 Task: Add a signature London Baker containing With sincere appreciation and gratitude, London Baker to email address softage.9@softage.net and add a folder Job descriptions
Action: Mouse moved to (1195, 87)
Screenshot: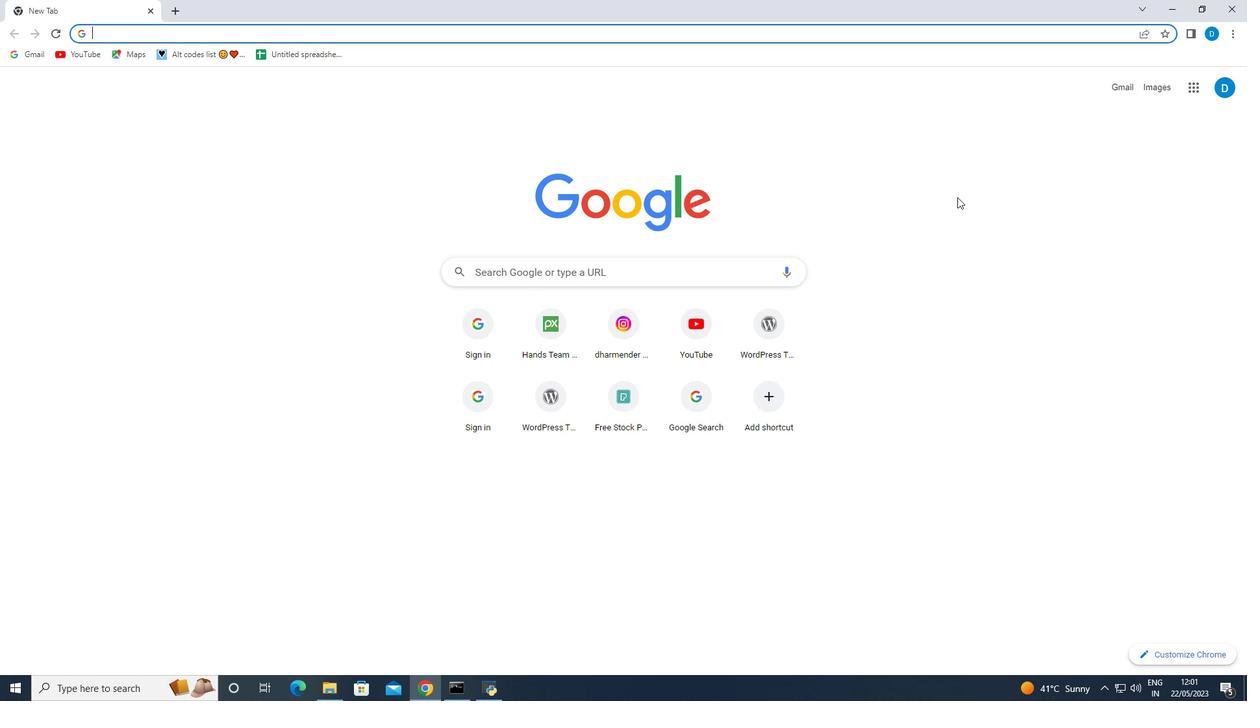 
Action: Mouse pressed left at (1195, 87)
Screenshot: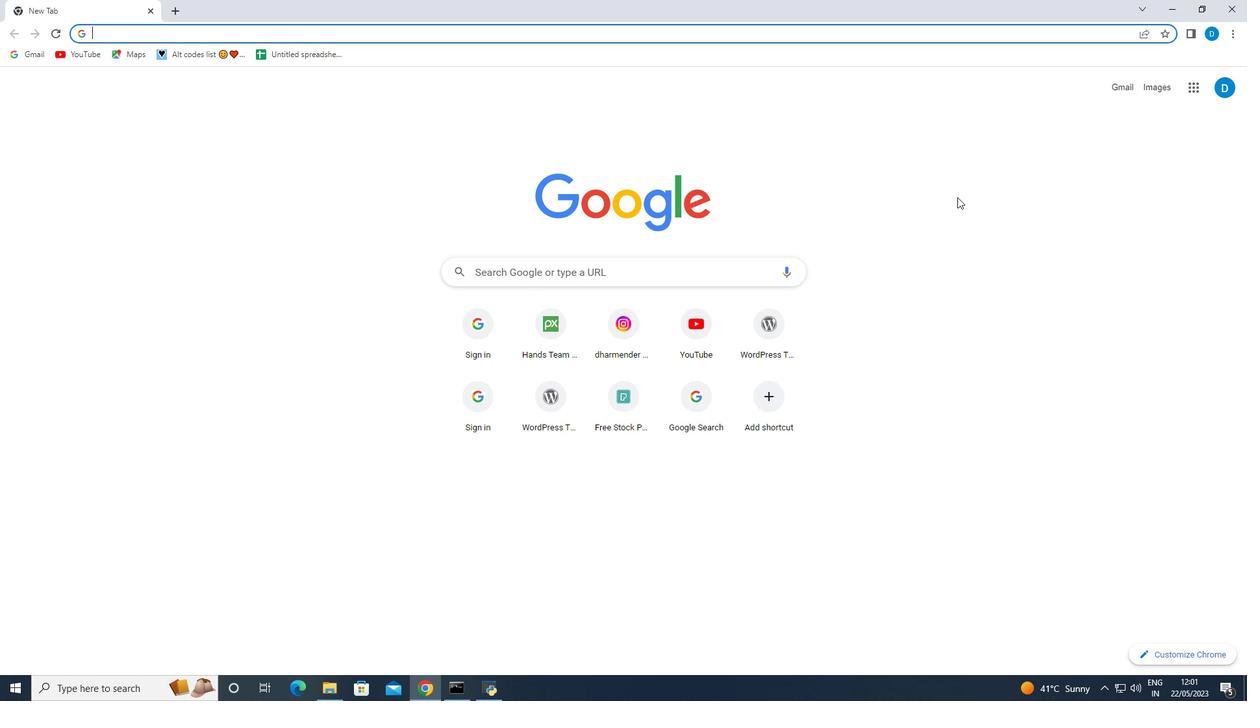 
Action: Mouse moved to (1091, 262)
Screenshot: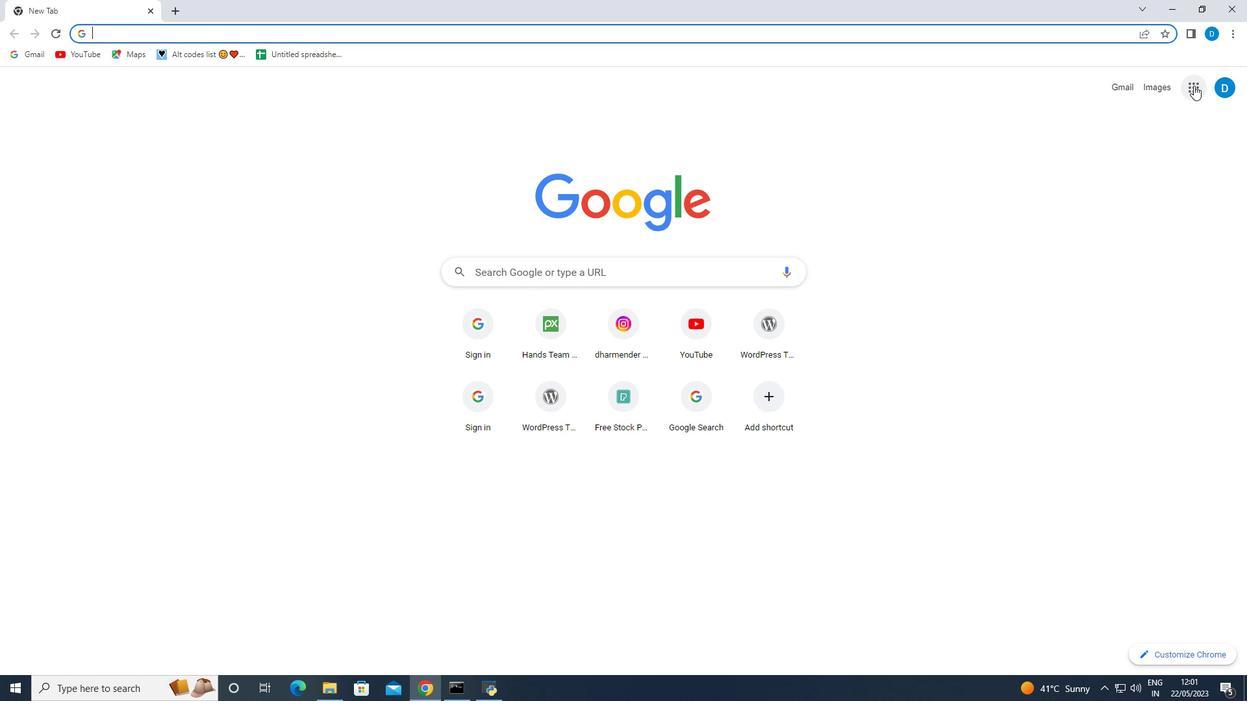
Action: Mouse pressed left at (1091, 262)
Screenshot: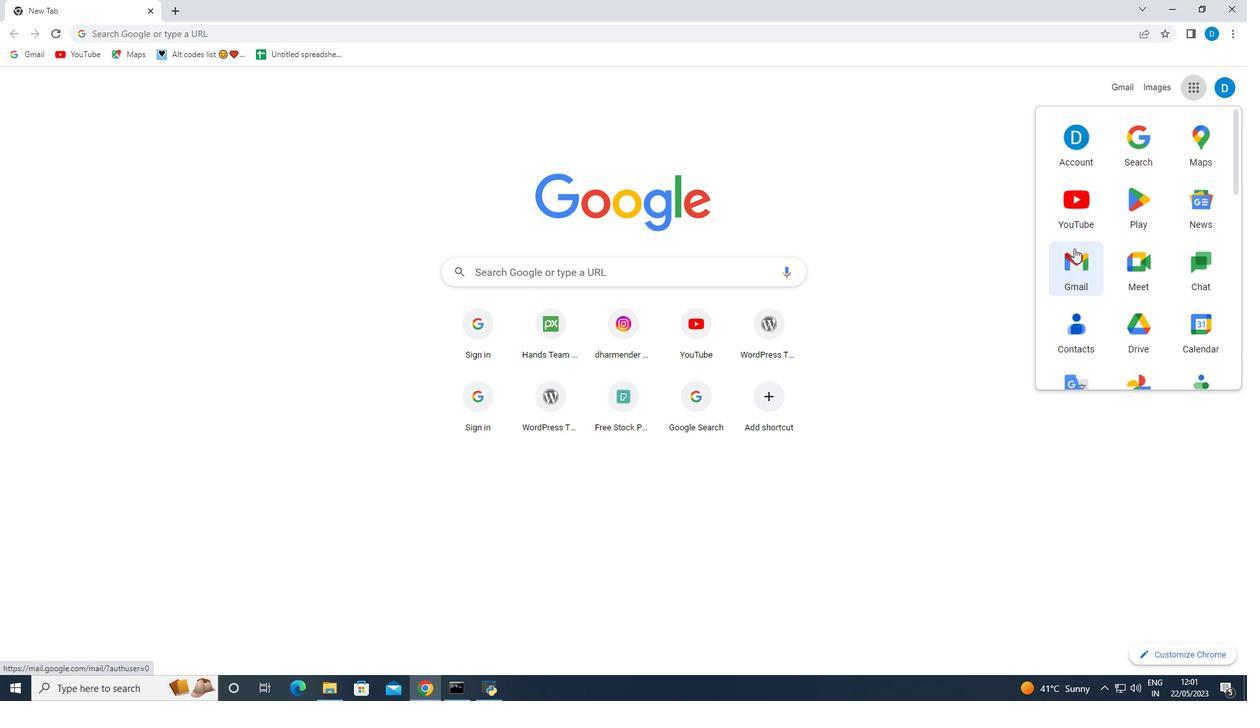
Action: Mouse moved to (61, 129)
Screenshot: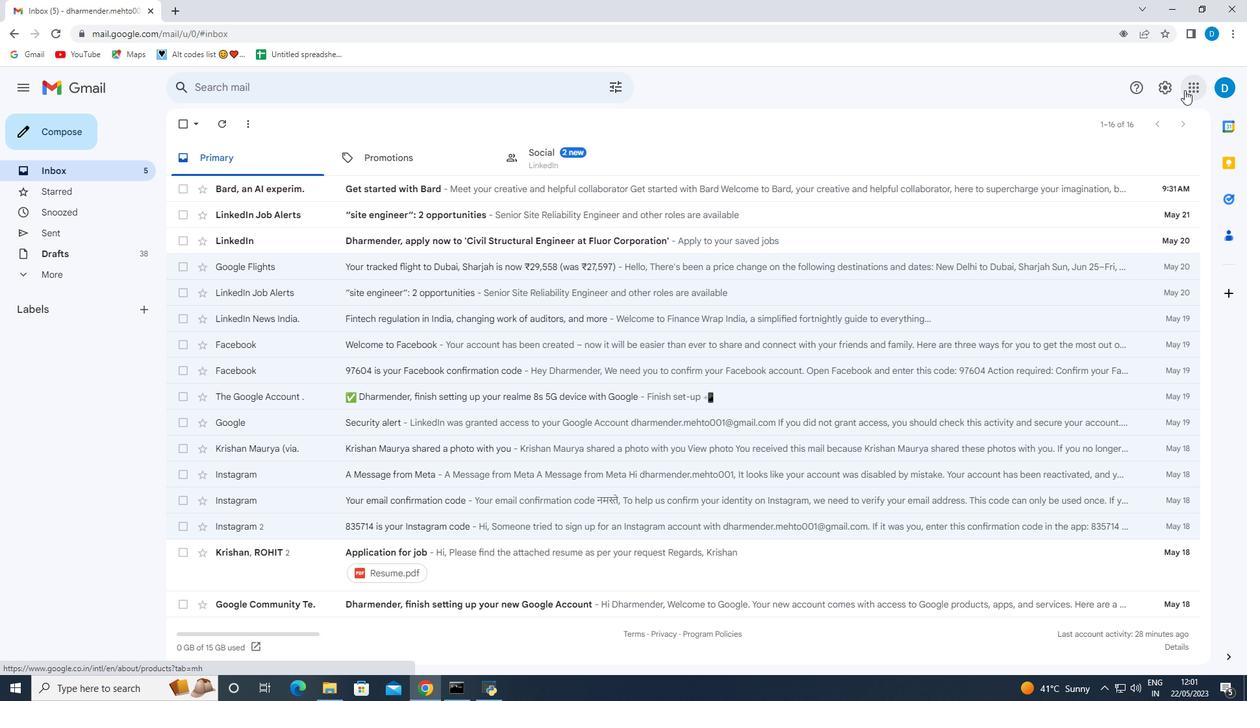 
Action: Mouse pressed left at (61, 129)
Screenshot: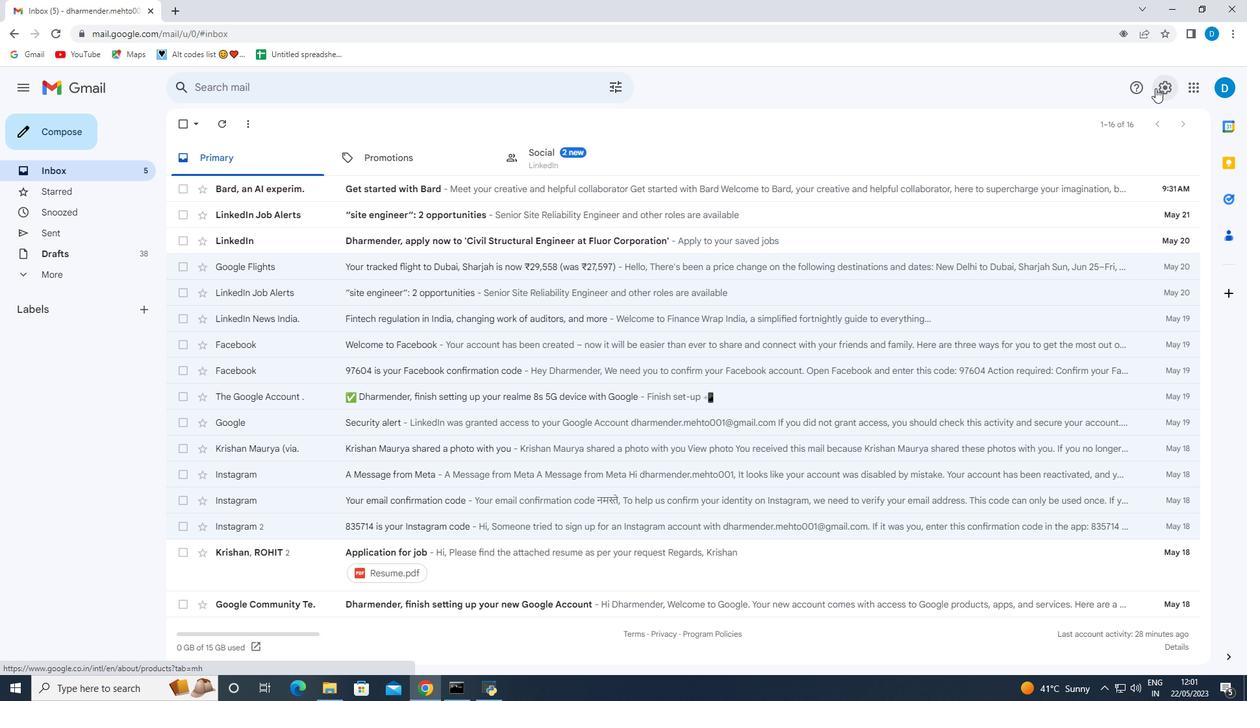 
Action: Mouse moved to (1048, 654)
Screenshot: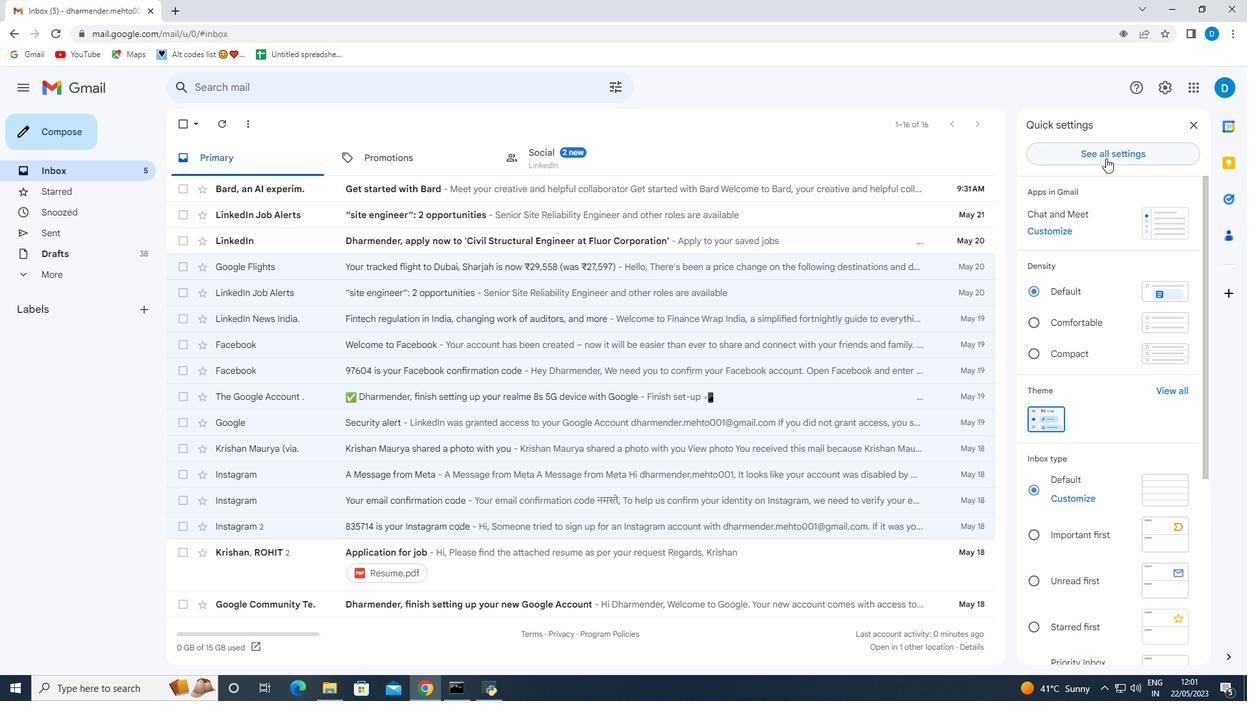 
Action: Mouse pressed left at (1048, 654)
Screenshot: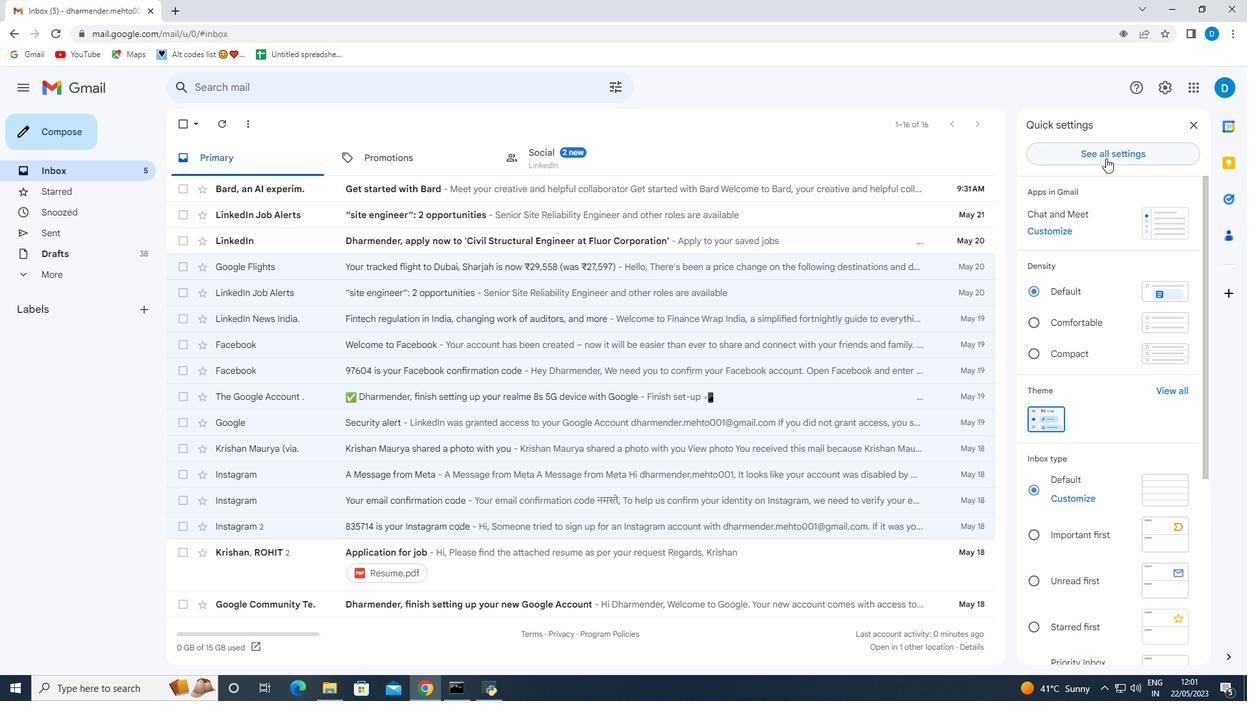 
Action: Mouse moved to (1107, 583)
Screenshot: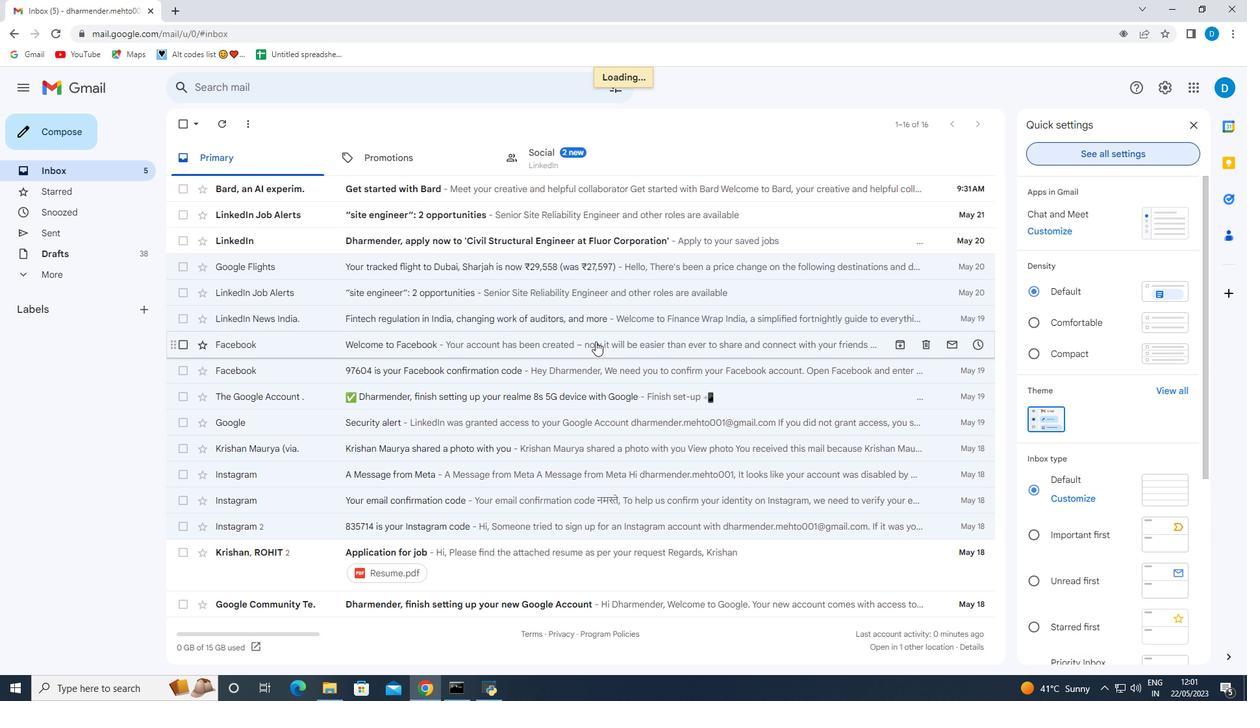 
Action: Mouse pressed left at (1107, 583)
Screenshot: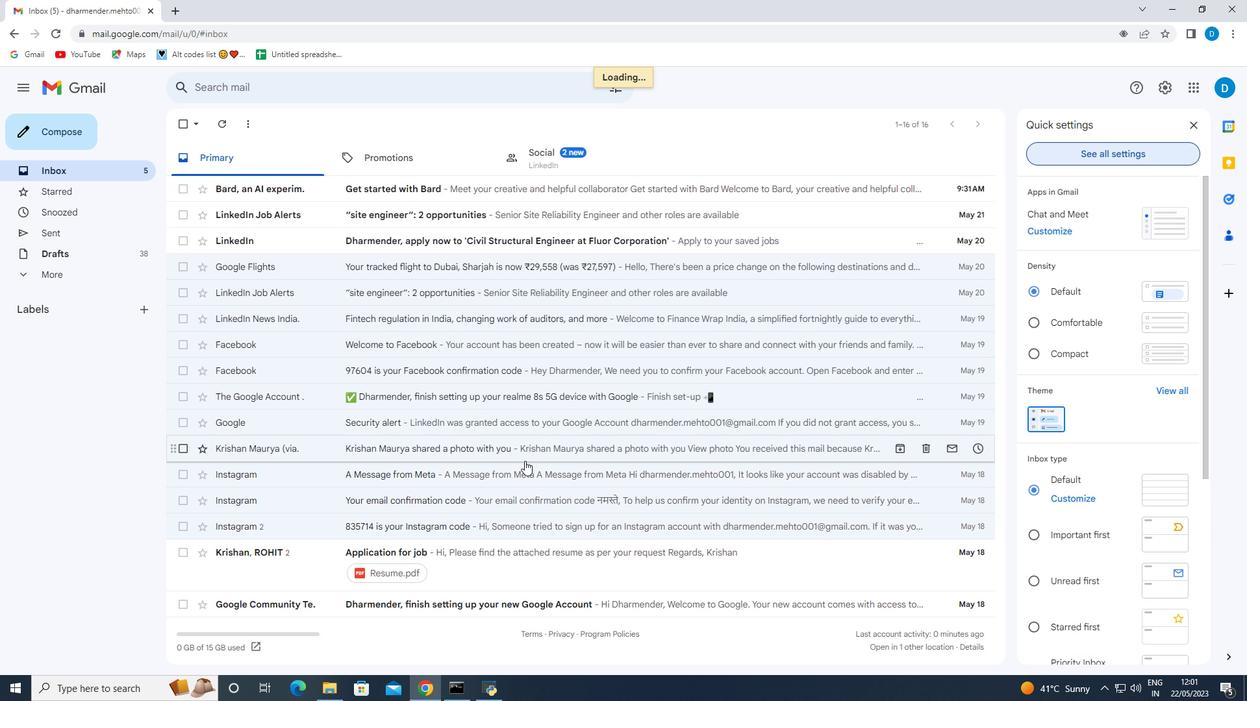 
Action: Mouse moved to (426, 424)
Screenshot: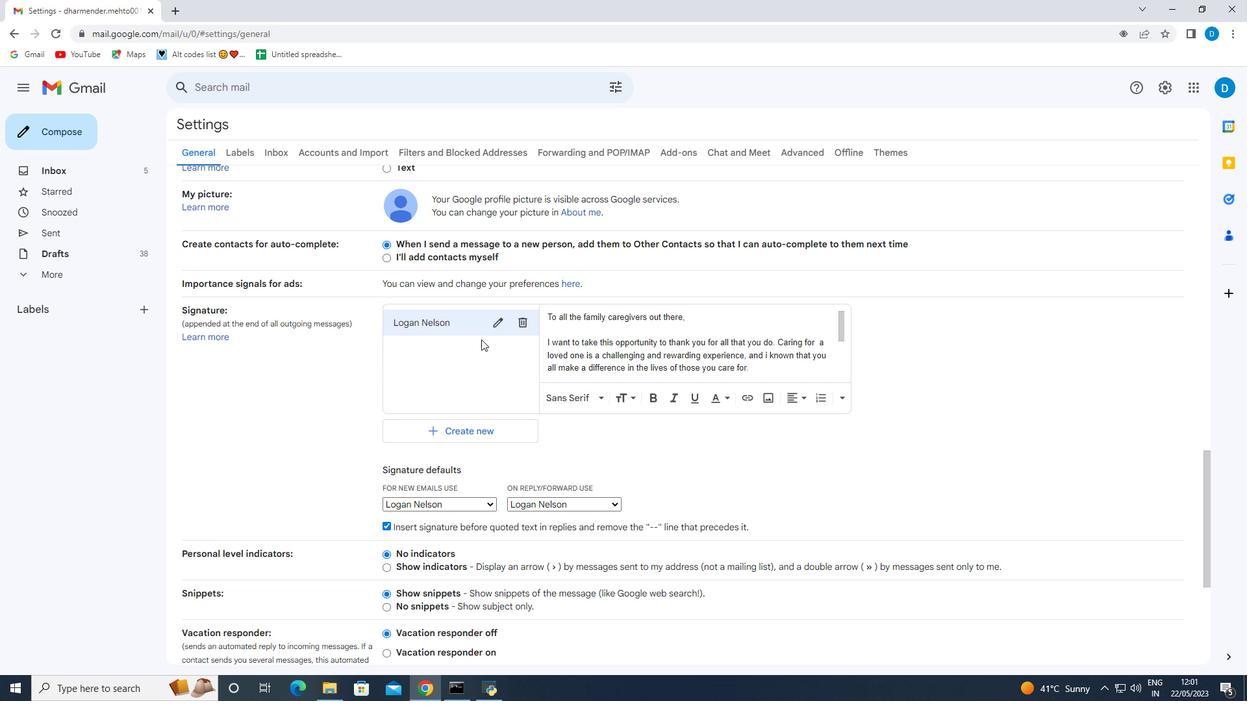 
Action: Mouse scrolled (426, 423) with delta (0, 0)
Screenshot: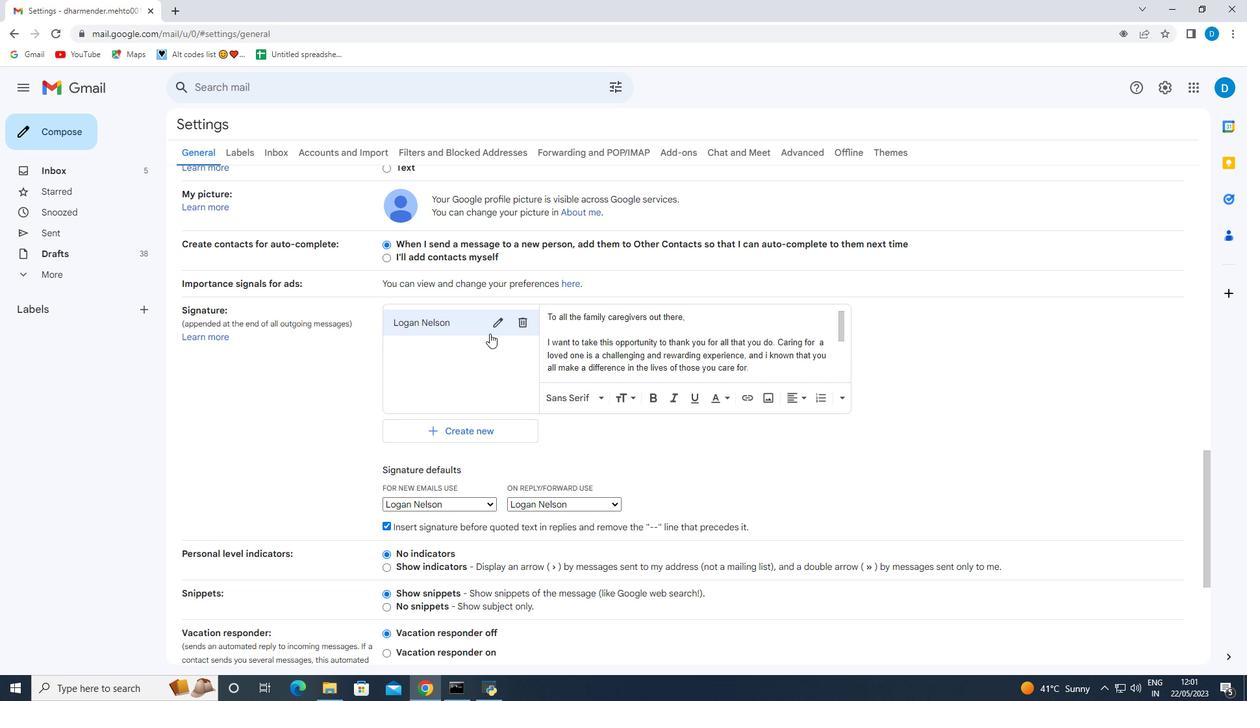 
Action: Mouse scrolled (426, 423) with delta (0, 0)
Screenshot: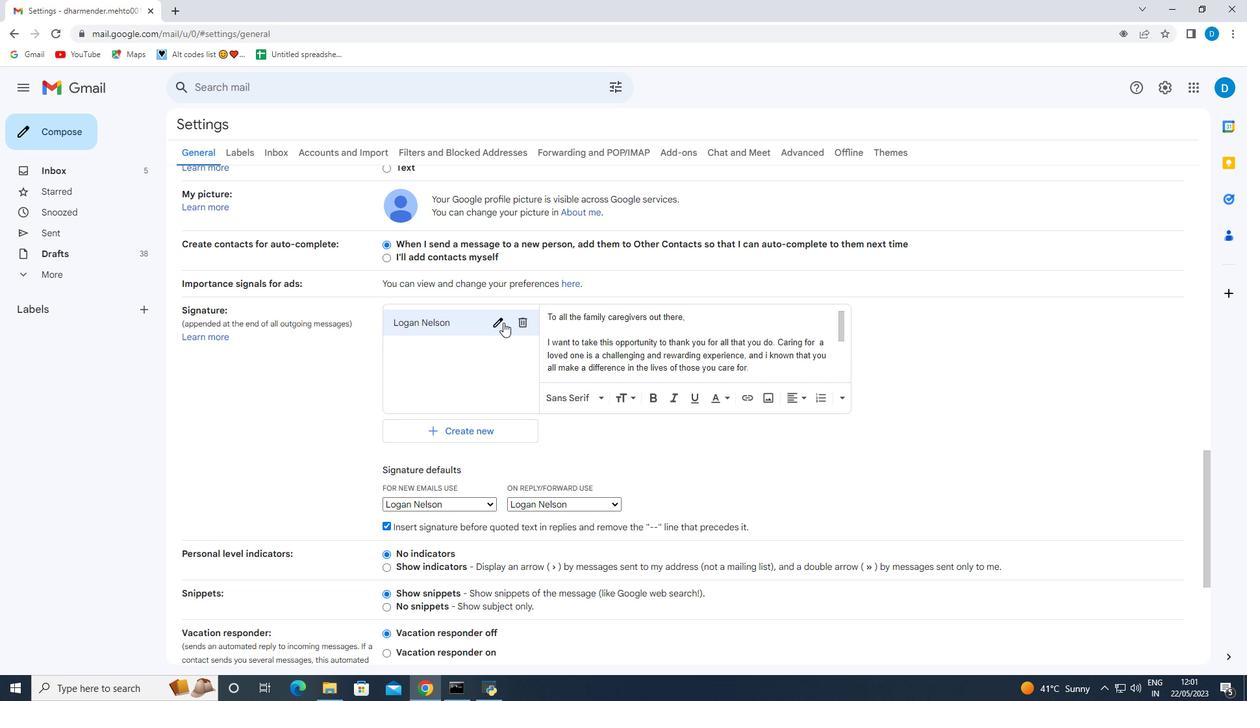 
Action: Mouse moved to (426, 424)
Screenshot: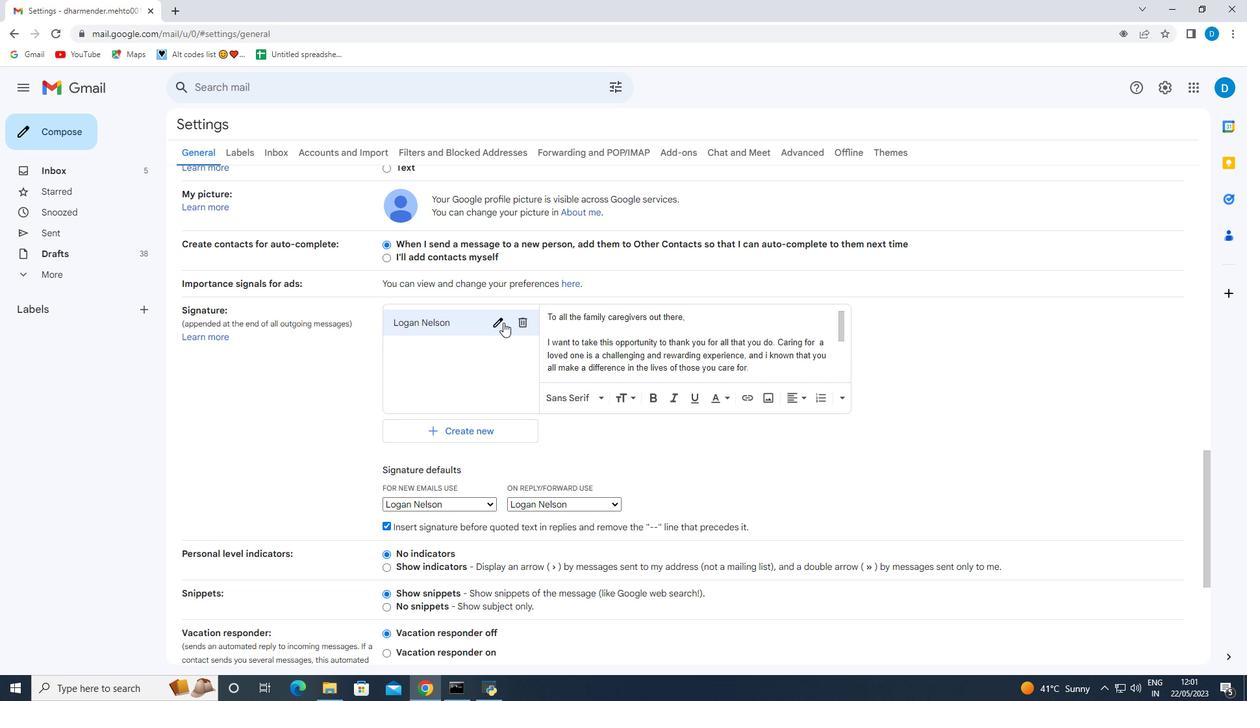 
Action: Mouse scrolled (426, 423) with delta (0, 0)
Screenshot: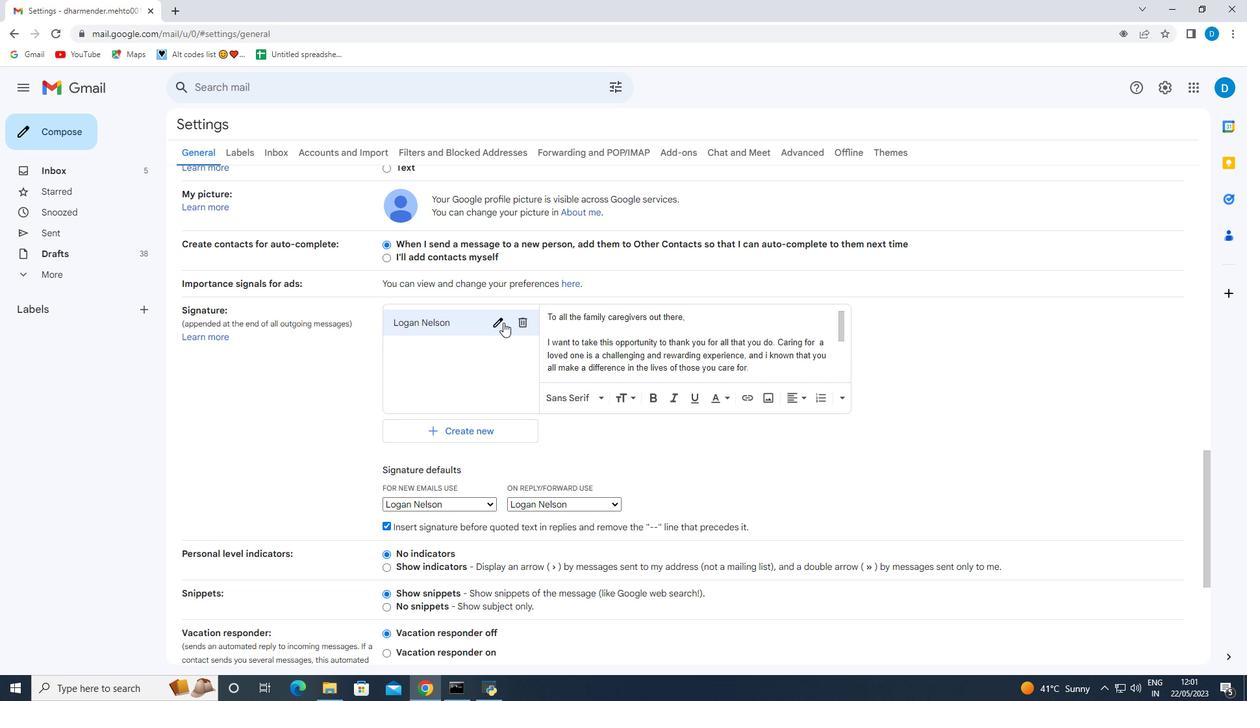 
Action: Mouse scrolled (426, 423) with delta (0, 0)
Screenshot: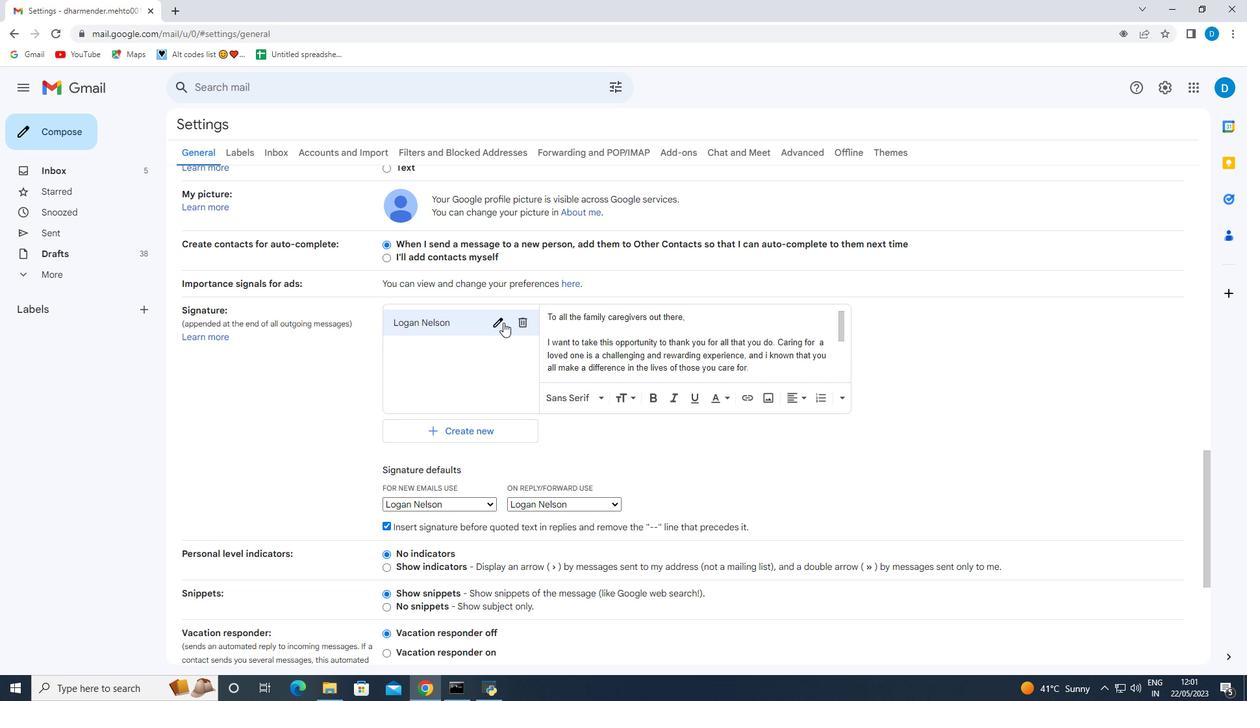 
Action: Mouse moved to (428, 425)
Screenshot: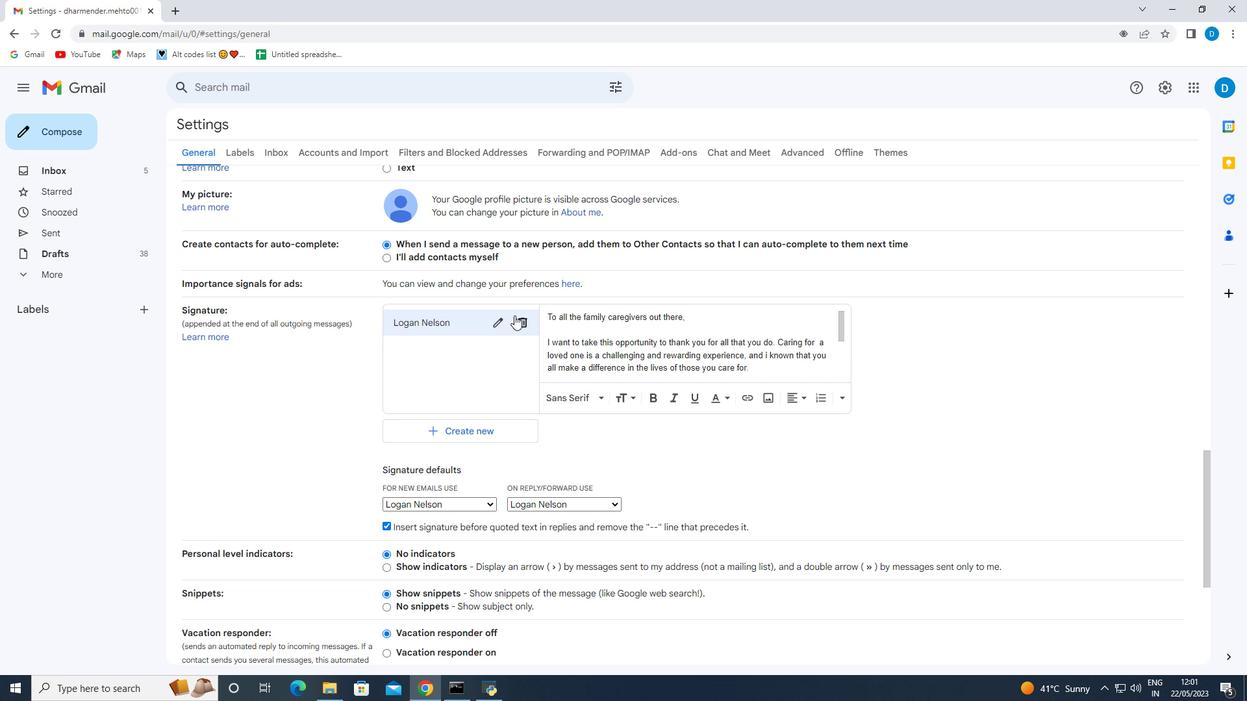 
Action: Mouse scrolled (428, 424) with delta (0, 0)
Screenshot: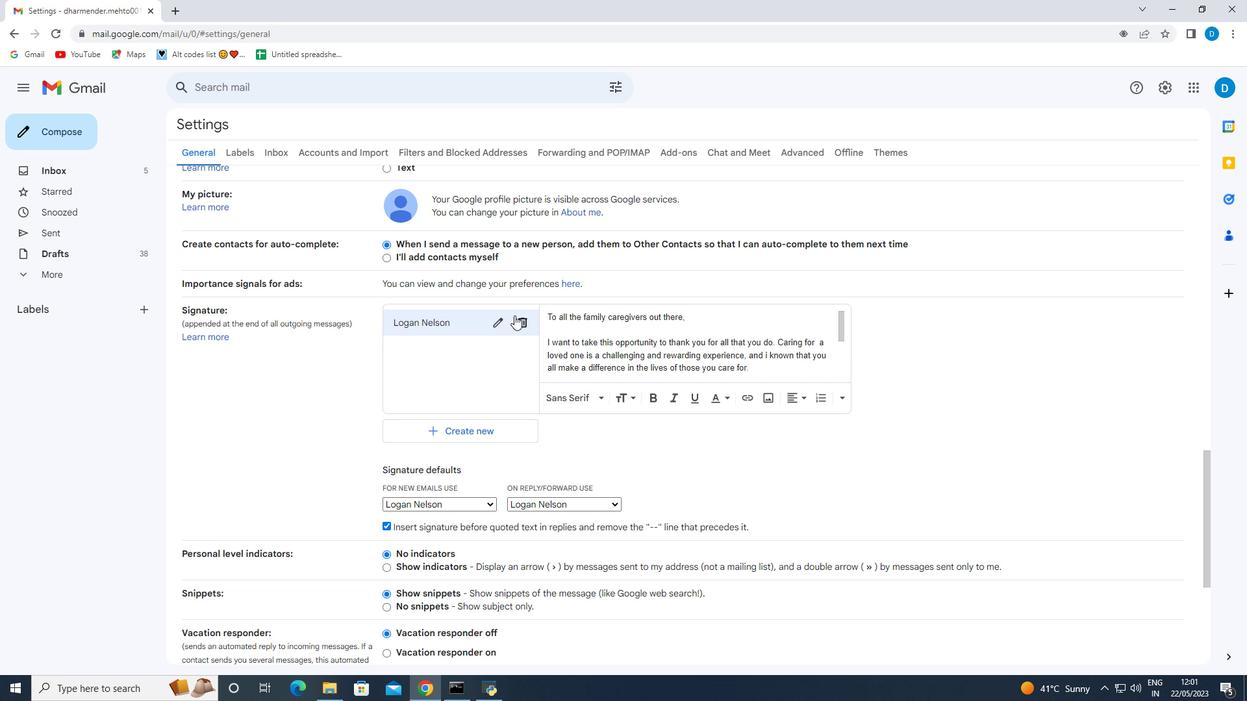 
Action: Mouse moved to (430, 428)
Screenshot: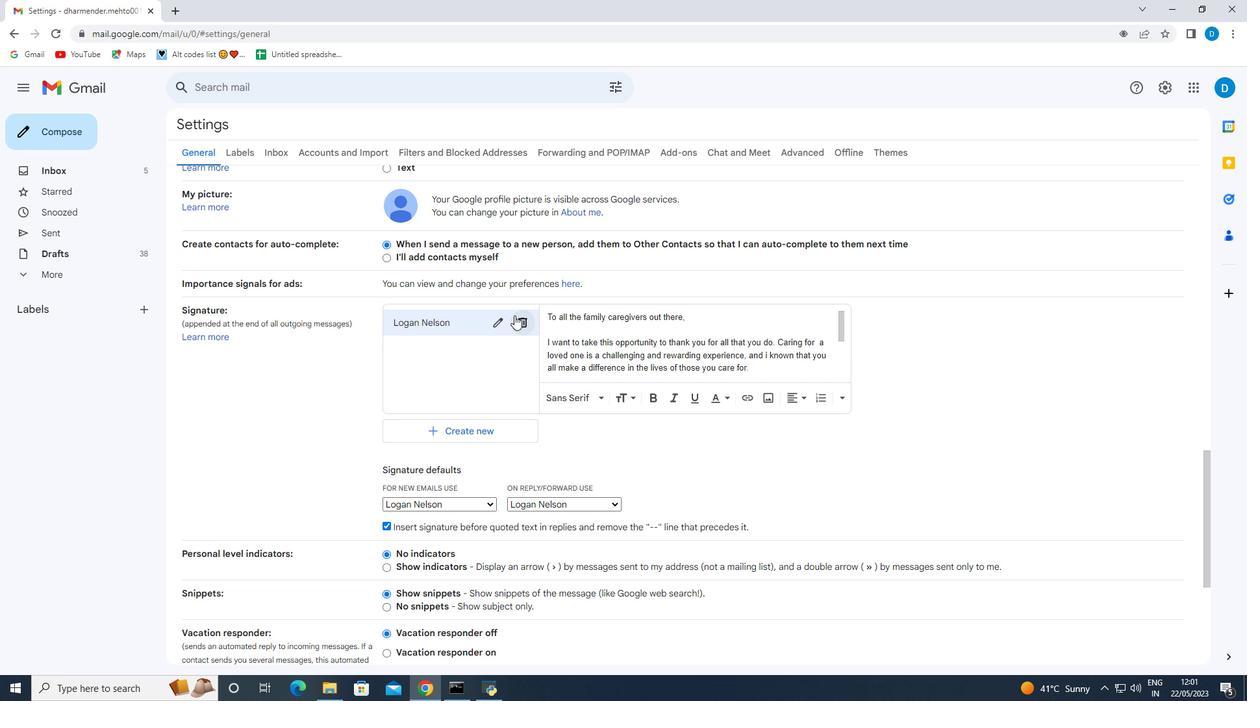 
Action: Mouse scrolled (430, 428) with delta (0, 0)
Screenshot: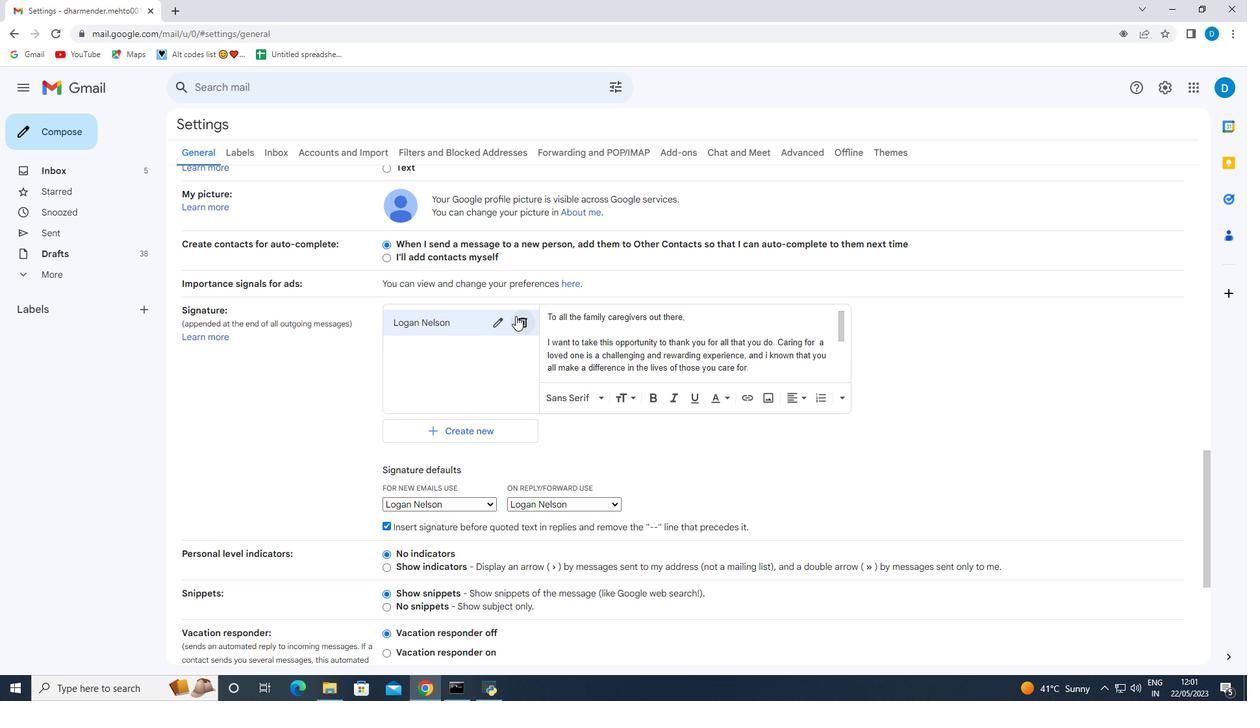 
Action: Mouse moved to (430, 428)
Screenshot: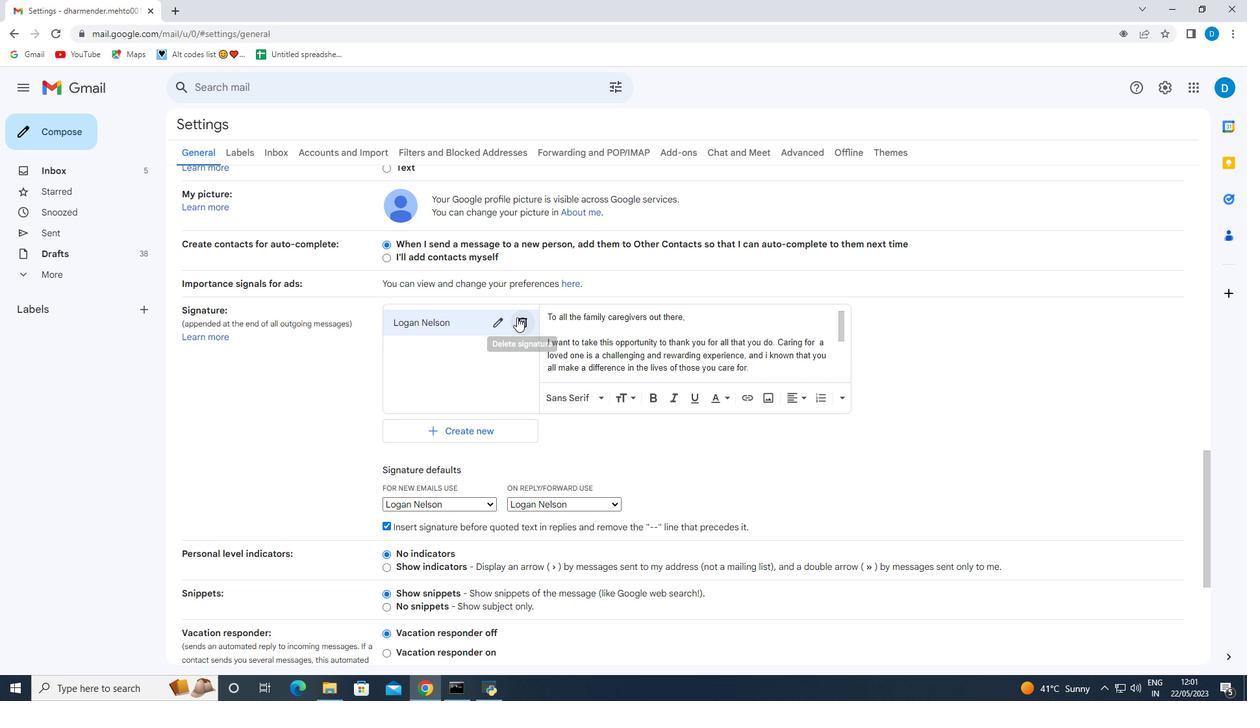 
Action: Mouse scrolled (430, 428) with delta (0, 0)
Screenshot: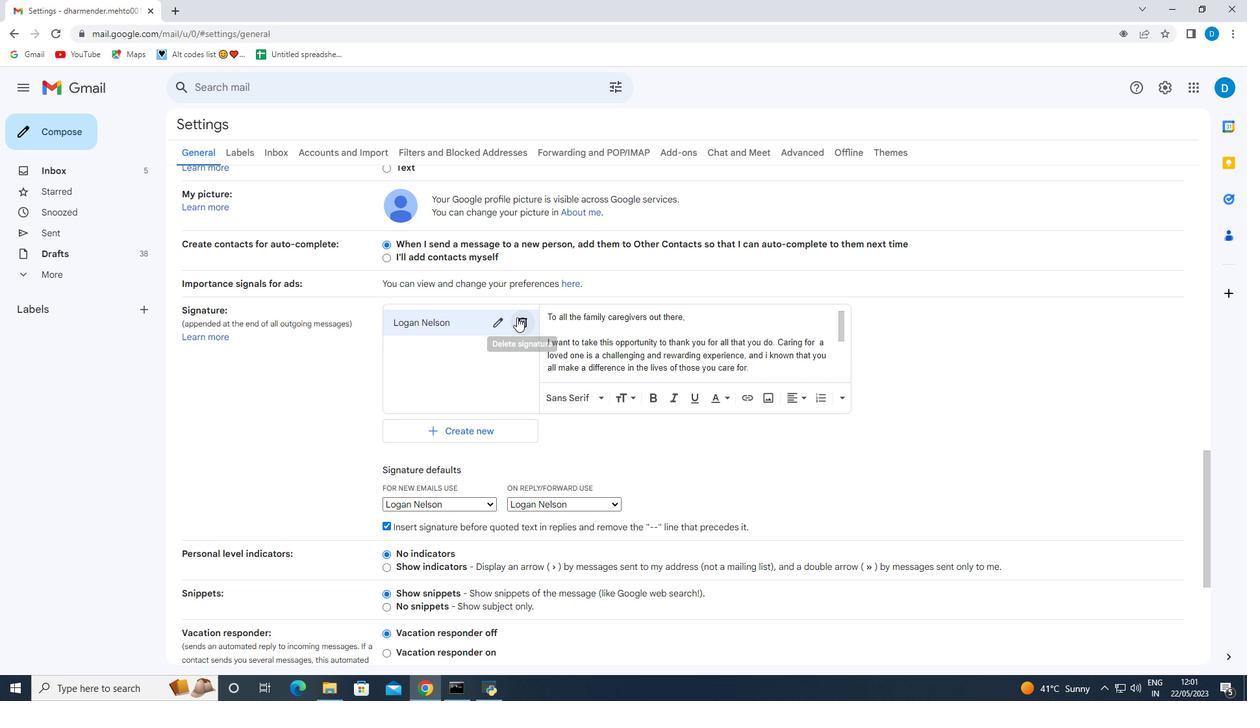 
Action: Mouse moved to (431, 429)
Screenshot: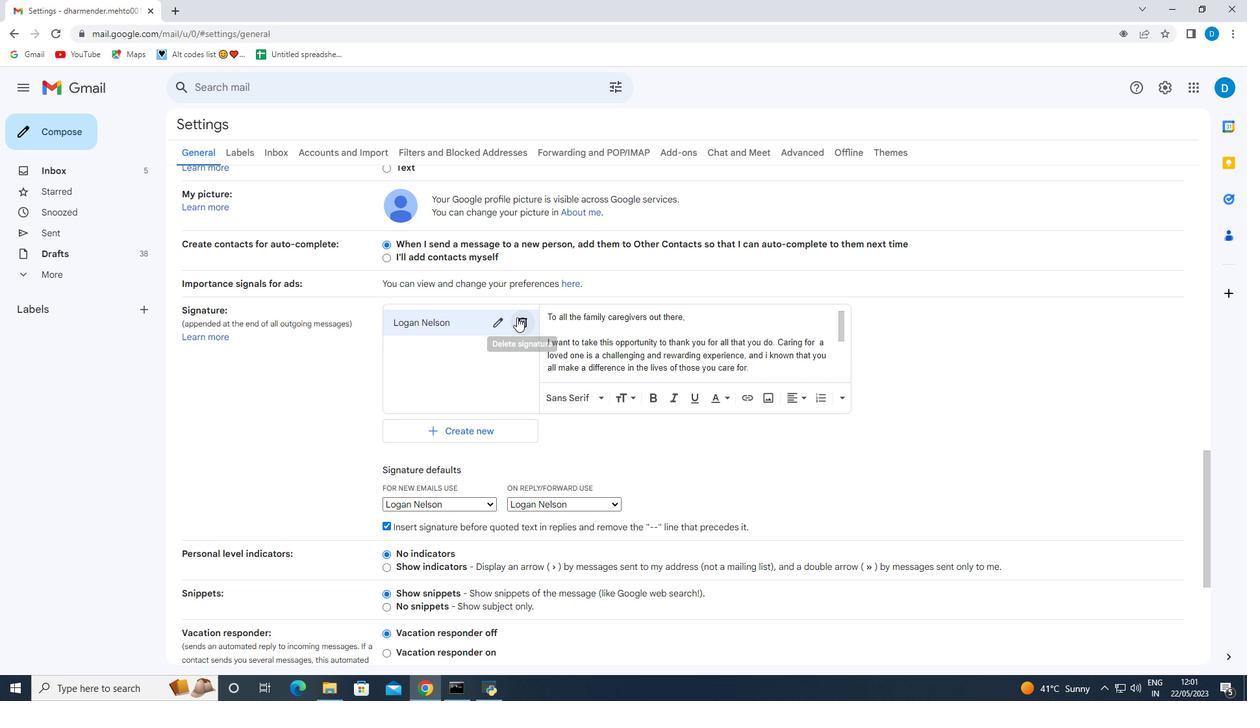 
Action: Mouse scrolled (430, 428) with delta (0, 0)
Screenshot: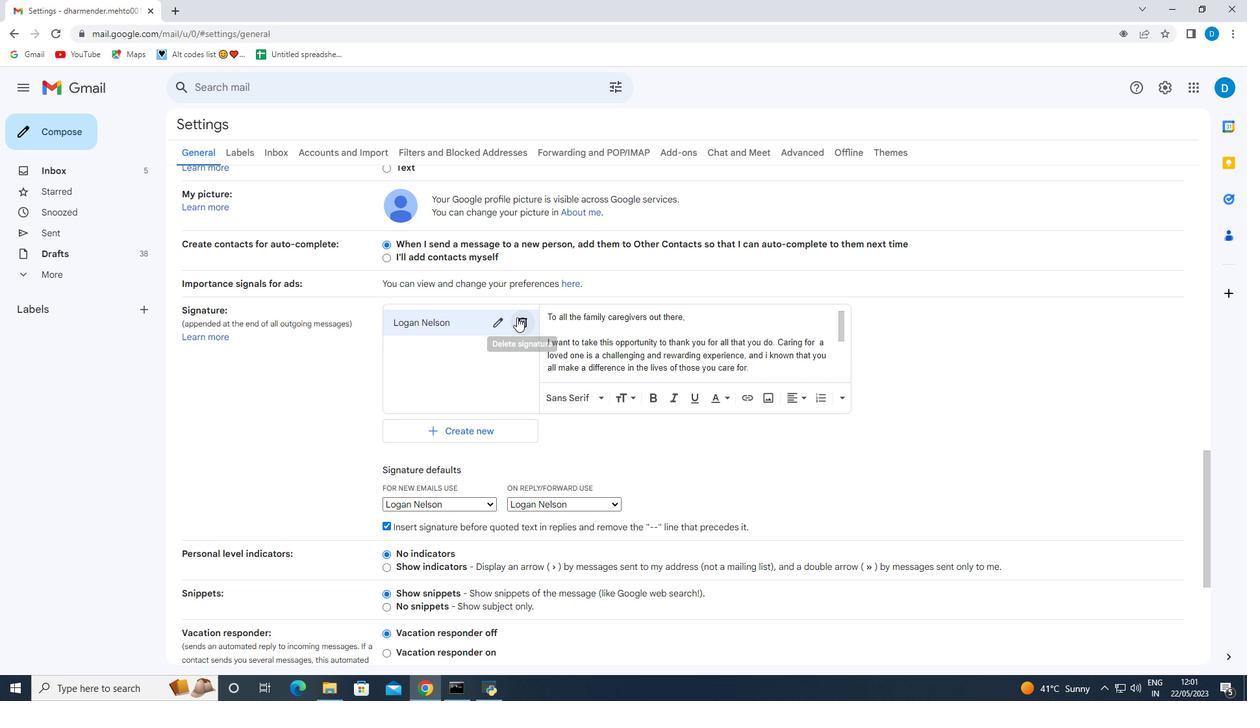 
Action: Mouse scrolled (430, 428) with delta (0, 0)
Screenshot: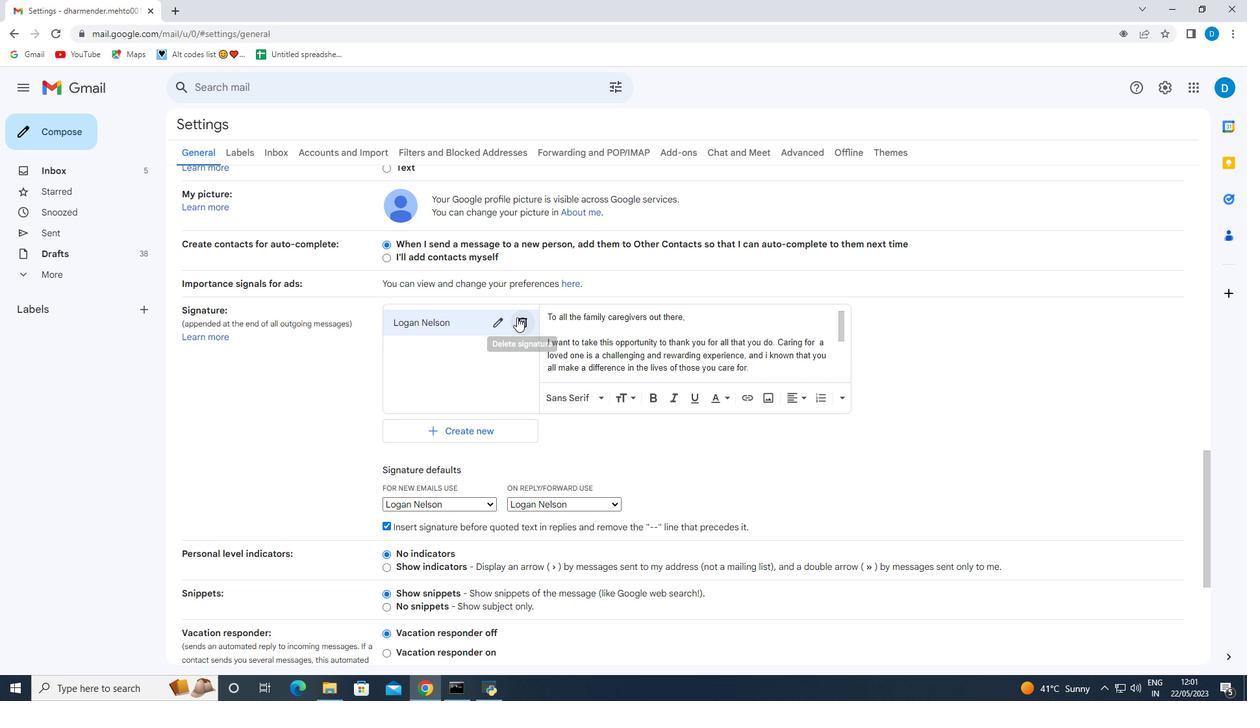 
Action: Mouse scrolled (430, 428) with delta (0, 0)
Screenshot: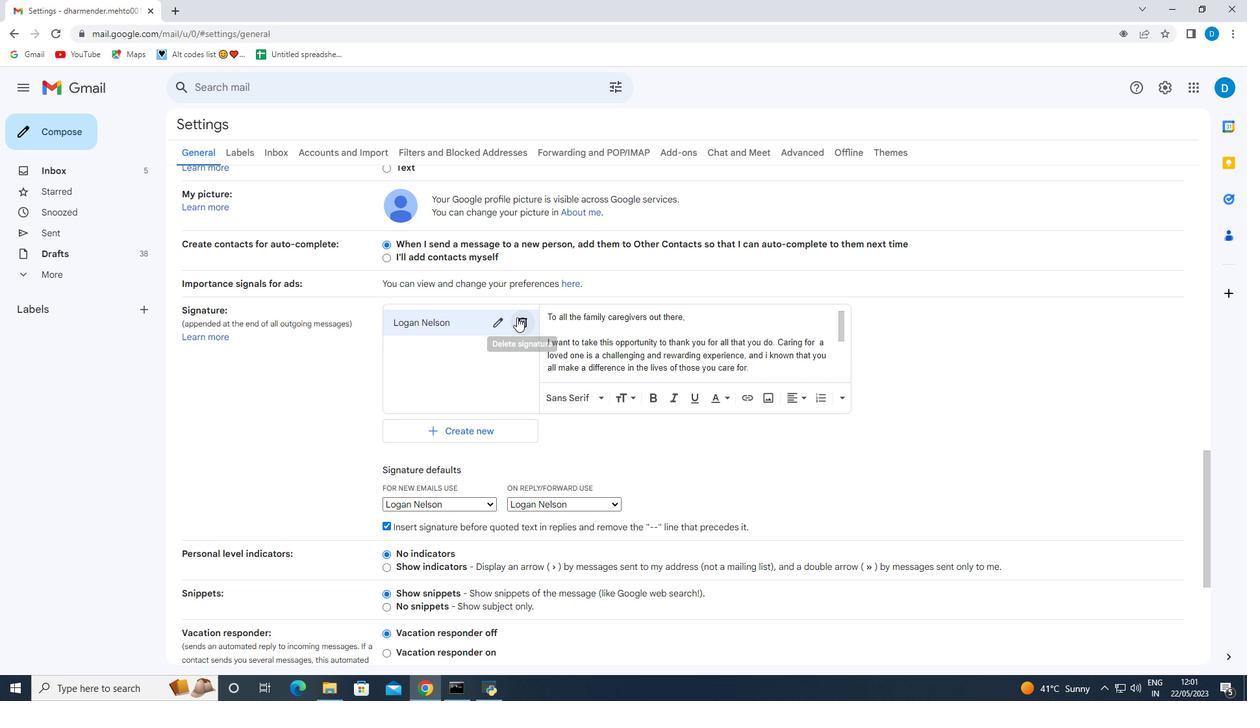
Action: Mouse scrolled (431, 428) with delta (0, 0)
Screenshot: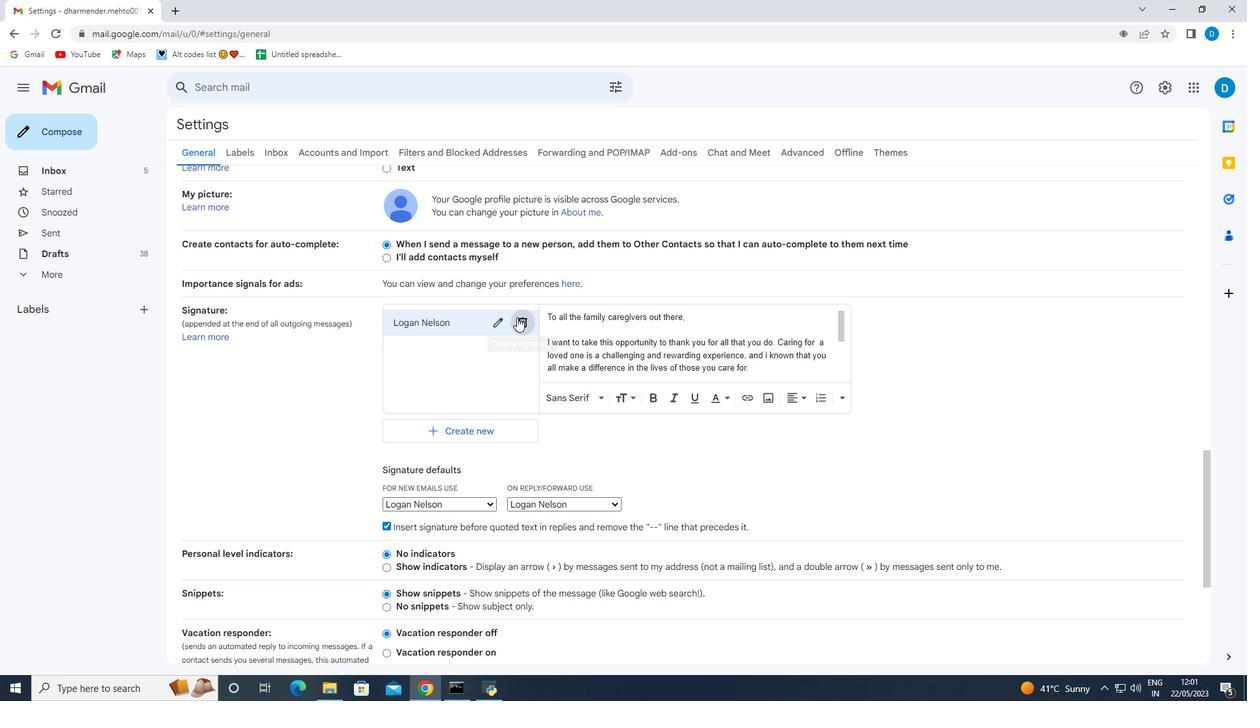 
Action: Mouse scrolled (431, 428) with delta (0, 0)
Screenshot: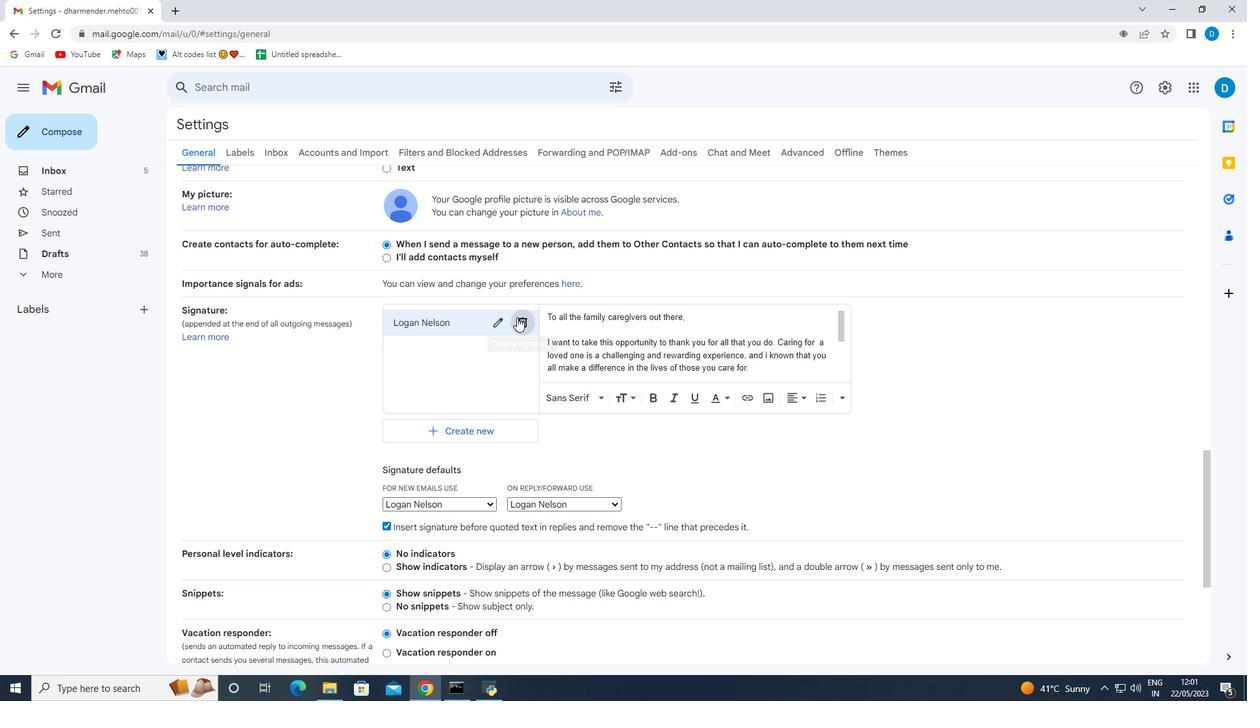 
Action: Mouse scrolled (431, 428) with delta (0, 0)
Screenshot: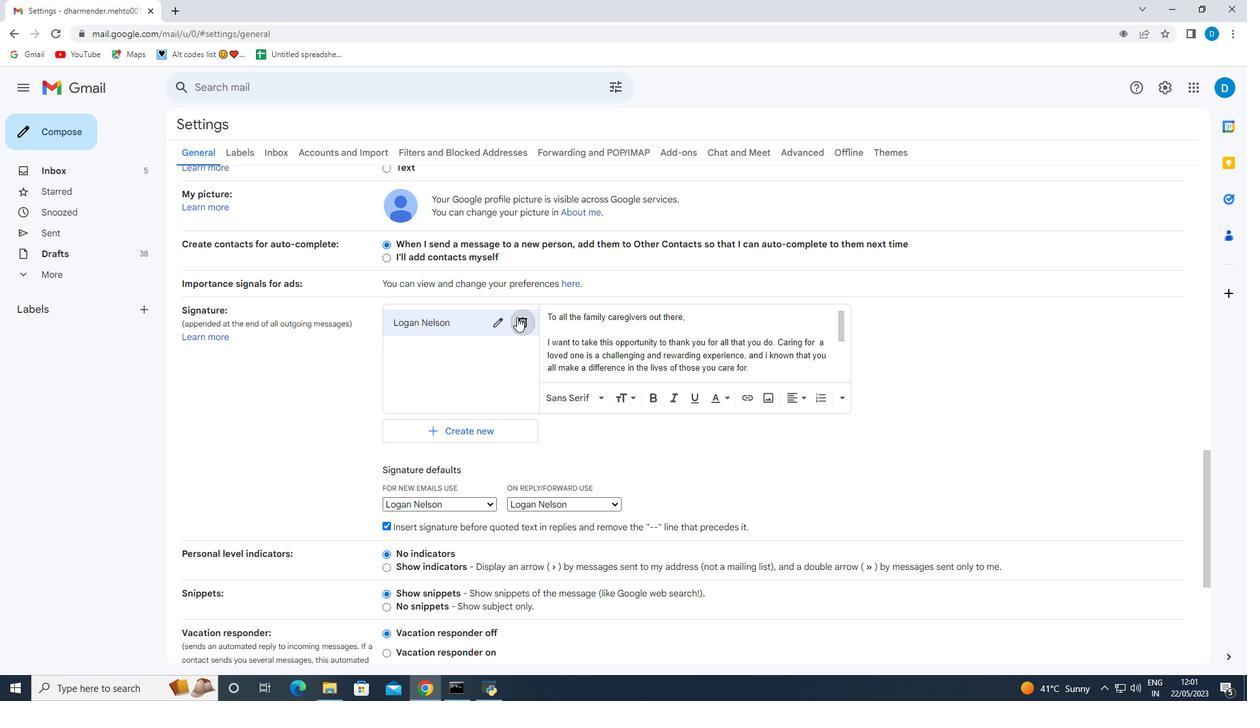
Action: Mouse scrolled (431, 428) with delta (0, 0)
Screenshot: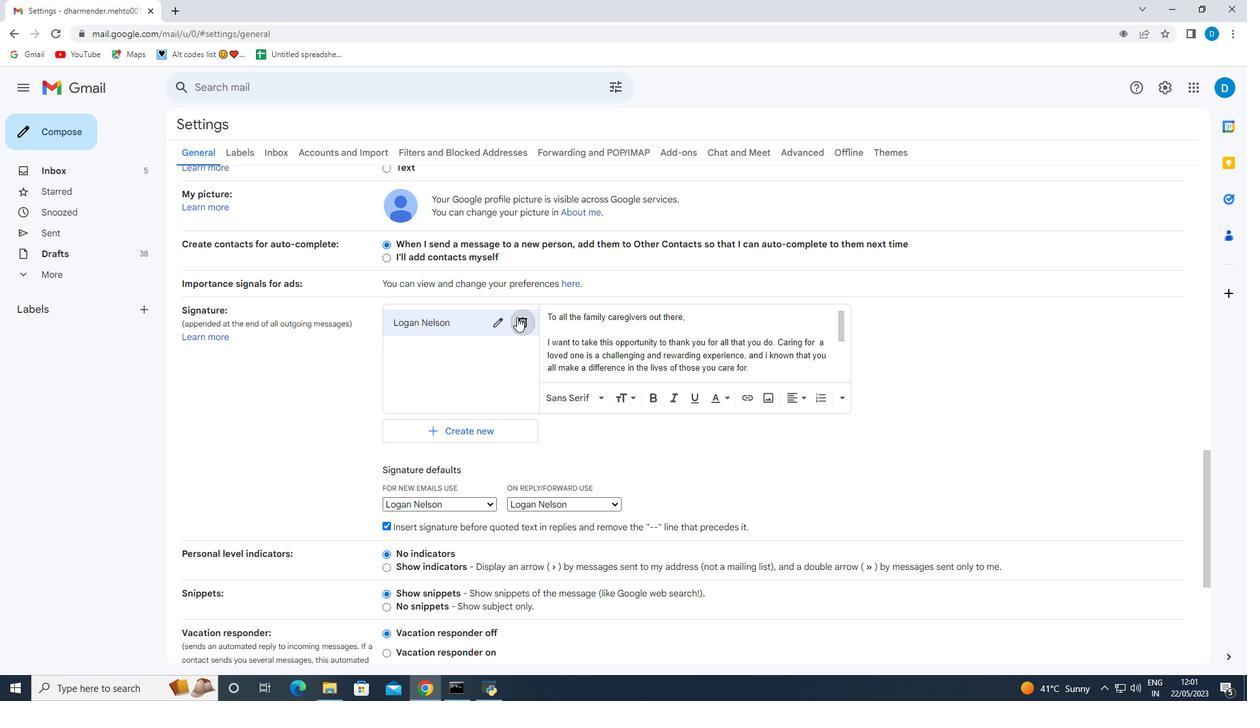 
Action: Mouse scrolled (431, 428) with delta (0, 0)
Screenshot: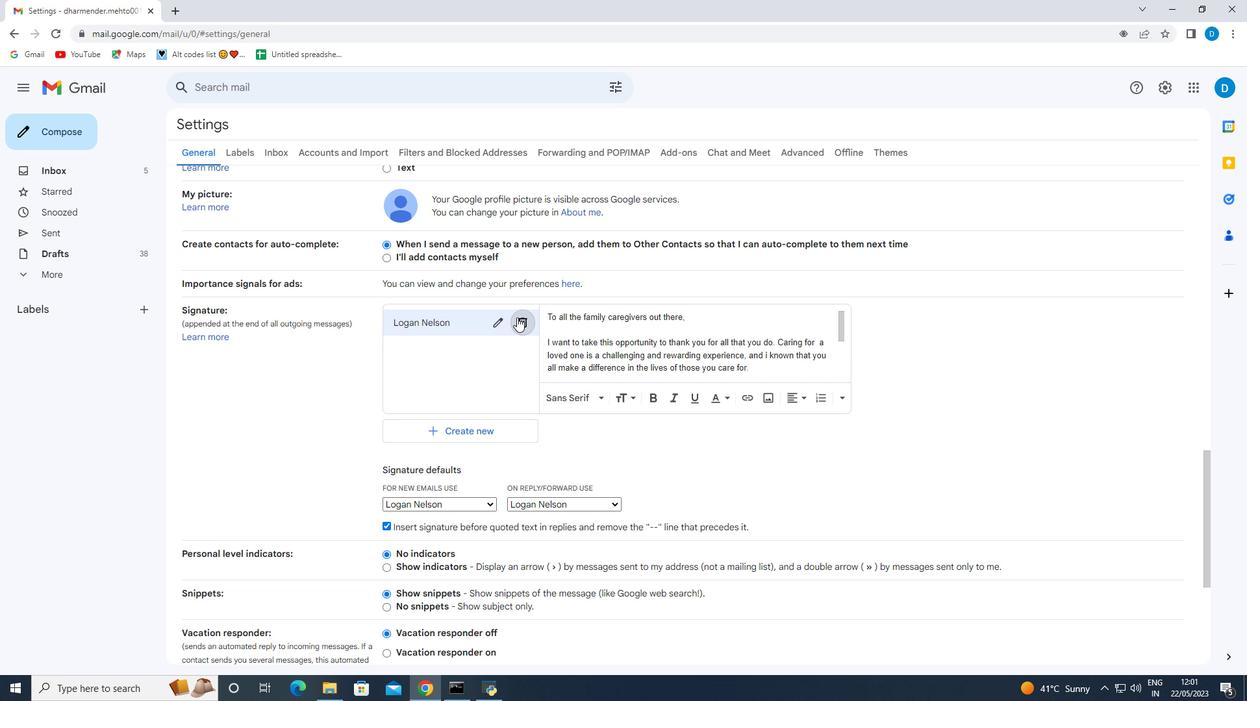 
Action: Mouse moved to (528, 389)
Screenshot: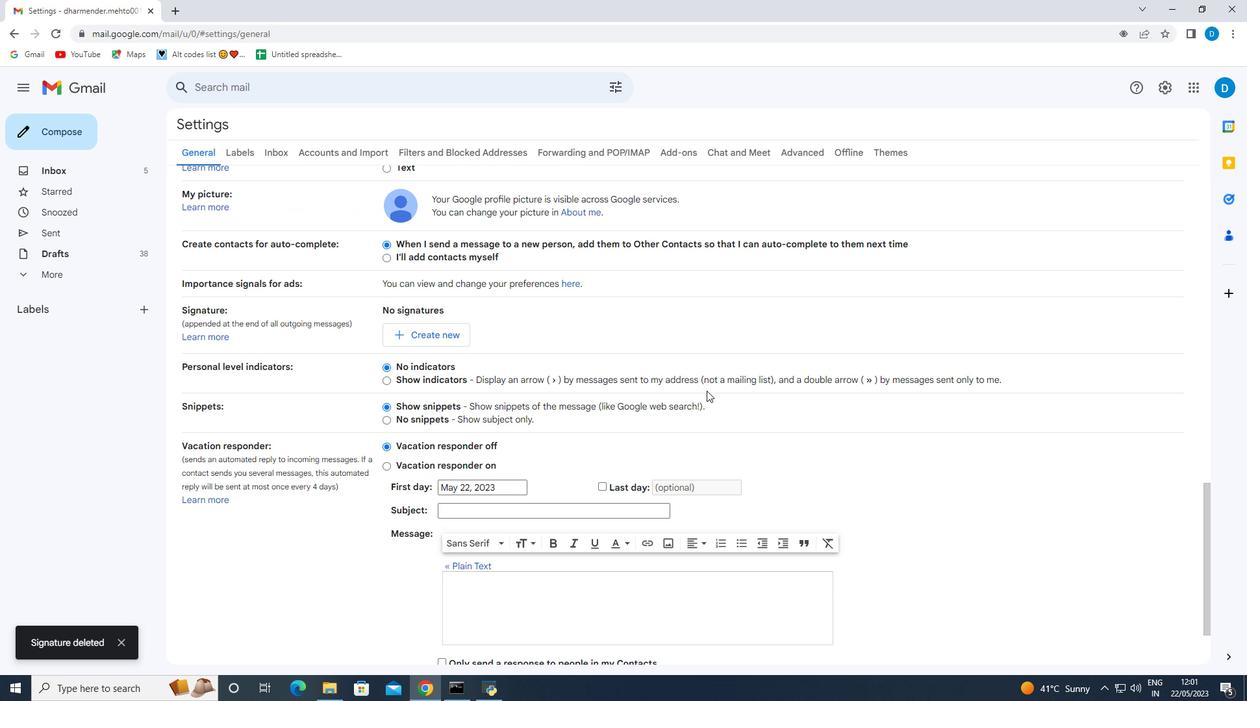 
Action: Mouse pressed left at (528, 389)
Screenshot: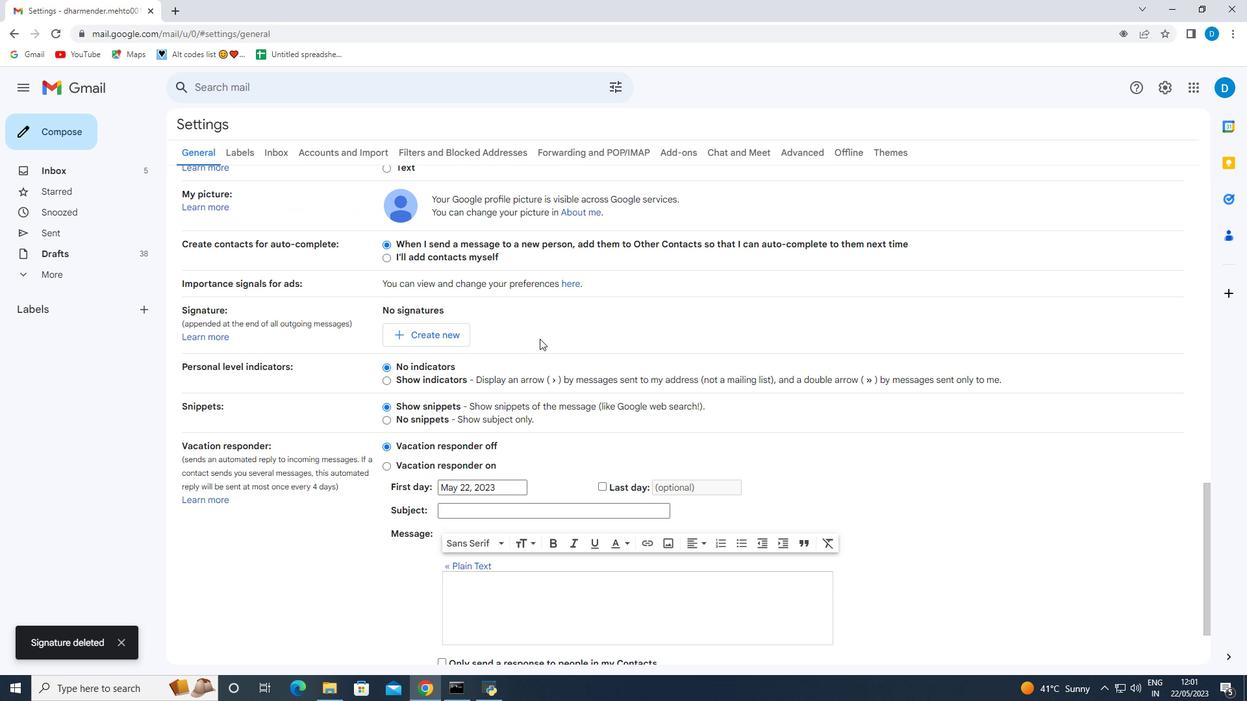 
Action: Mouse moved to (738, 396)
Screenshot: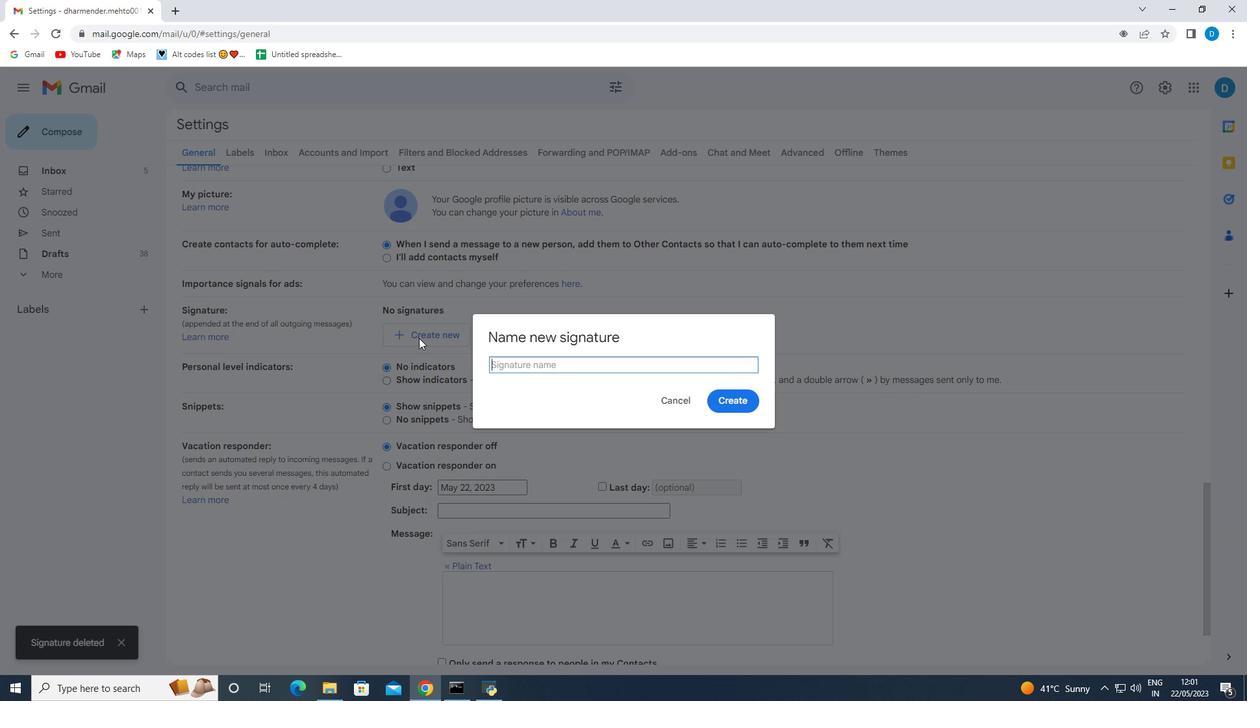 
Action: Mouse pressed left at (738, 396)
Screenshot: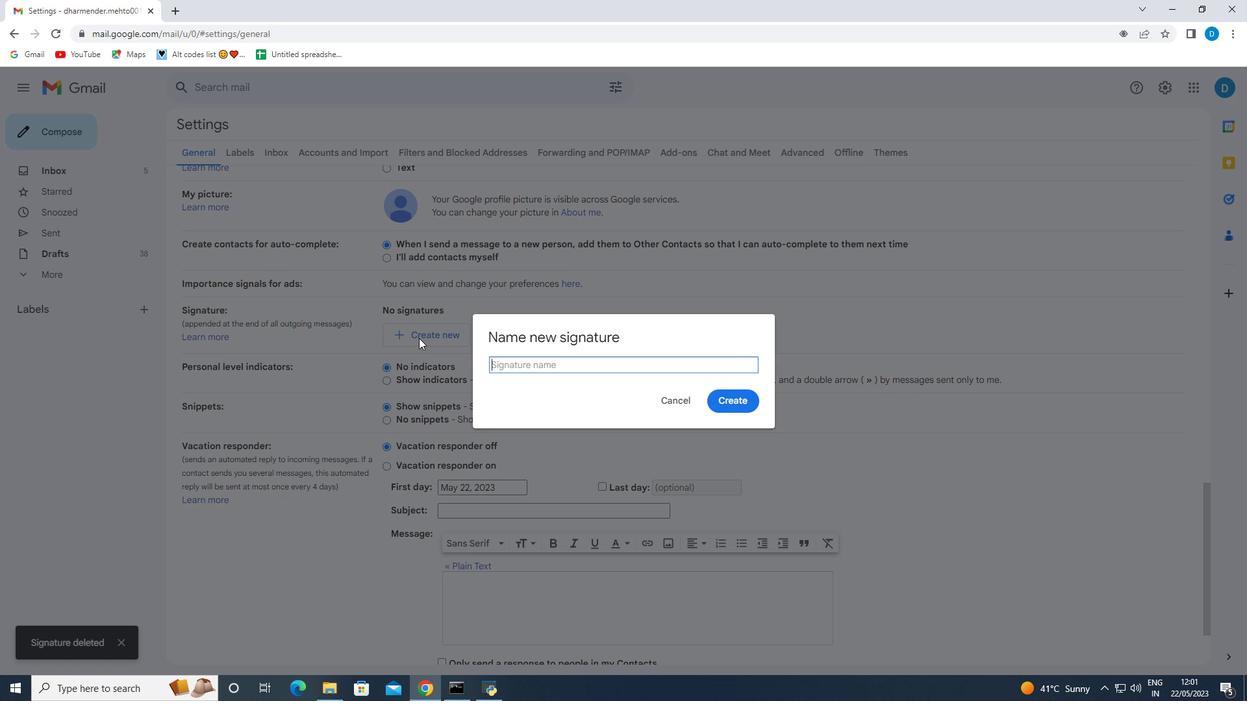 
Action: Mouse moved to (661, 444)
Screenshot: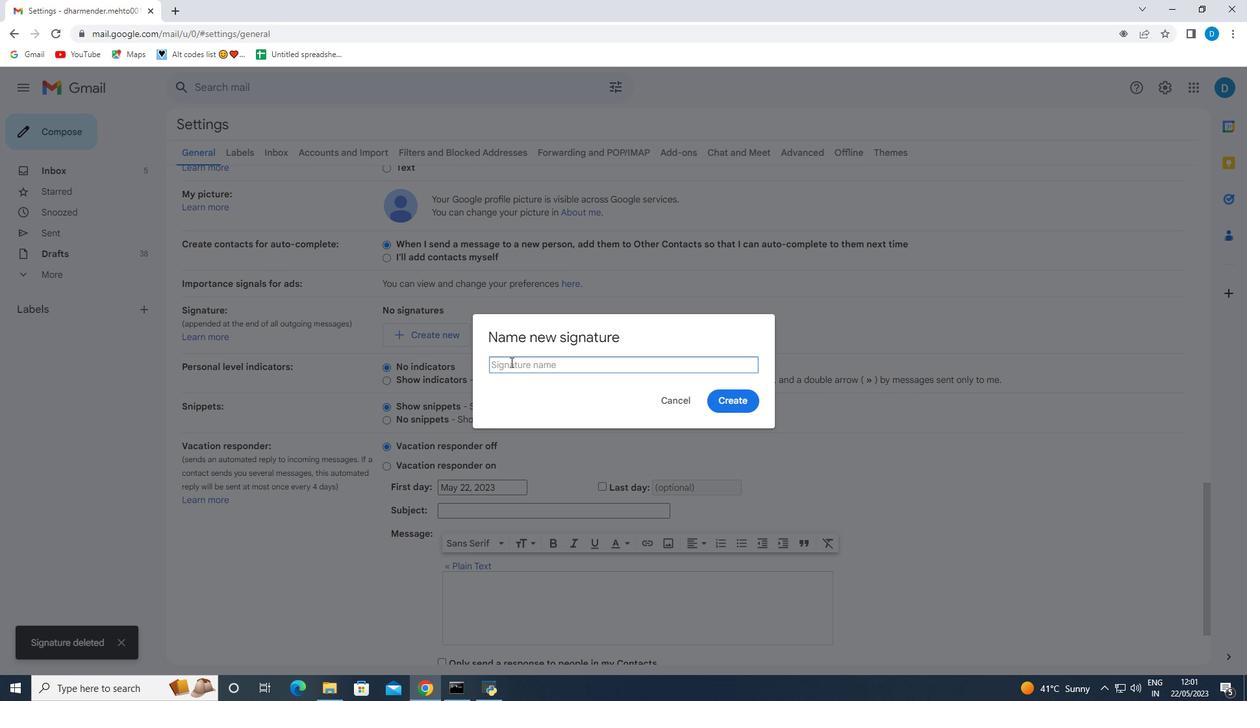
Action: Mouse scrolled (661, 444) with delta (0, 0)
Screenshot: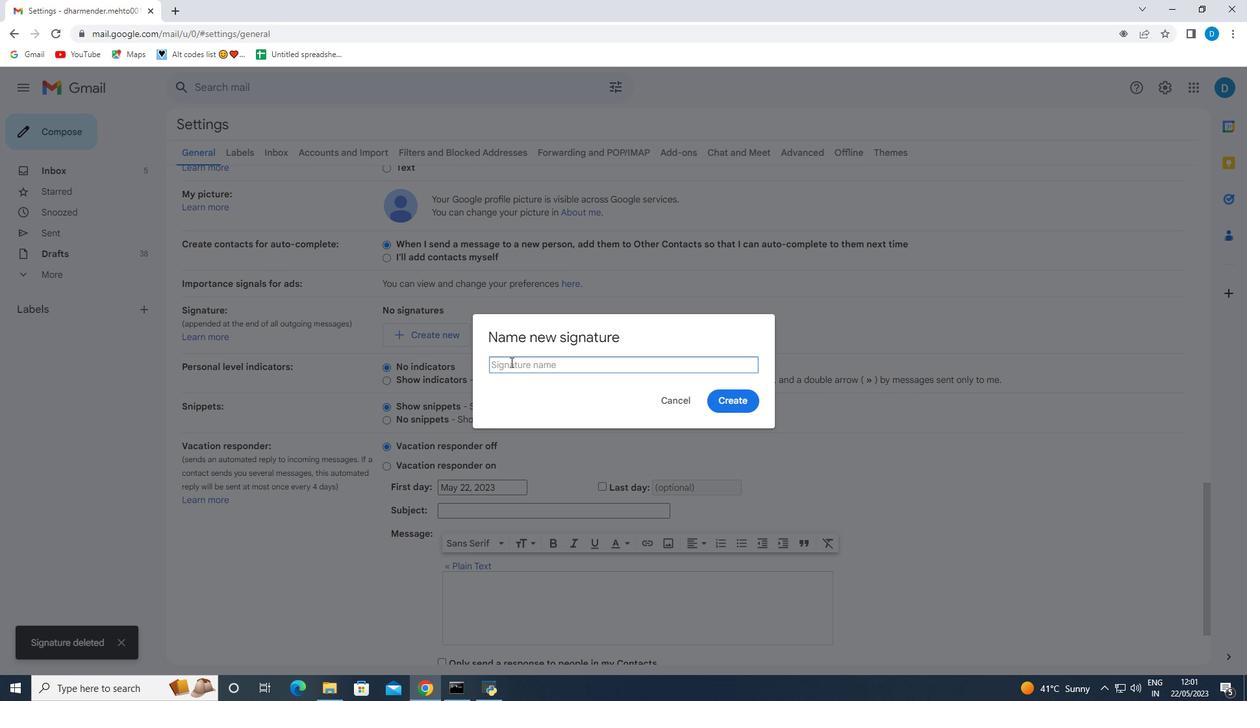 
Action: Mouse moved to (659, 445)
Screenshot: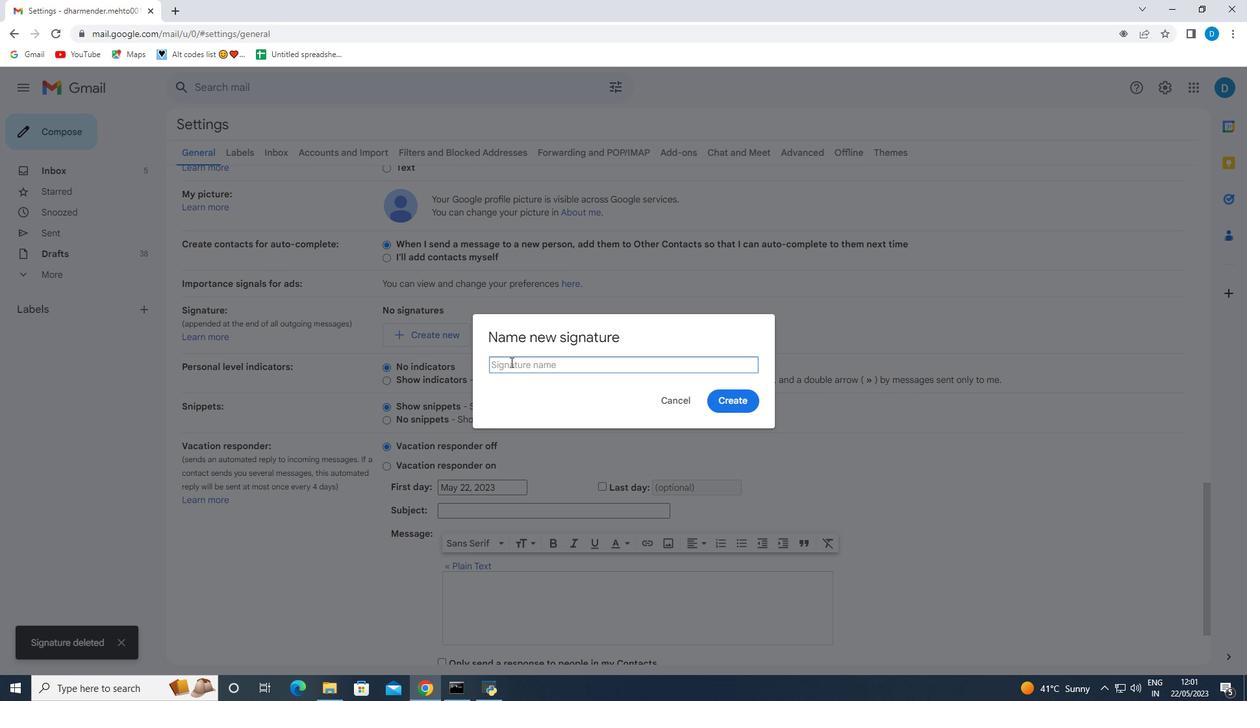 
Action: Mouse scrolled (659, 444) with delta (0, 0)
Screenshot: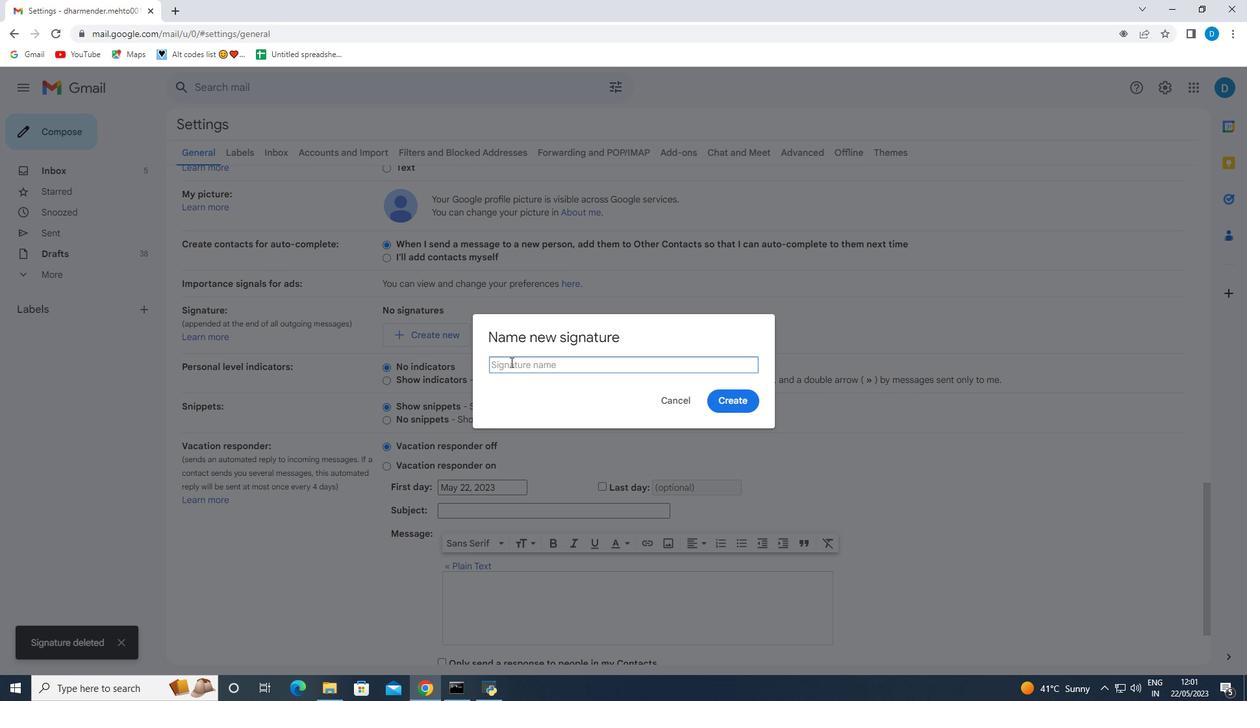 
Action: Mouse moved to (659, 446)
Screenshot: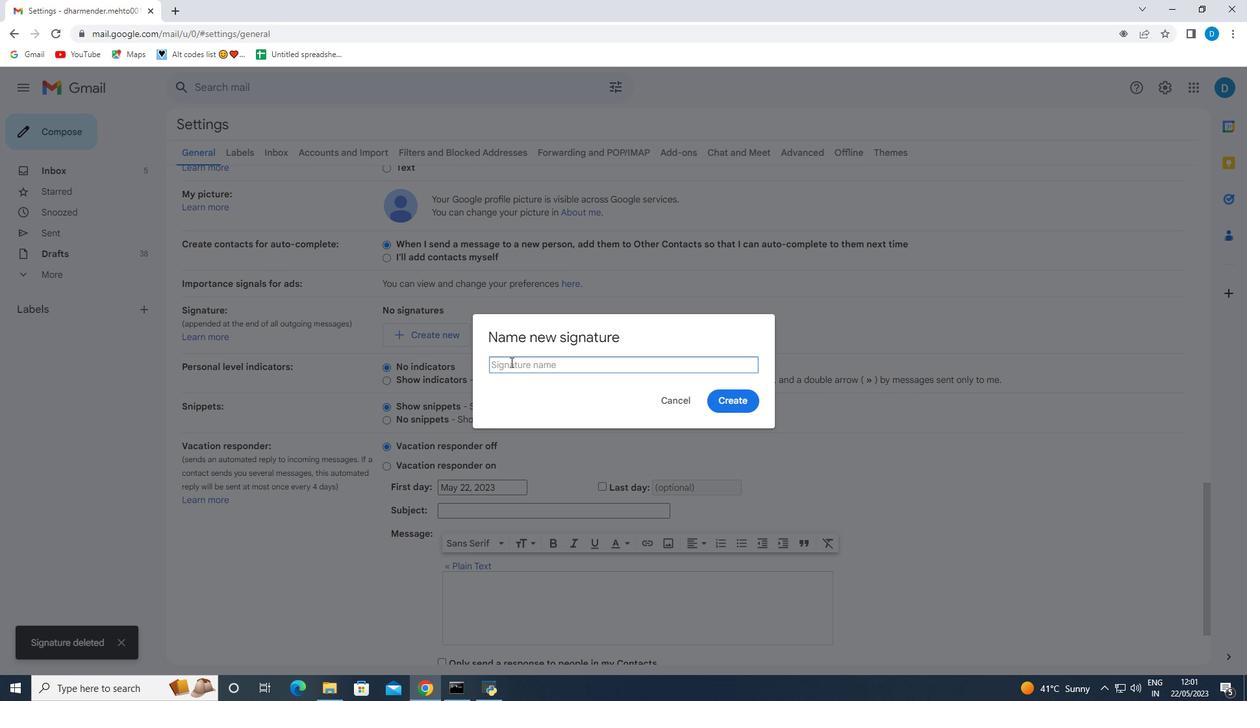 
Action: Mouse scrolled (659, 445) with delta (0, 0)
Screenshot: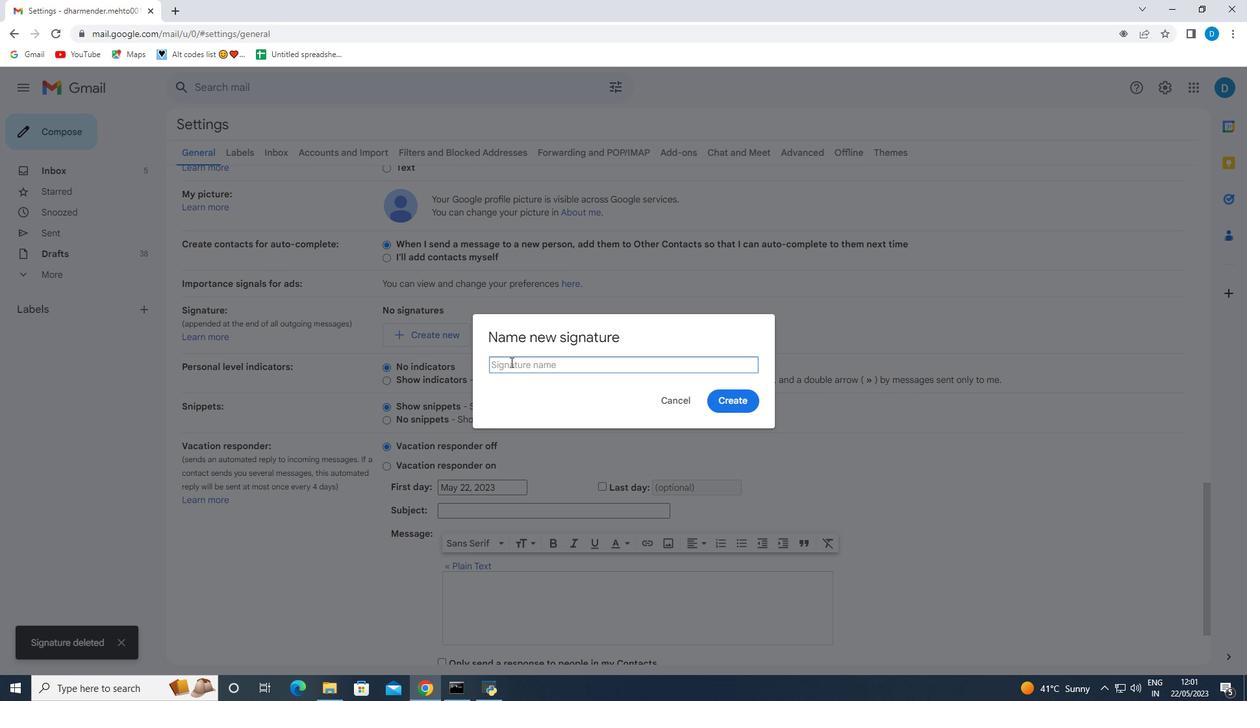 
Action: Mouse moved to (658, 446)
Screenshot: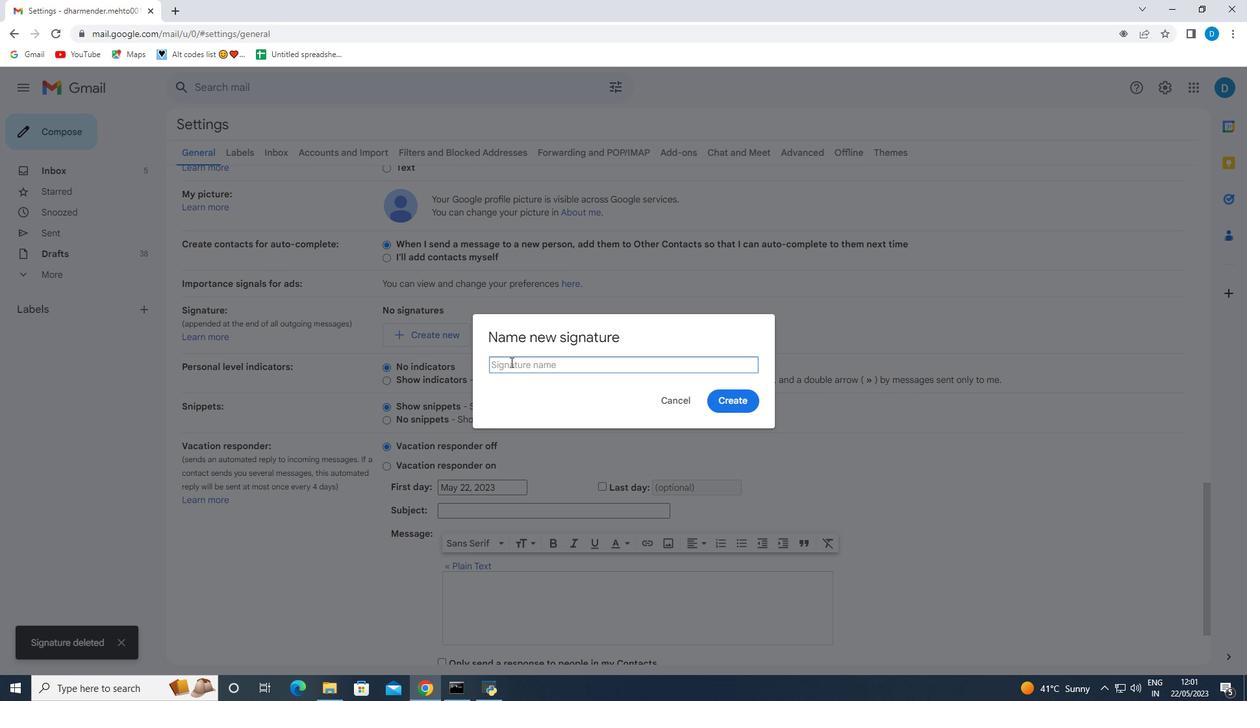 
Action: Mouse scrolled (658, 445) with delta (0, 0)
Screenshot: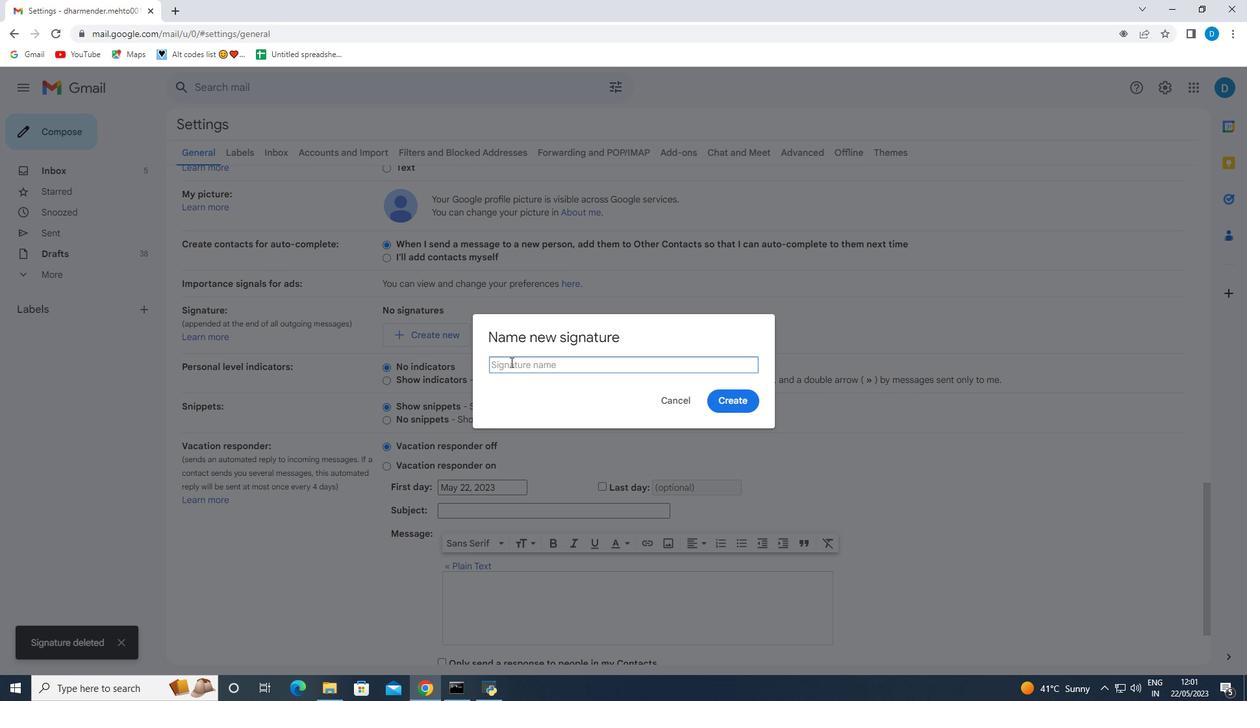 
Action: Mouse moved to (657, 446)
Screenshot: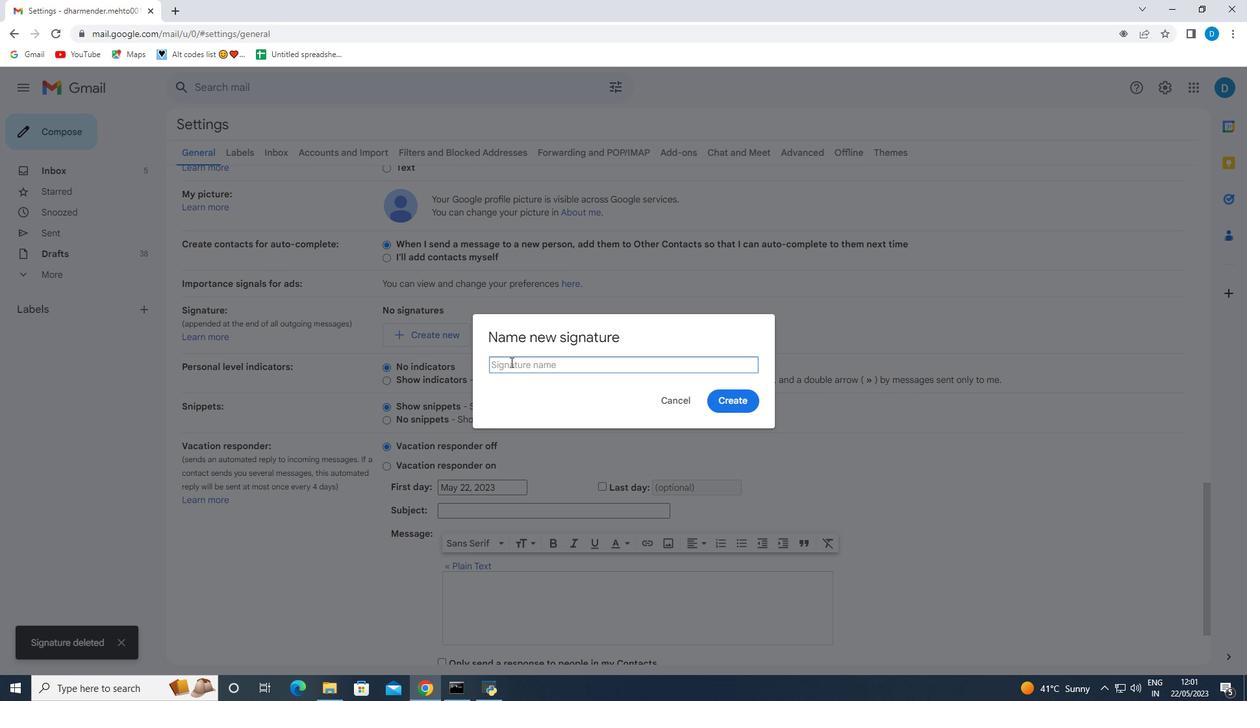 
Action: Mouse scrolled (657, 445) with delta (0, 0)
Screenshot: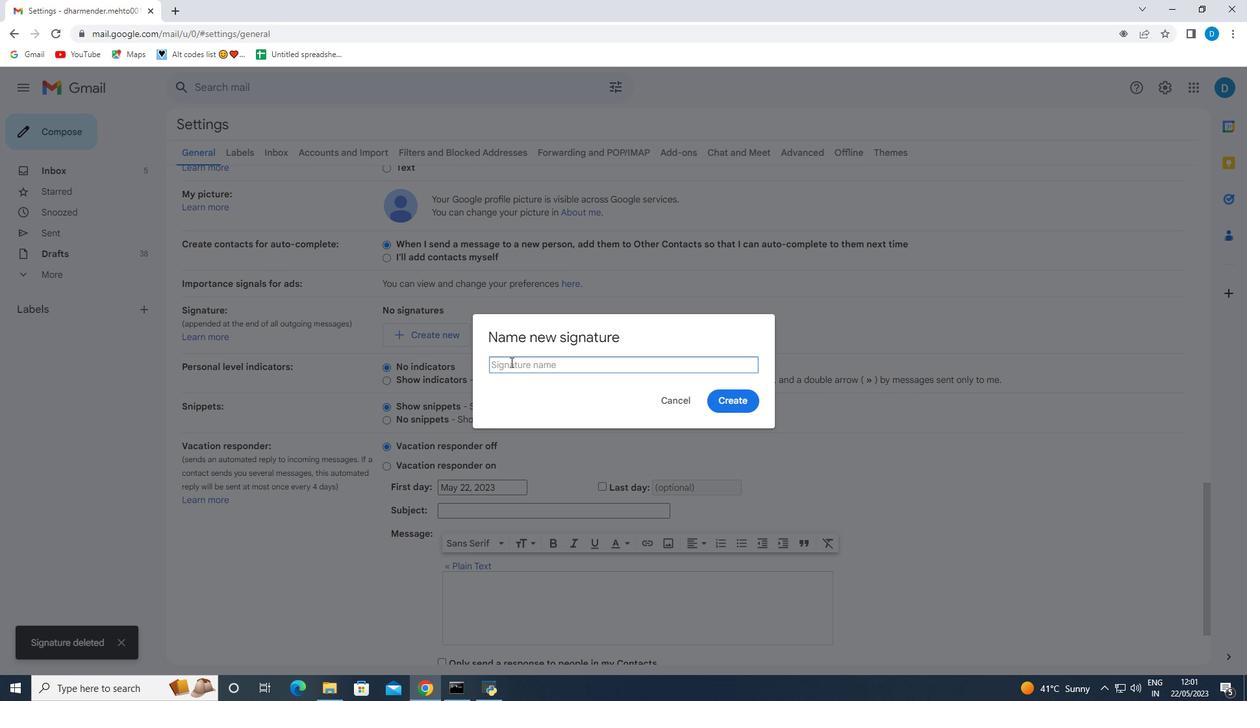 
Action: Mouse moved to (650, 450)
Screenshot: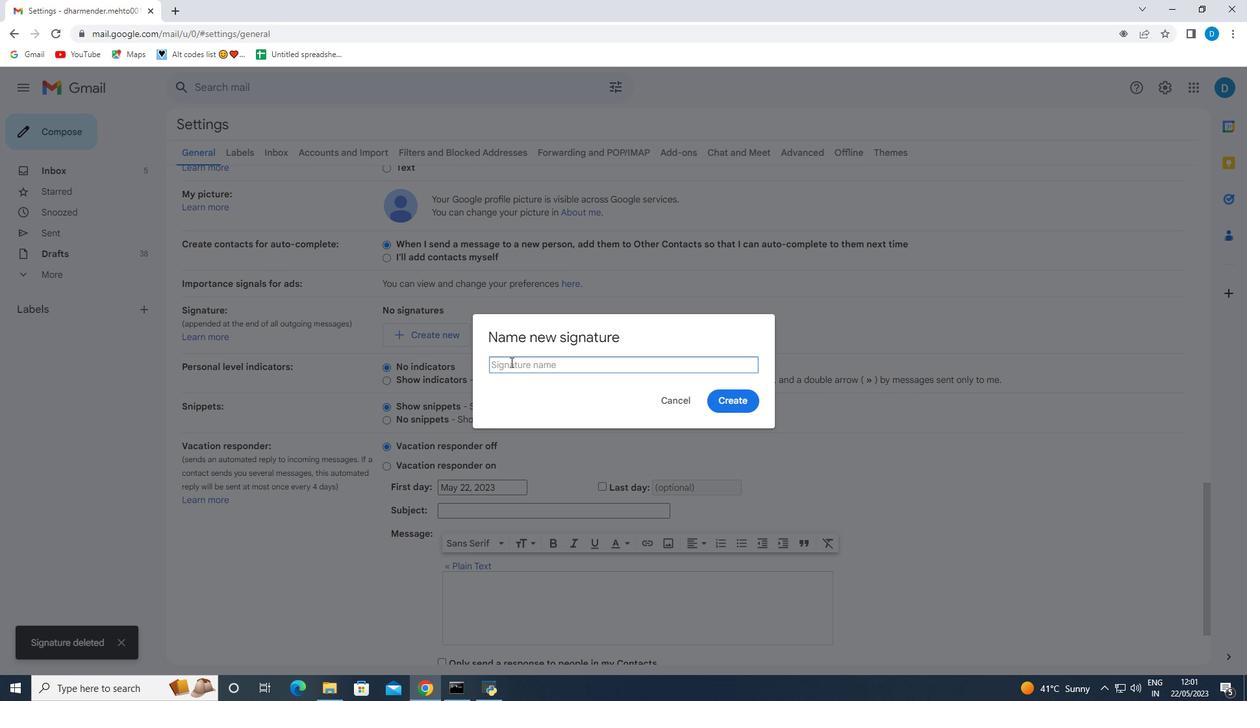 
Action: Mouse scrolled (654, 446) with delta (0, 0)
Screenshot: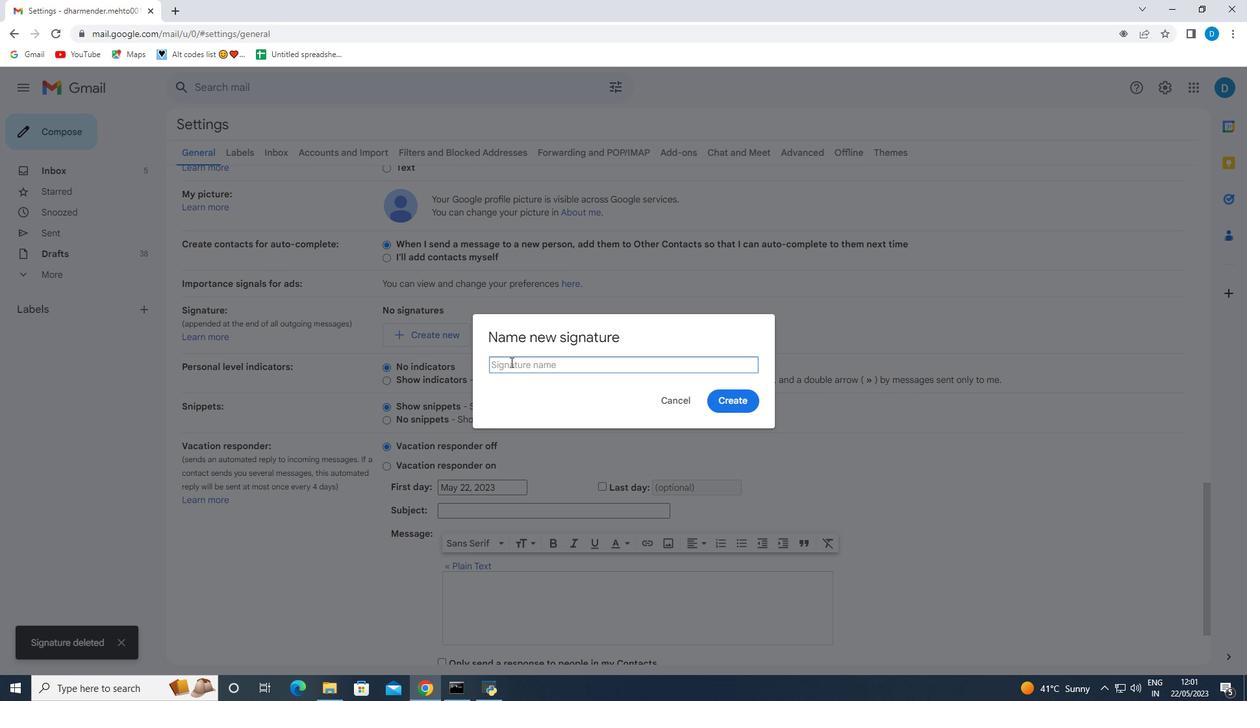
Action: Mouse moved to (626, 459)
Screenshot: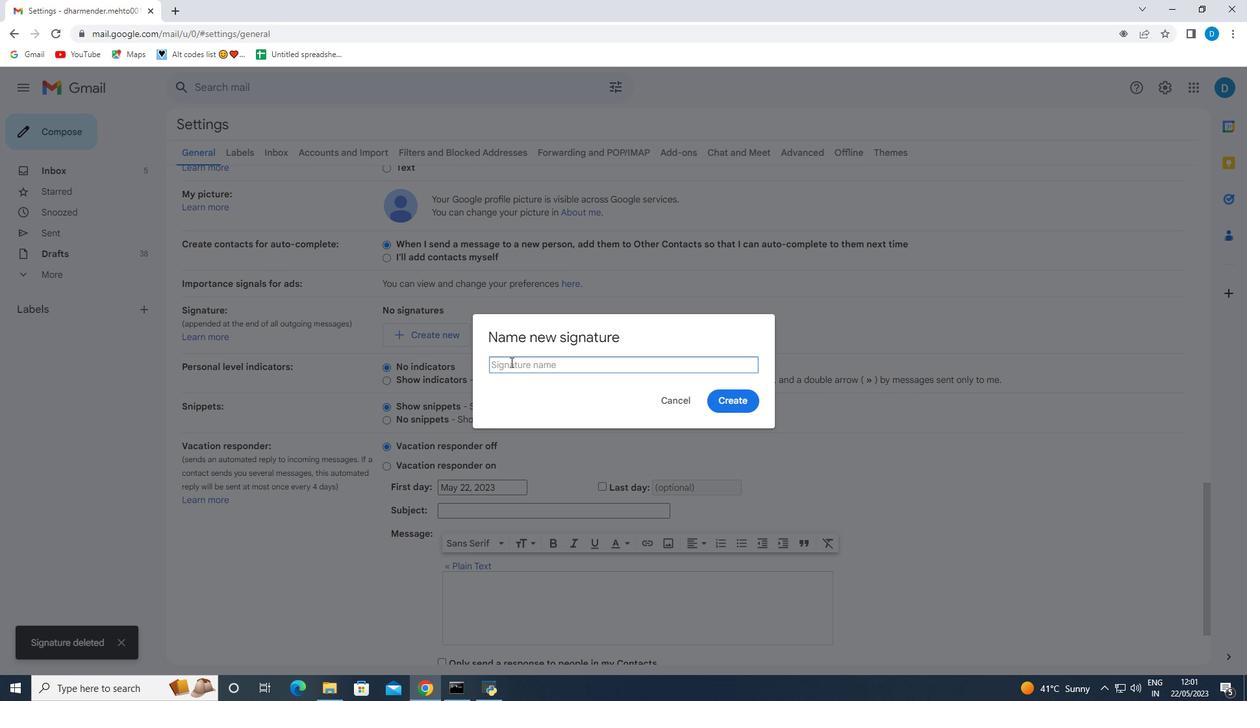 
Action: Mouse pressed middle at (626, 459)
Screenshot: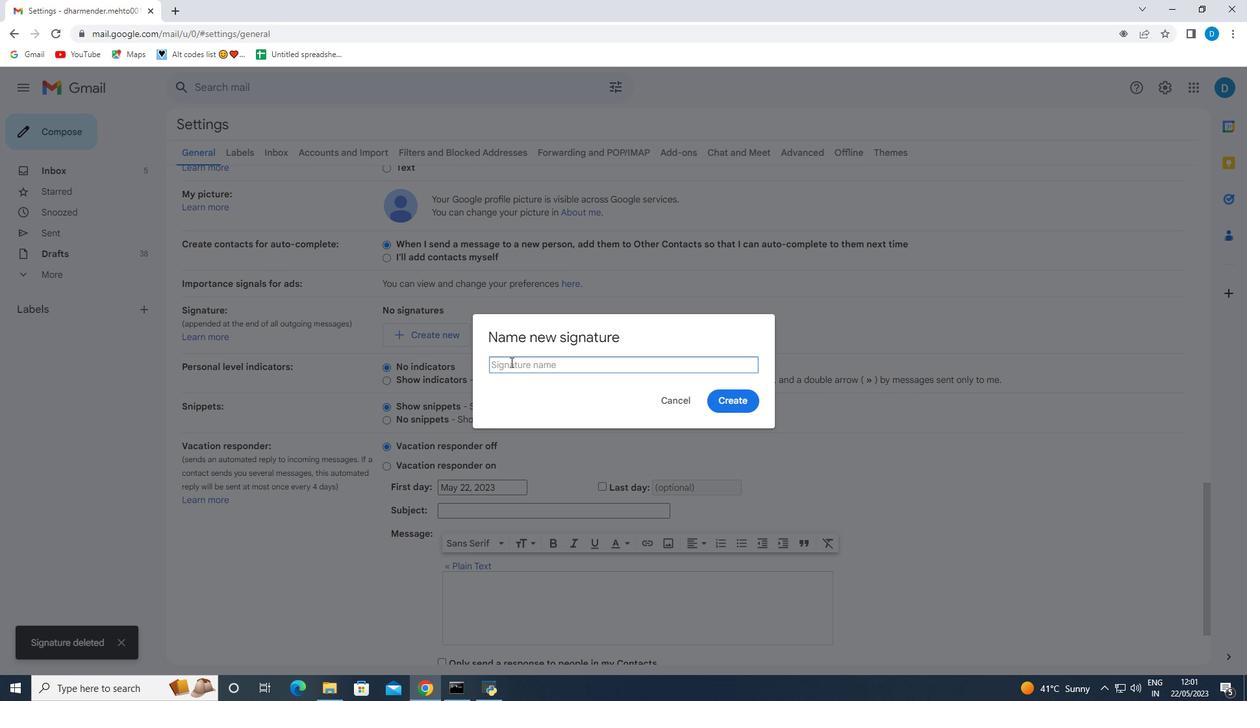 
Action: Mouse scrolled (626, 458) with delta (0, 0)
Screenshot: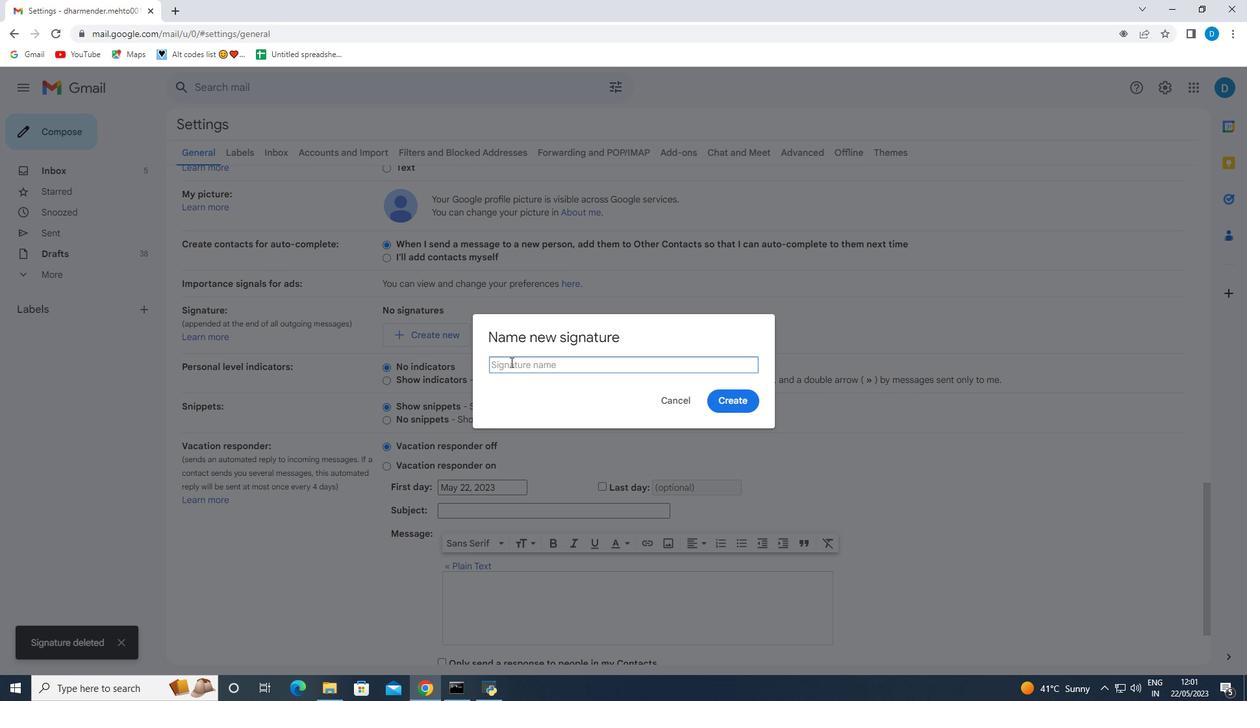 
Action: Mouse moved to (624, 463)
Screenshot: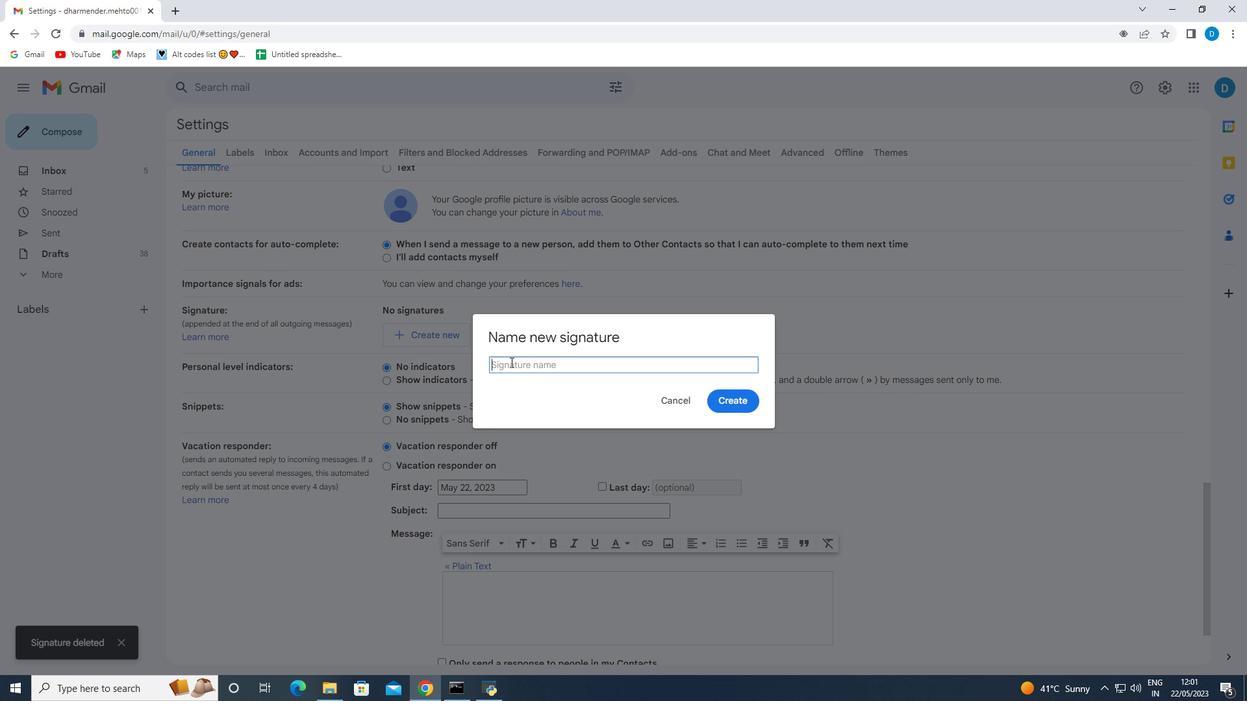 
Action: Mouse scrolled (626, 458) with delta (0, 0)
Screenshot: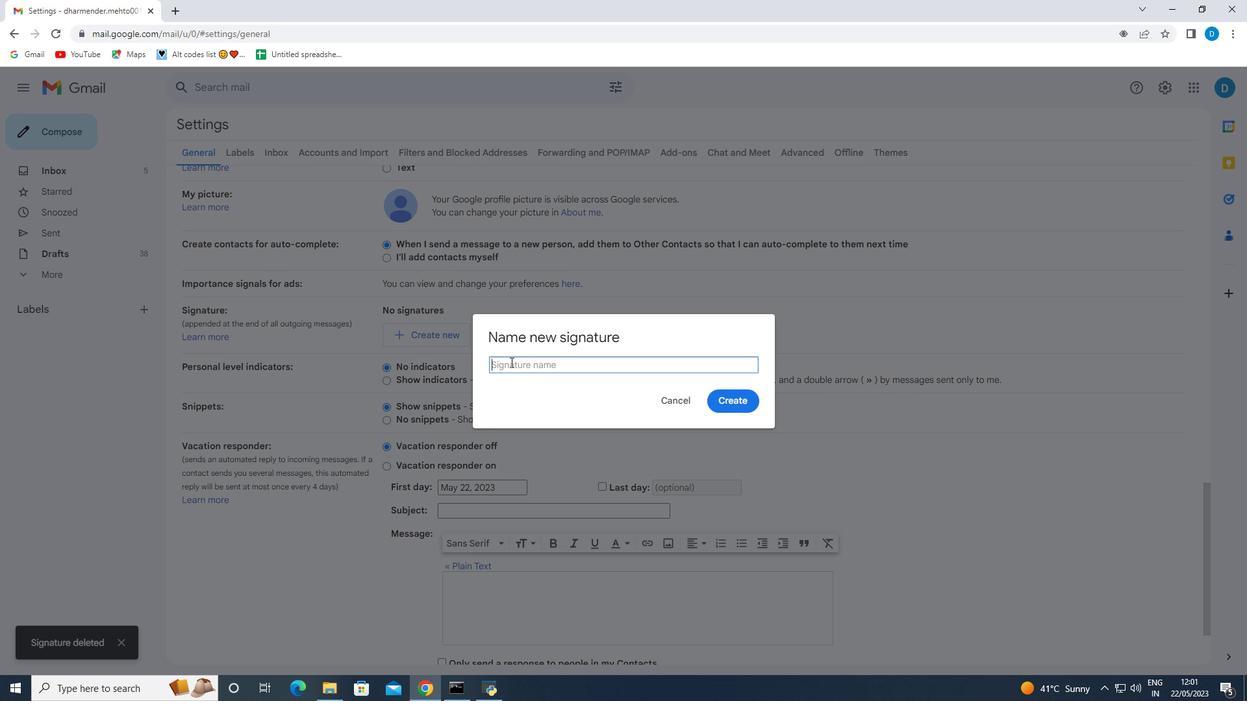 
Action: Mouse moved to (624, 467)
Screenshot: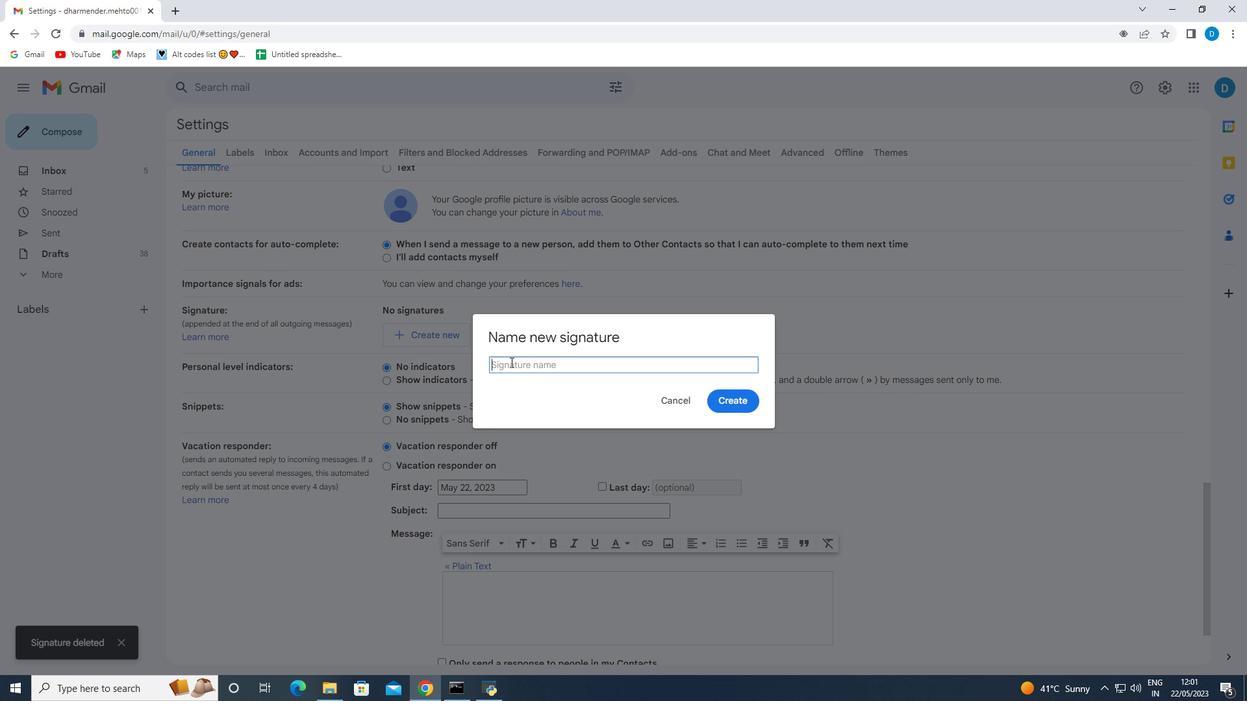 
Action: Mouse scrolled (626, 458) with delta (0, 0)
Screenshot: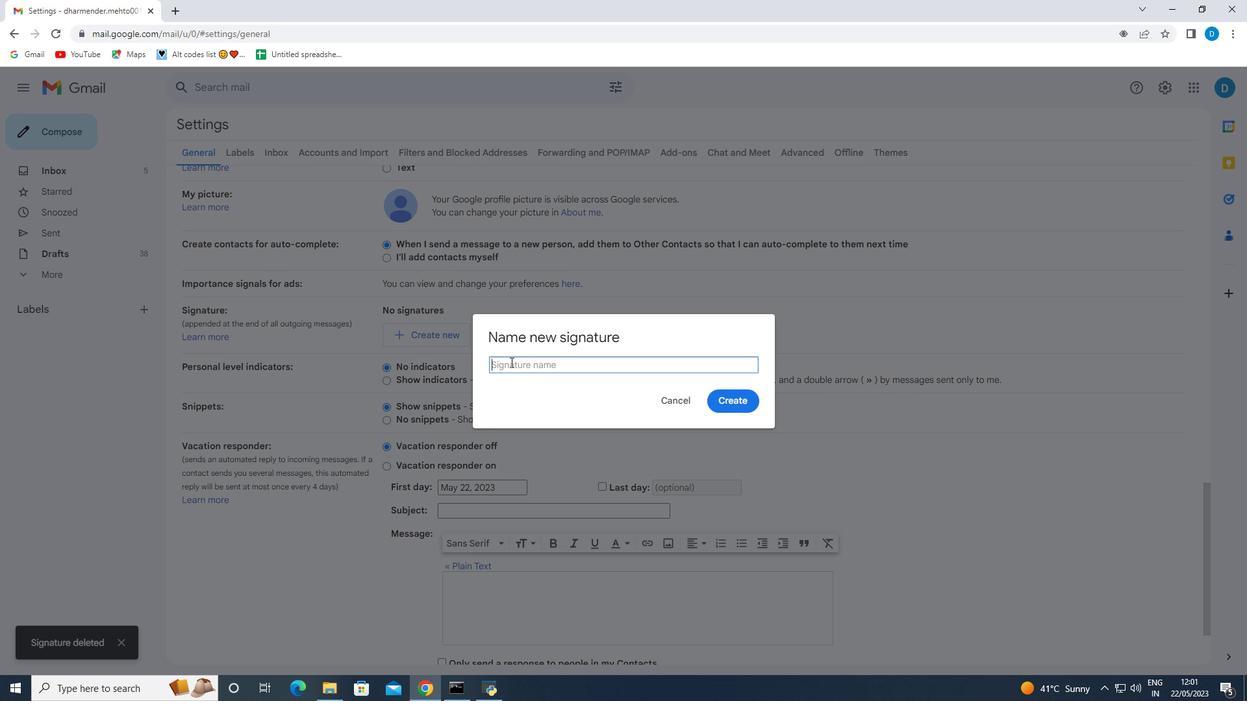 
Action: Mouse moved to (624, 468)
Screenshot: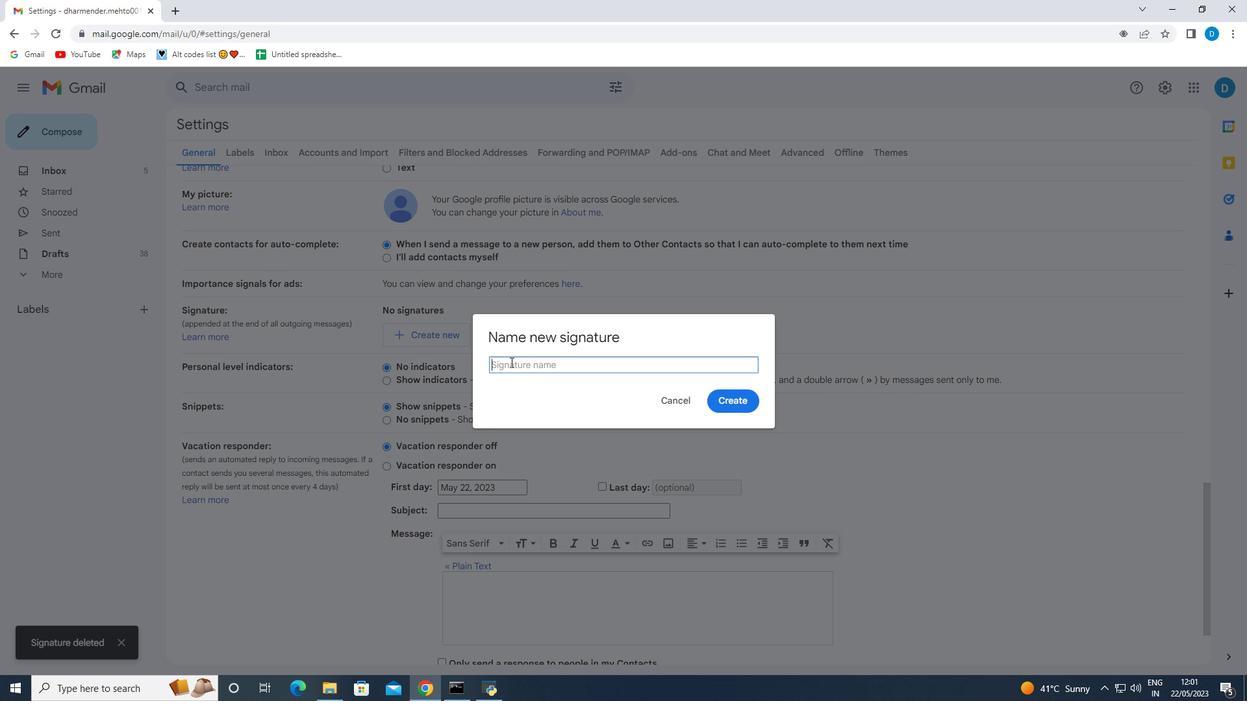 
Action: Mouse scrolled (626, 458) with delta (0, 0)
Screenshot: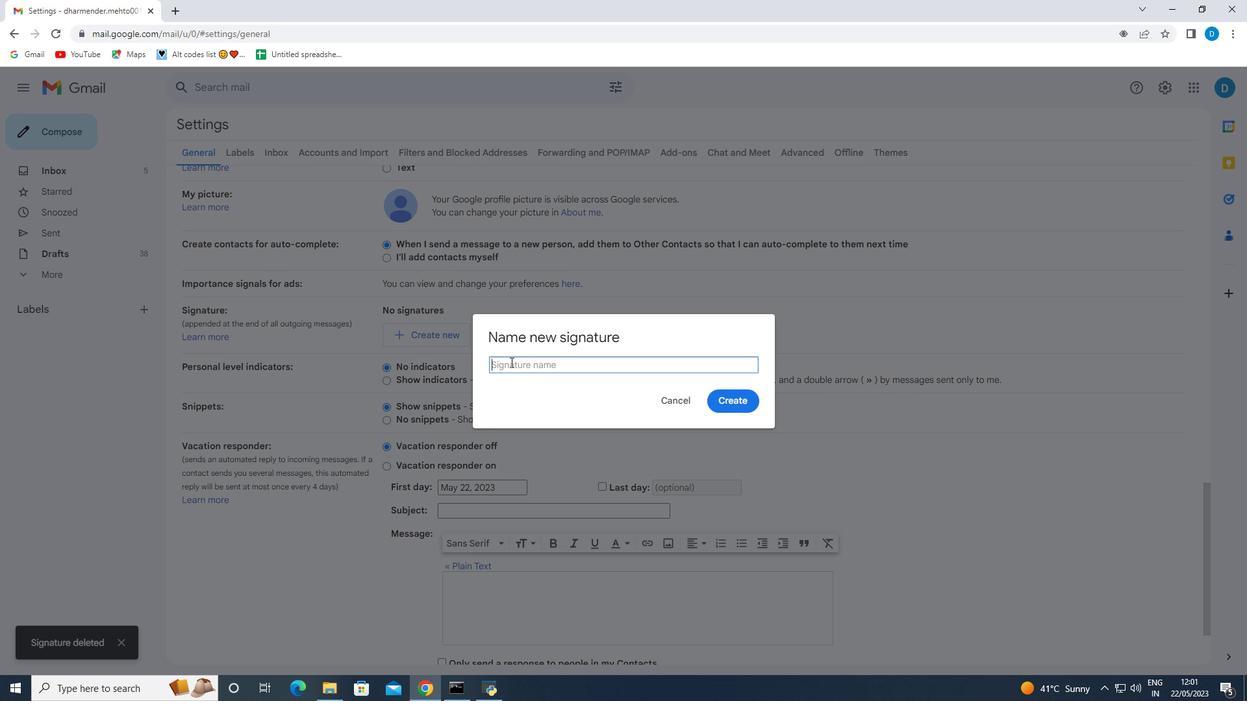 
Action: Mouse moved to (624, 469)
Screenshot: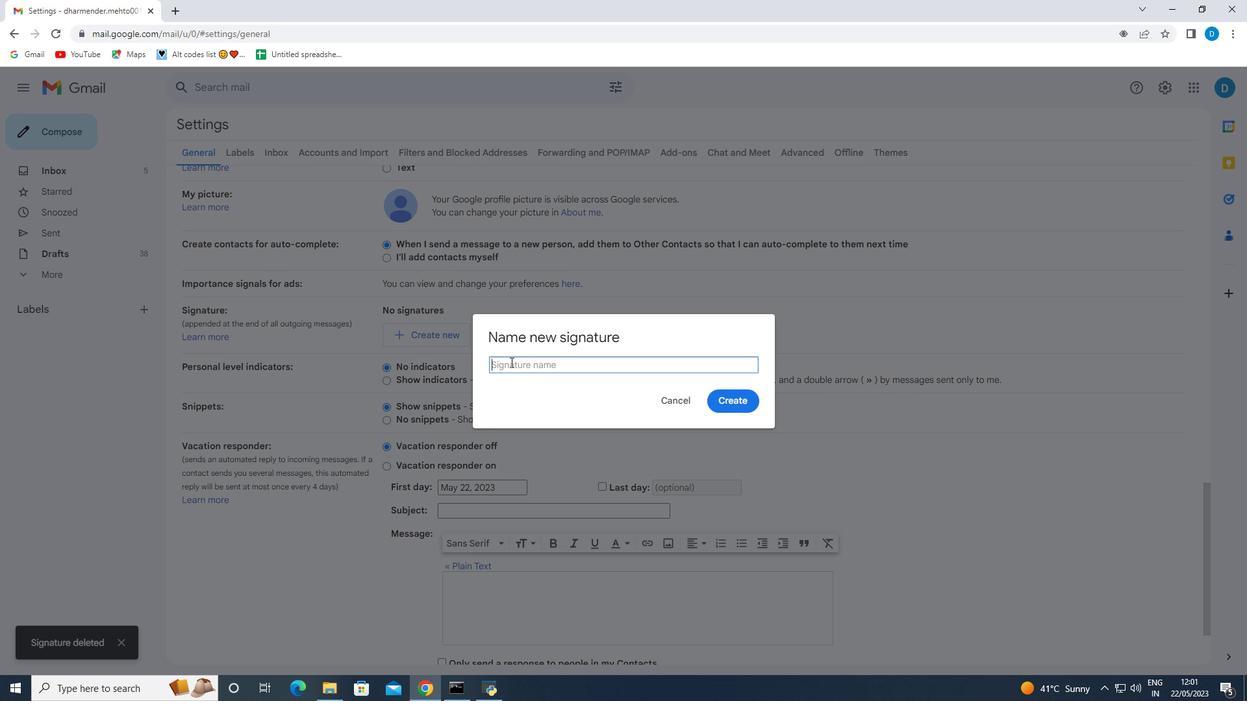 
Action: Mouse scrolled (626, 458) with delta (0, 0)
Screenshot: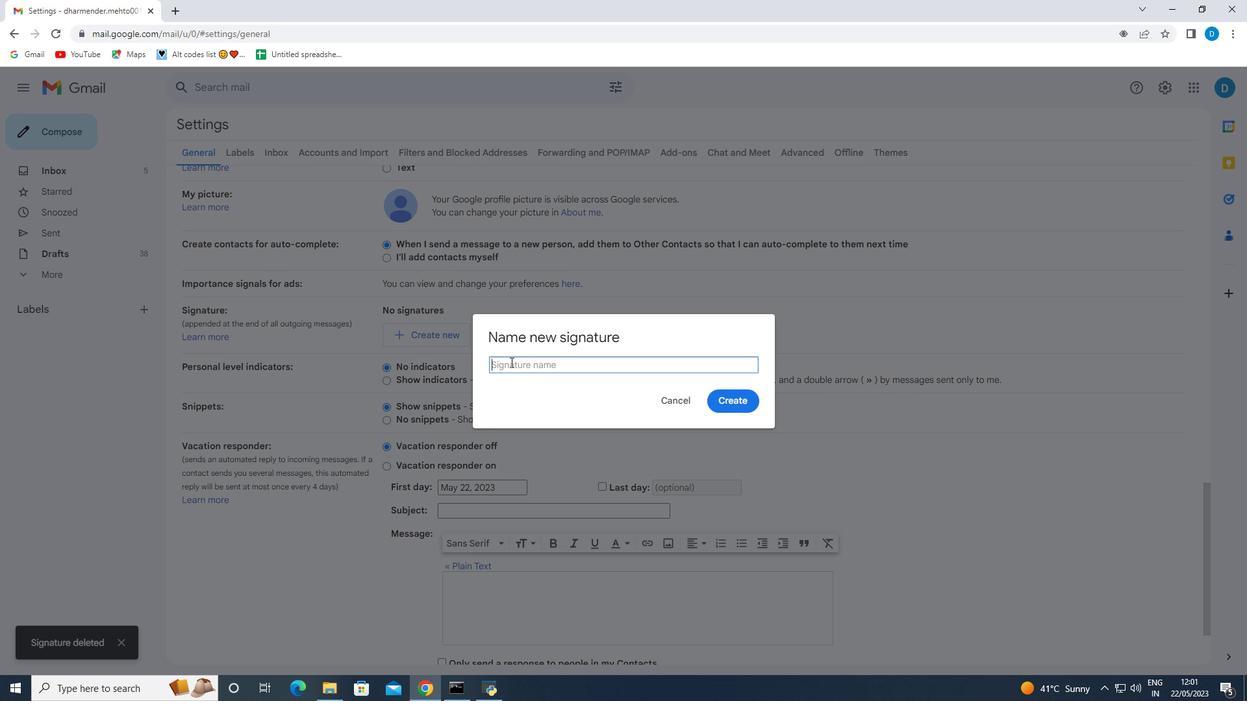 
Action: Mouse moved to (632, 479)
Screenshot: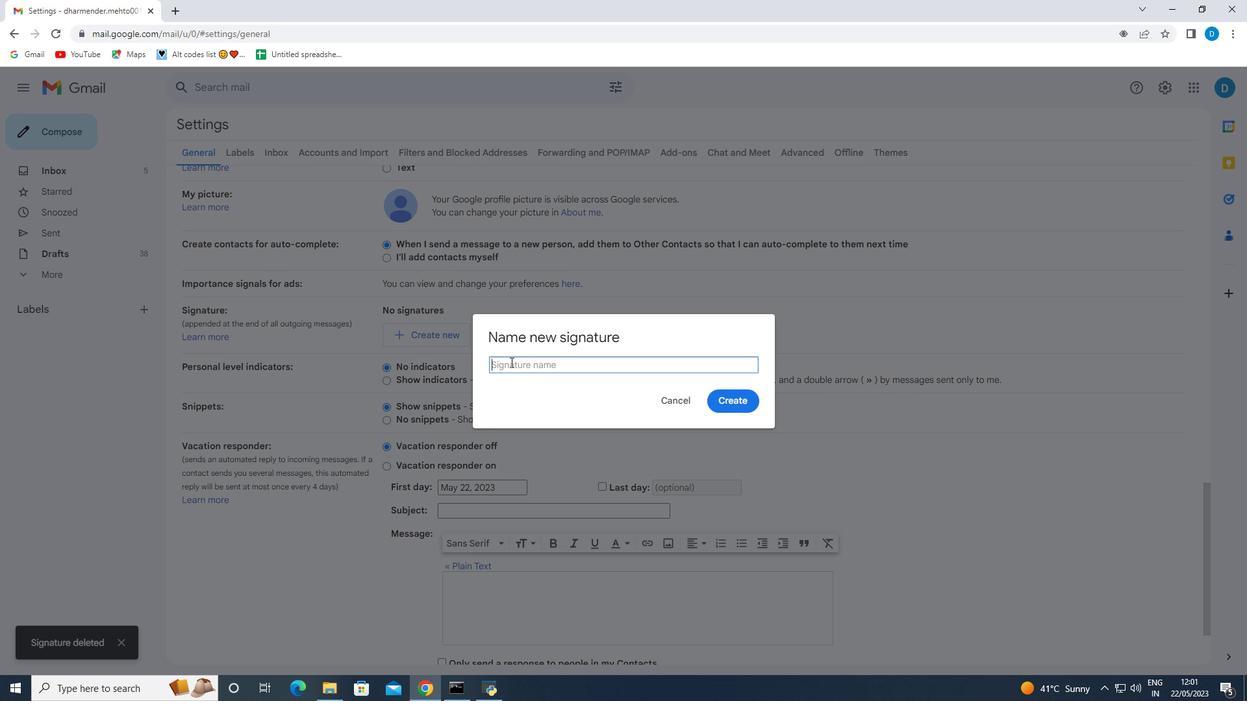 
Action: Mouse scrolled (632, 479) with delta (0, 0)
Screenshot: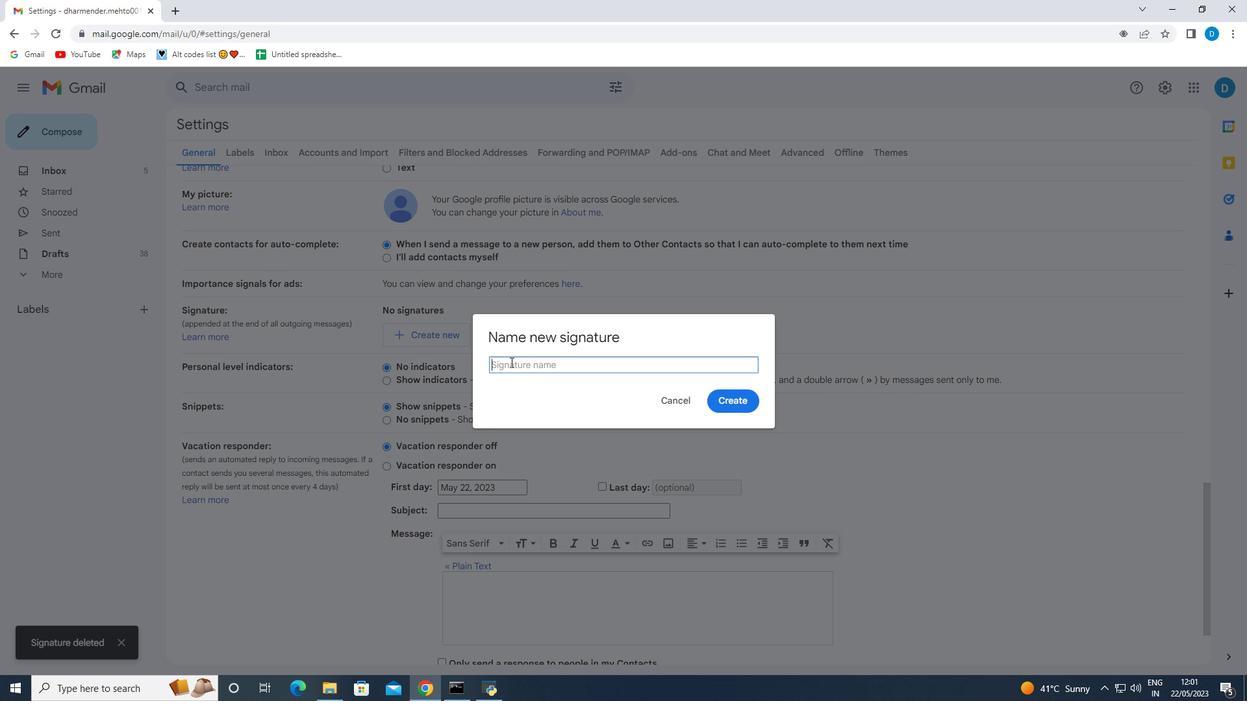 
Action: Mouse moved to (632, 480)
Screenshot: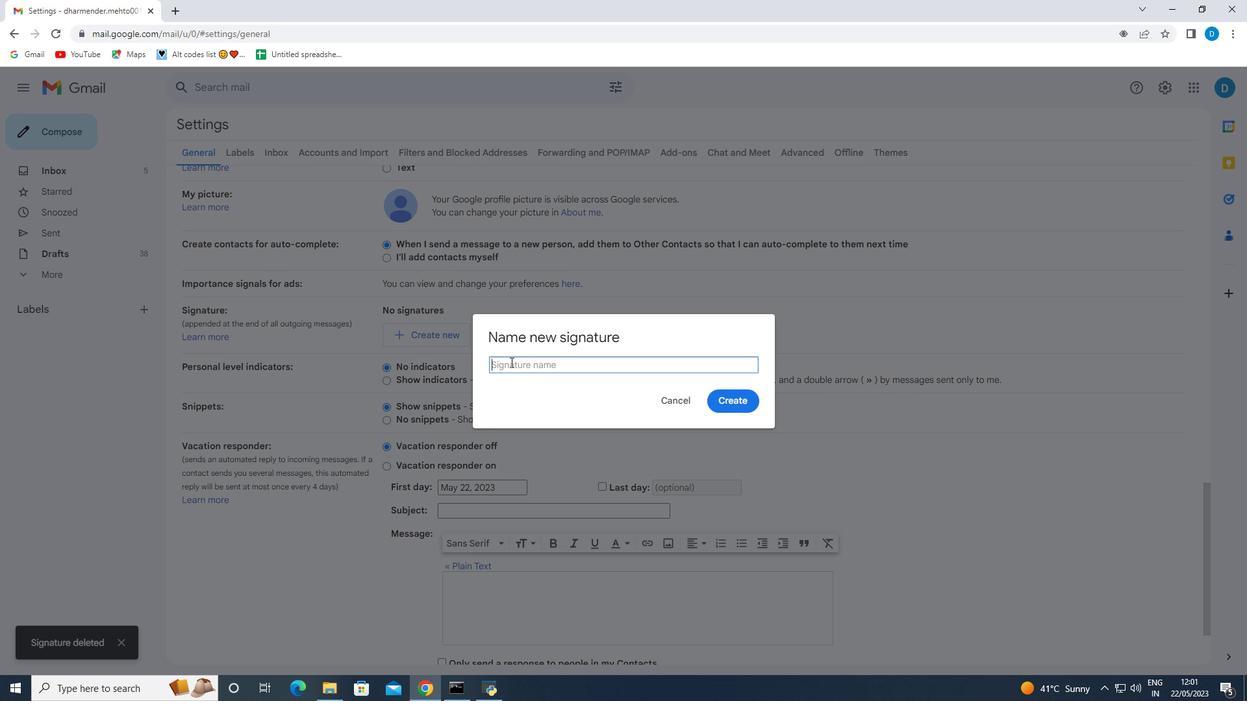 
Action: Mouse scrolled (632, 479) with delta (0, 0)
Screenshot: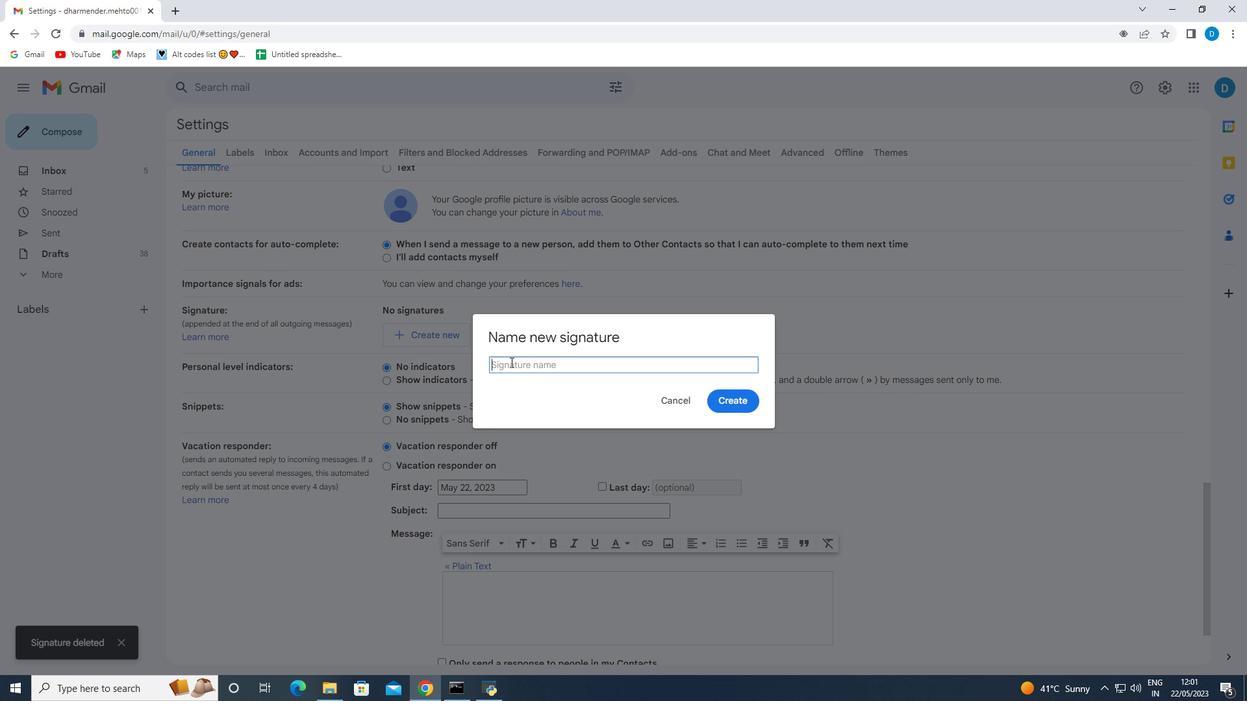 
Action: Mouse moved to (633, 481)
Screenshot: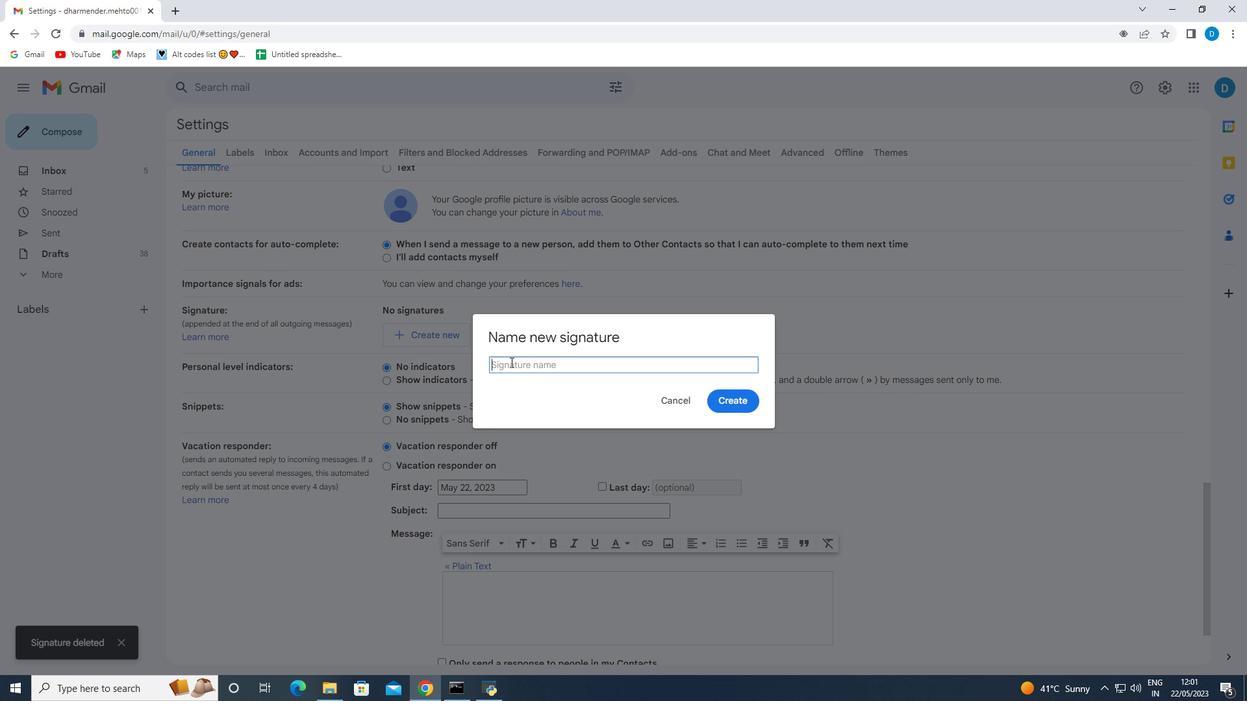 
Action: Mouse scrolled (633, 480) with delta (0, 0)
Screenshot: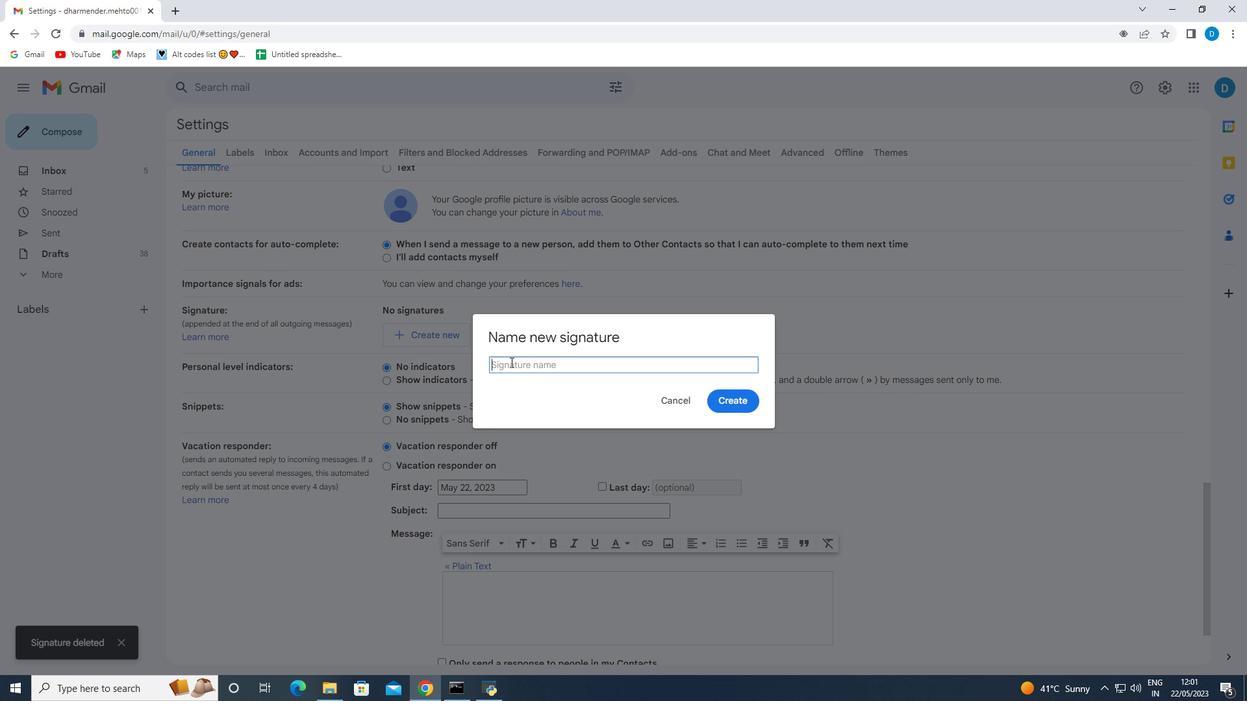 
Action: Mouse moved to (633, 481)
Screenshot: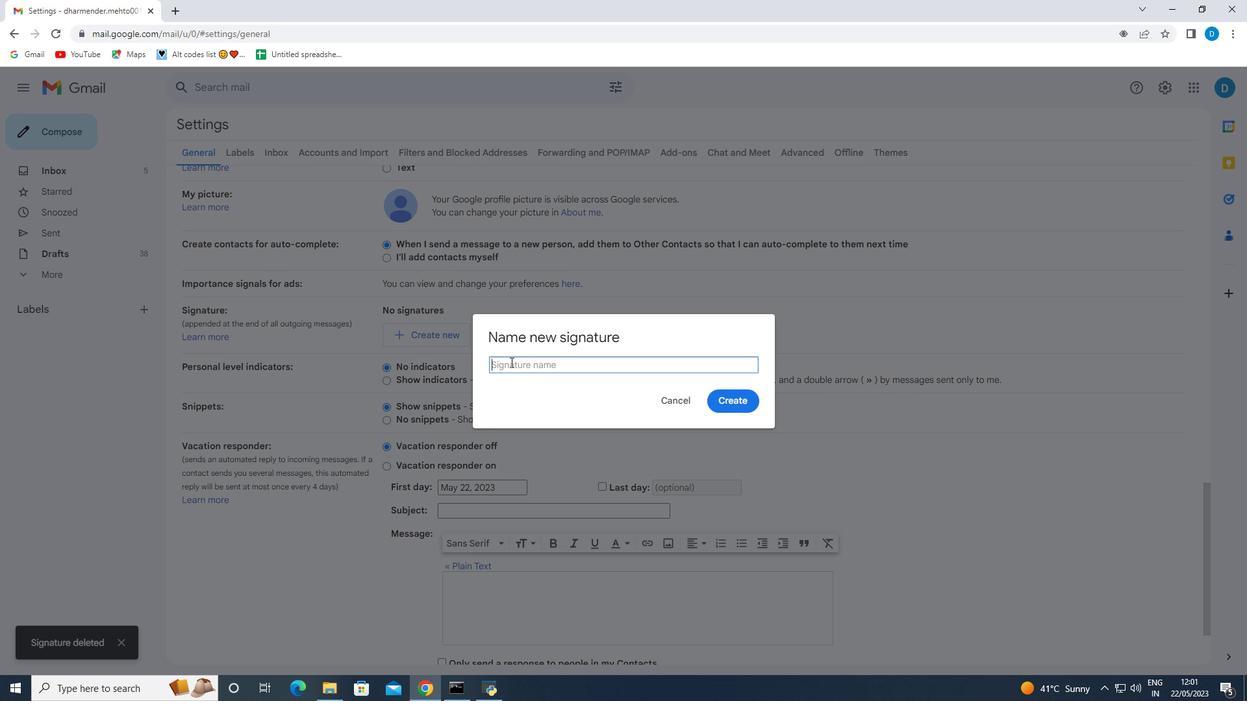 
Action: Mouse scrolled (633, 481) with delta (0, 0)
Screenshot: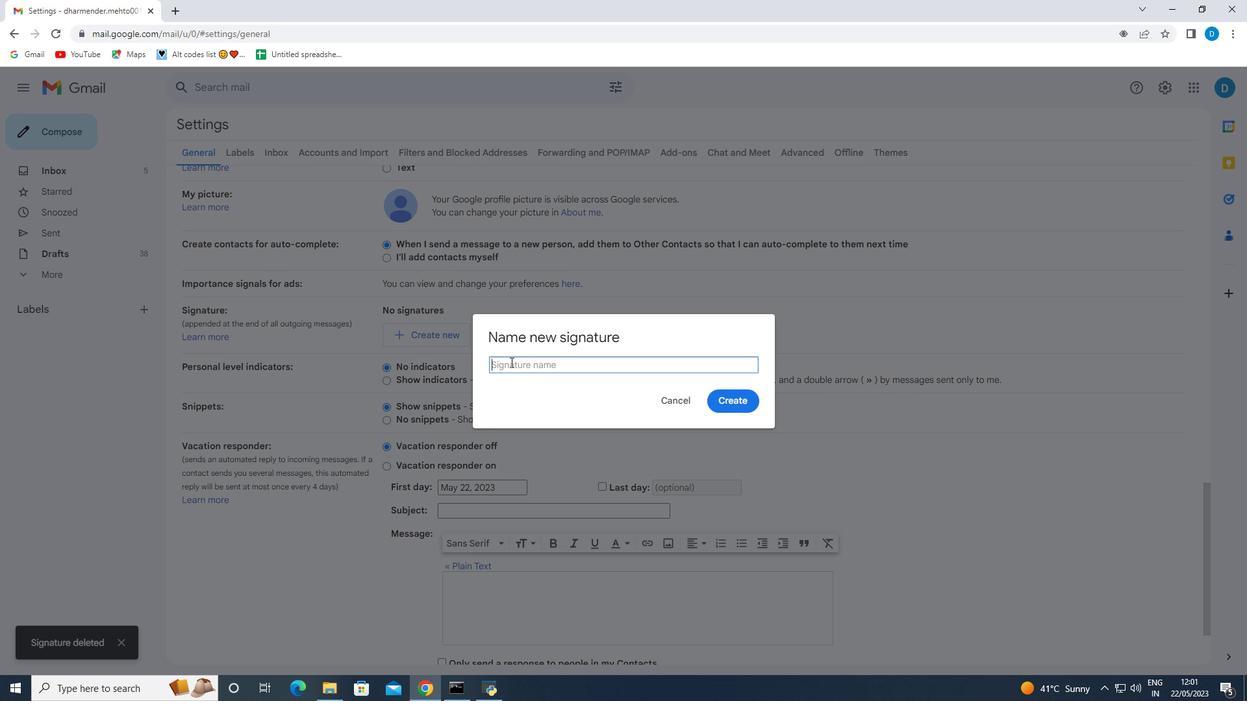 
Action: Mouse moved to (635, 483)
Screenshot: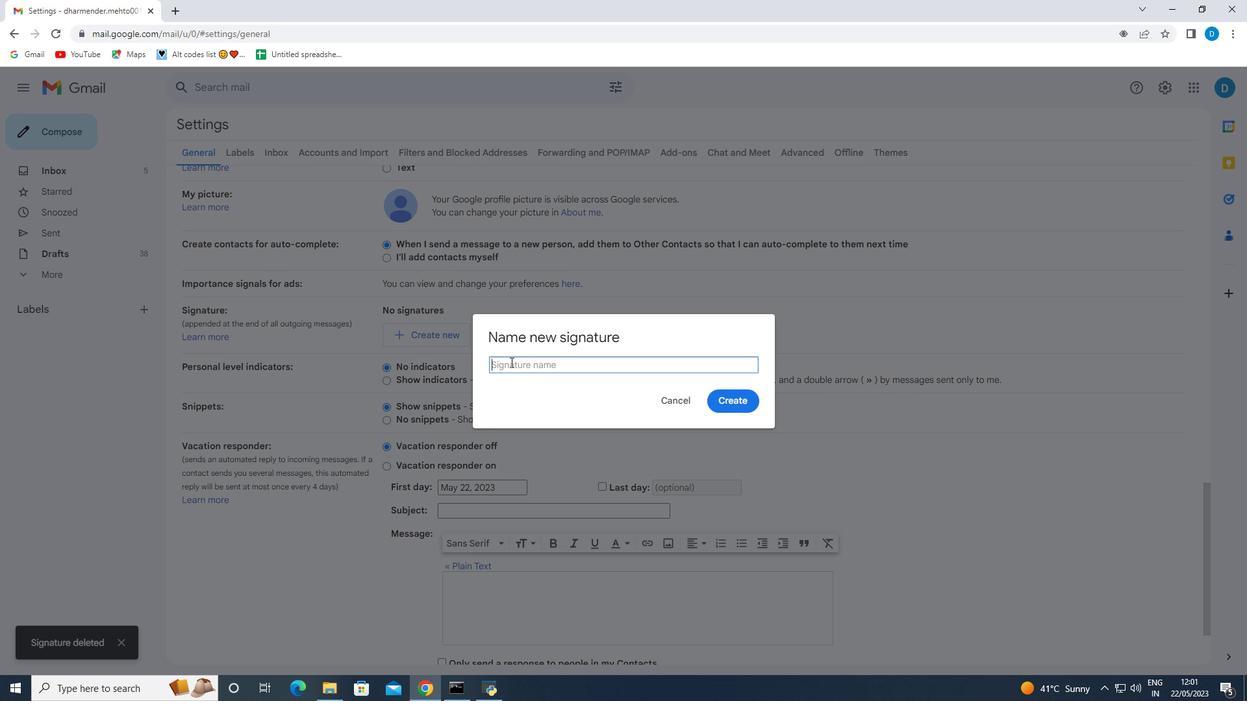 
Action: Mouse scrolled (635, 482) with delta (0, 0)
Screenshot: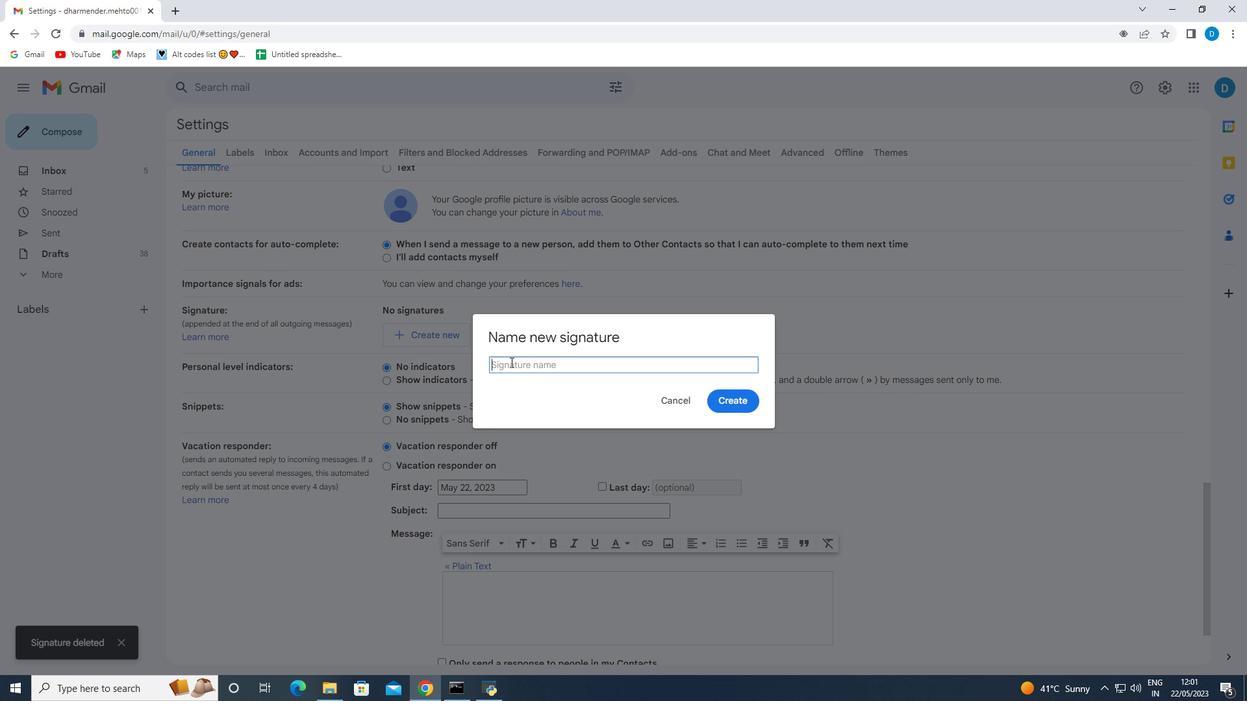 
Action: Mouse moved to (639, 487)
Screenshot: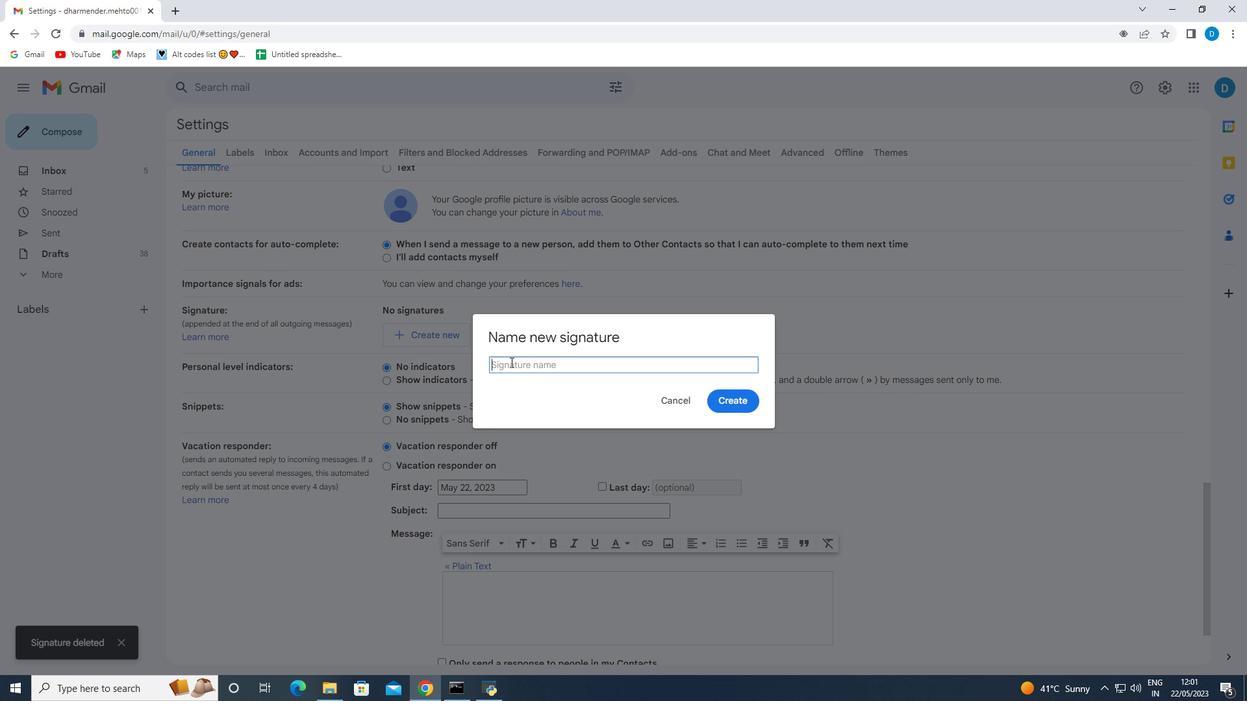 
Action: Mouse scrolled (639, 486) with delta (0, 0)
Screenshot: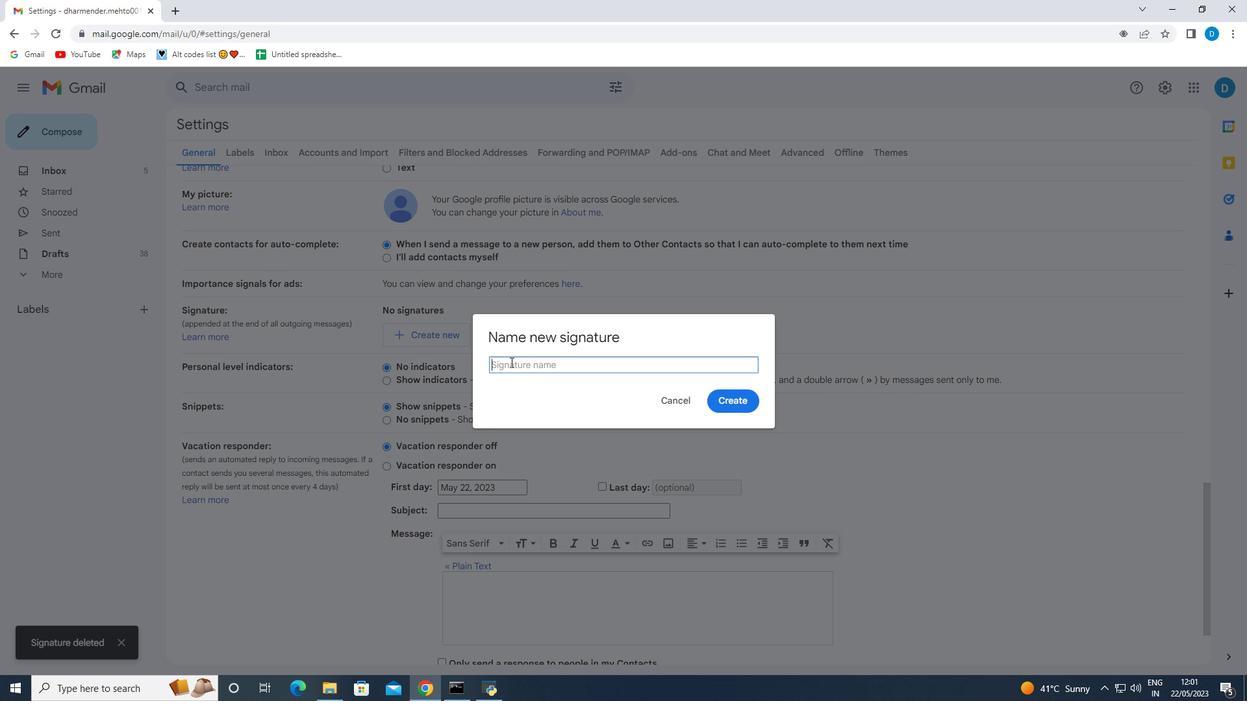 
Action: Mouse moved to (674, 598)
Screenshot: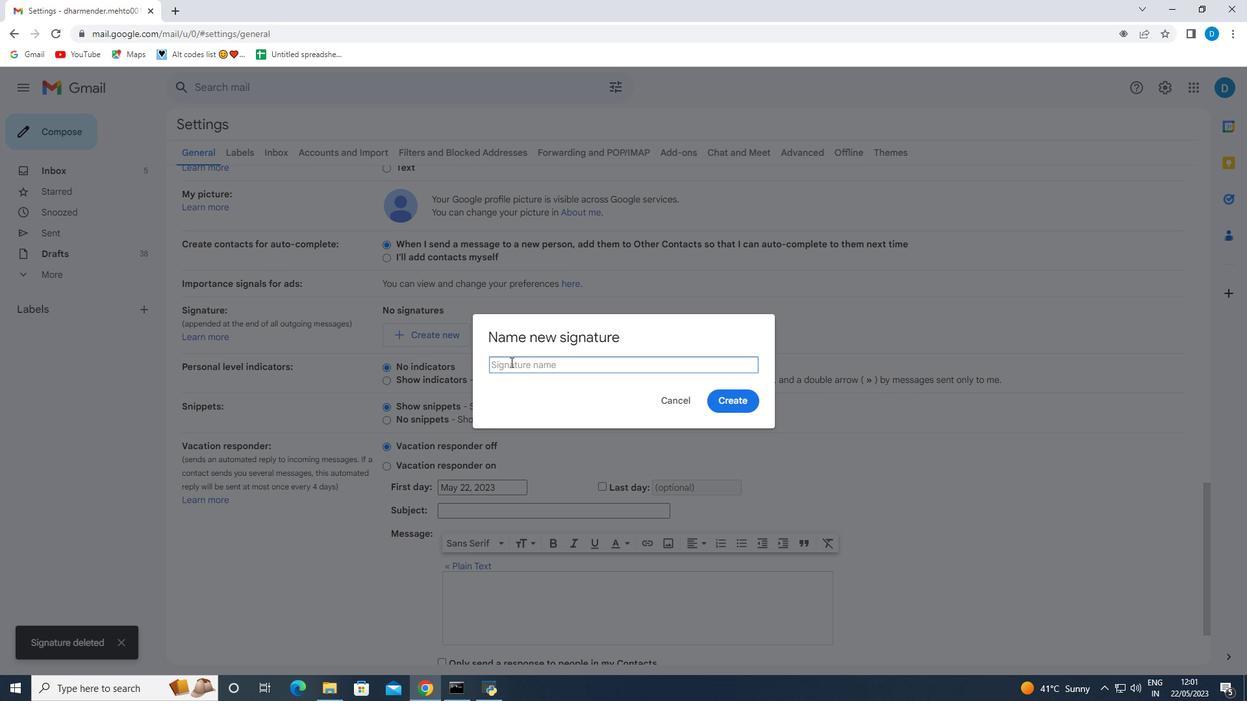 
Action: Mouse pressed left at (674, 598)
Screenshot: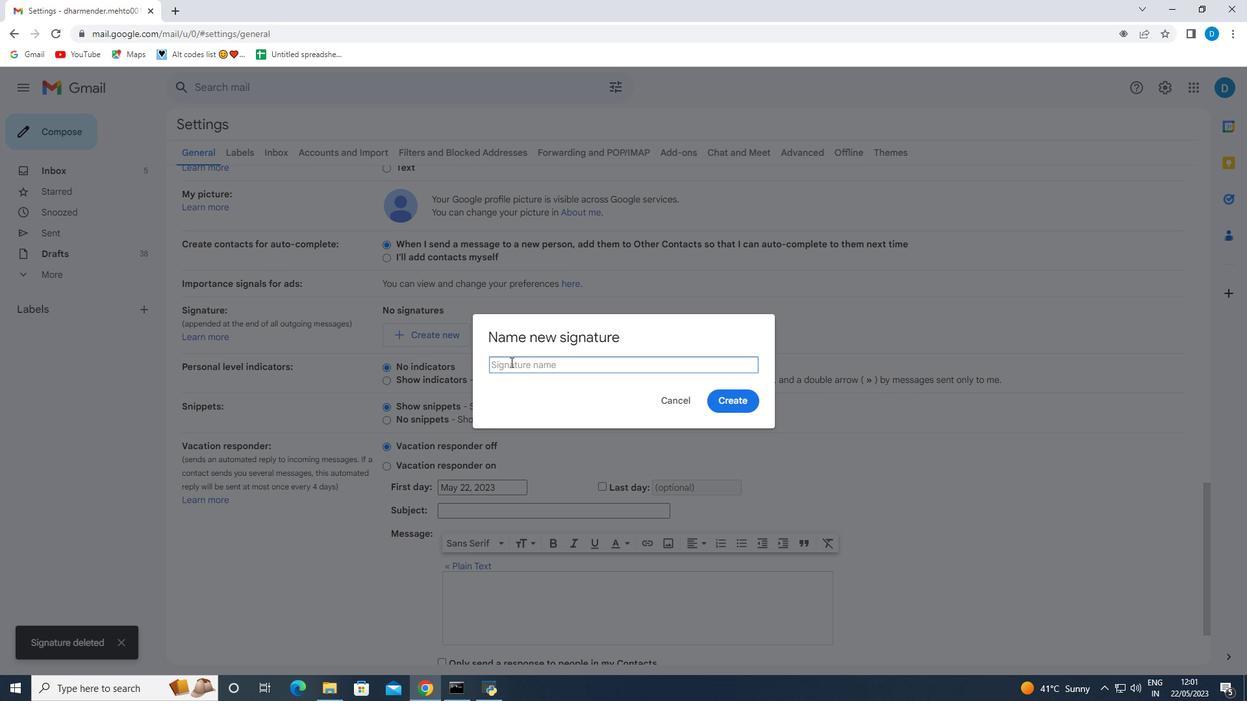 
Action: Mouse moved to (1185, 287)
Screenshot: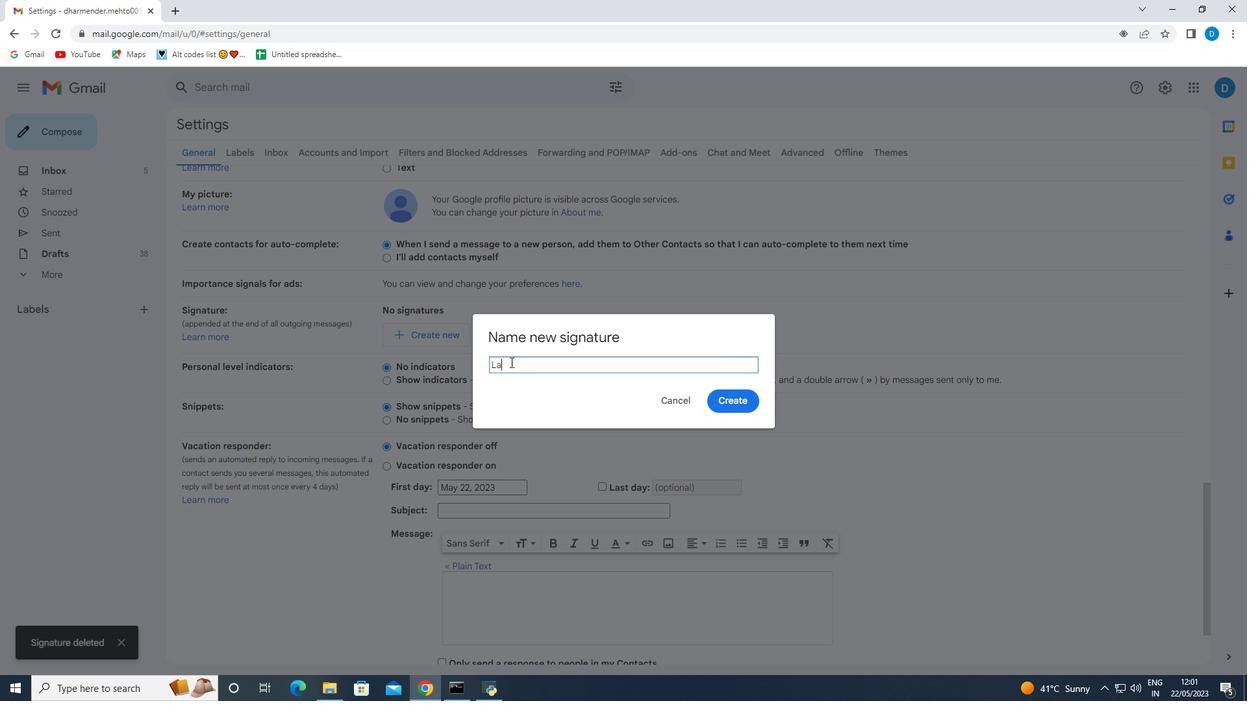 
Action: Mouse pressed left at (1185, 287)
Screenshot: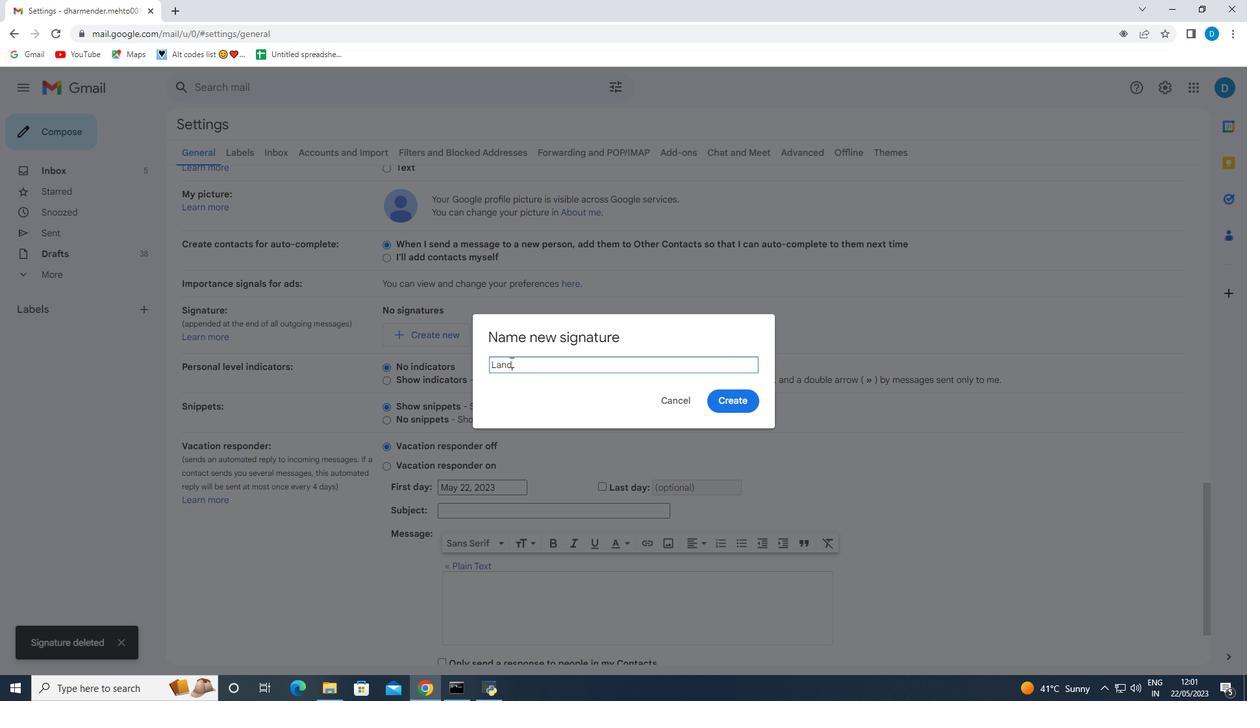 
Action: Mouse moved to (496, 391)
Screenshot: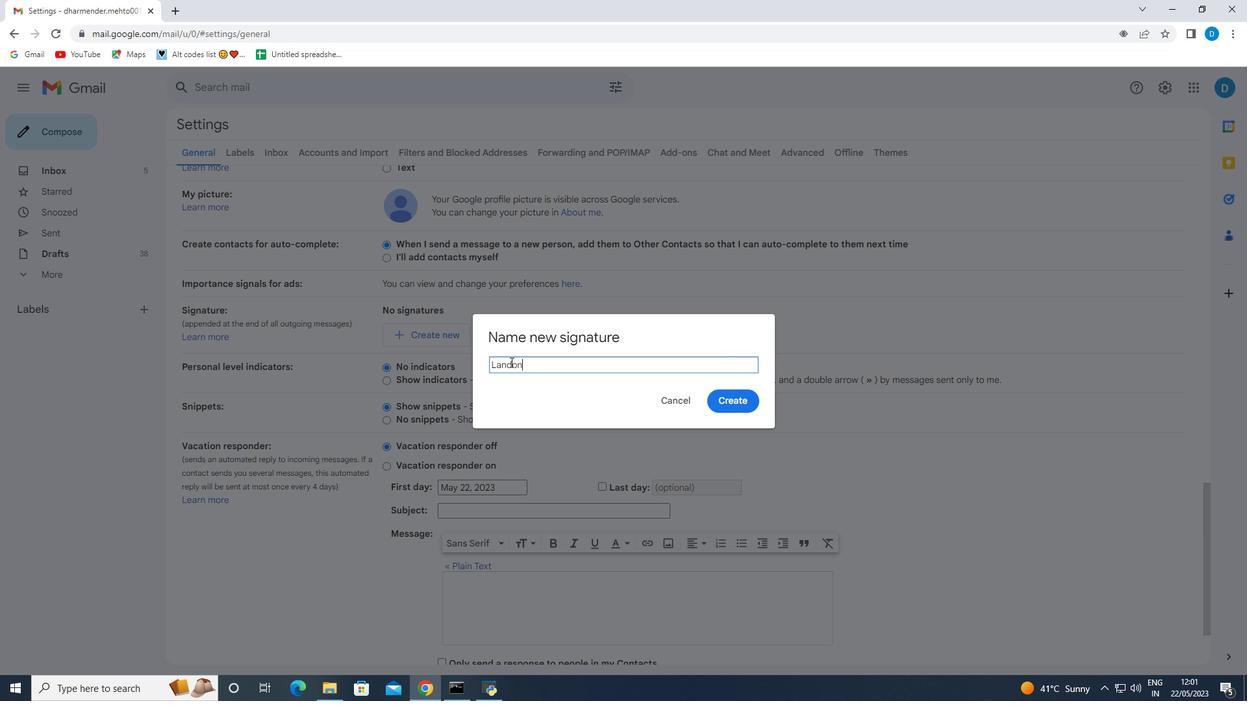 
Action: Mouse scrolled (496, 391) with delta (0, 0)
Screenshot: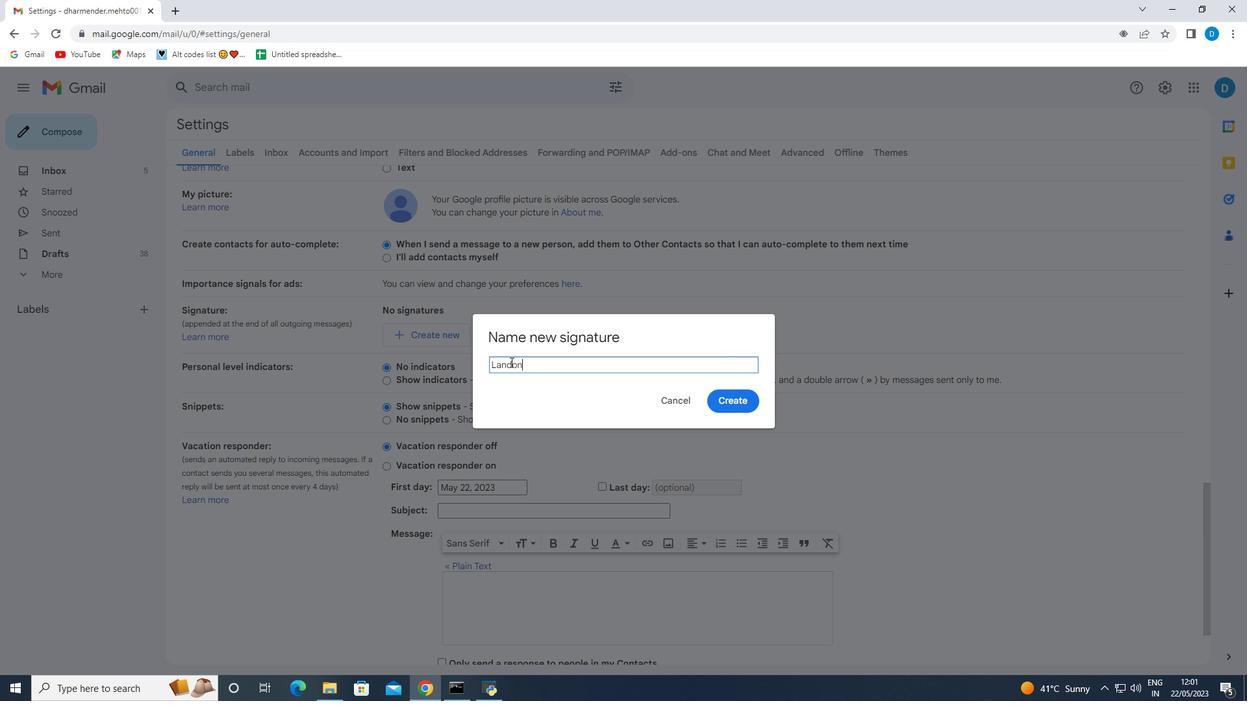 
Action: Mouse scrolled (496, 391) with delta (0, 0)
Screenshot: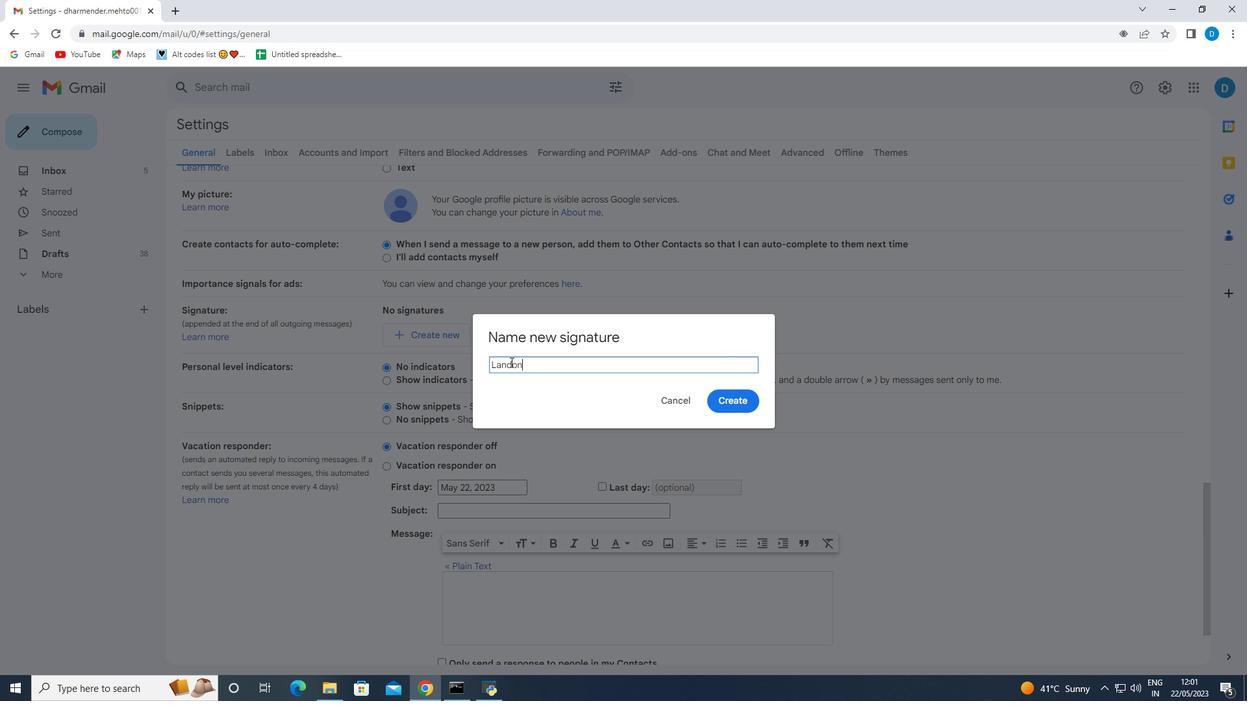 
Action: Mouse scrolled (496, 391) with delta (0, 0)
Screenshot: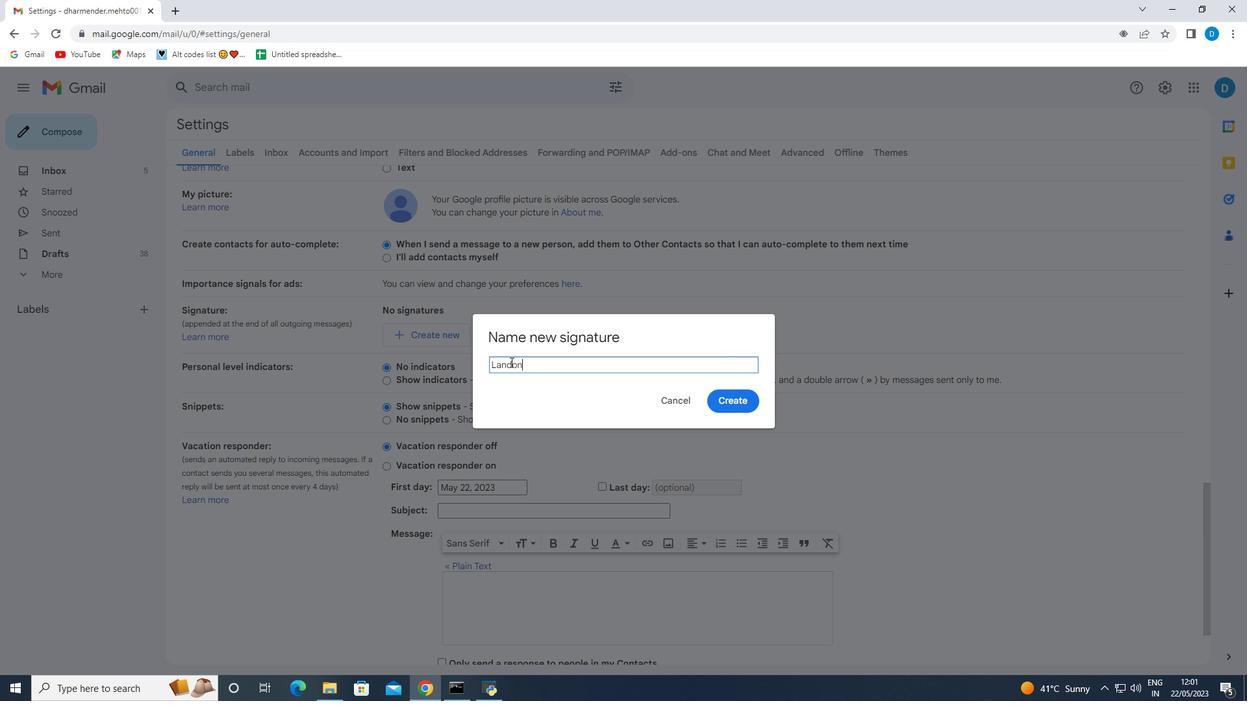 
Action: Mouse moved to (416, 437)
Screenshot: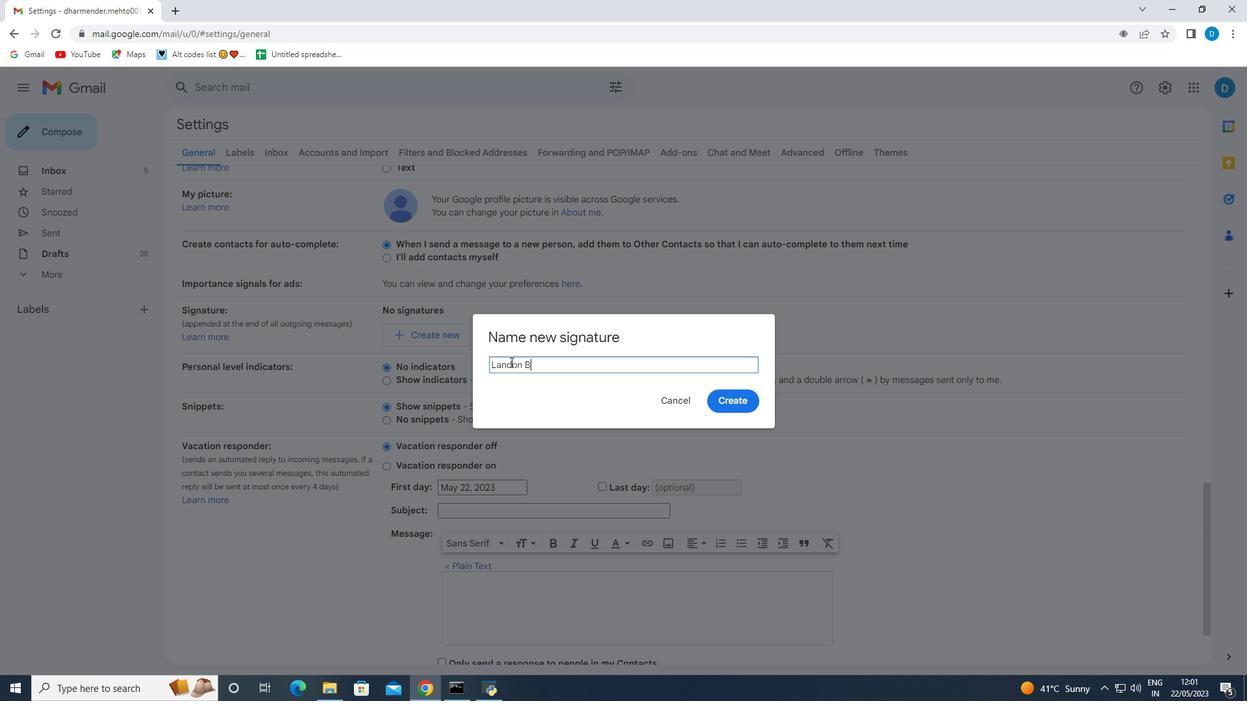 
Action: Mouse pressed left at (416, 437)
Screenshot: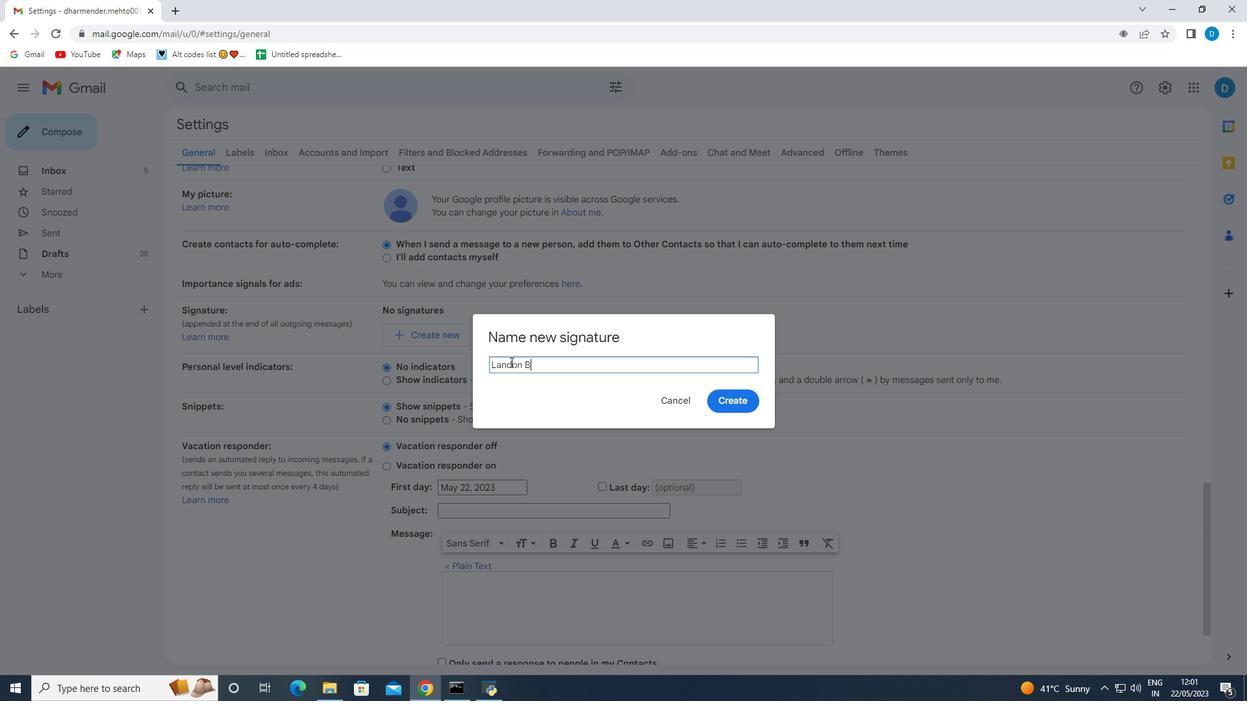 
Action: Mouse moved to (572, 364)
Screenshot: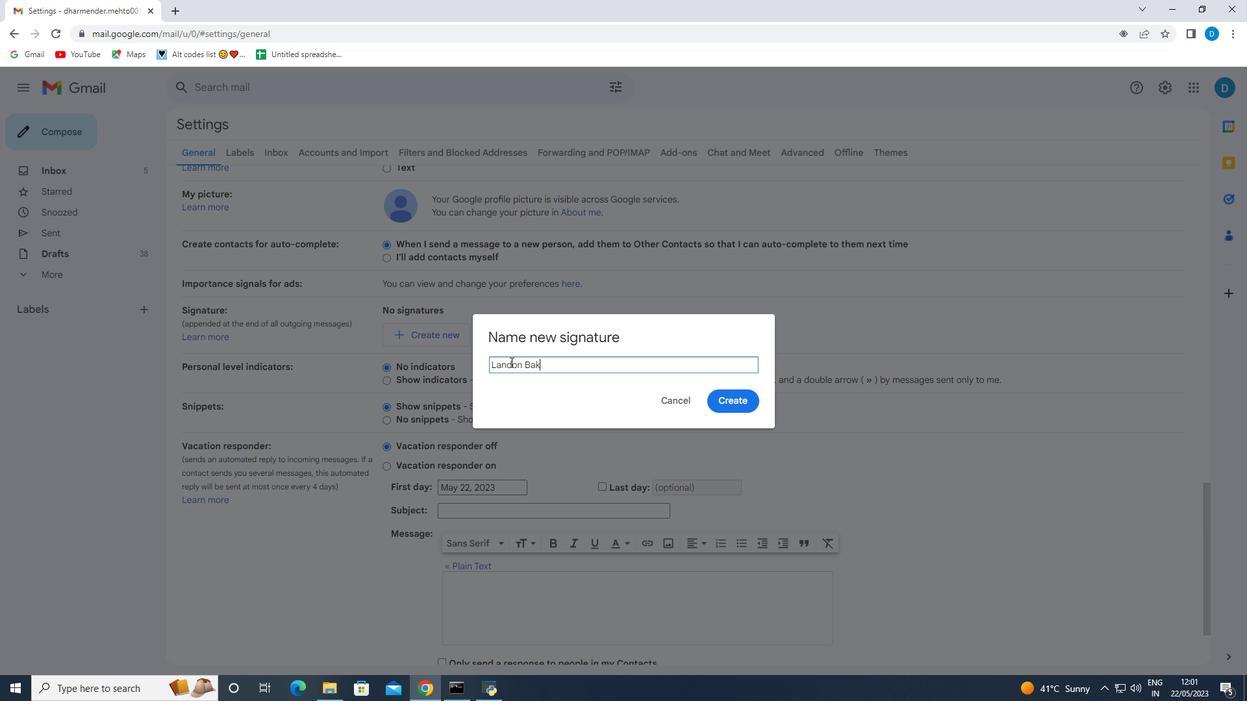 
Action: Mouse pressed left at (572, 364)
Screenshot: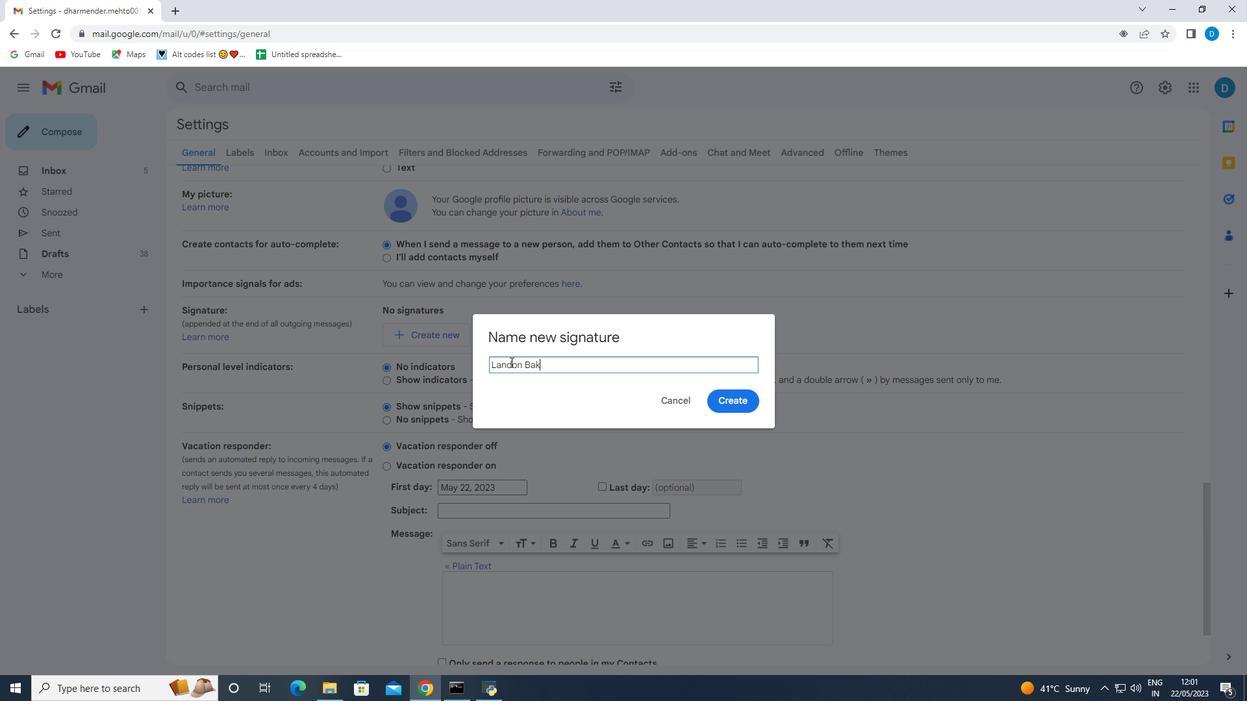 
Action: Key pressed <Key.shift>London<Key.space><Key.shift><Key.shift><Key.shift><Key.shift>Baker
Screenshot: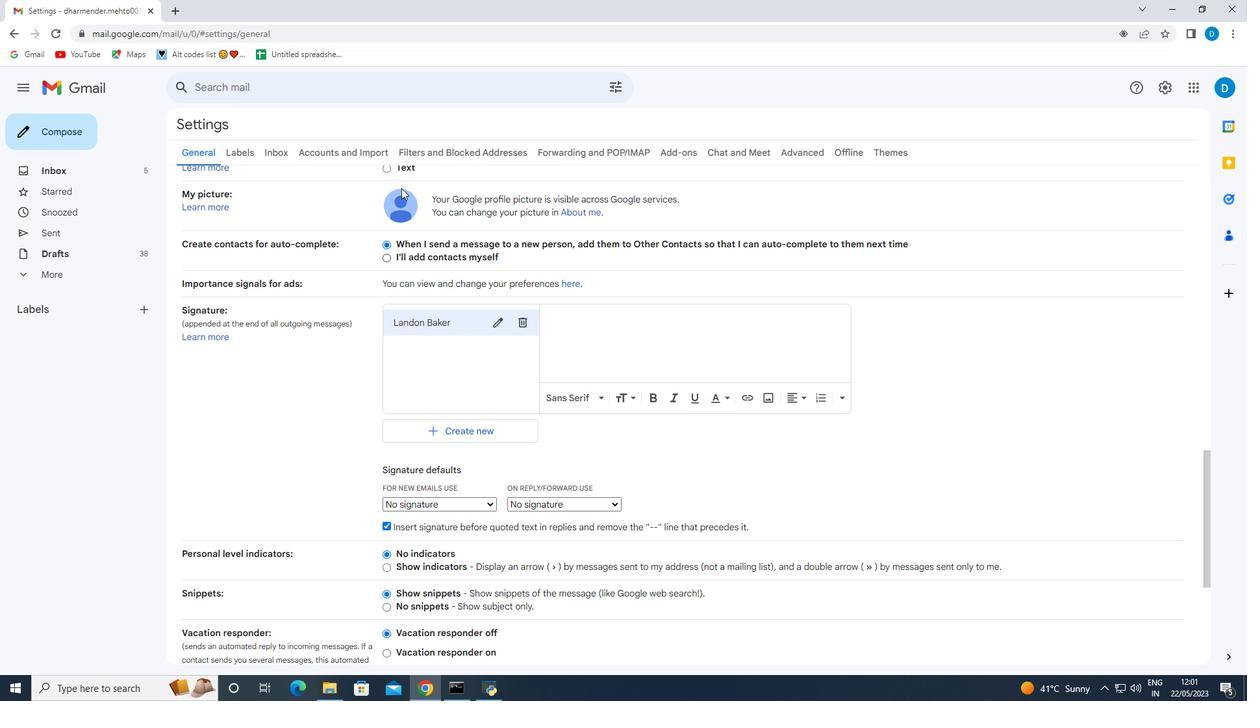 
Action: Mouse moved to (725, 398)
Screenshot: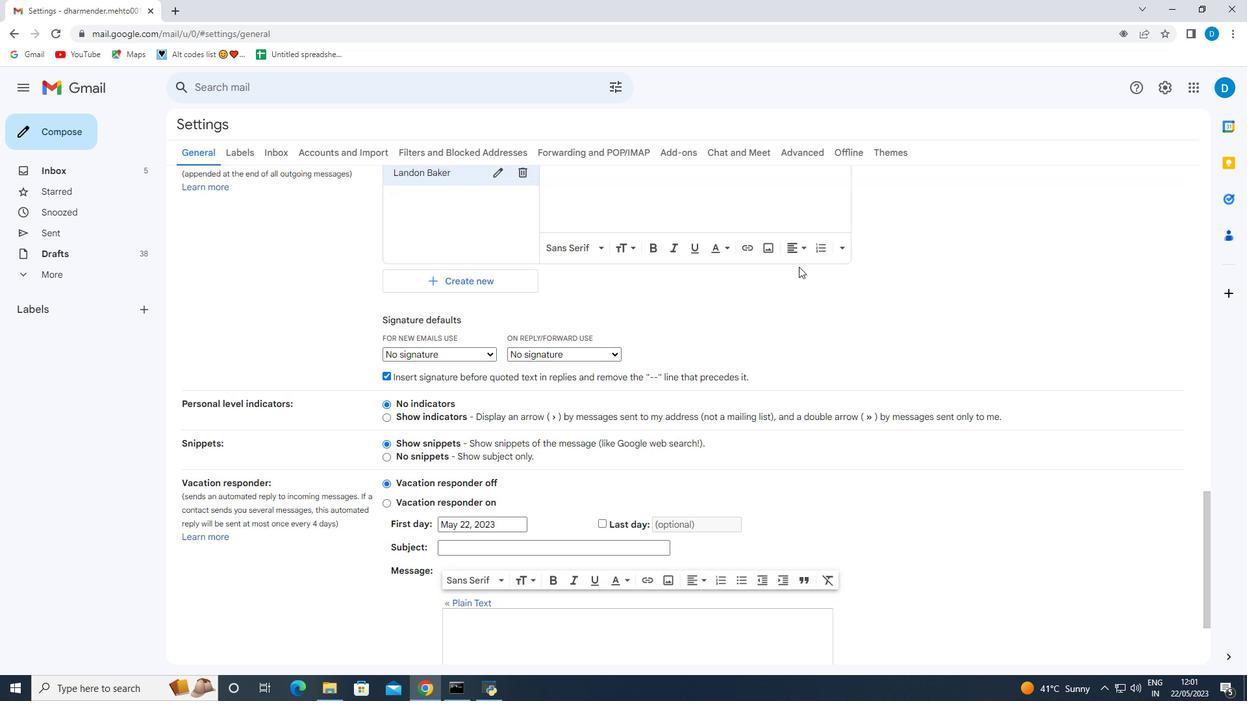 
Action: Mouse pressed left at (725, 398)
Screenshot: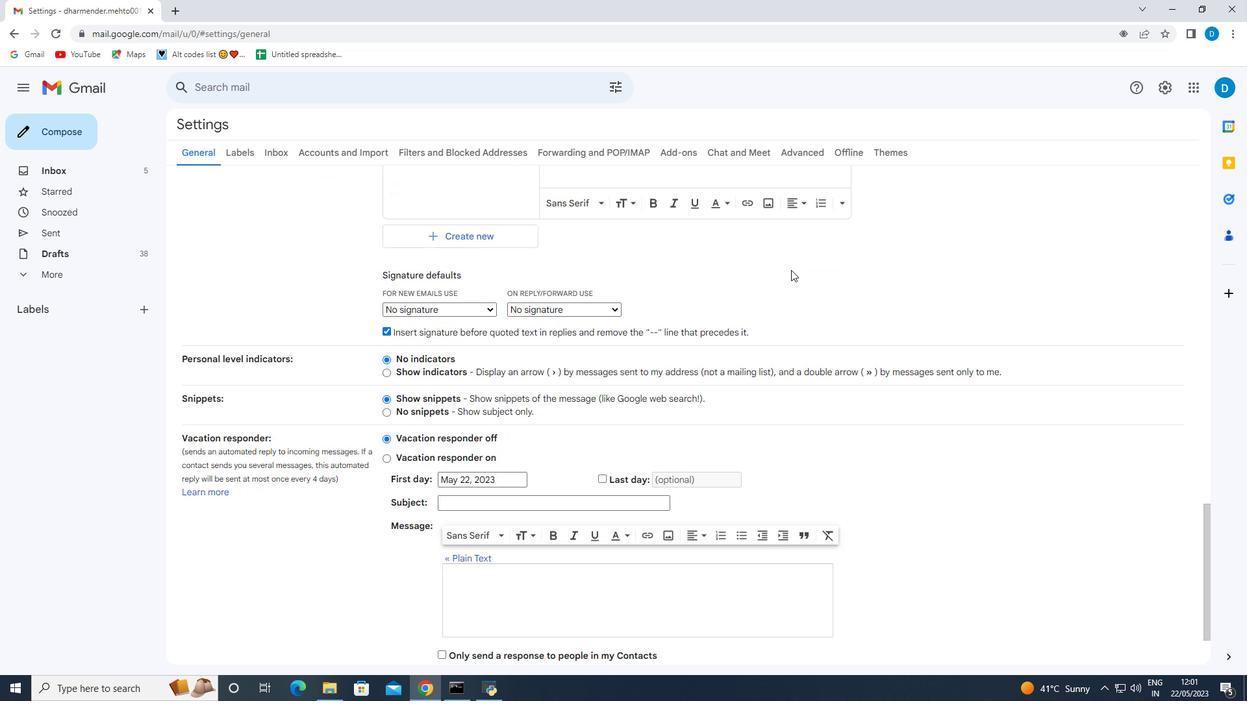 
Action: Mouse moved to (575, 440)
Screenshot: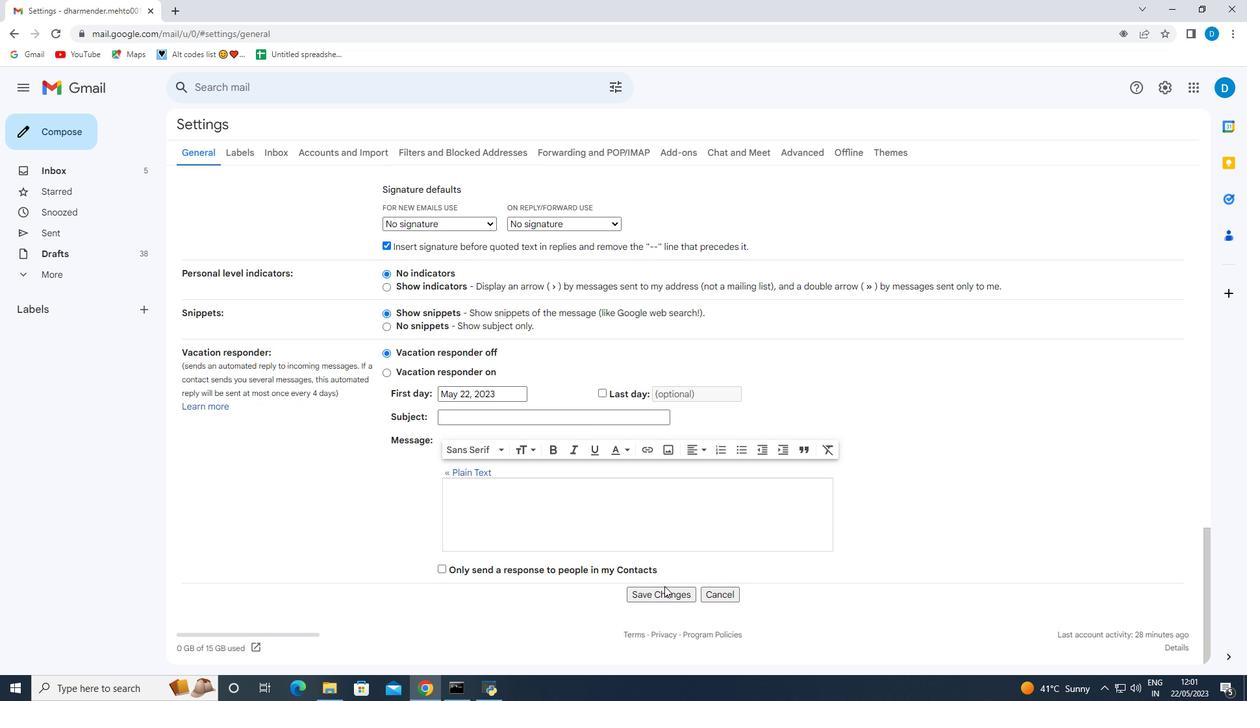
Action: Mouse pressed left at (575, 440)
Screenshot: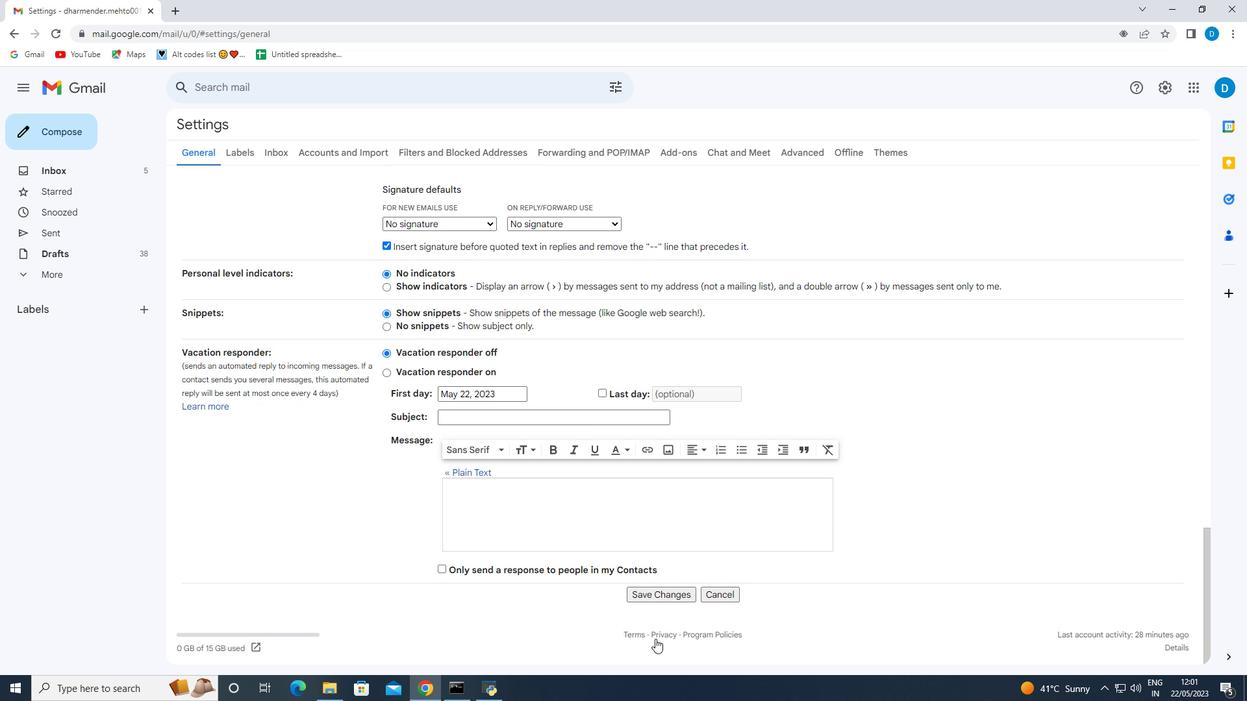 
Action: Mouse moved to (1193, 85)
Screenshot: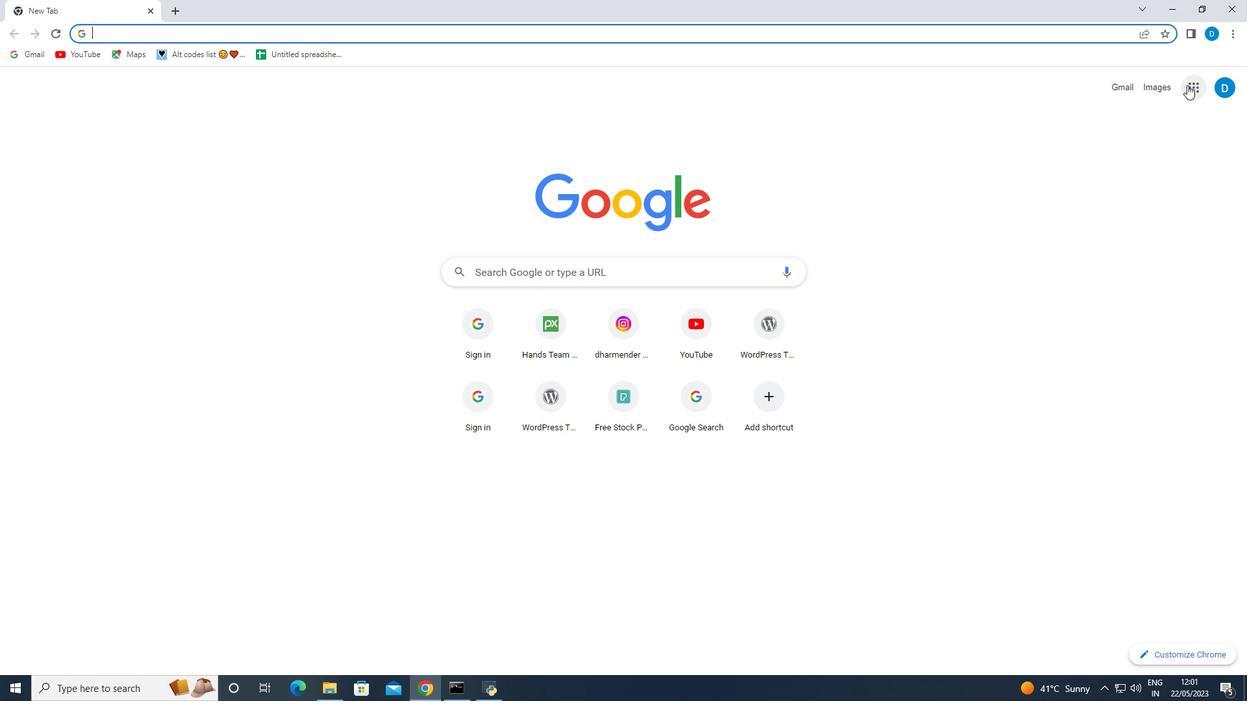 
Action: Mouse pressed left at (1193, 85)
Screenshot: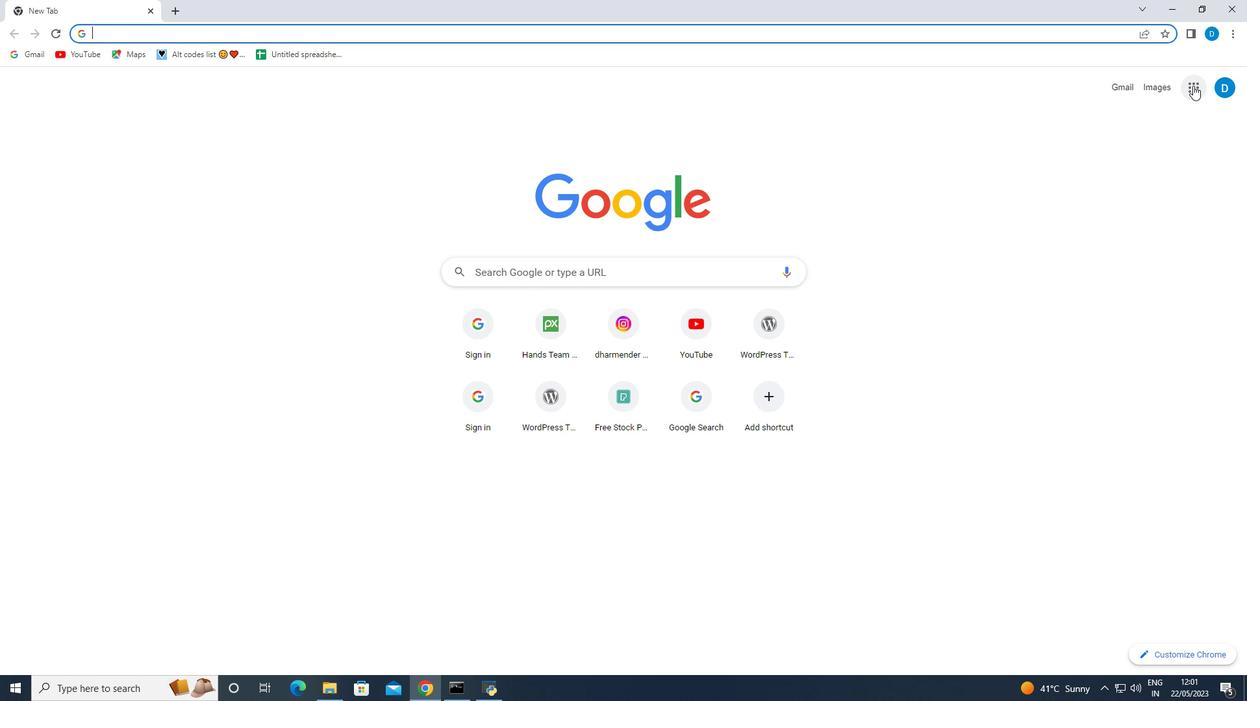 
Action: Mouse moved to (1071, 258)
Screenshot: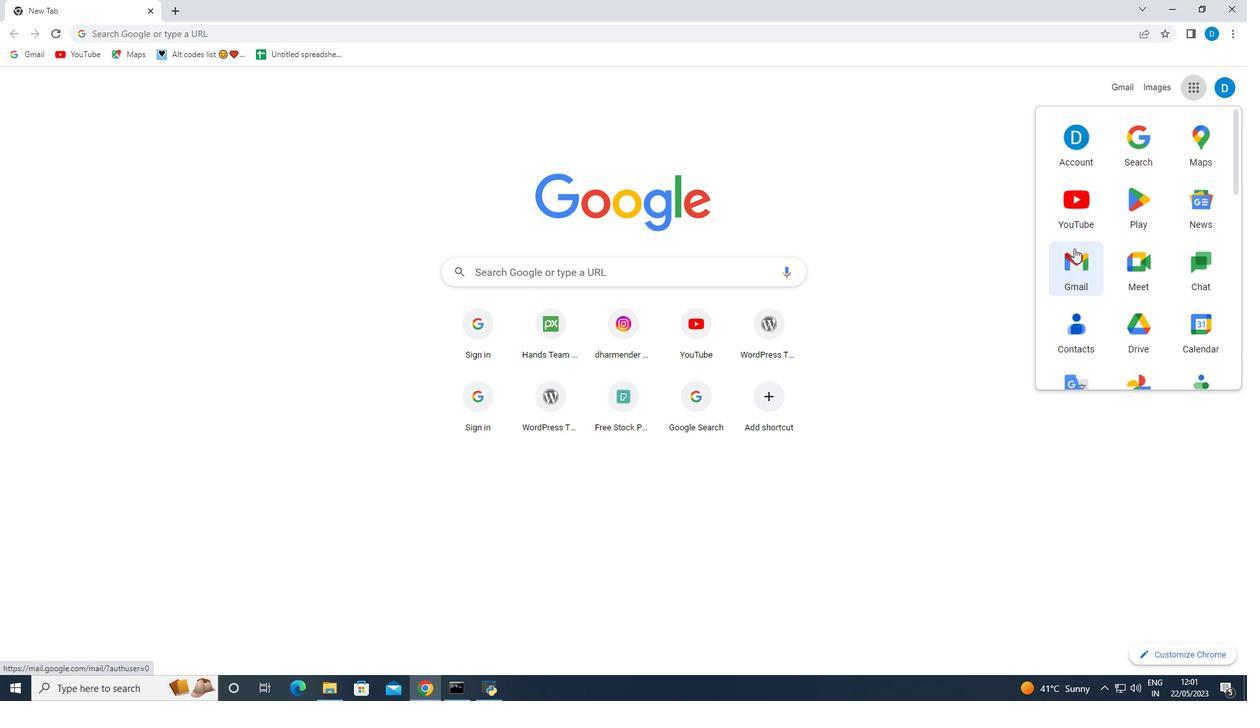
Action: Mouse pressed left at (1071, 258)
Screenshot: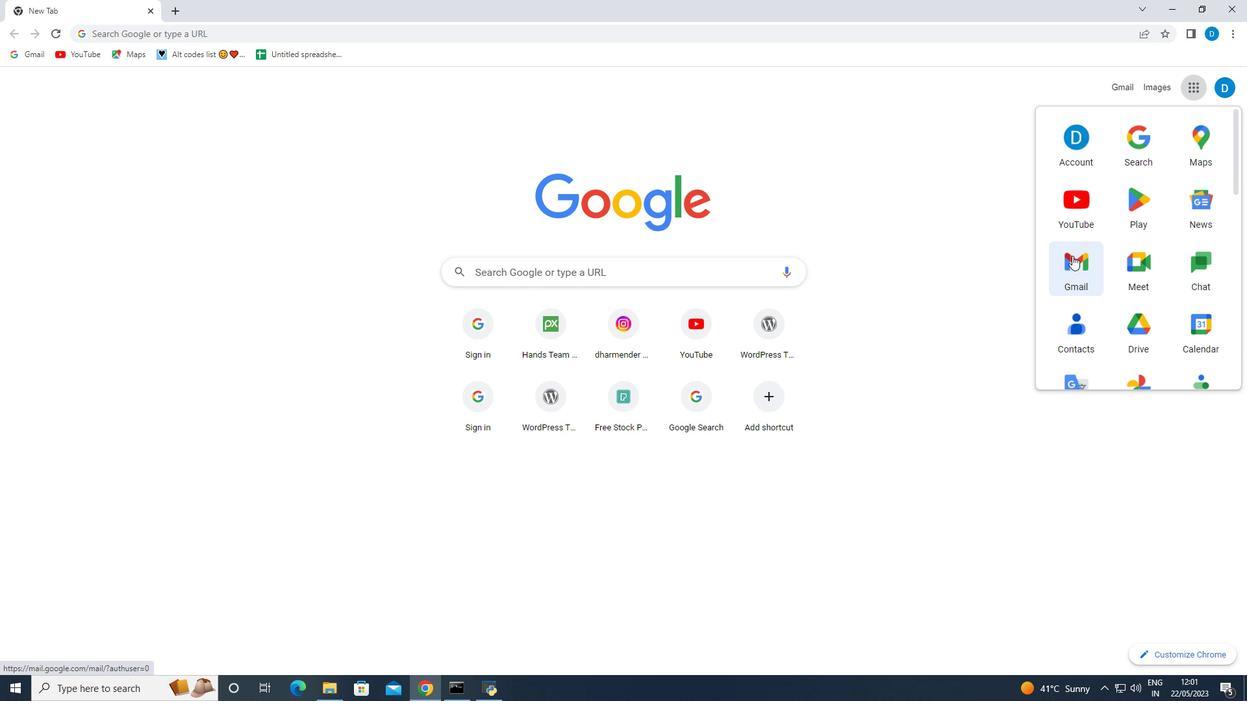
Action: Mouse moved to (1163, 88)
Screenshot: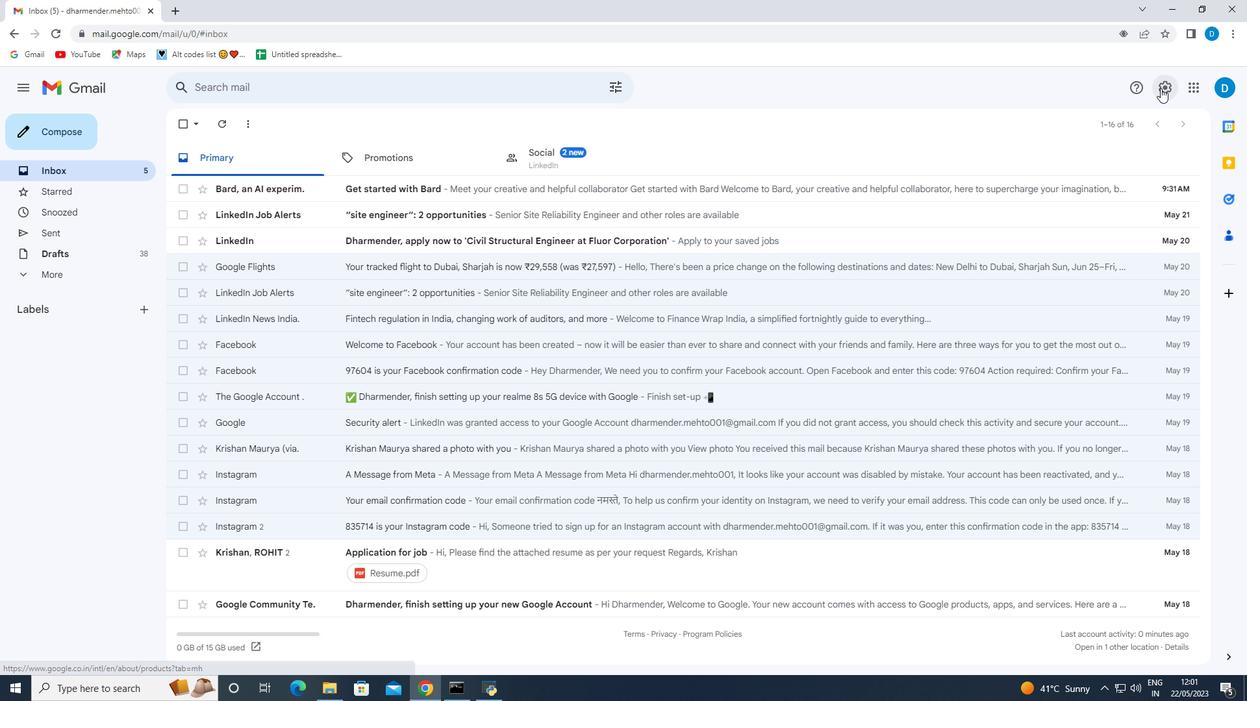 
Action: Mouse pressed left at (1163, 88)
Screenshot: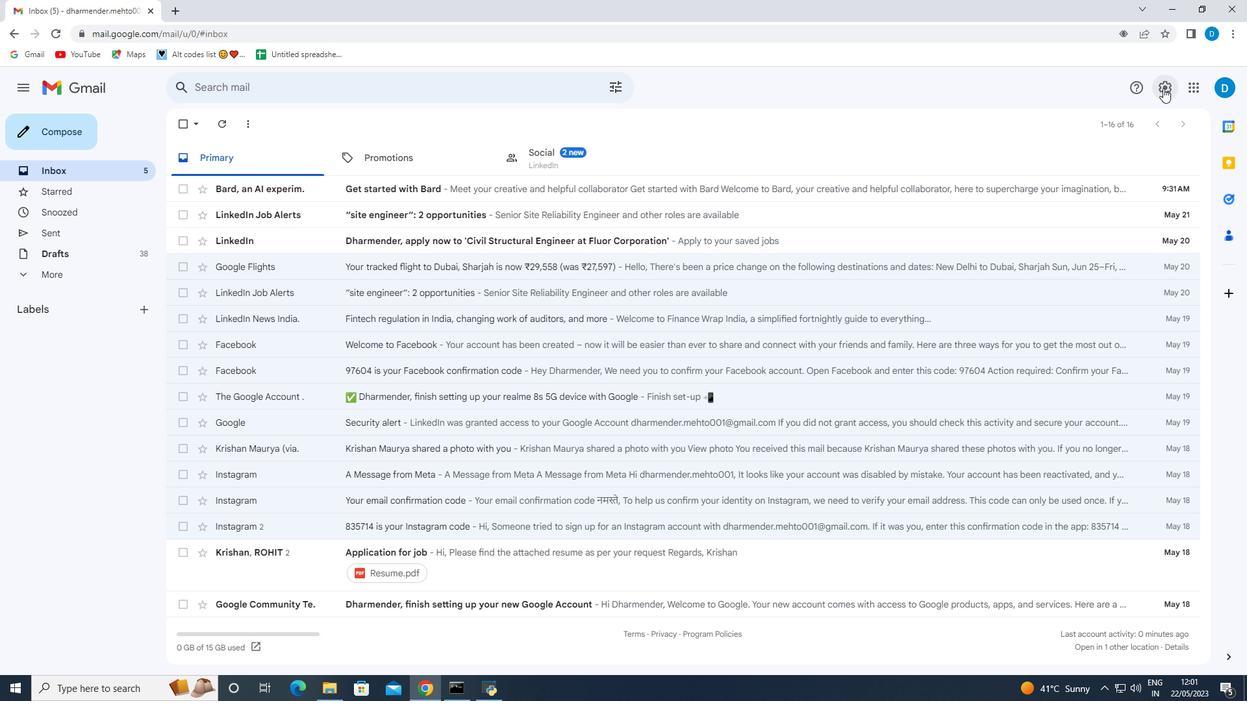
Action: Mouse moved to (1106, 158)
Screenshot: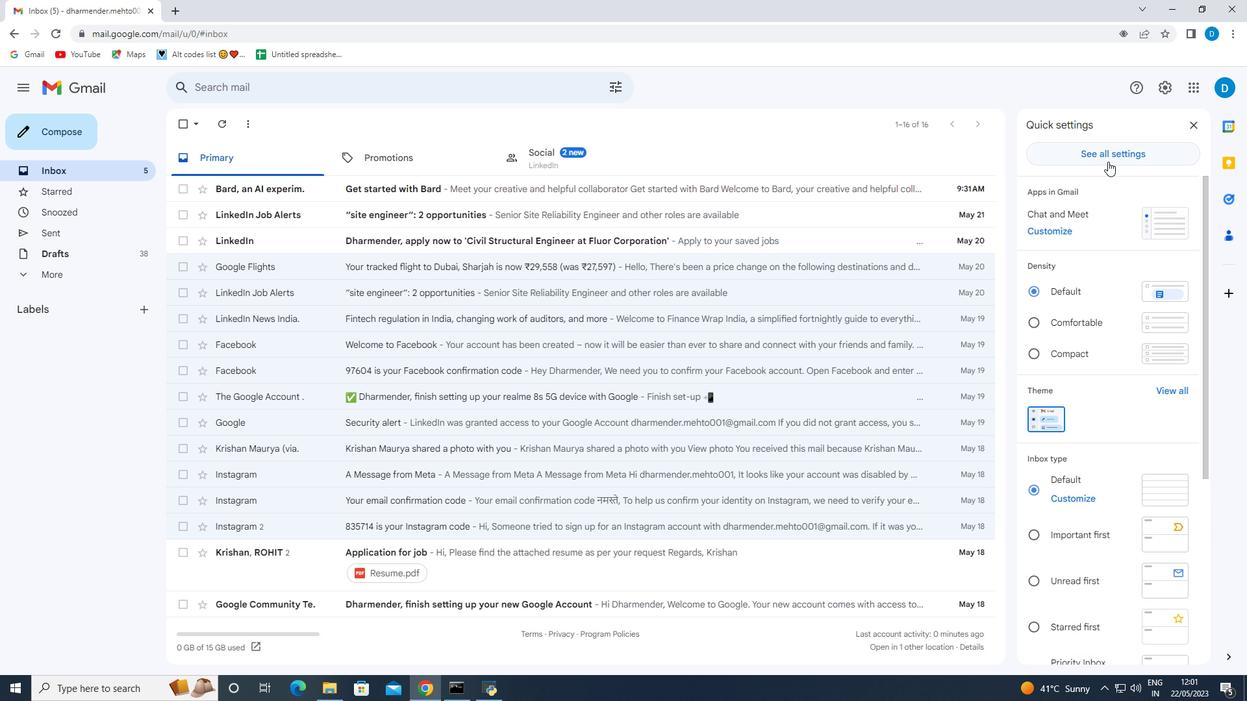 
Action: Mouse pressed left at (1106, 158)
Screenshot: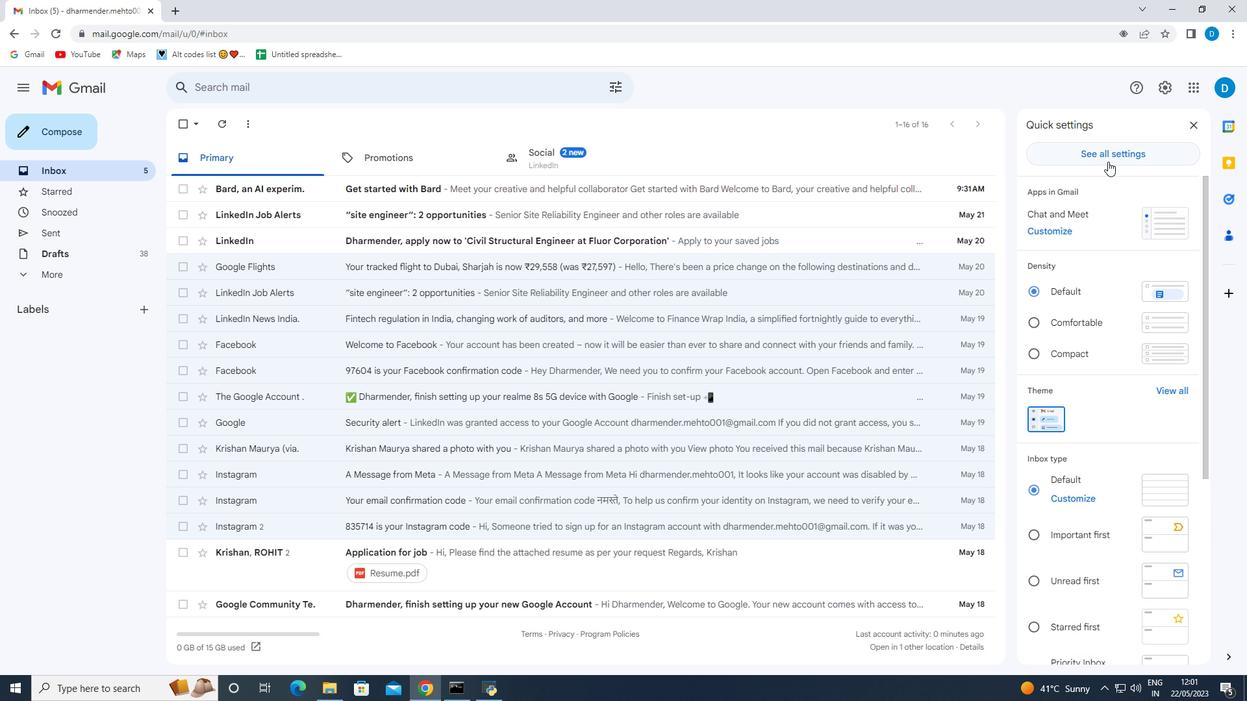
Action: Mouse moved to (361, 394)
Screenshot: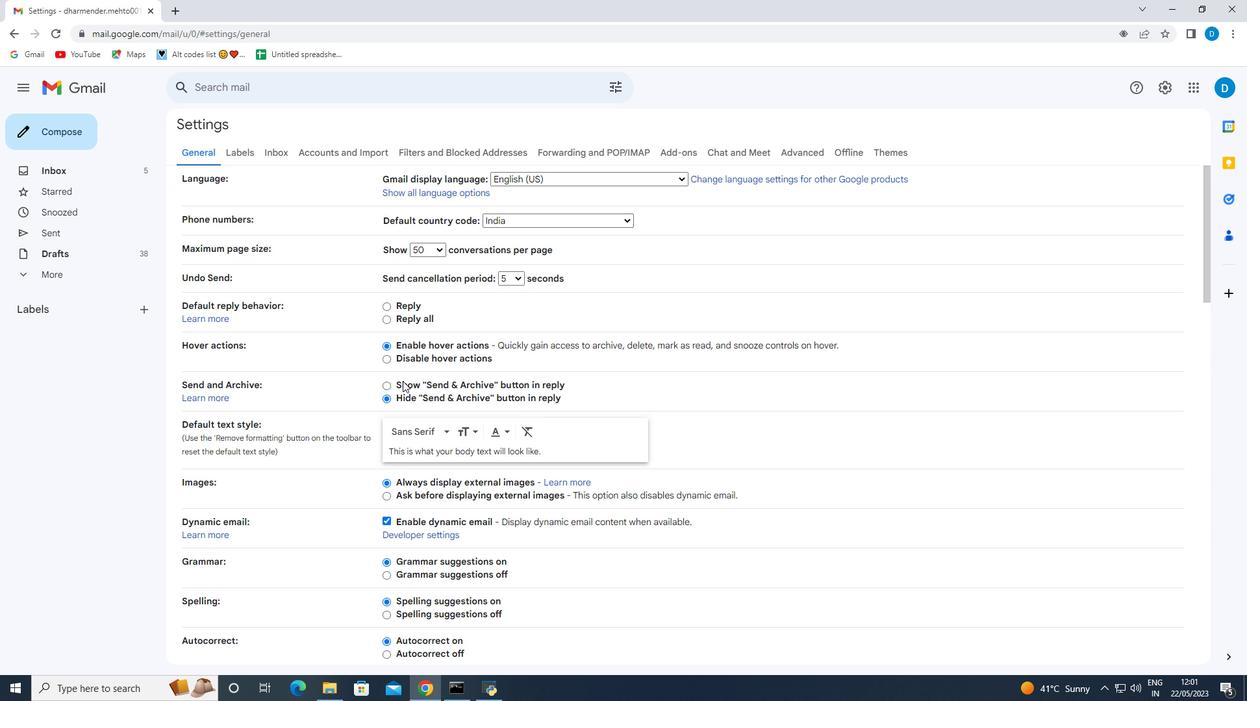
Action: Mouse scrolled (361, 393) with delta (0, 0)
Screenshot: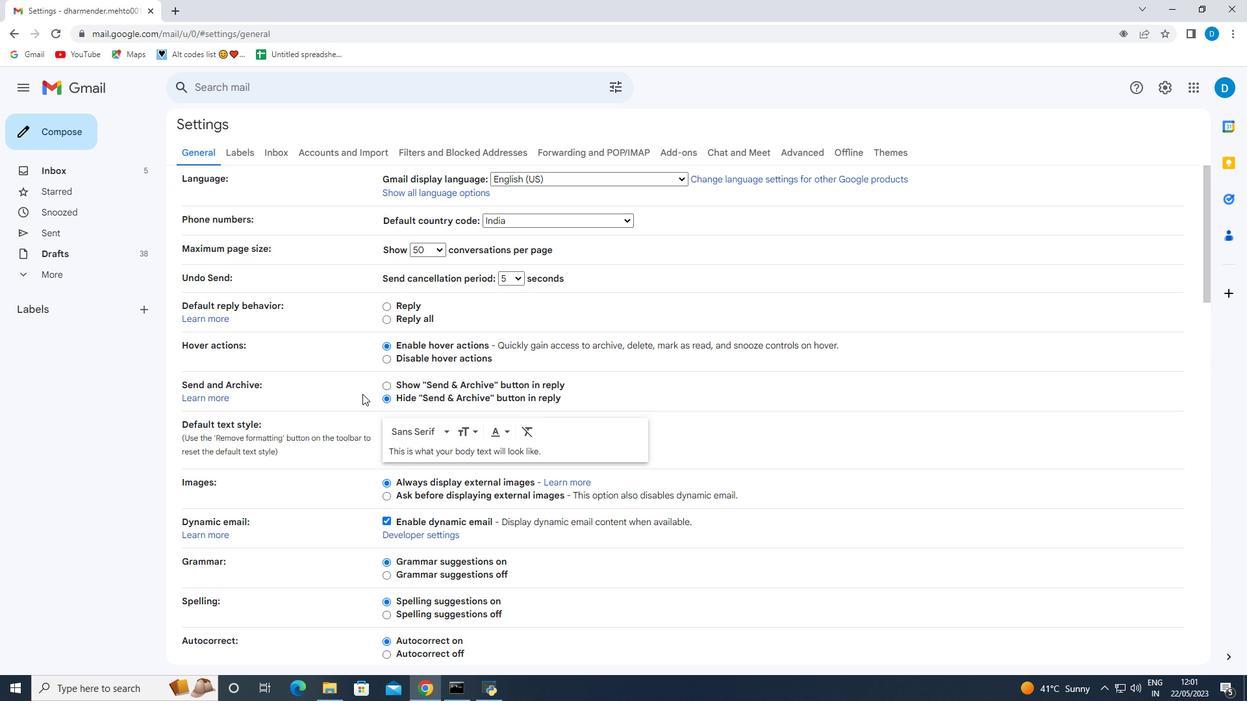 
Action: Mouse scrolled (361, 393) with delta (0, 0)
Screenshot: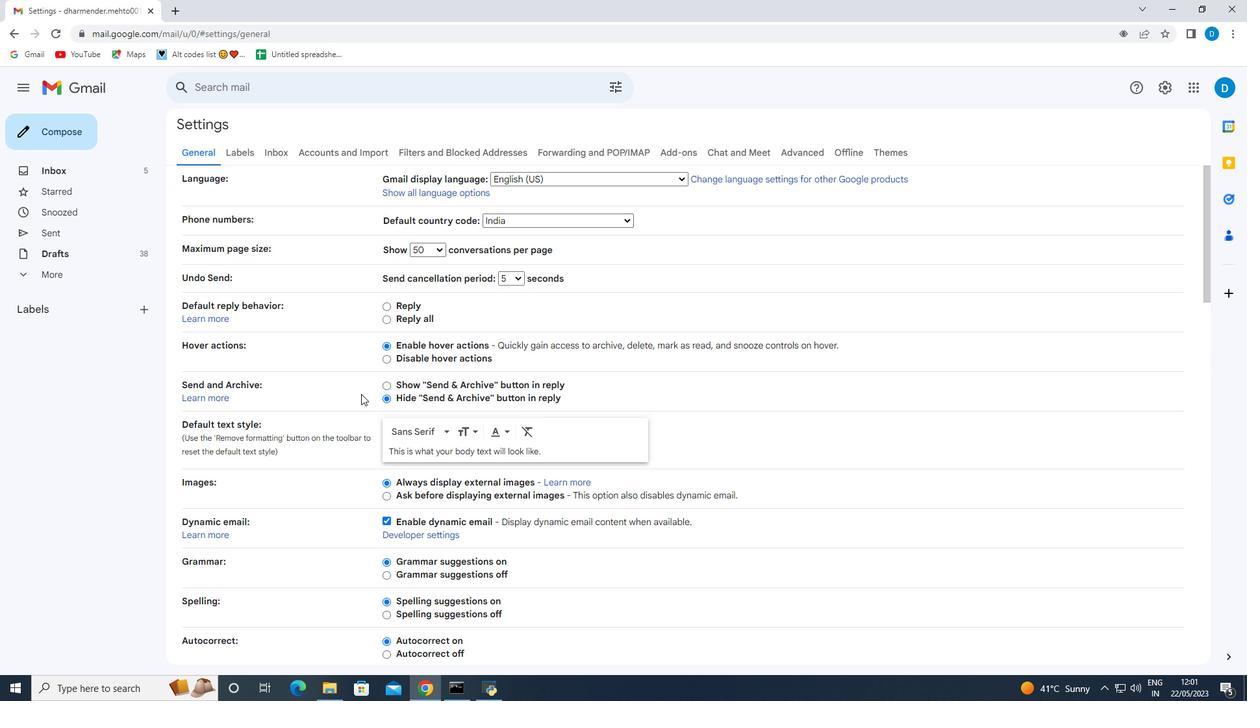 
Action: Mouse scrolled (361, 393) with delta (0, 0)
Screenshot: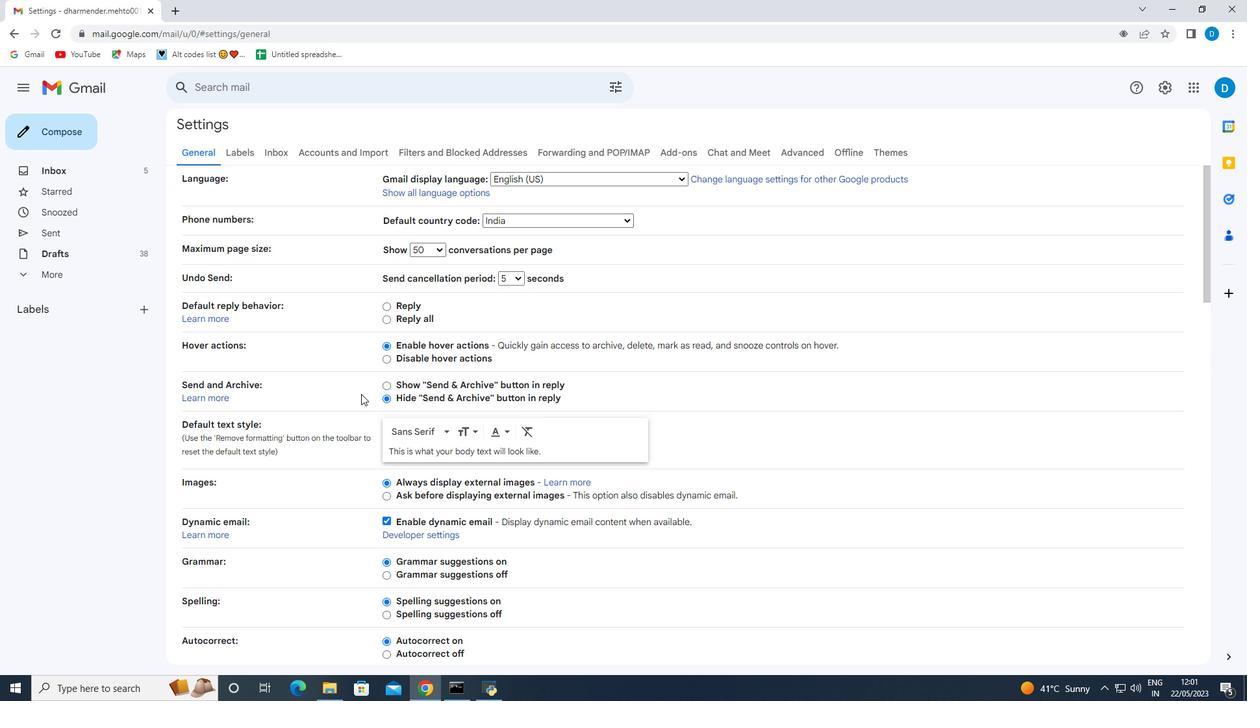 
Action: Mouse scrolled (361, 393) with delta (0, 0)
Screenshot: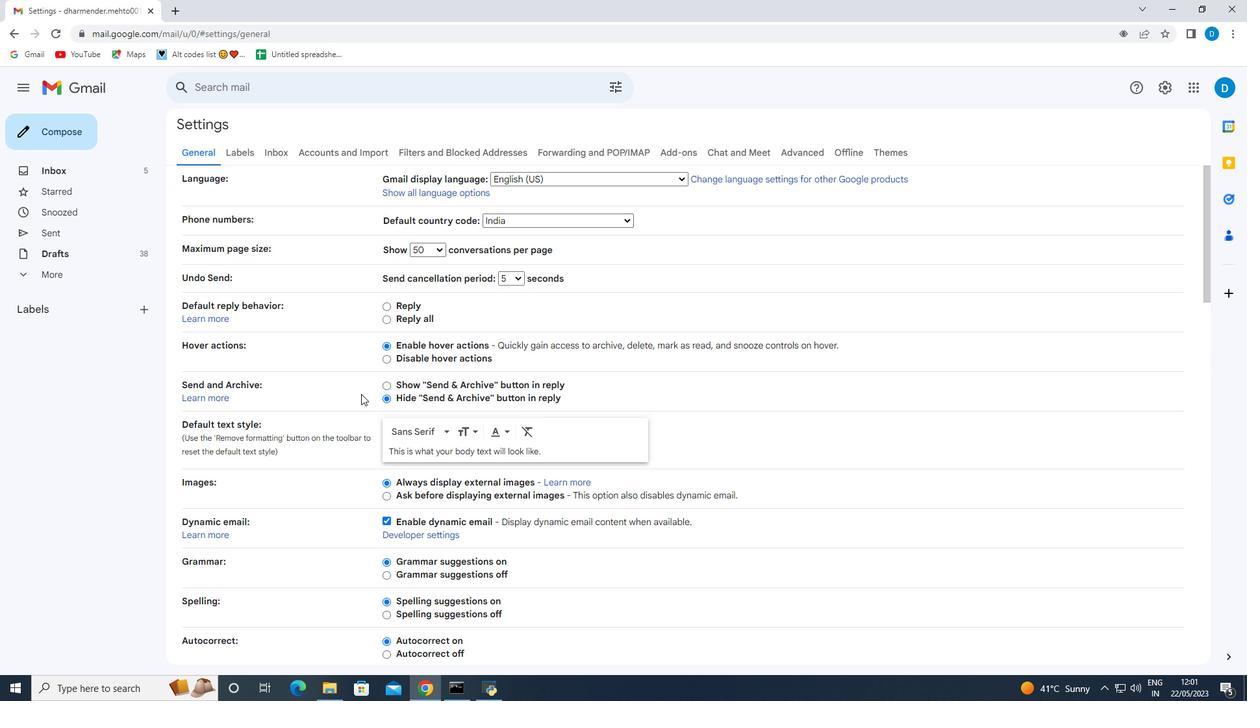 
Action: Mouse scrolled (361, 393) with delta (0, 0)
Screenshot: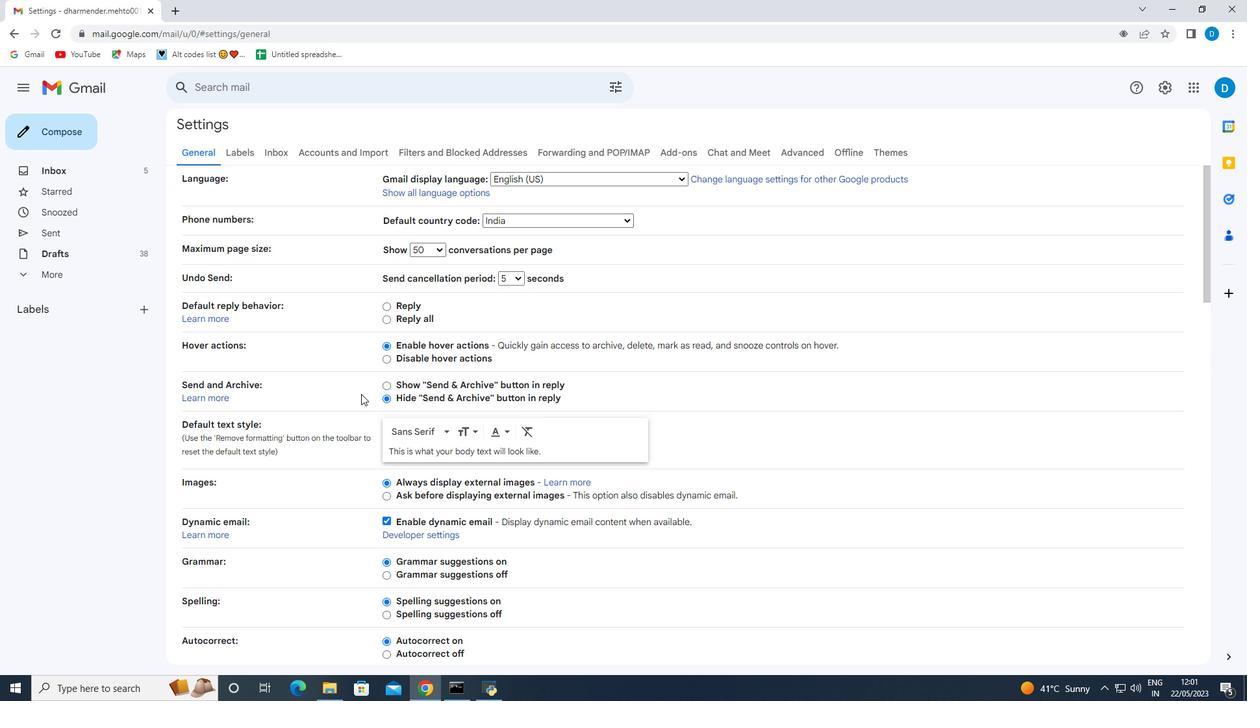 
Action: Mouse moved to (380, 393)
Screenshot: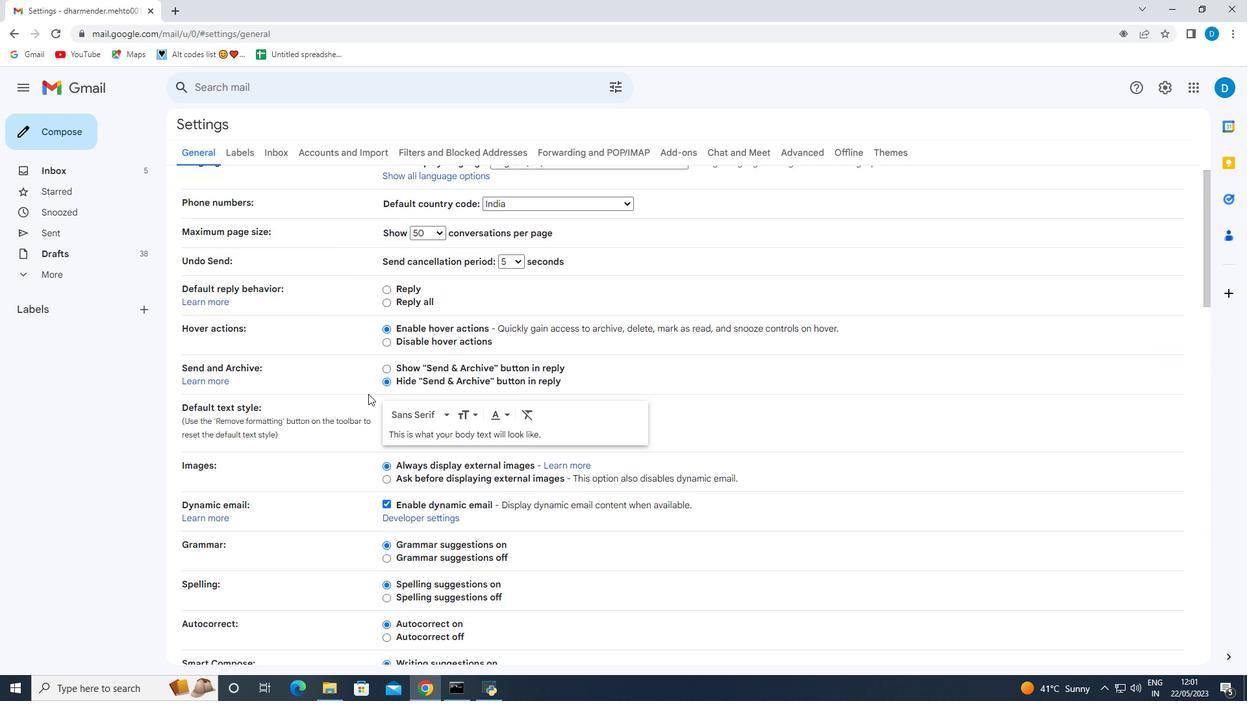 
Action: Mouse scrolled (380, 392) with delta (0, 0)
Screenshot: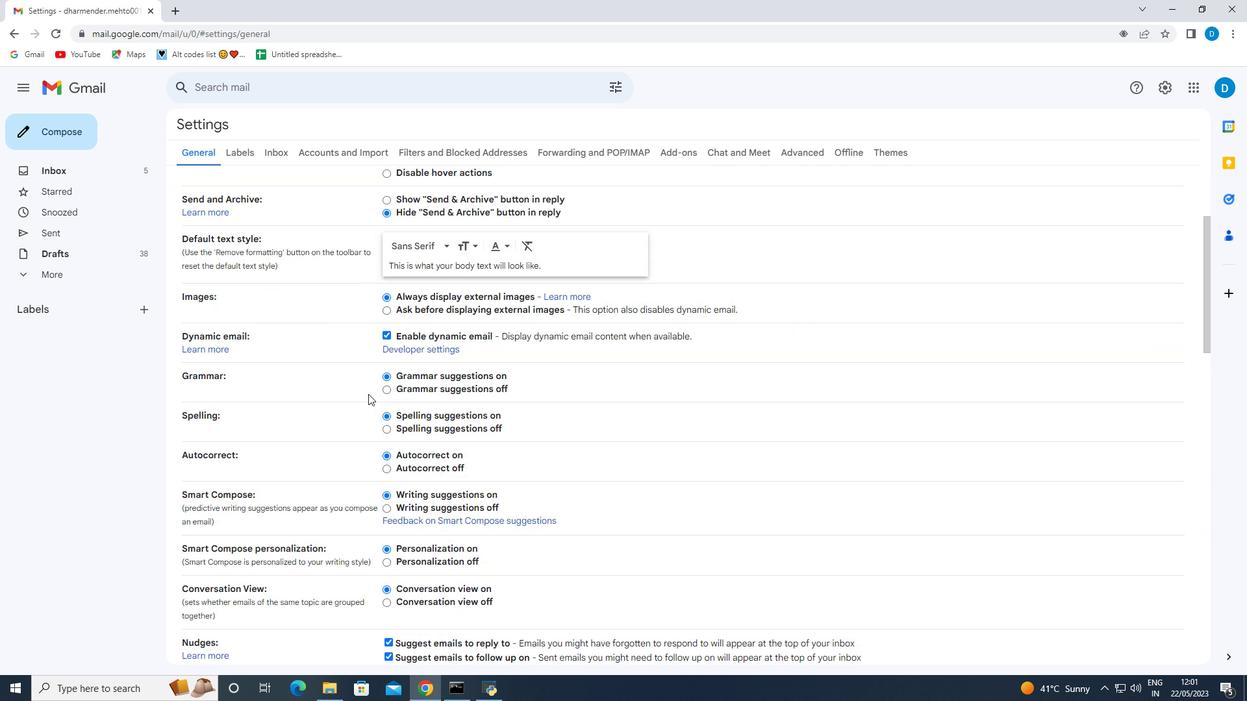 
Action: Mouse scrolled (380, 392) with delta (0, 0)
Screenshot: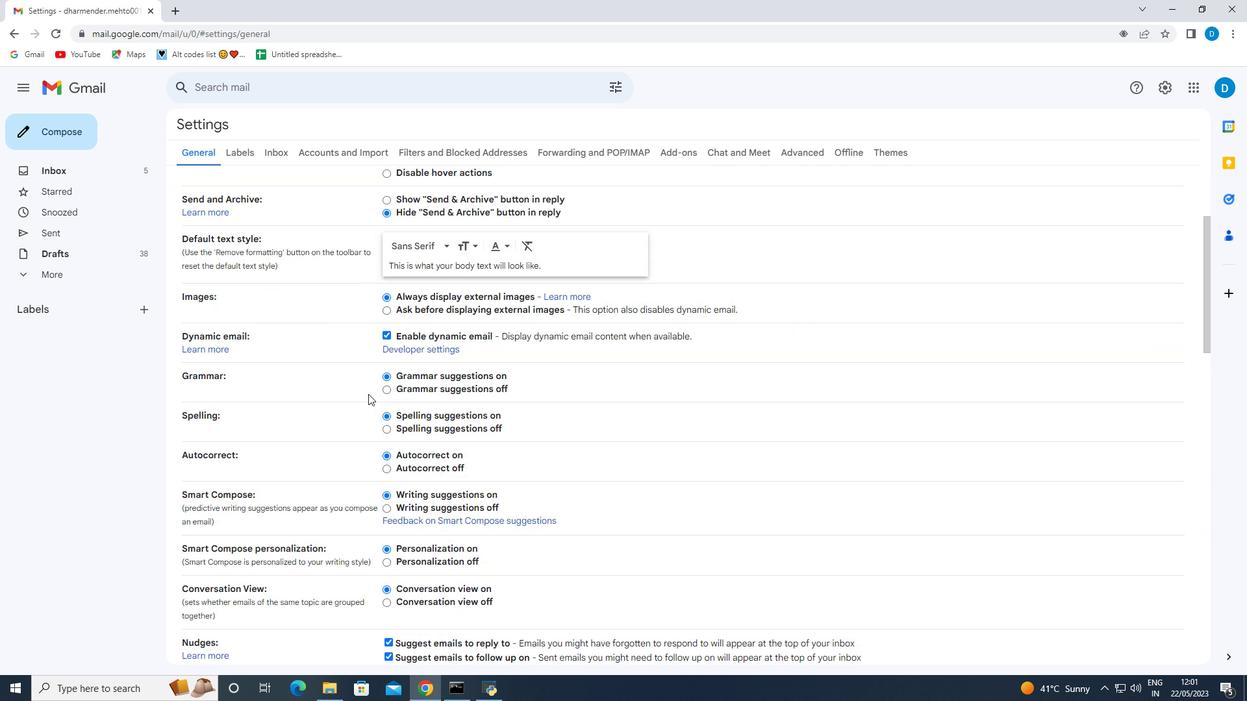 
Action: Mouse scrolled (380, 392) with delta (0, 0)
Screenshot: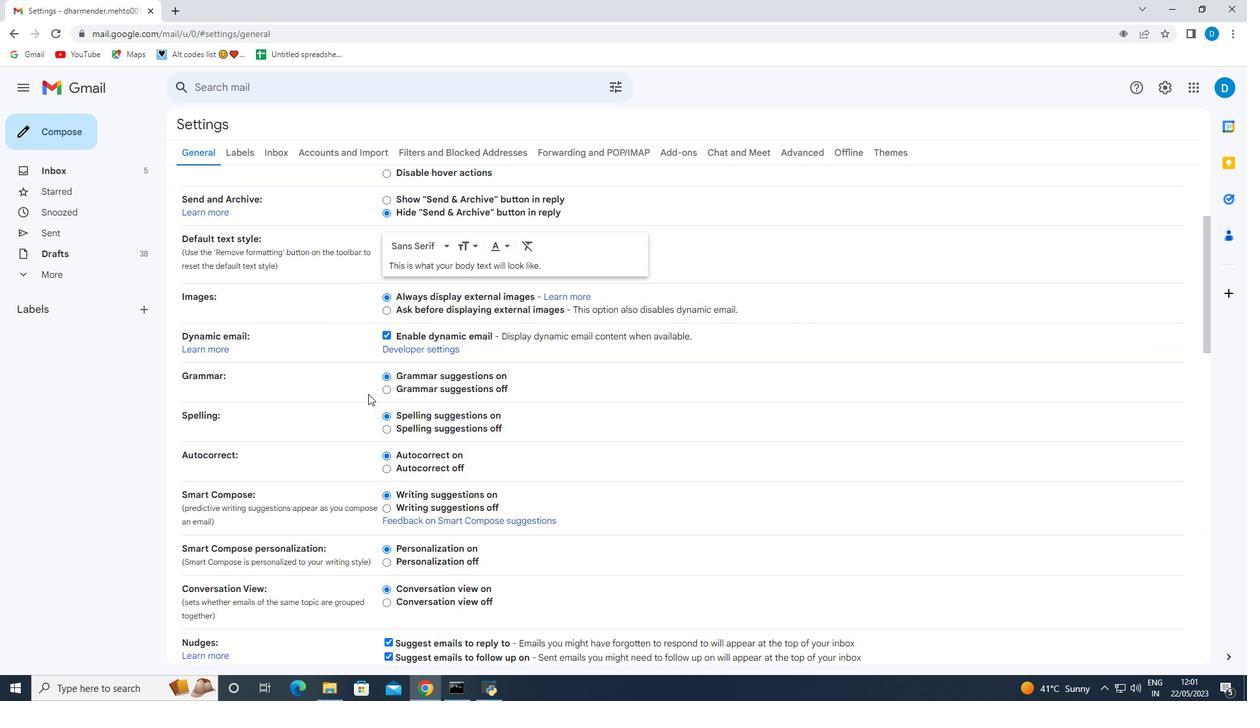 
Action: Mouse scrolled (380, 392) with delta (0, 0)
Screenshot: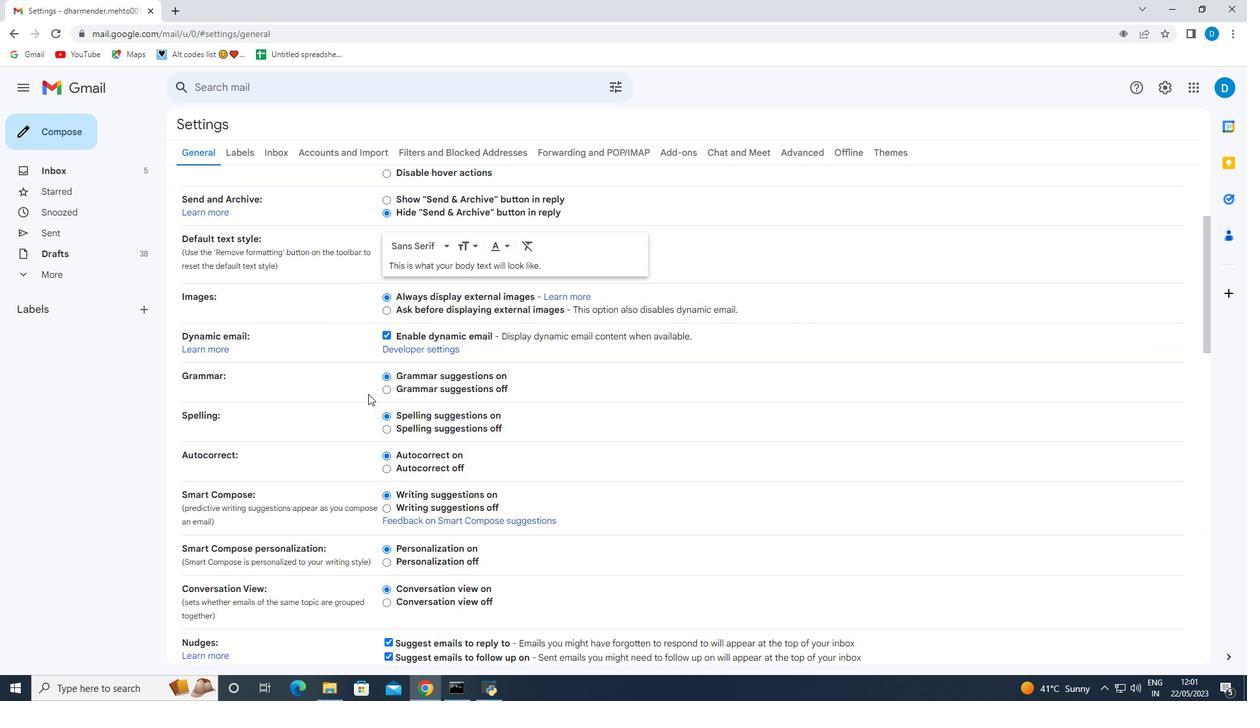
Action: Mouse scrolled (380, 392) with delta (0, 0)
Screenshot: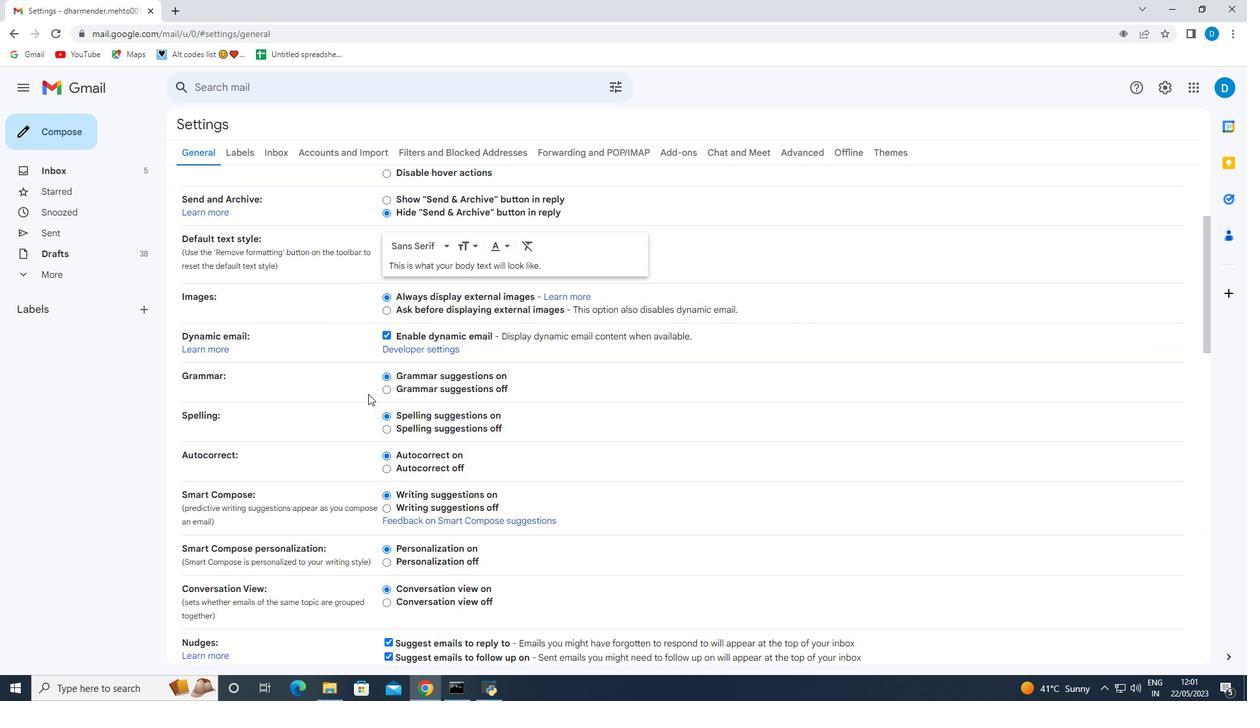 
Action: Mouse moved to (383, 394)
Screenshot: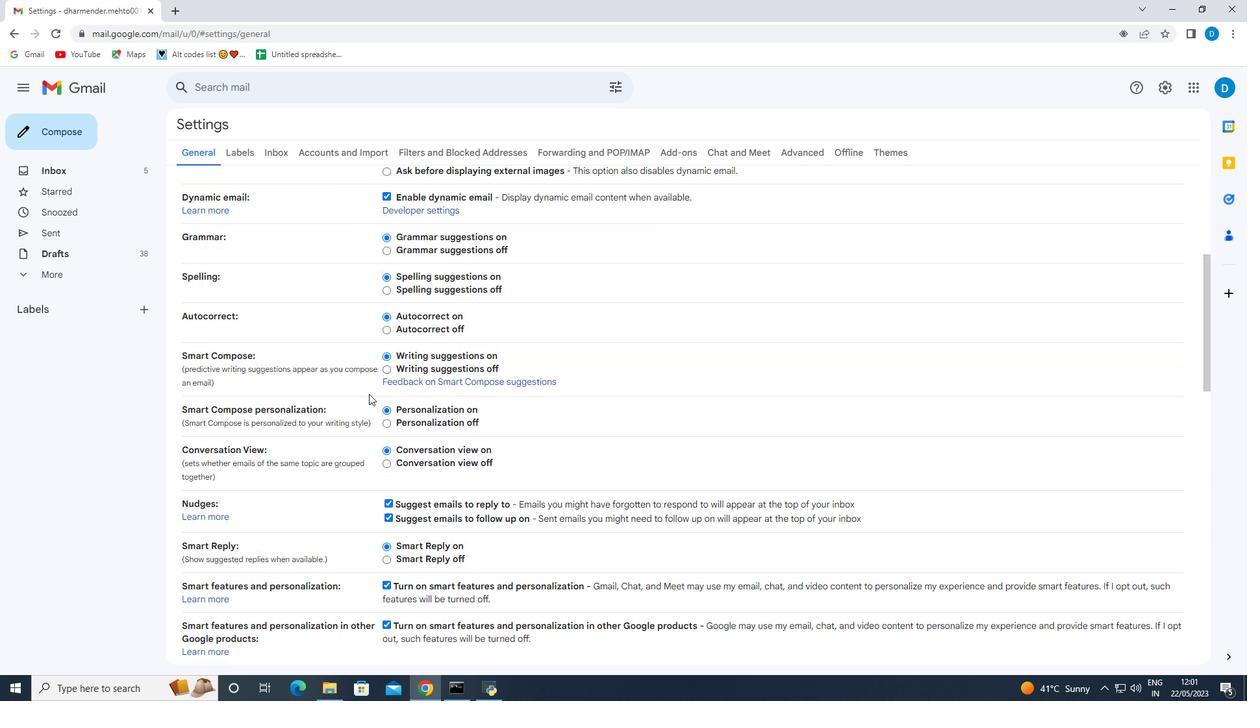 
Action: Mouse scrolled (383, 393) with delta (0, 0)
Screenshot: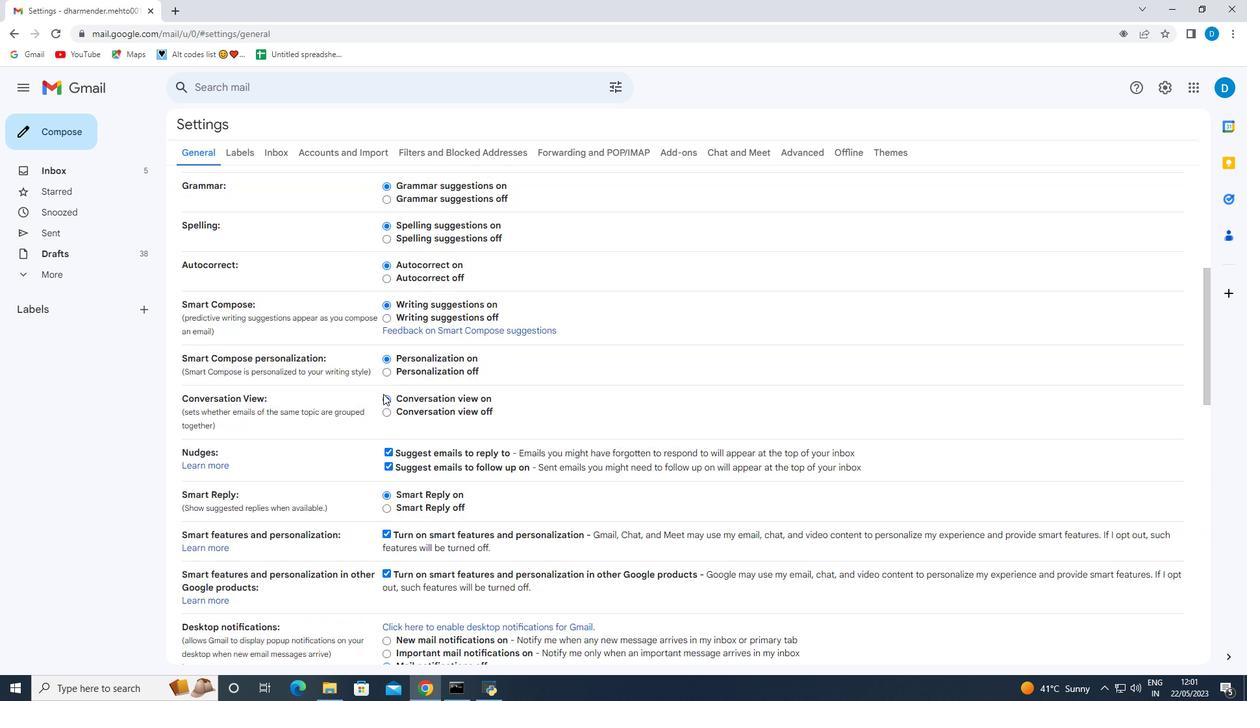 
Action: Mouse scrolled (383, 393) with delta (0, 0)
Screenshot: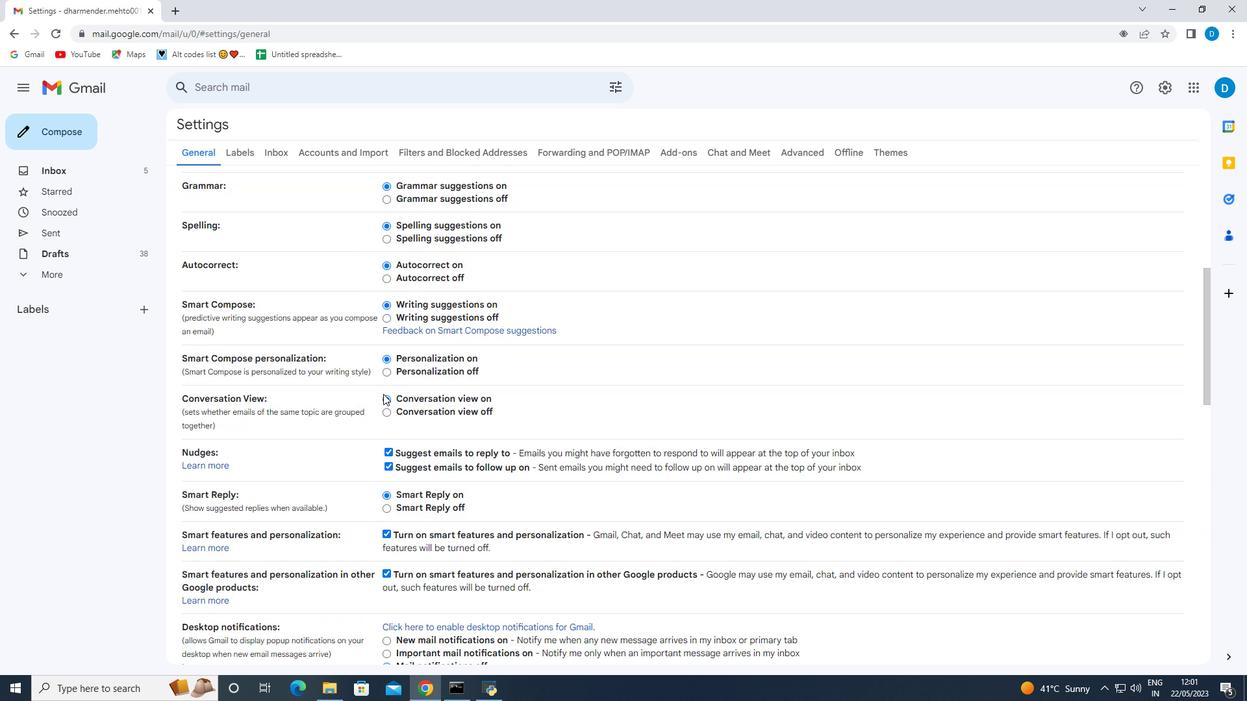 
Action: Mouse scrolled (383, 393) with delta (0, 0)
Screenshot: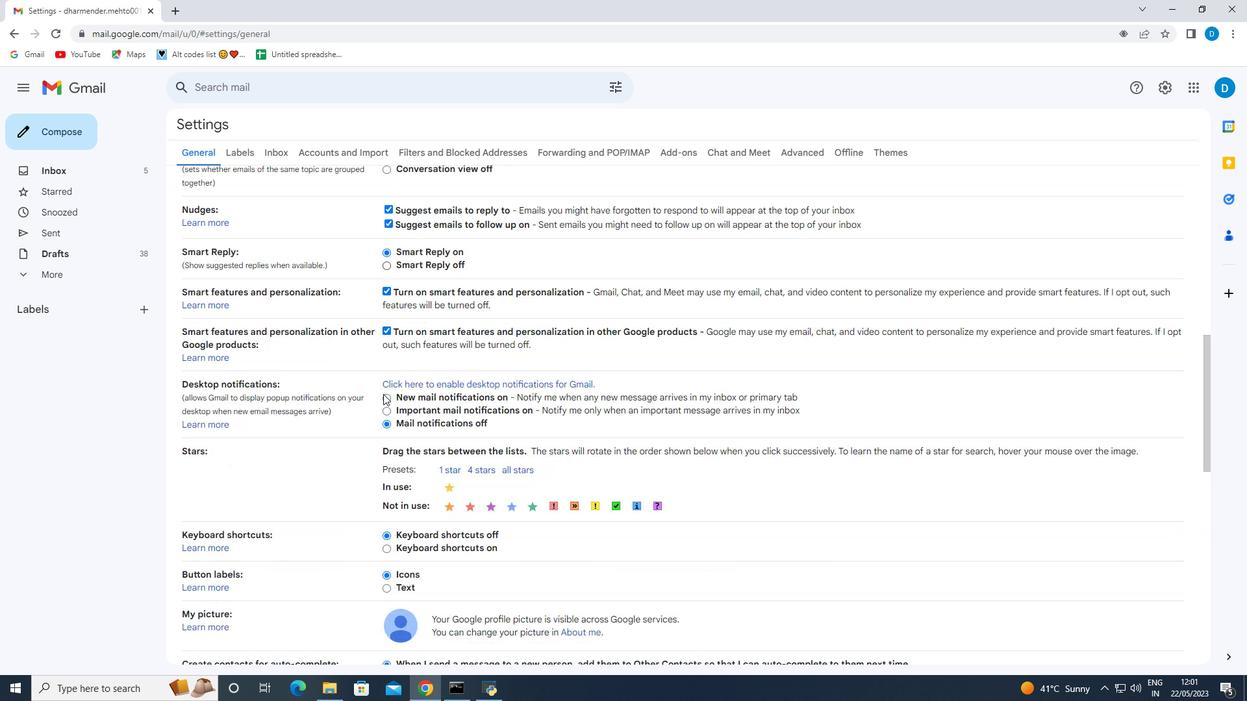 
Action: Mouse scrolled (383, 393) with delta (0, 0)
Screenshot: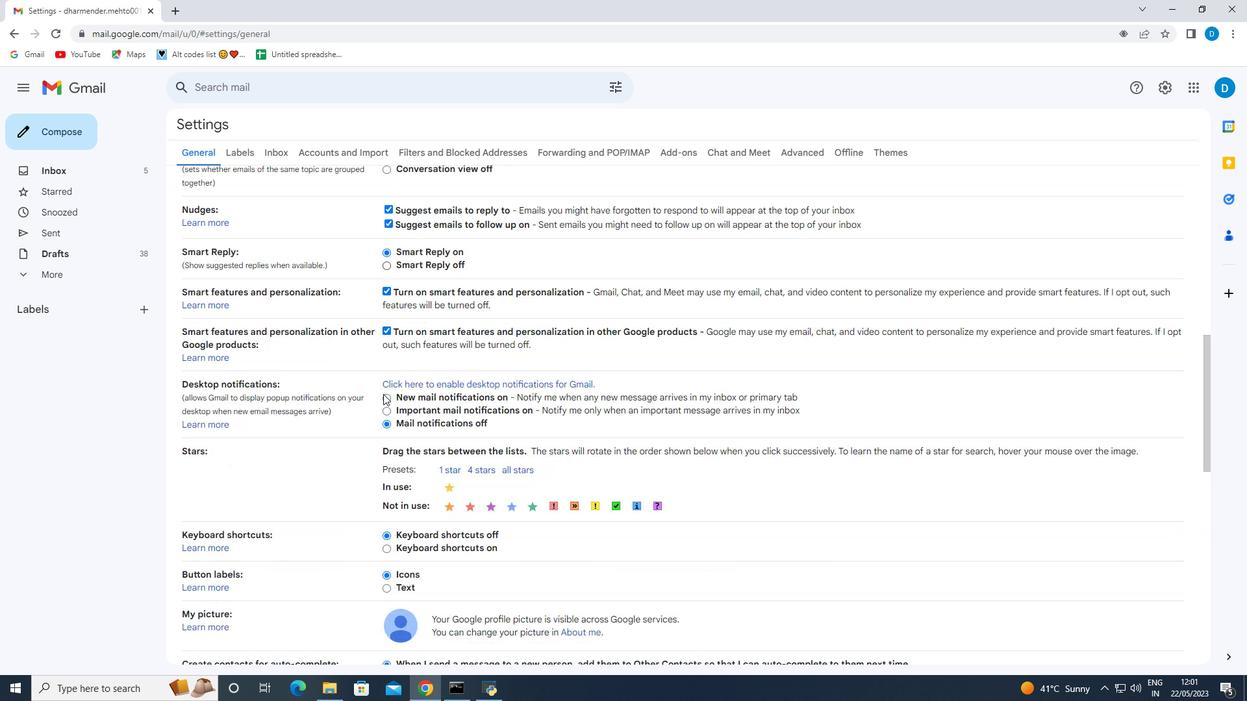 
Action: Mouse scrolled (383, 393) with delta (0, 0)
Screenshot: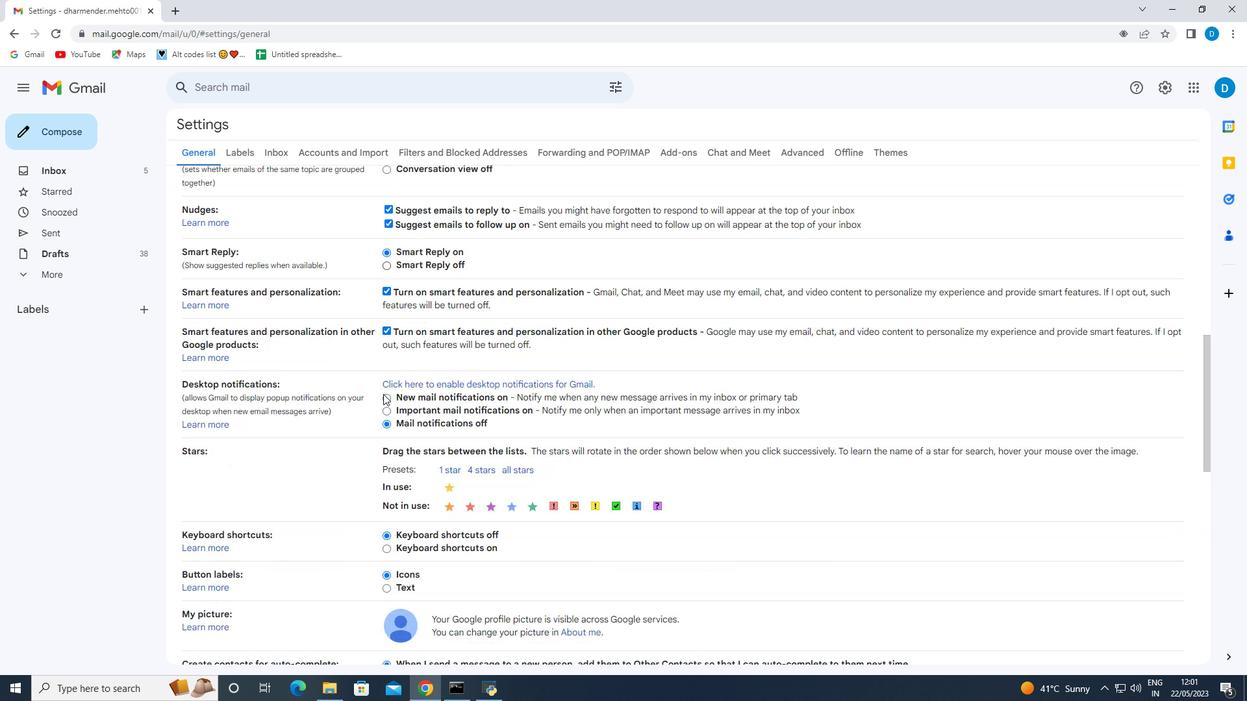 
Action: Mouse scrolled (383, 393) with delta (0, 0)
Screenshot: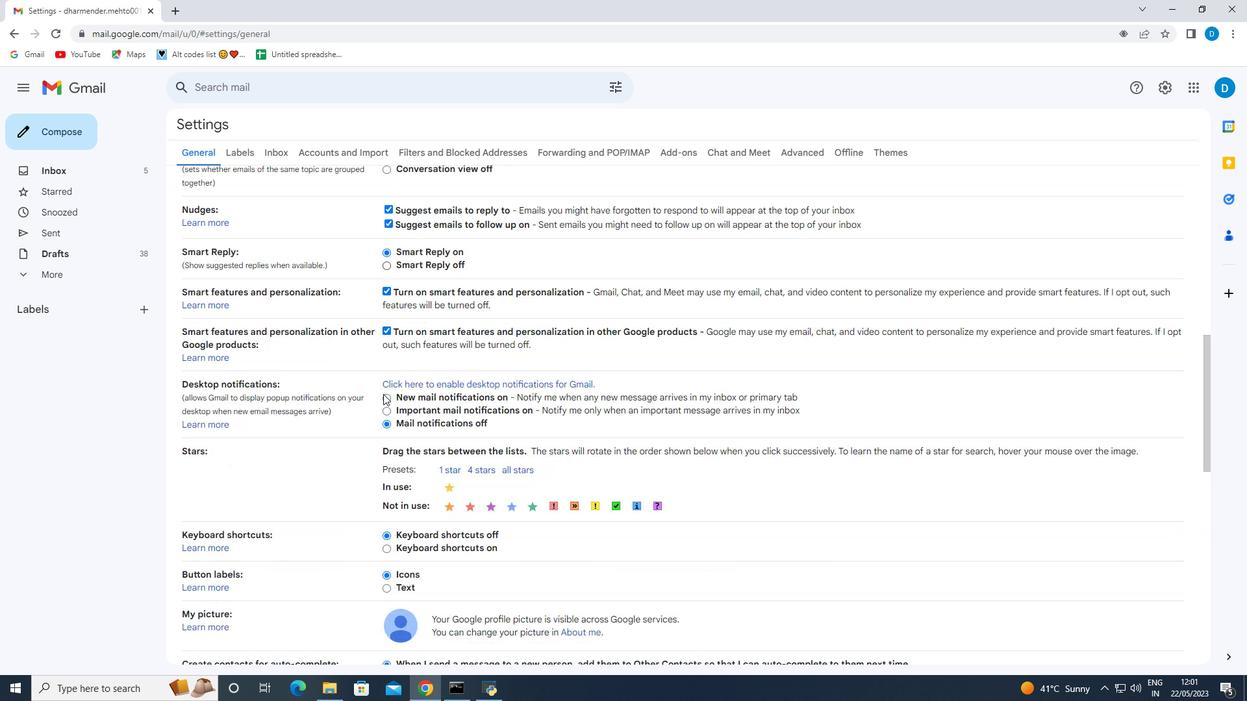 
Action: Mouse moved to (517, 317)
Screenshot: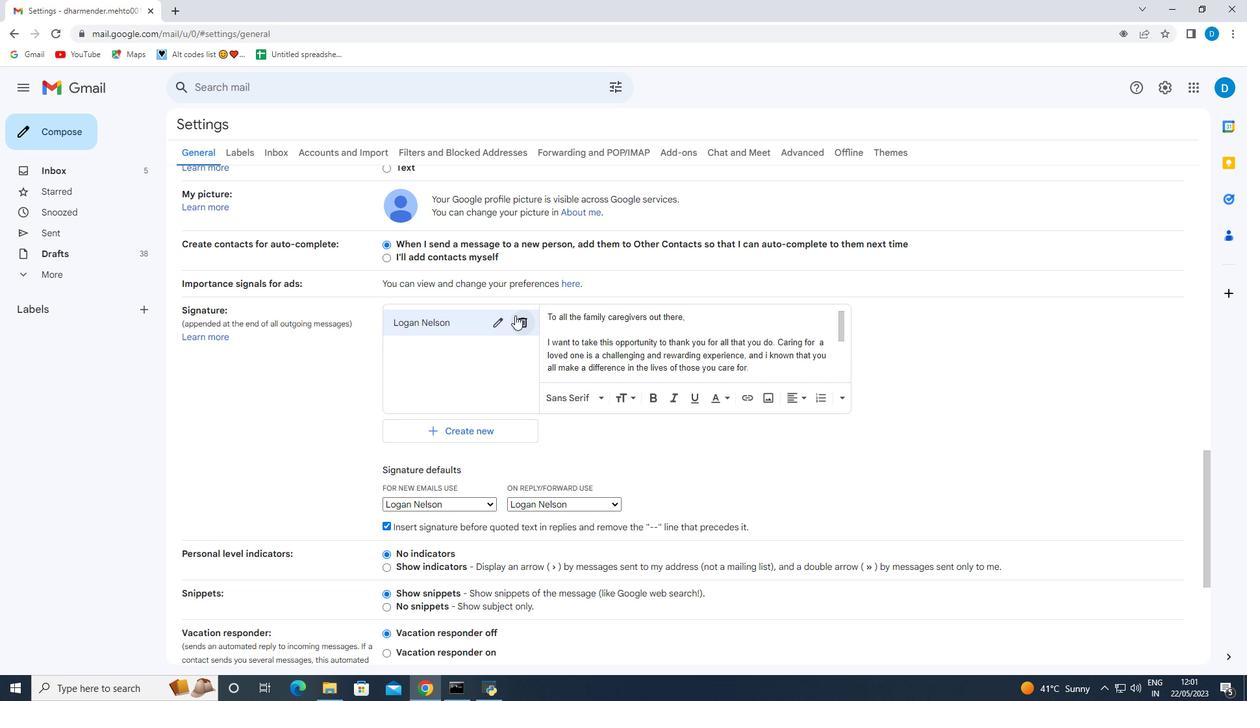 
Action: Mouse pressed left at (517, 317)
Screenshot: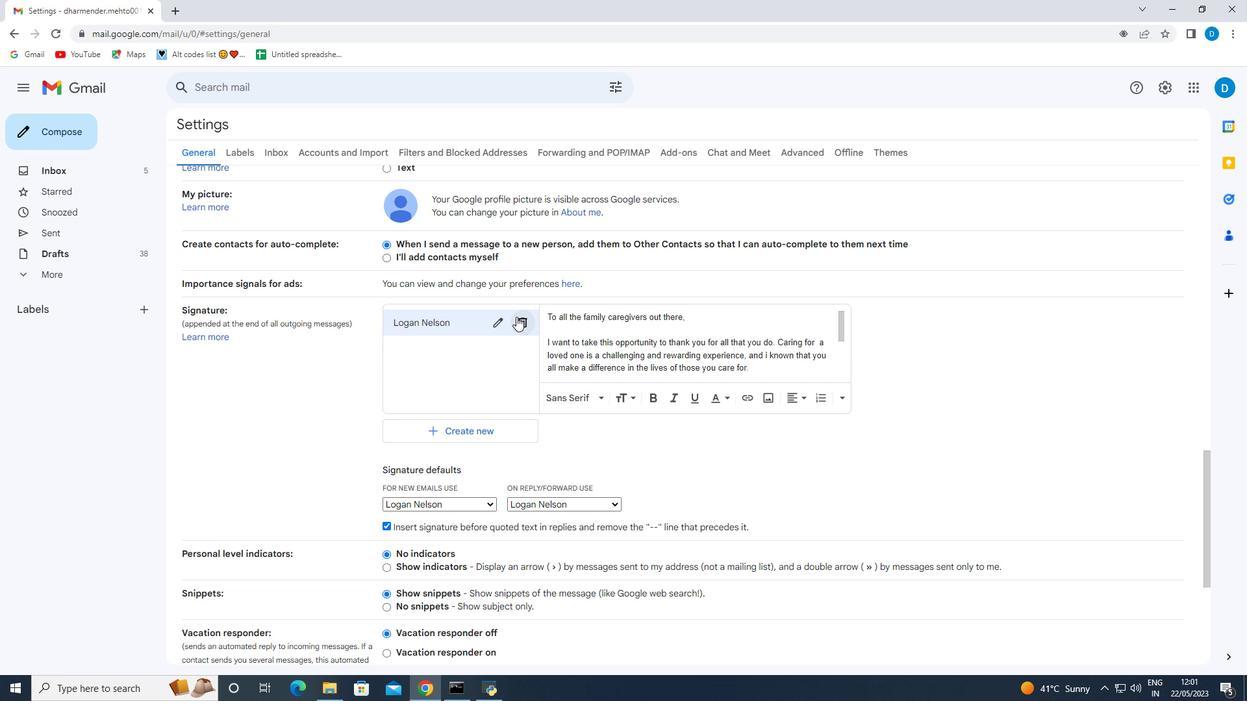 
Action: Mouse moved to (735, 396)
Screenshot: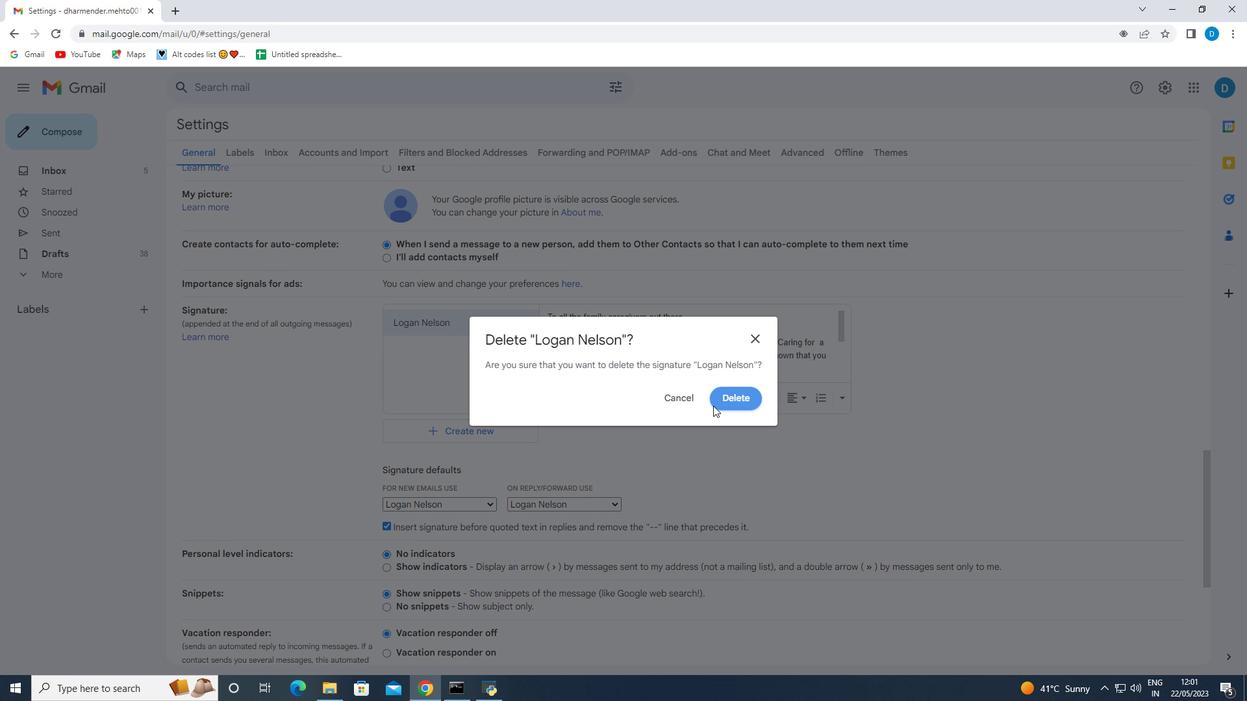 
Action: Mouse pressed left at (735, 396)
Screenshot: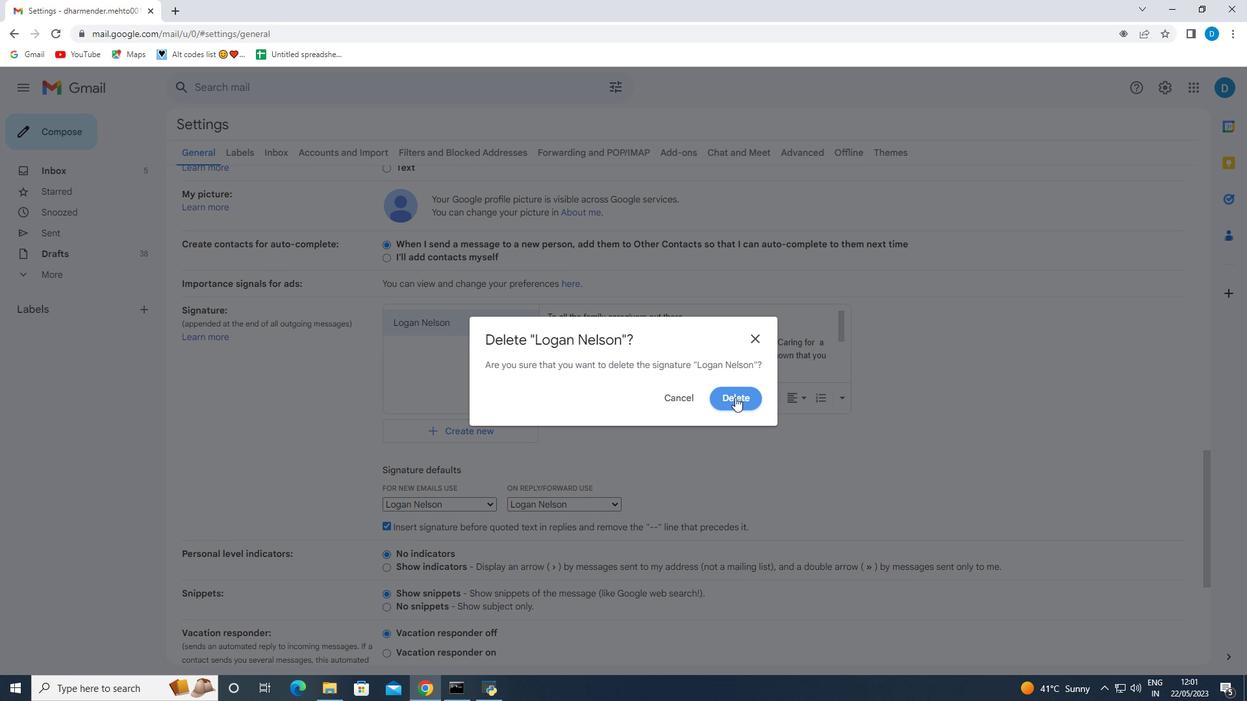 
Action: Mouse moved to (418, 338)
Screenshot: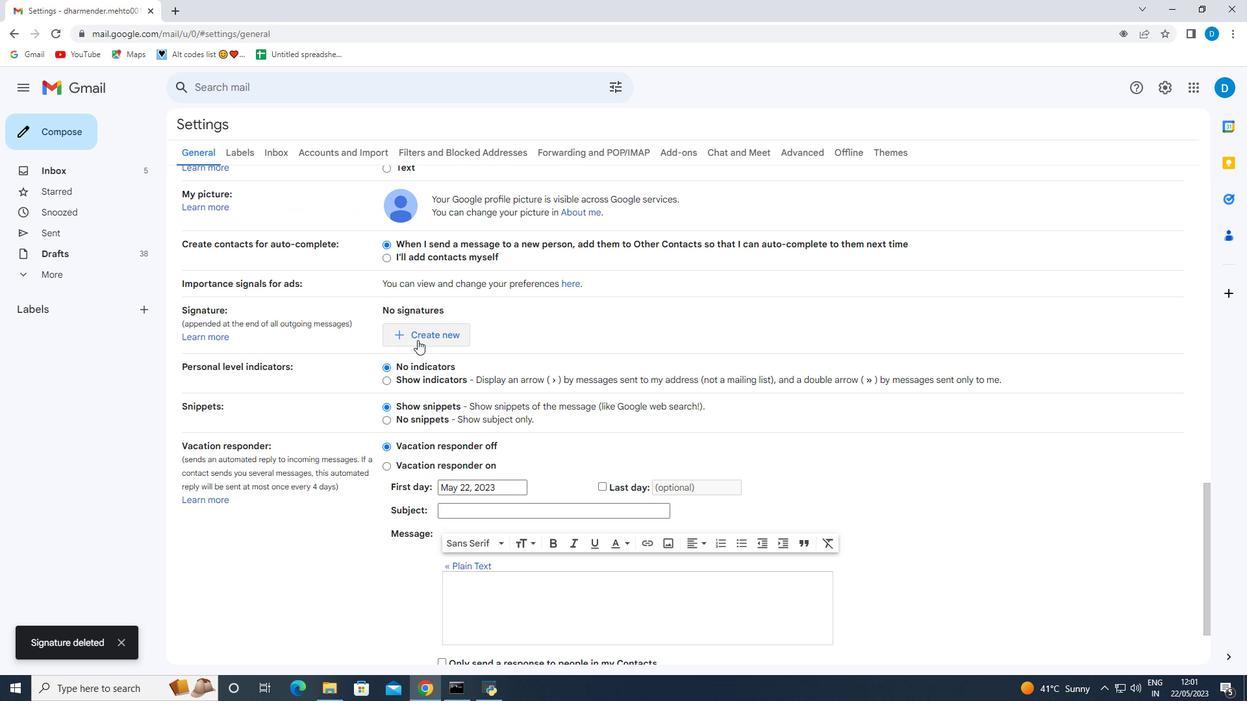 
Action: Mouse pressed left at (418, 338)
Screenshot: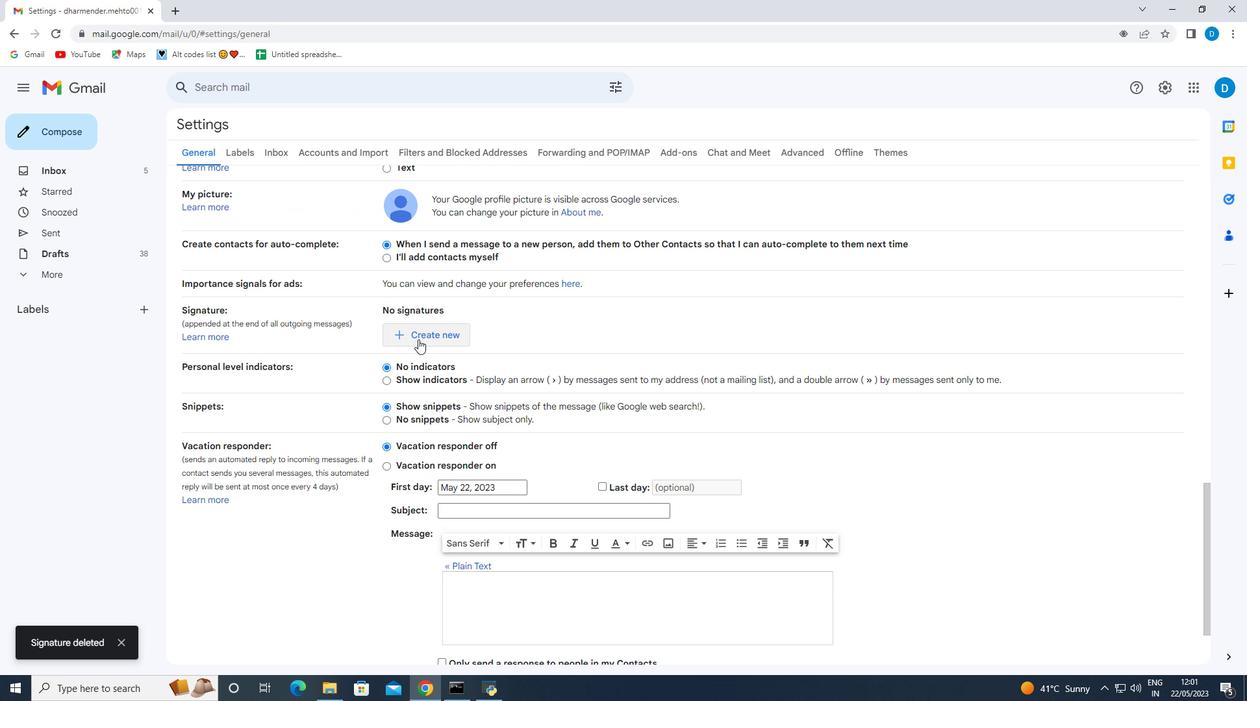 
Action: Mouse moved to (510, 362)
Screenshot: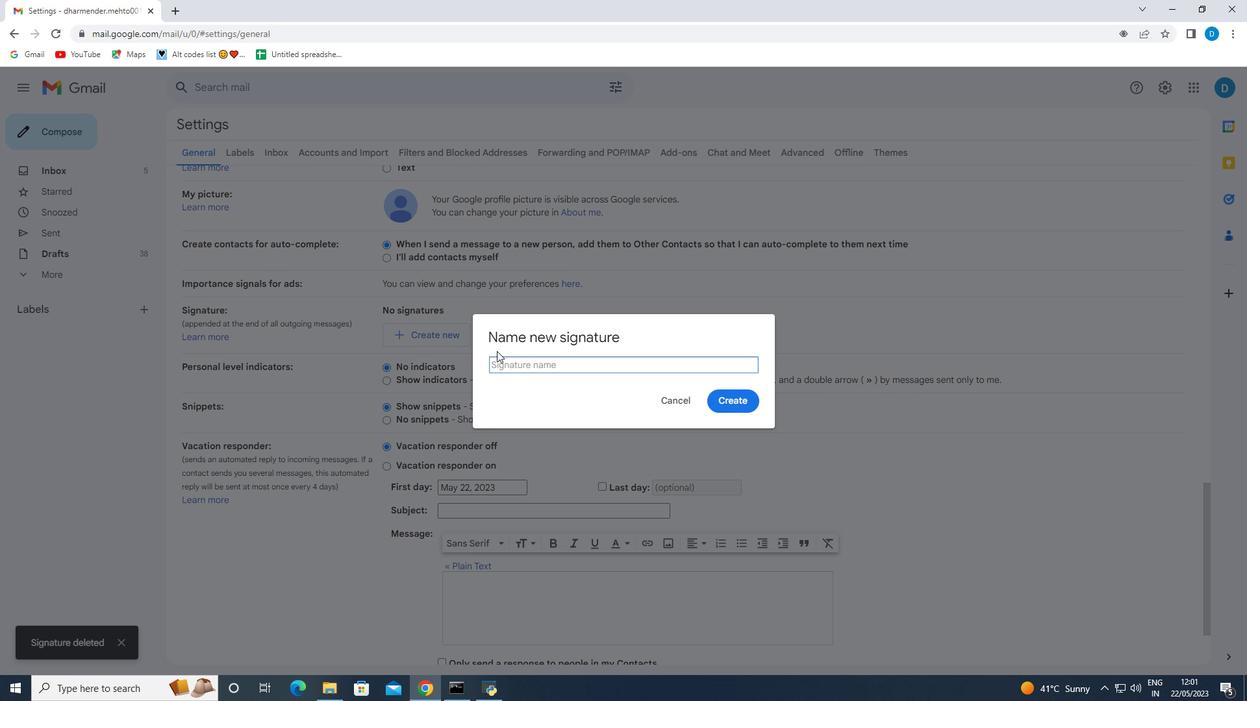 
Action: Mouse pressed left at (510, 362)
Screenshot: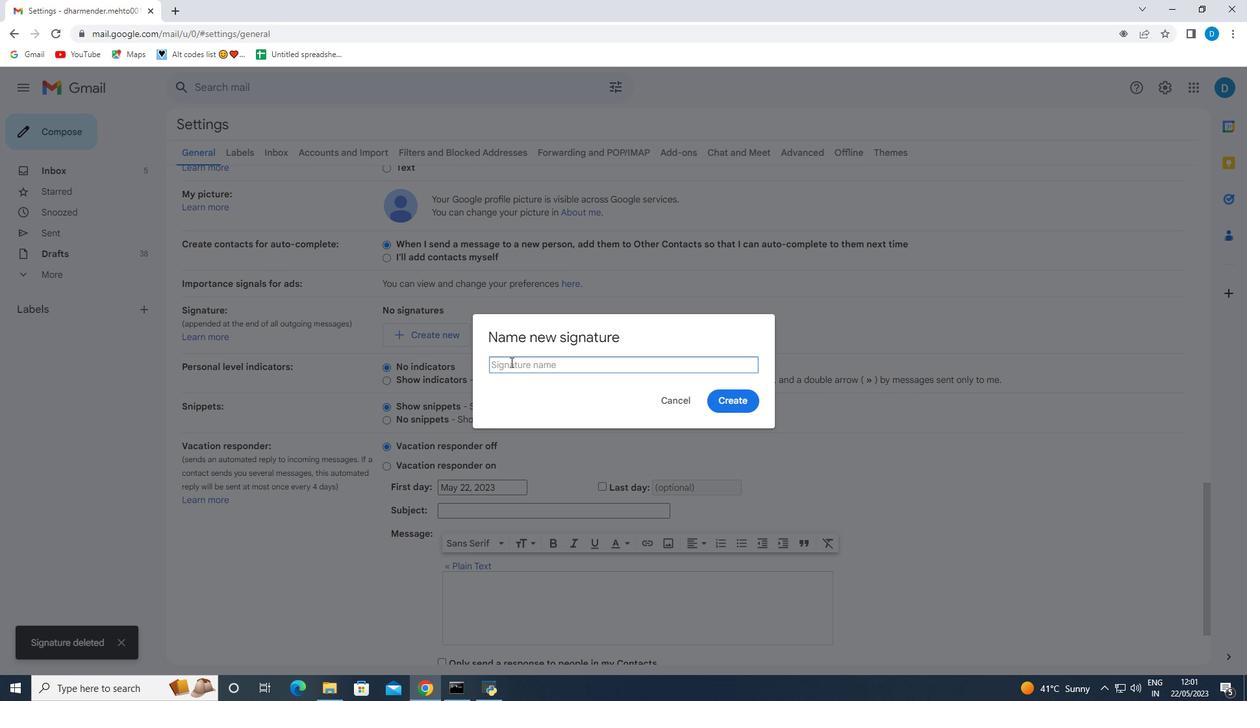 
Action: Key pressed <Key.shift>Landon<Key.space><Key.shift>Baker
Screenshot: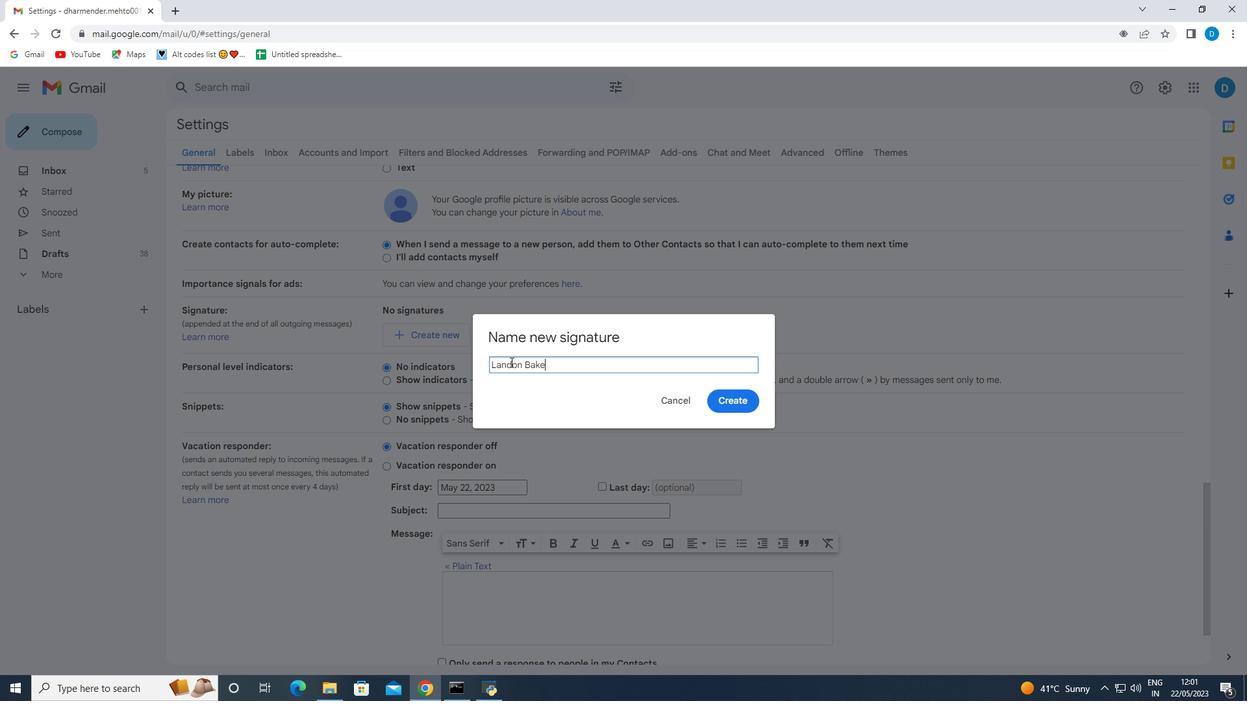 
Action: Mouse moved to (722, 400)
Screenshot: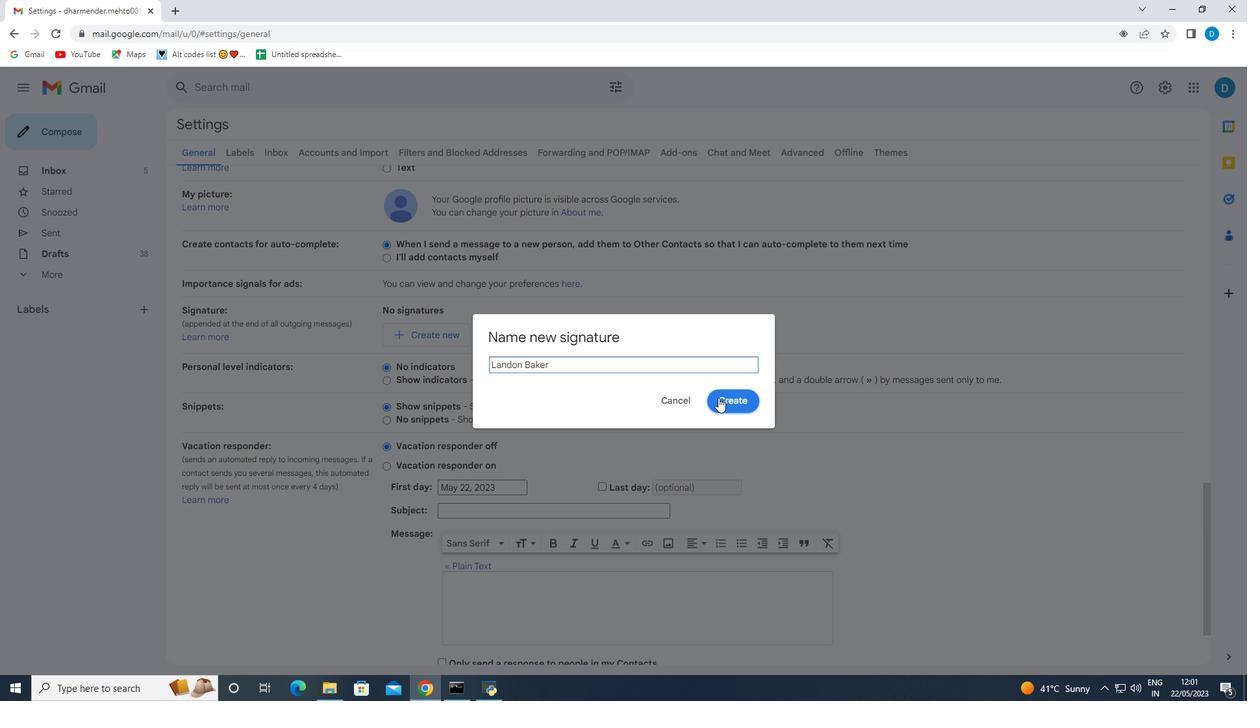 
Action: Mouse pressed left at (722, 400)
Screenshot: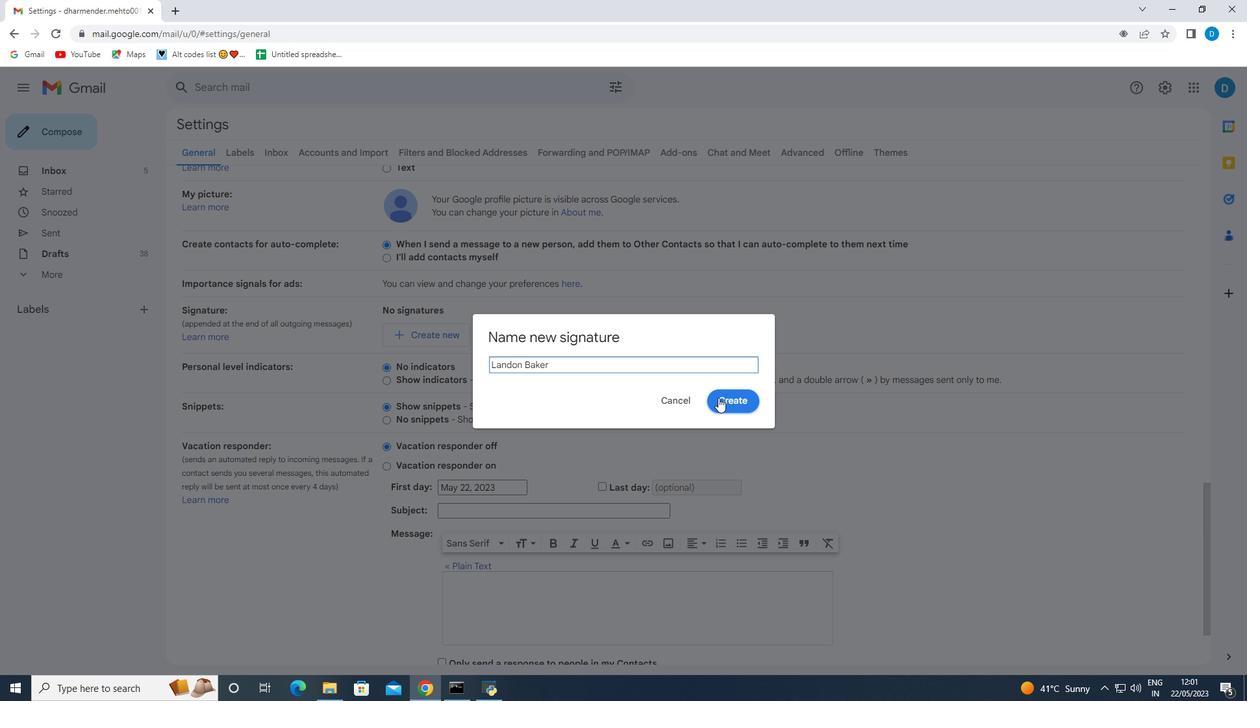 
Action: Mouse moved to (810, 261)
Screenshot: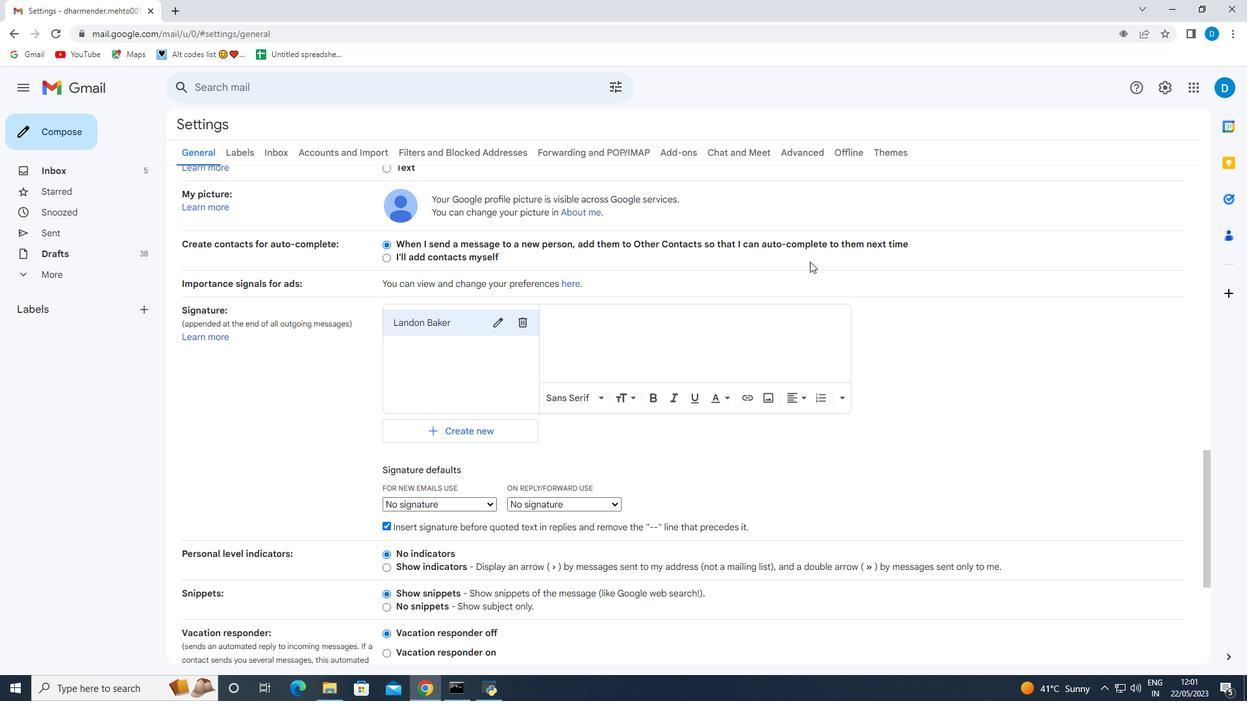 
Action: Mouse scrolled (810, 260) with delta (0, 0)
Screenshot: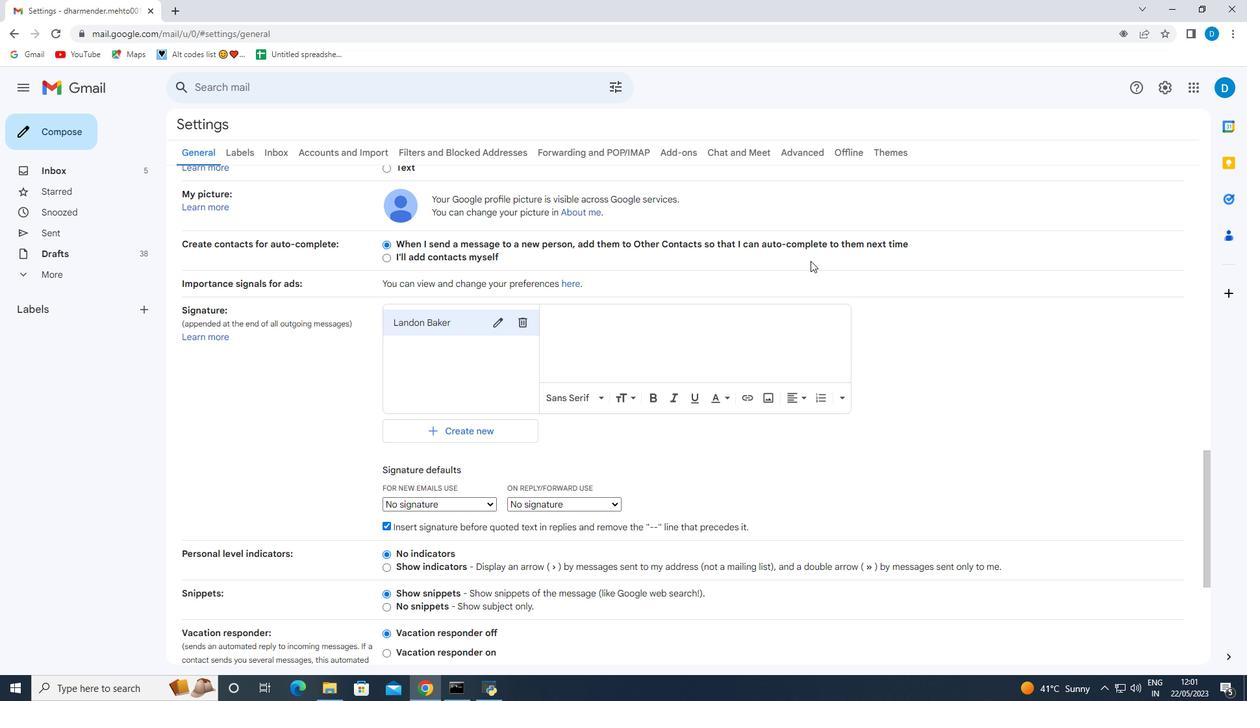 
Action: Mouse moved to (810, 261)
Screenshot: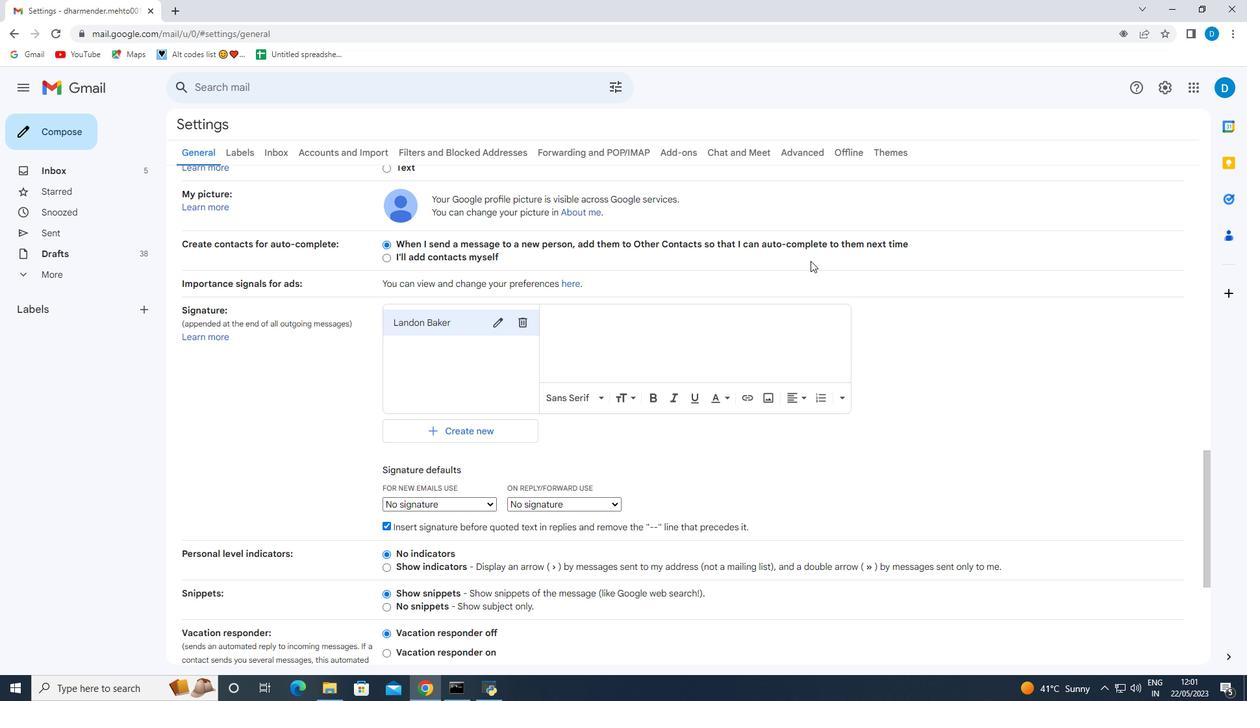 
Action: Mouse scrolled (810, 260) with delta (0, 0)
Screenshot: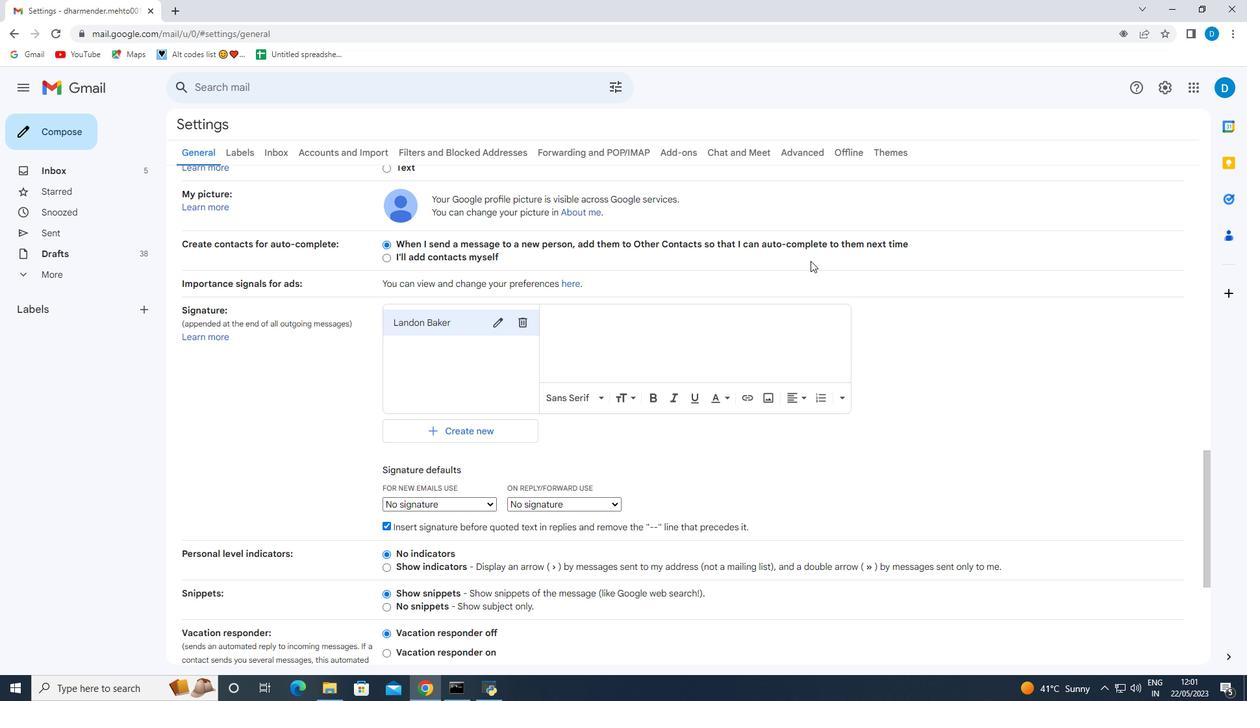 
Action: Mouse moved to (807, 262)
Screenshot: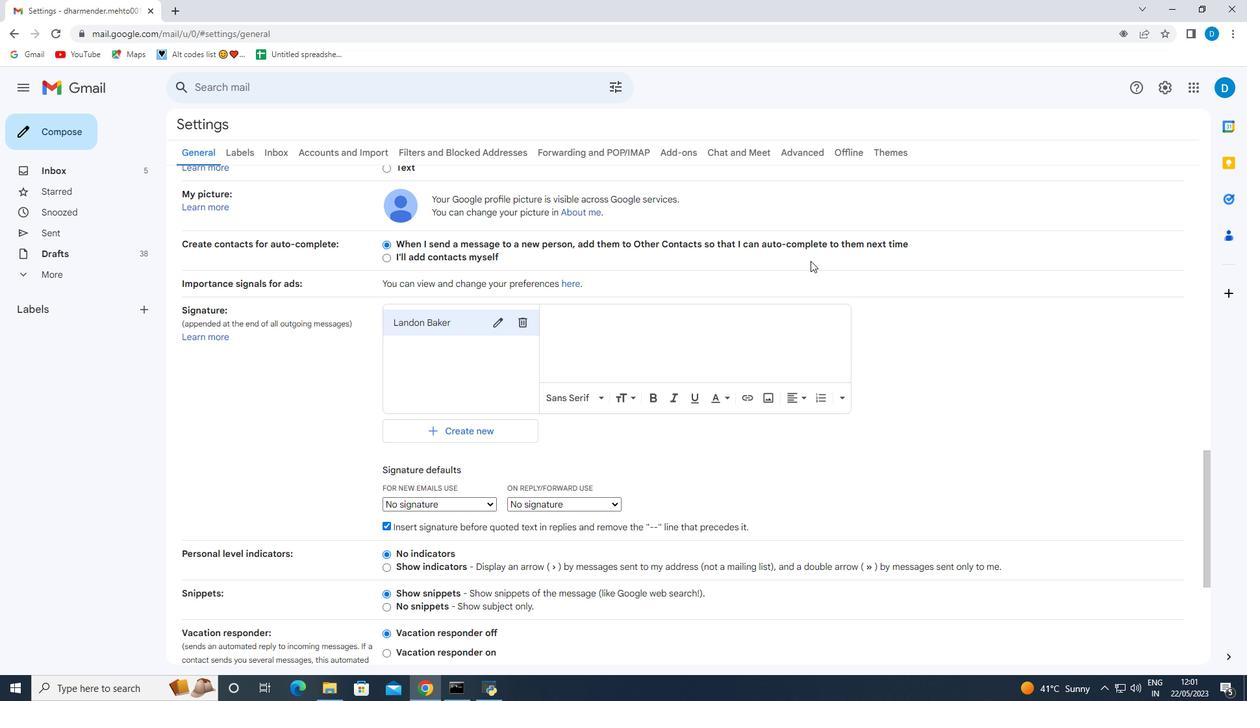 
Action: Mouse scrolled (807, 261) with delta (0, 0)
Screenshot: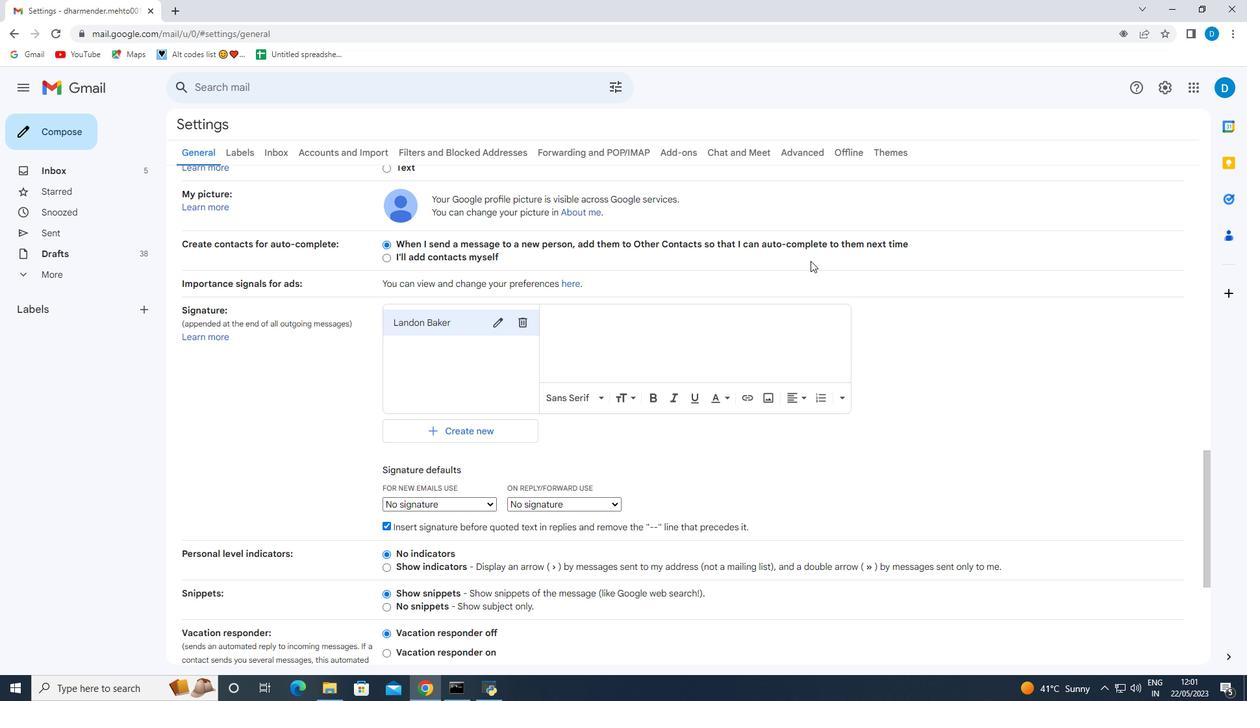 
Action: Mouse moved to (769, 277)
Screenshot: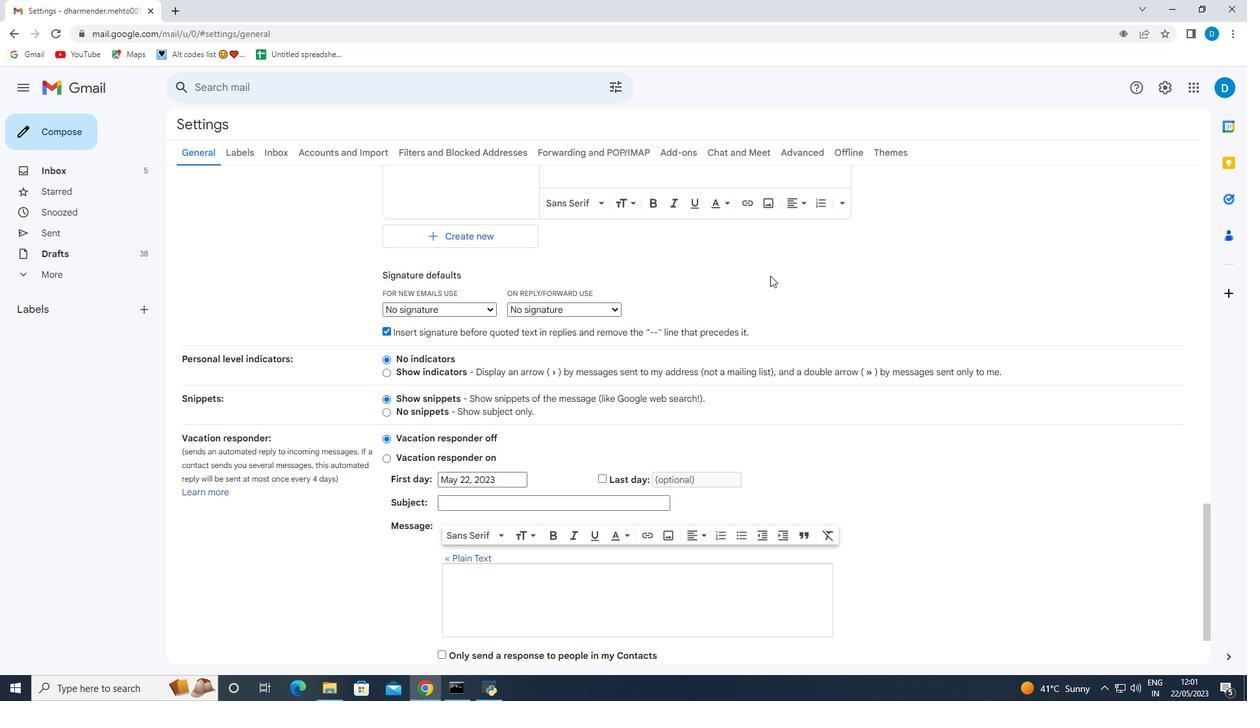 
Action: Mouse scrolled (769, 277) with delta (0, 0)
Screenshot: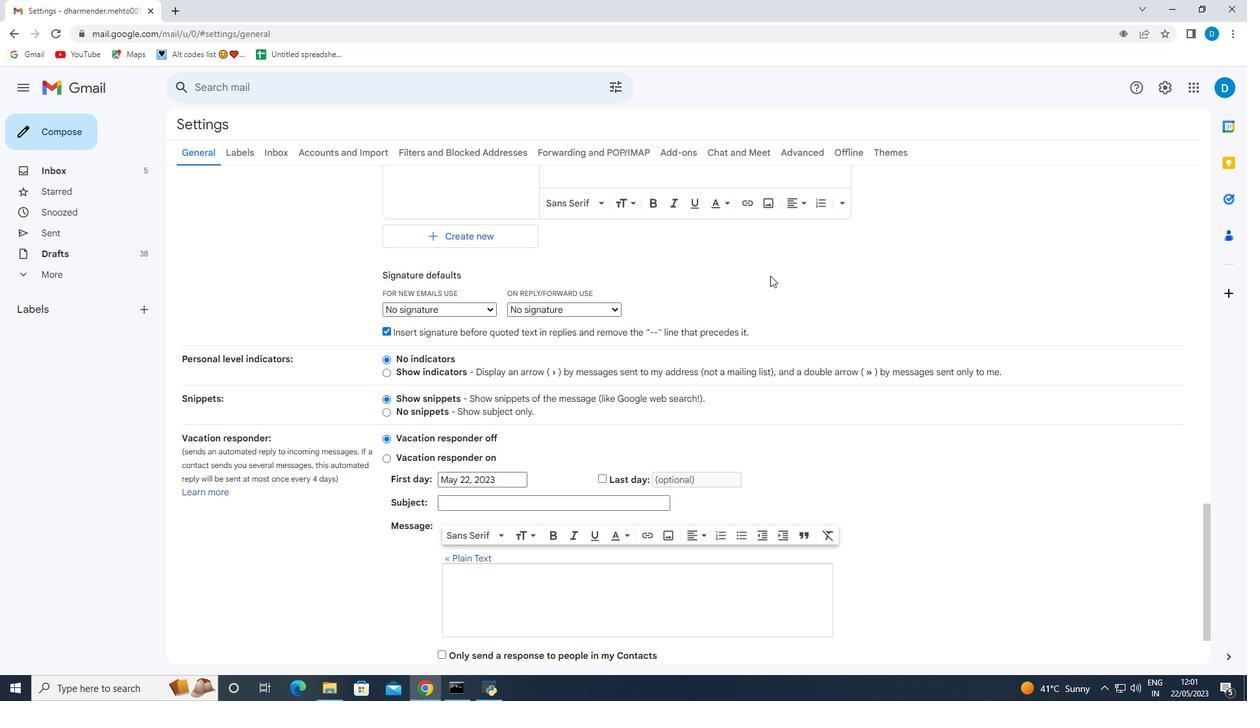 
Action: Mouse moved to (769, 277)
Screenshot: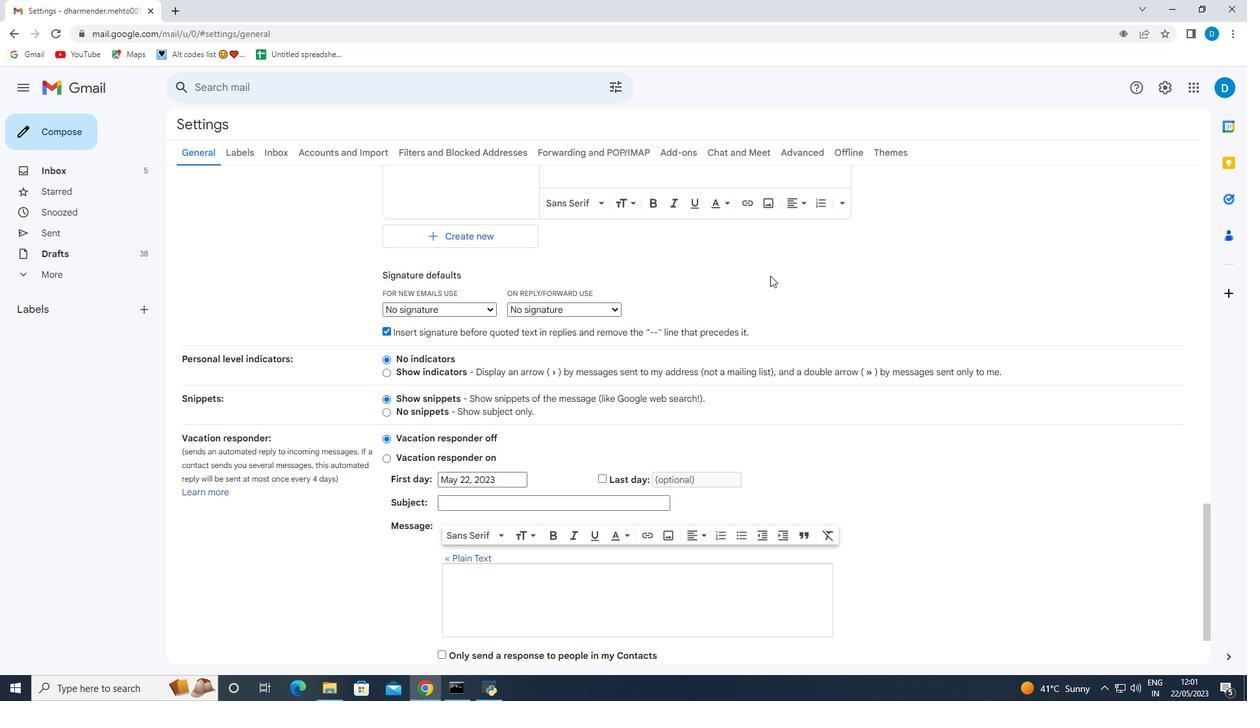 
Action: Mouse scrolled (769, 277) with delta (0, 0)
Screenshot: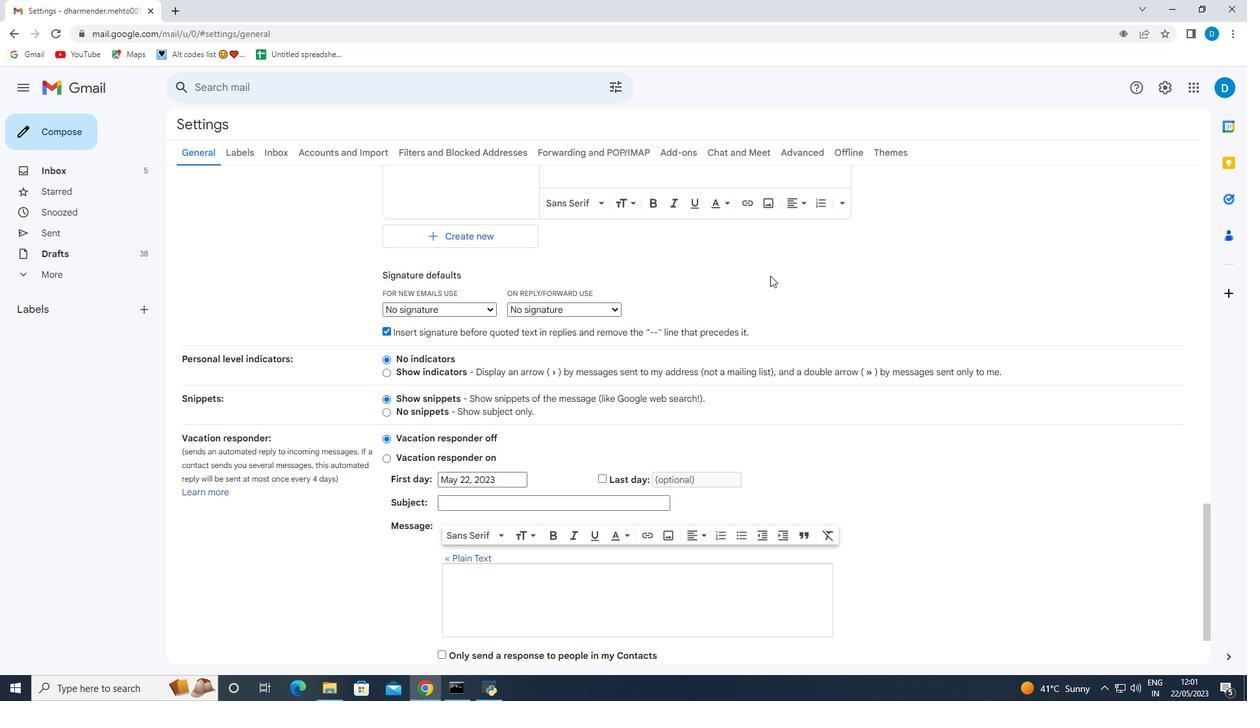 
Action: Mouse moved to (769, 281)
Screenshot: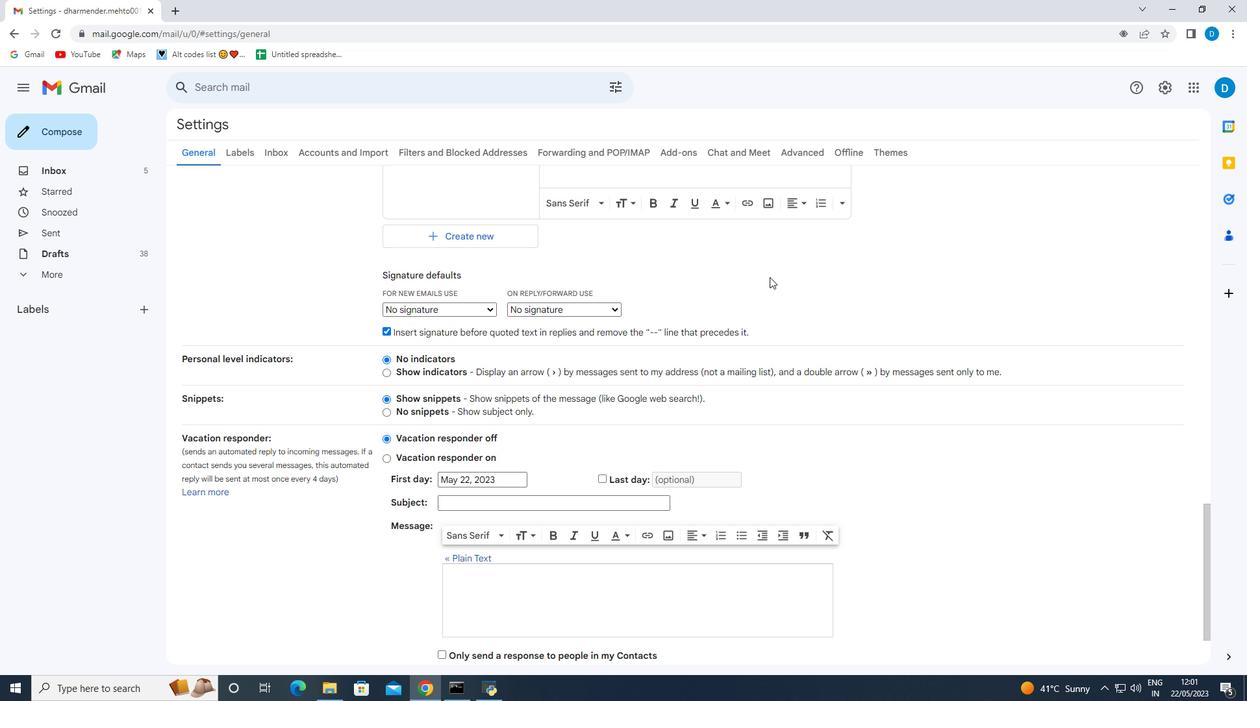 
Action: Mouse scrolled (769, 280) with delta (0, 0)
Screenshot: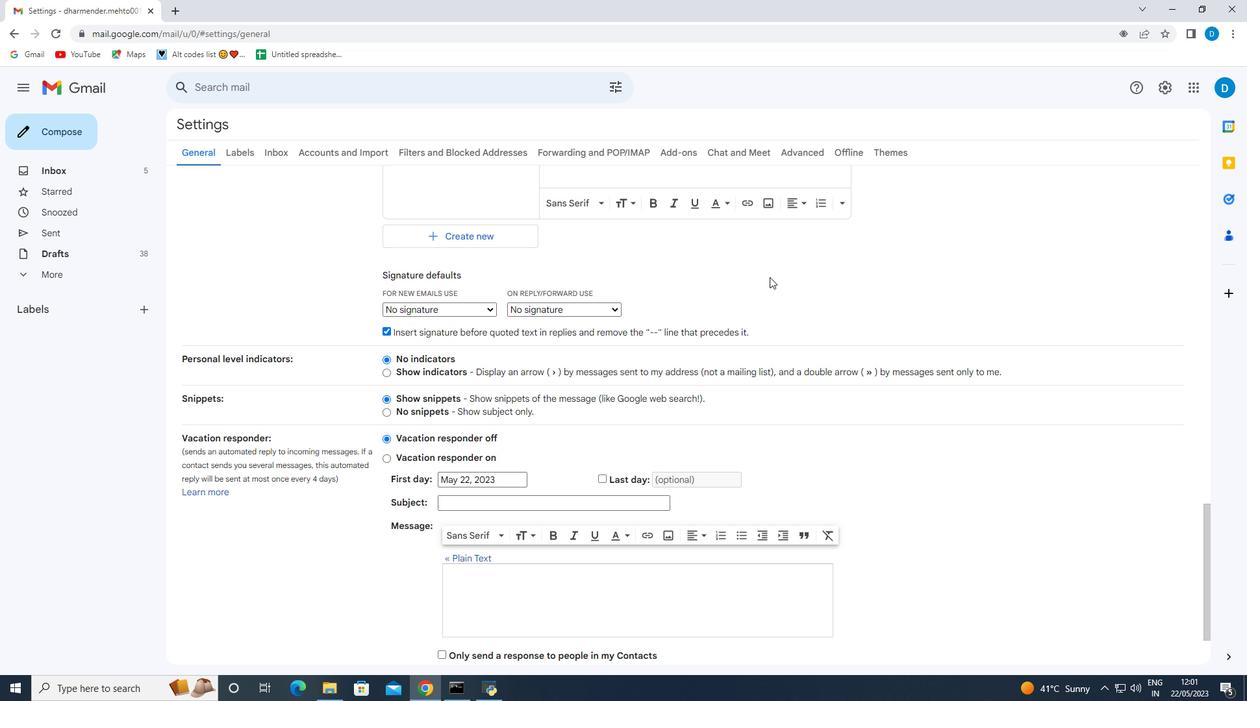 
Action: Mouse moved to (768, 287)
Screenshot: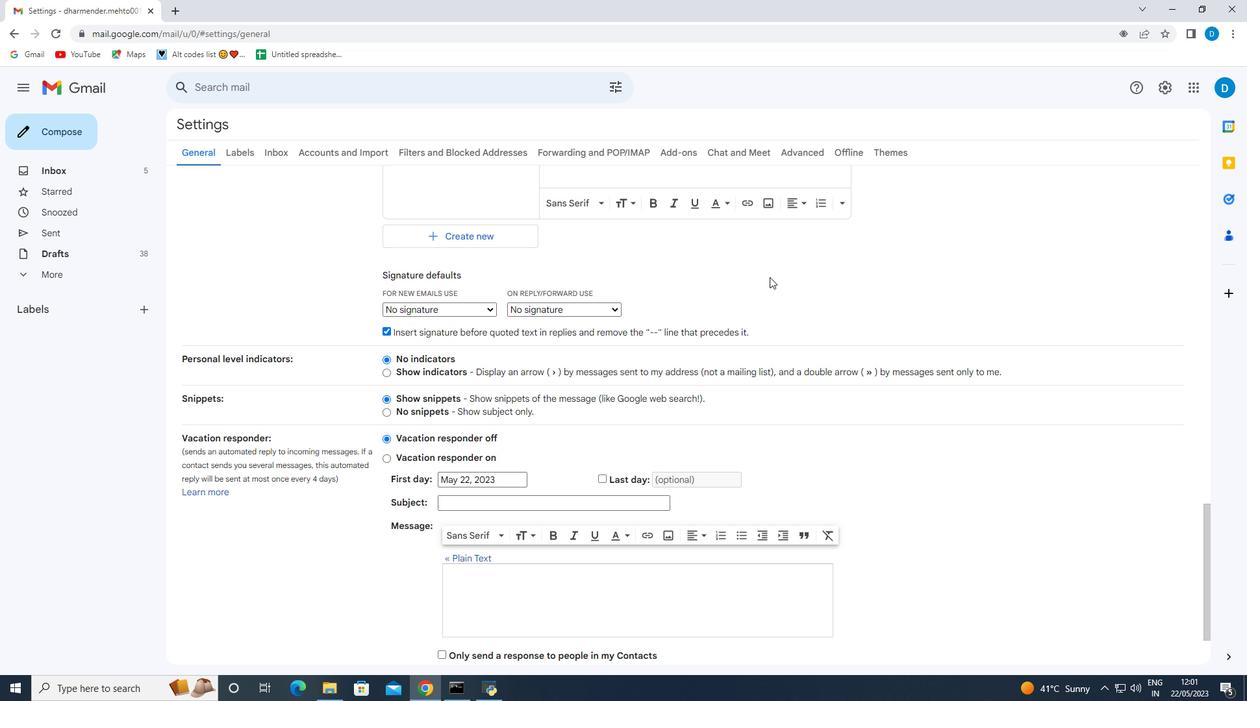
Action: Mouse scrolled (768, 286) with delta (0, 0)
Screenshot: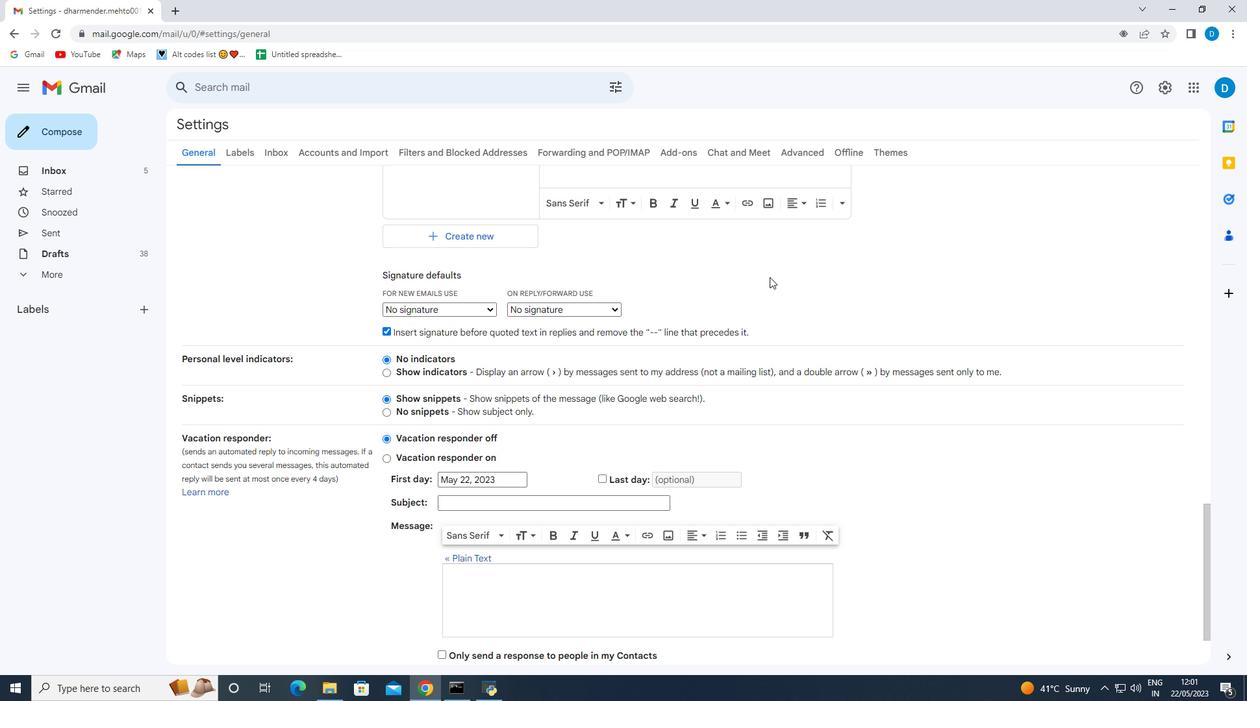 
Action: Mouse moved to (768, 294)
Screenshot: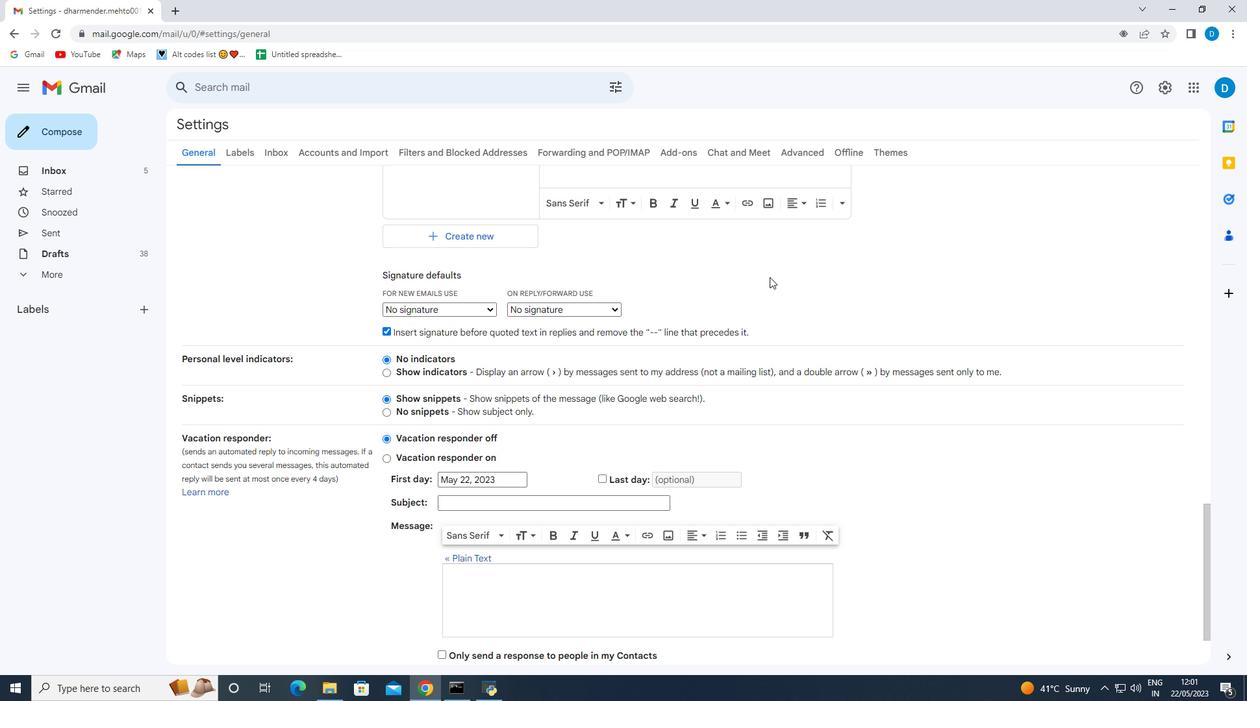 
Action: Mouse scrolled (768, 294) with delta (0, 0)
Screenshot: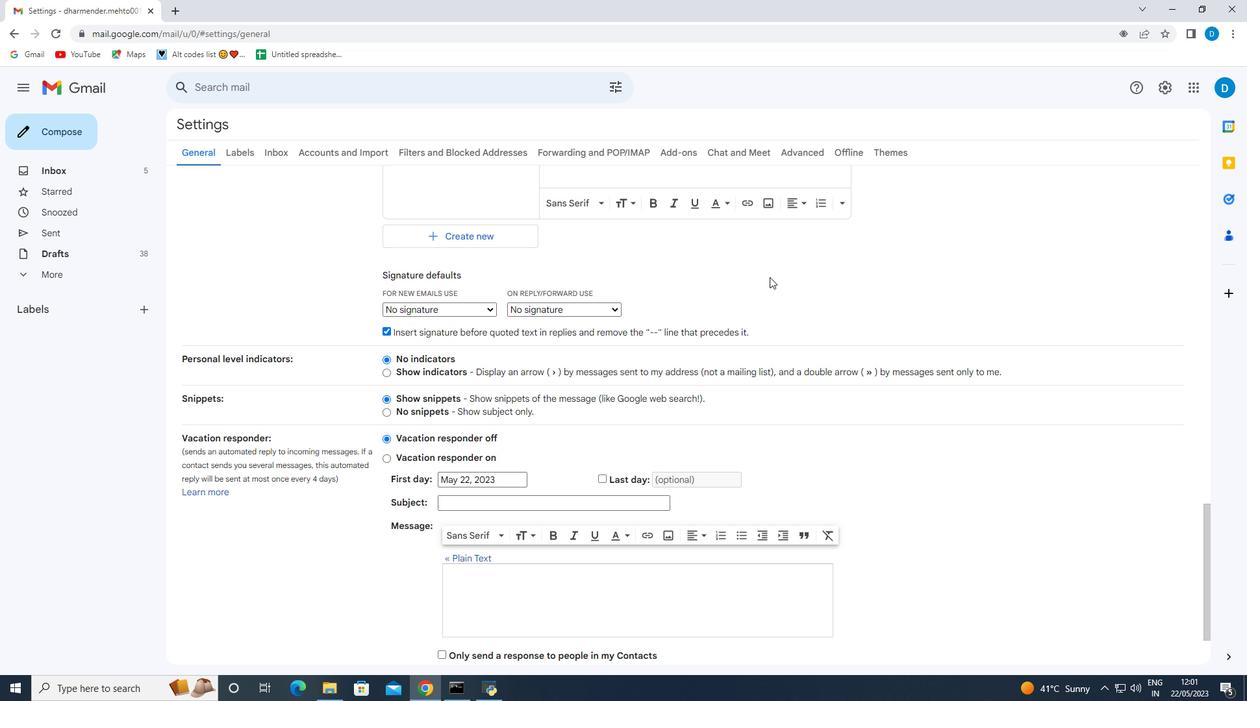 
Action: Mouse moved to (763, 388)
Screenshot: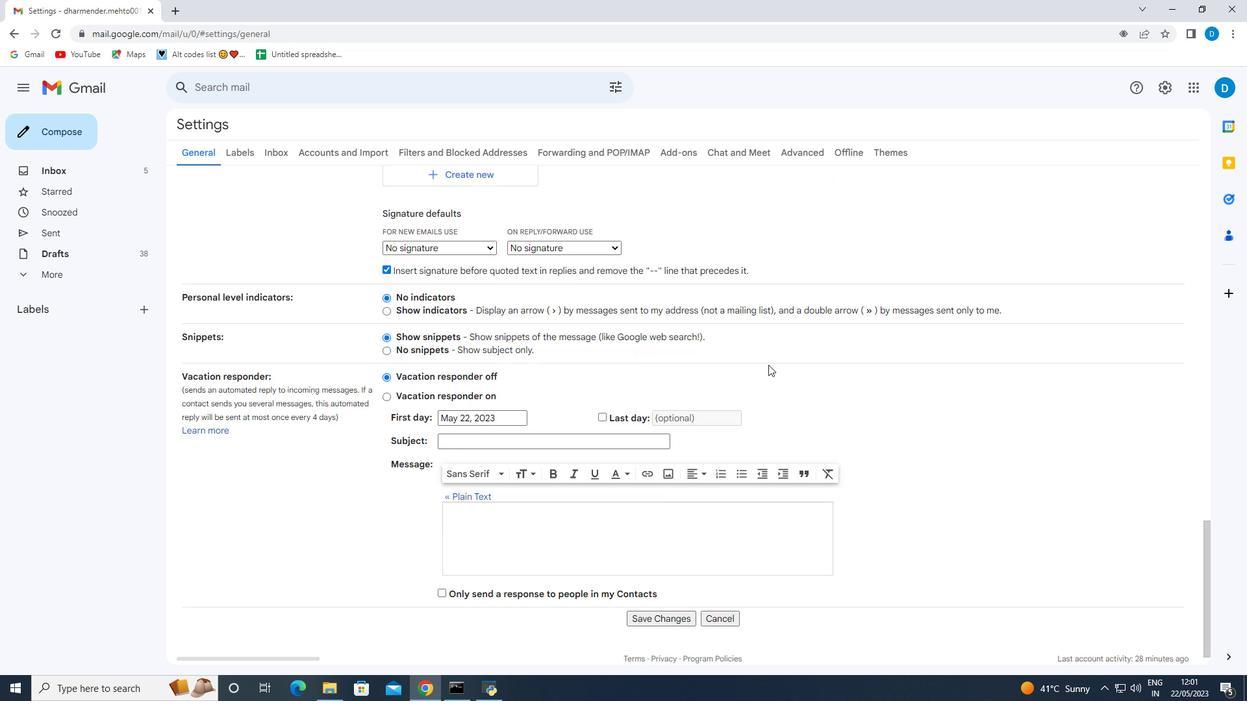 
Action: Mouse scrolled (763, 387) with delta (0, 0)
Screenshot: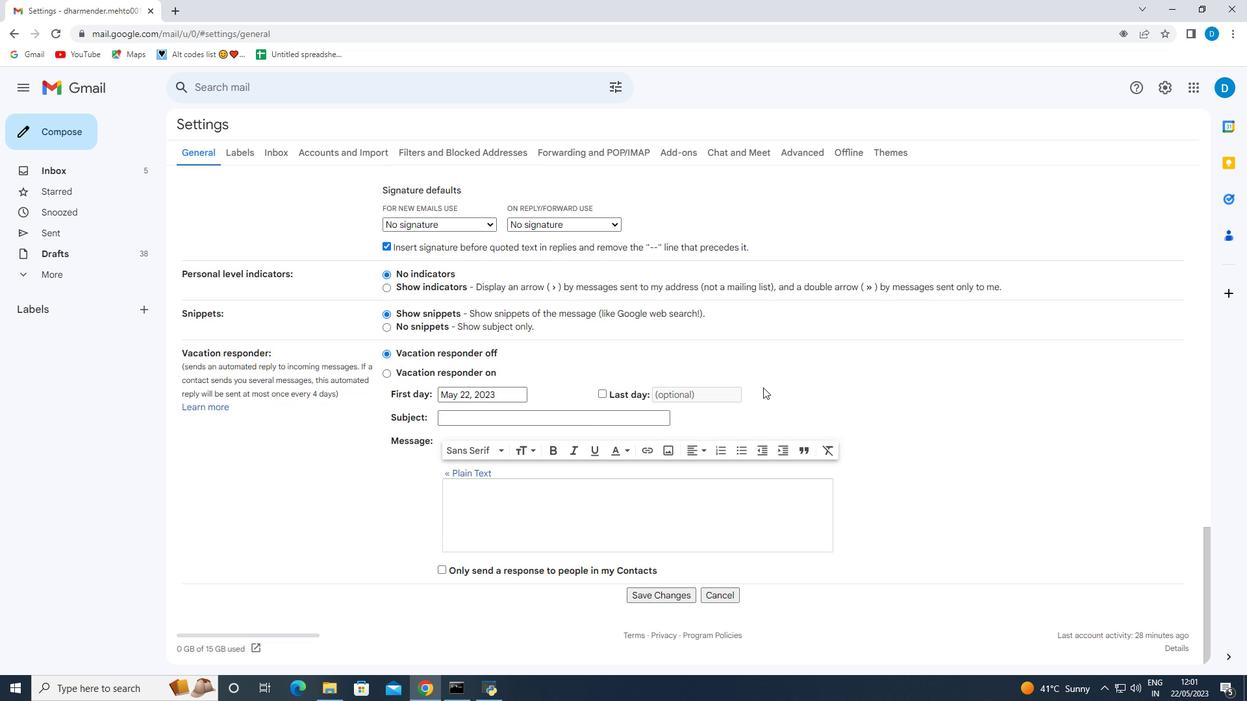 
Action: Mouse moved to (665, 557)
Screenshot: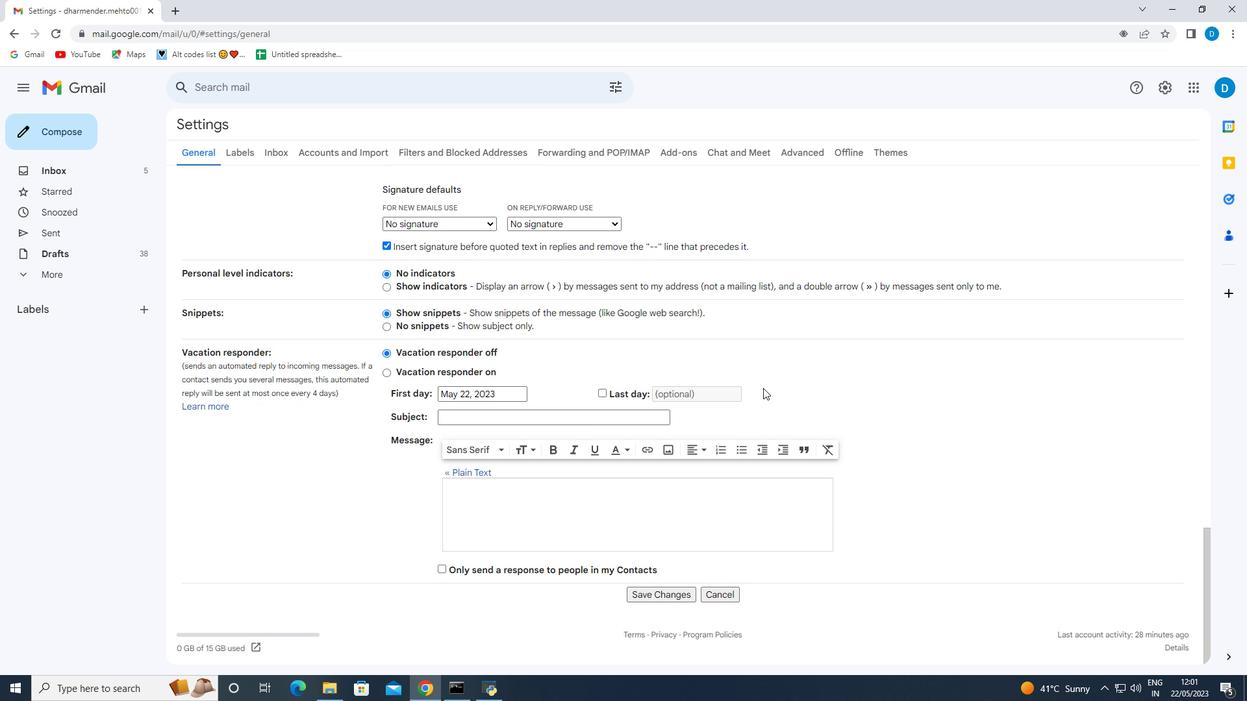 
Action: Mouse scrolled (761, 389) with delta (0, 0)
Screenshot: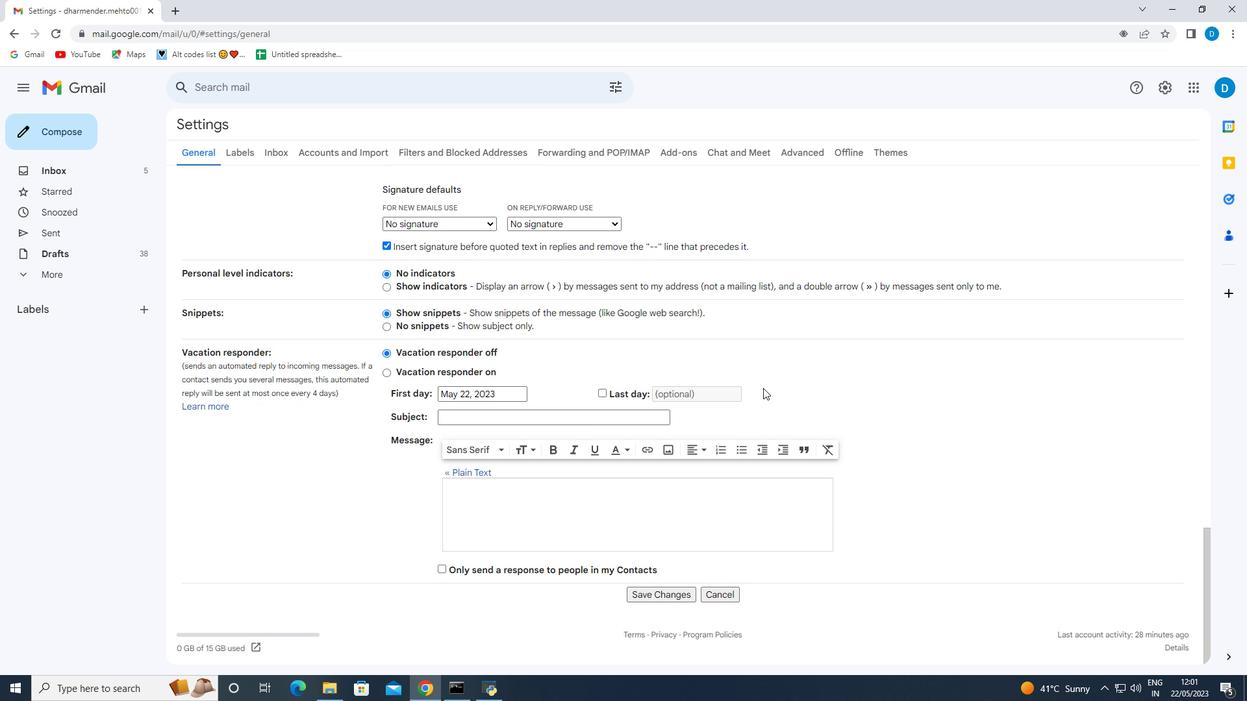
Action: Mouse moved to (665, 557)
Screenshot: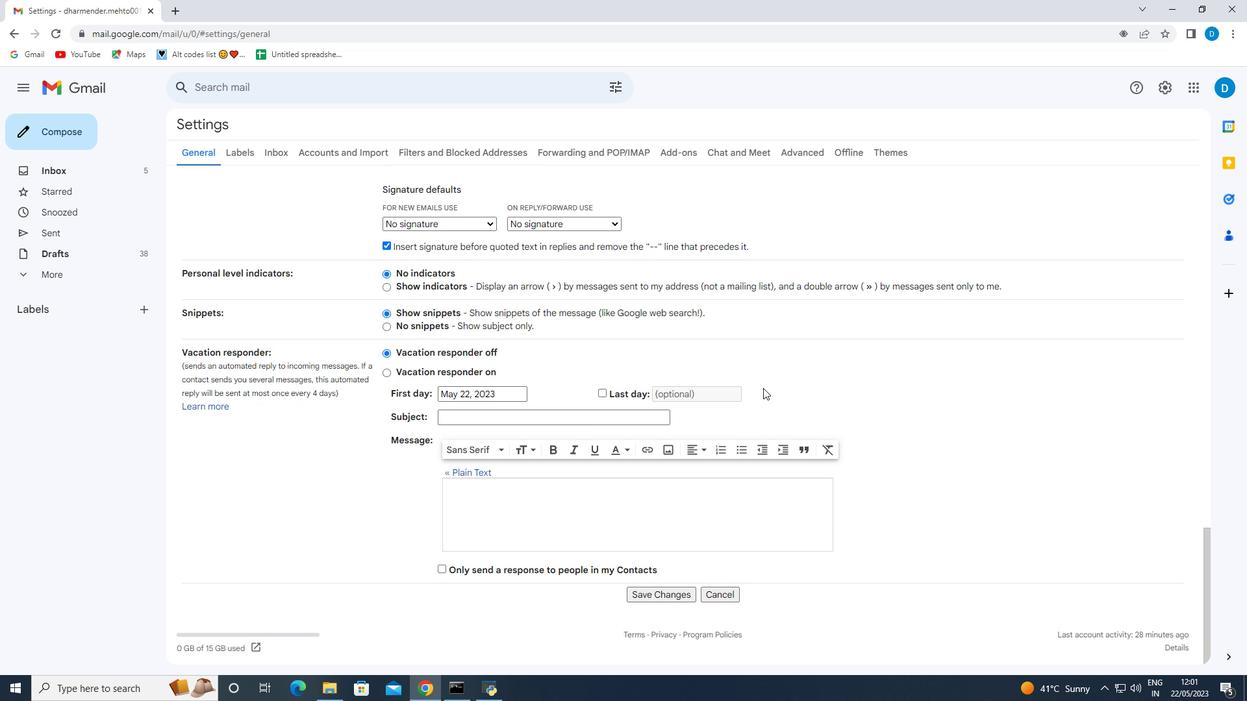 
Action: Mouse scrolled (761, 391) with delta (0, 0)
Screenshot: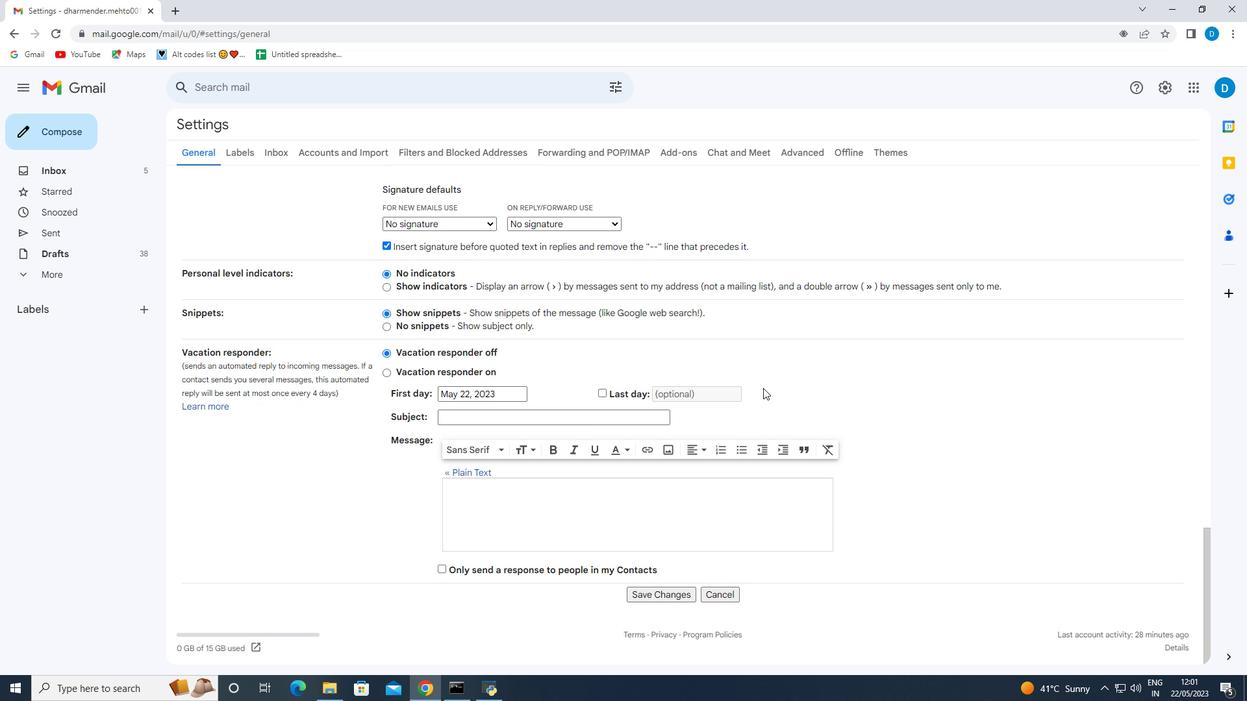 
Action: Mouse moved to (665, 558)
Screenshot: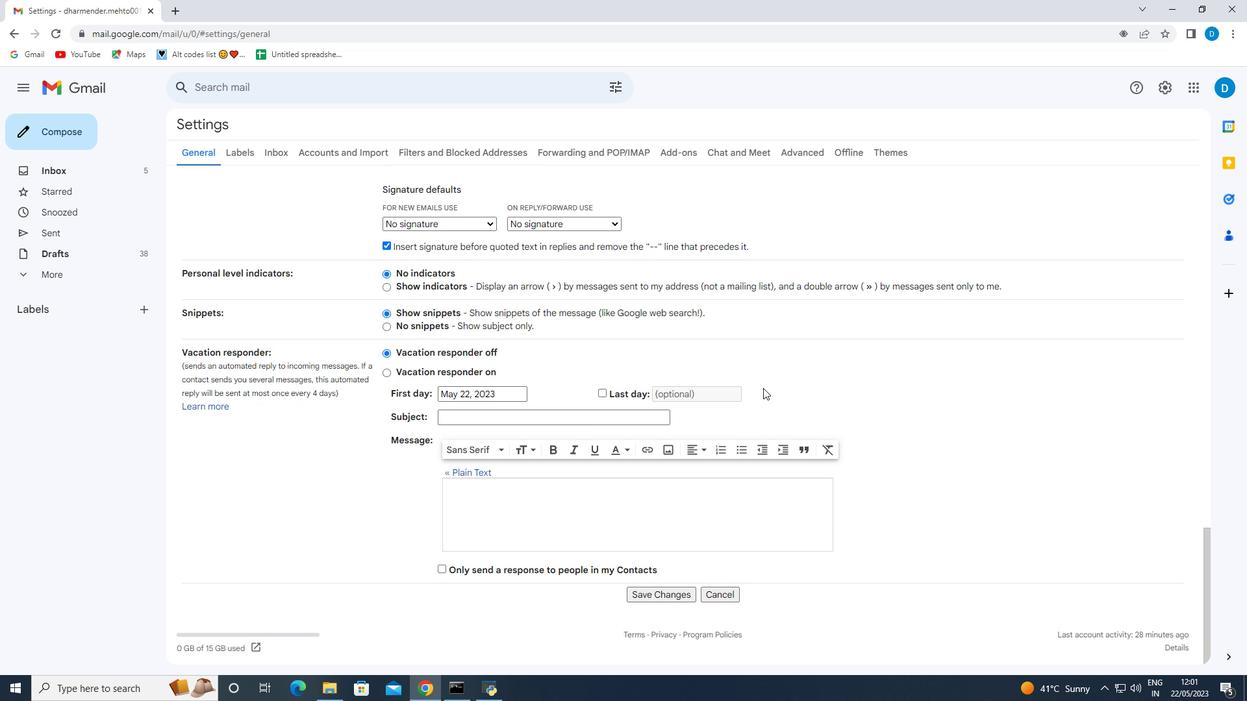 
Action: Mouse scrolled (760, 392) with delta (0, 0)
Screenshot: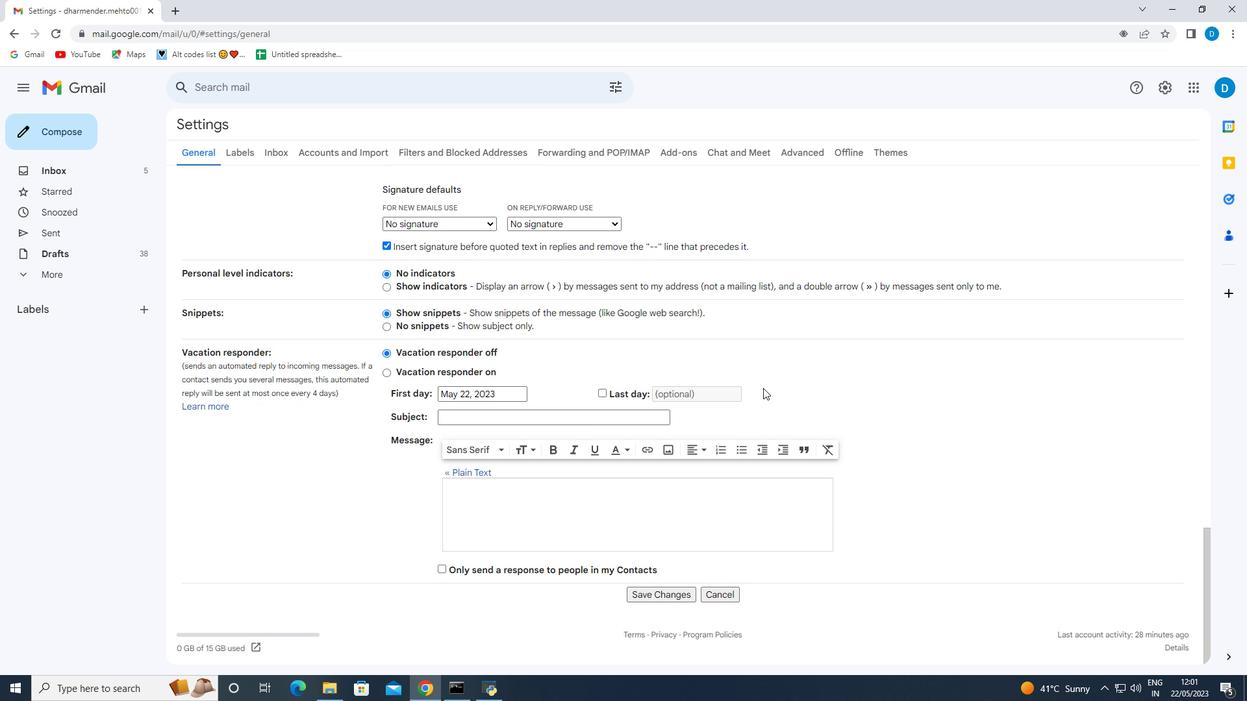 
Action: Mouse moved to (665, 559)
Screenshot: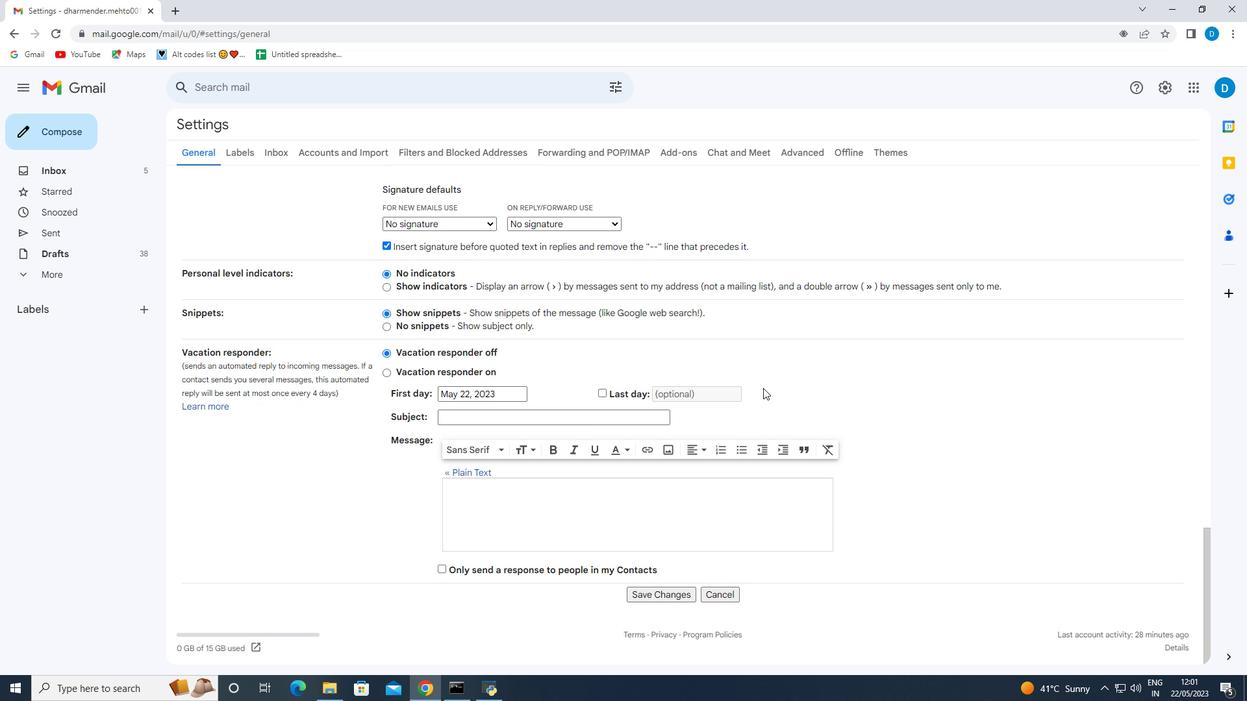 
Action: Mouse scrolled (754, 401) with delta (0, 0)
Screenshot: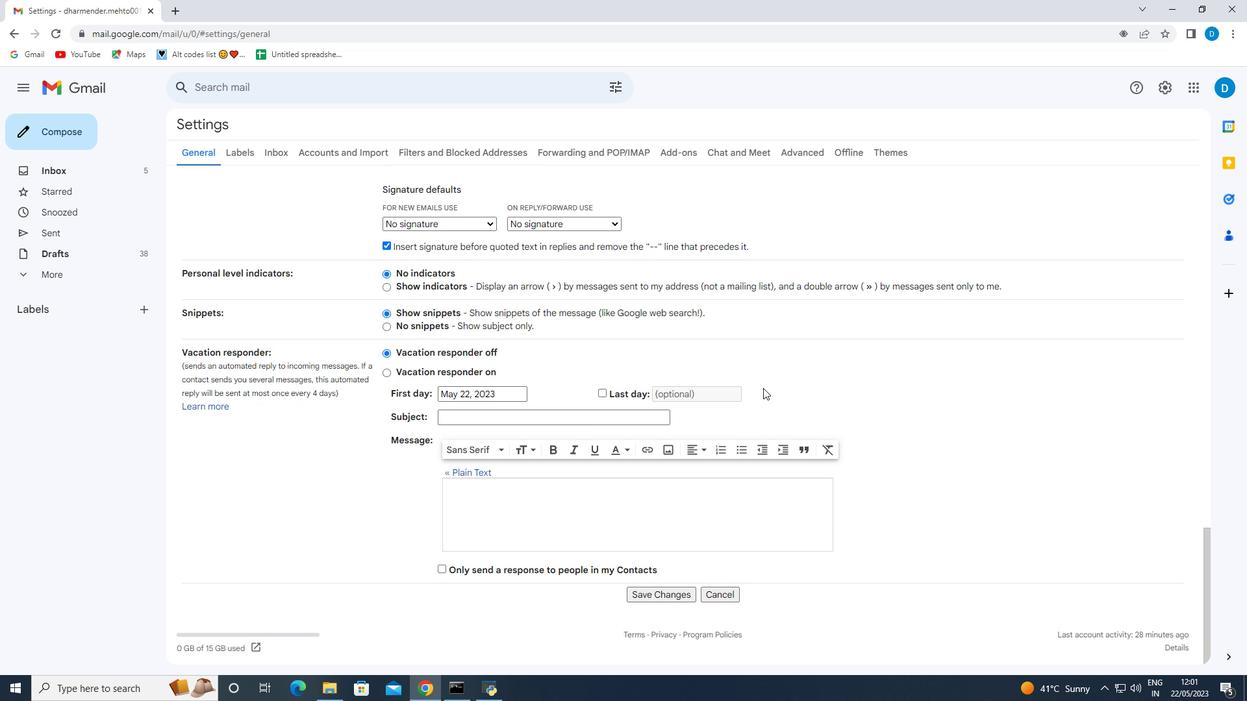 
Action: Mouse moved to (660, 598)
Screenshot: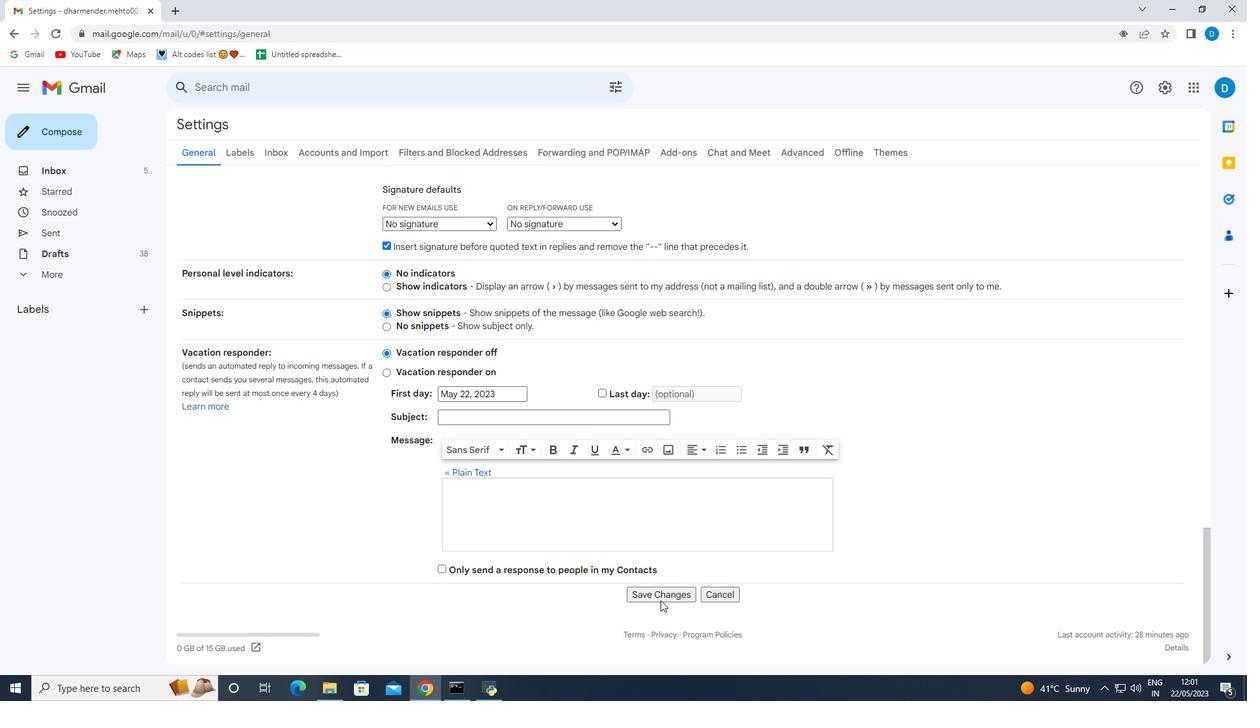 
Action: Mouse pressed left at (660, 598)
Screenshot: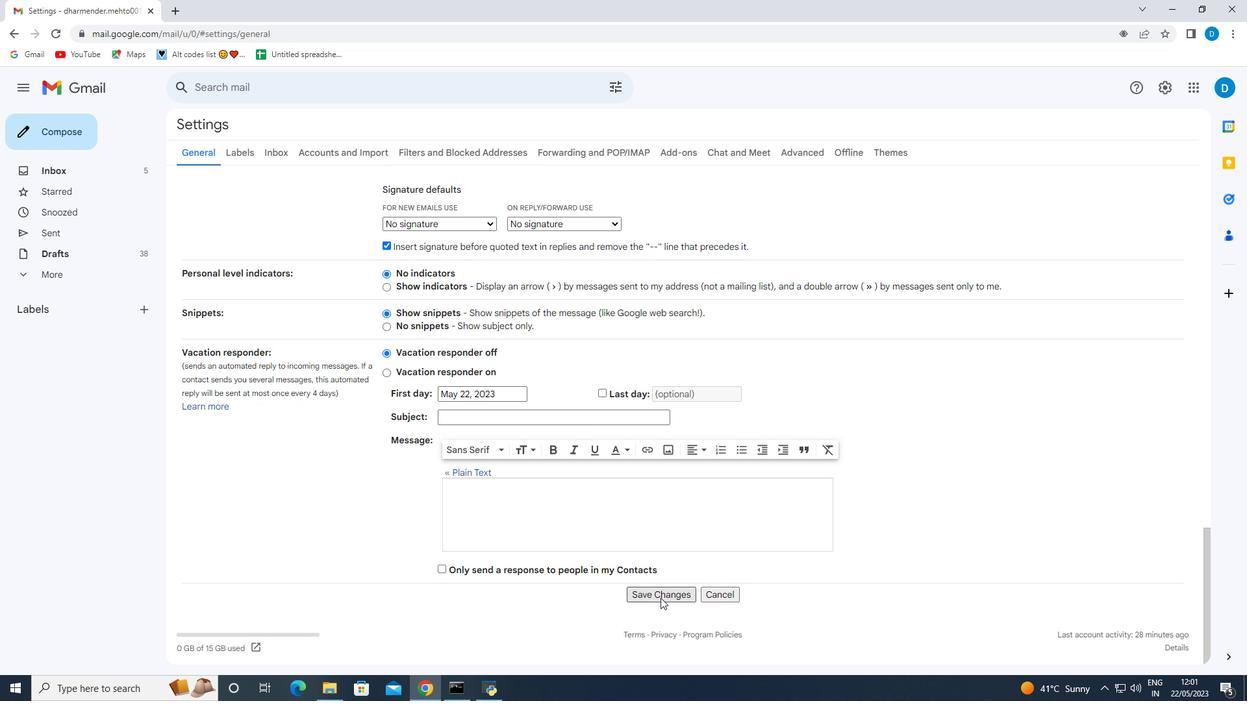 
Action: Mouse moved to (79, 130)
Screenshot: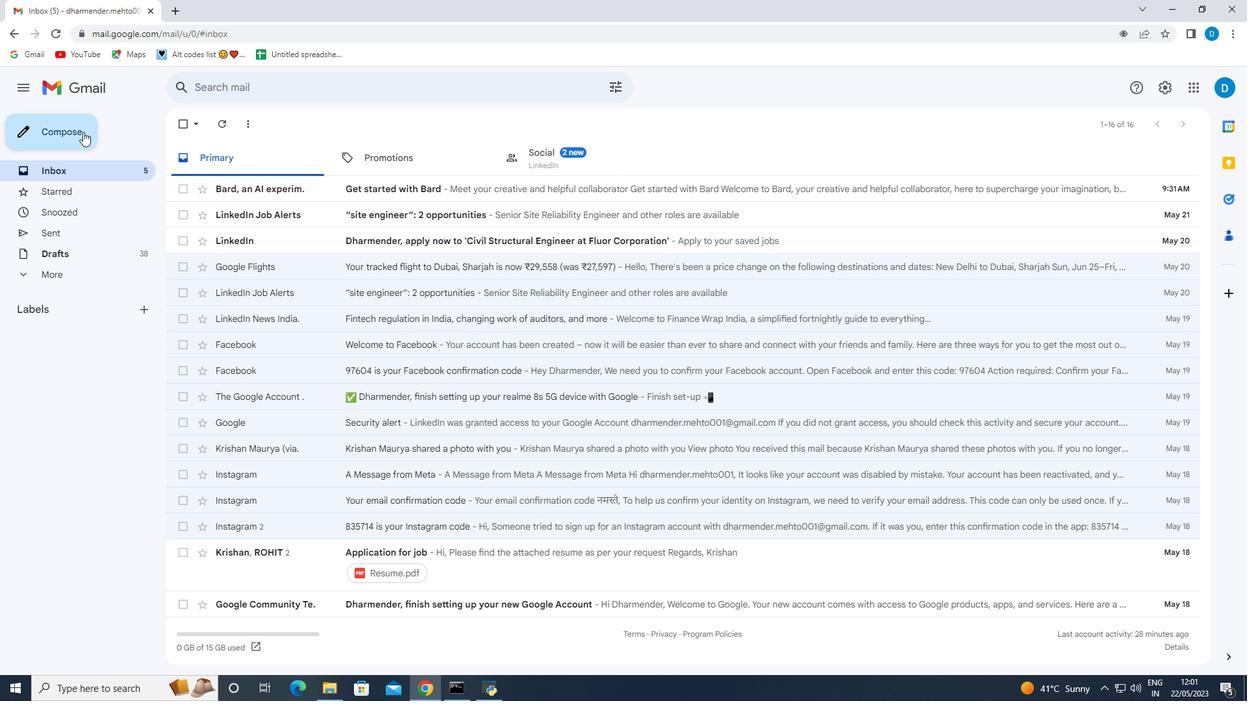 
Action: Mouse pressed left at (79, 130)
Screenshot: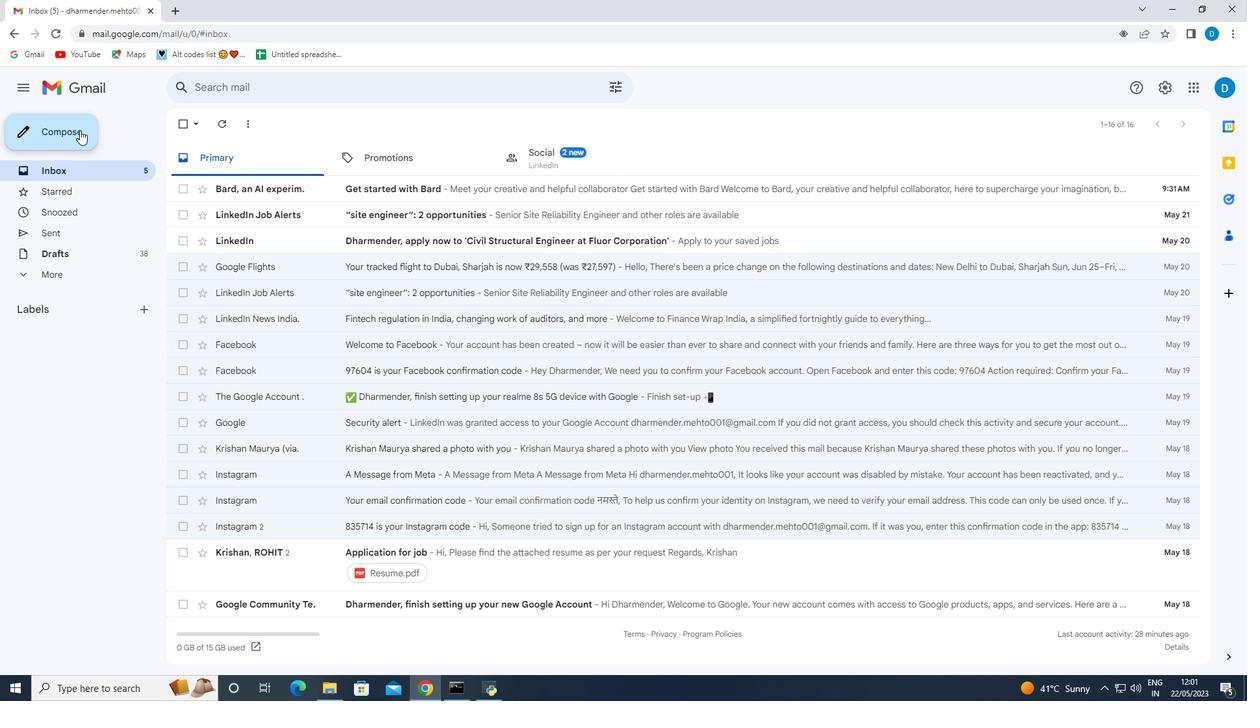 
Action: Mouse moved to (852, 378)
Screenshot: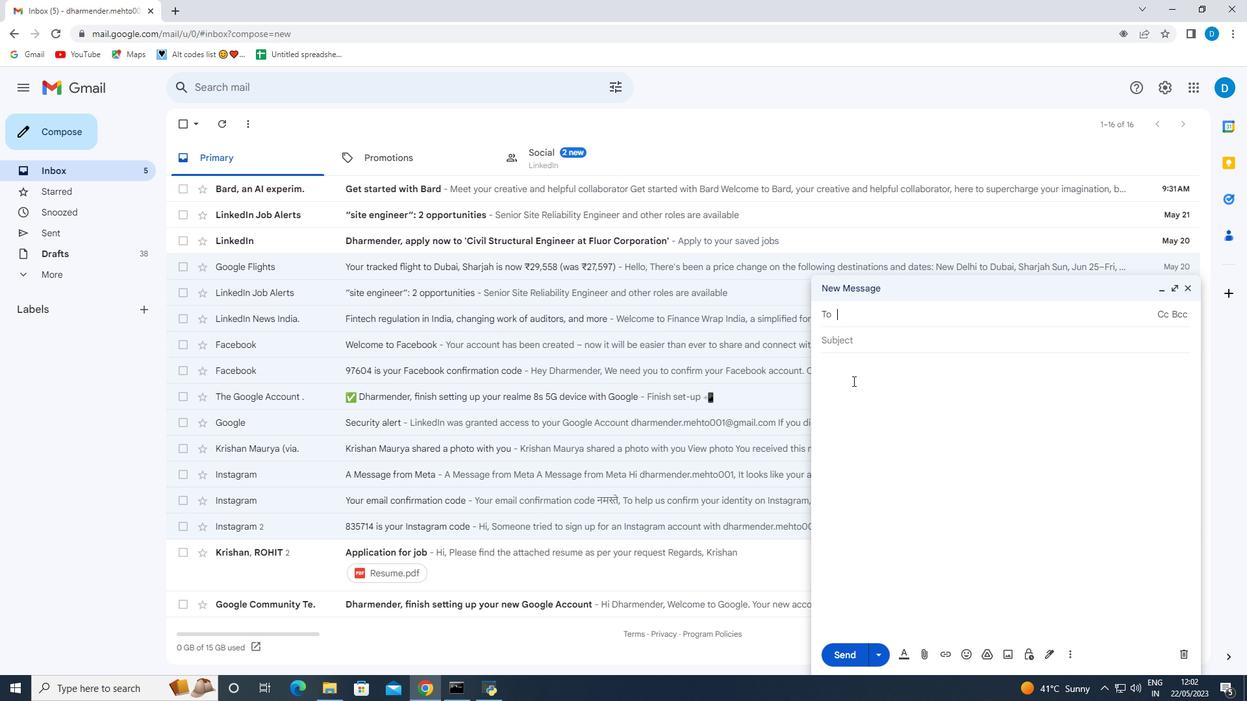 
Action: Mouse pressed left at (852, 378)
Screenshot: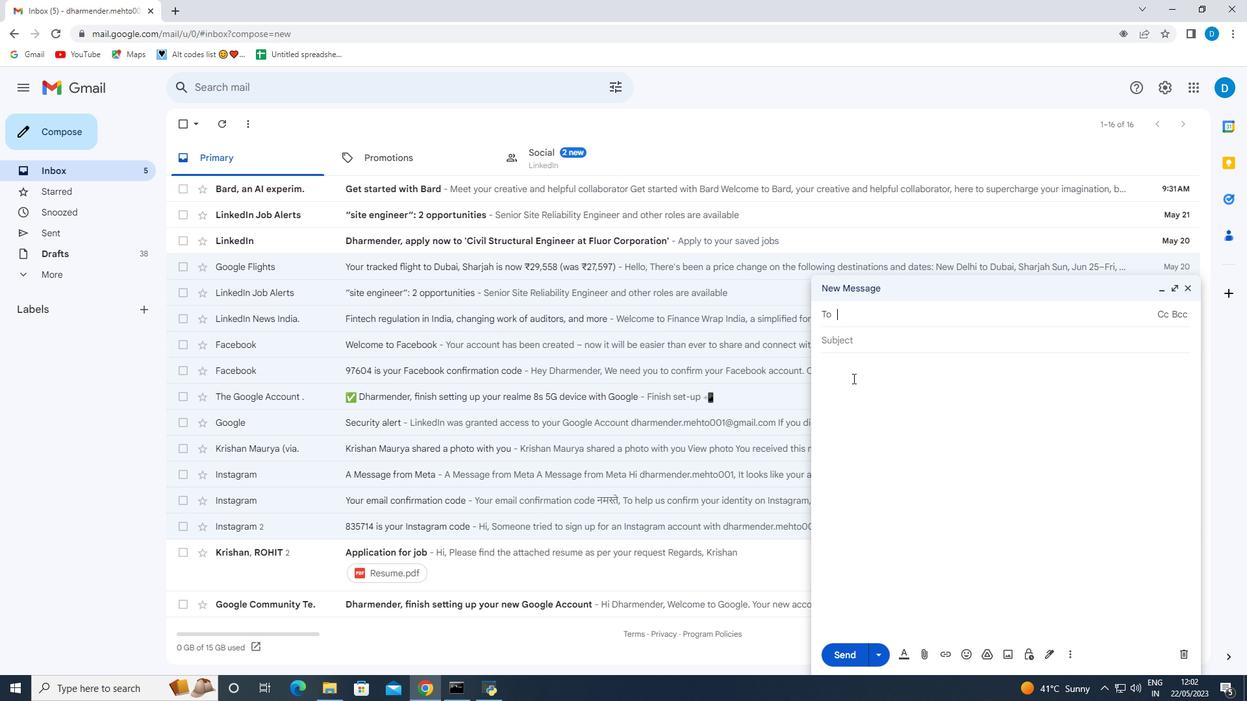 
Action: Key pressed <Key.shift>With<Key.space>sincere<Key.space>appreciation<Key.space>and<Key.space>gratitut<Key.backspace>de,
Screenshot: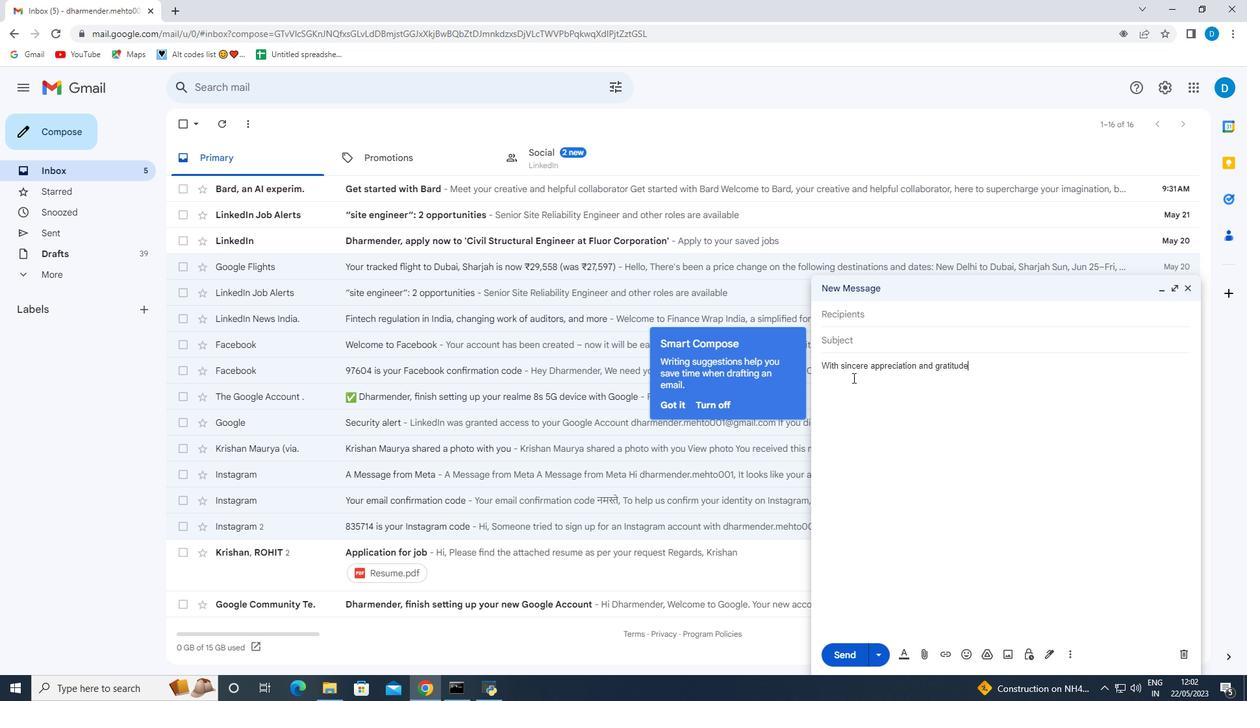 
Action: Mouse moved to (865, 387)
Screenshot: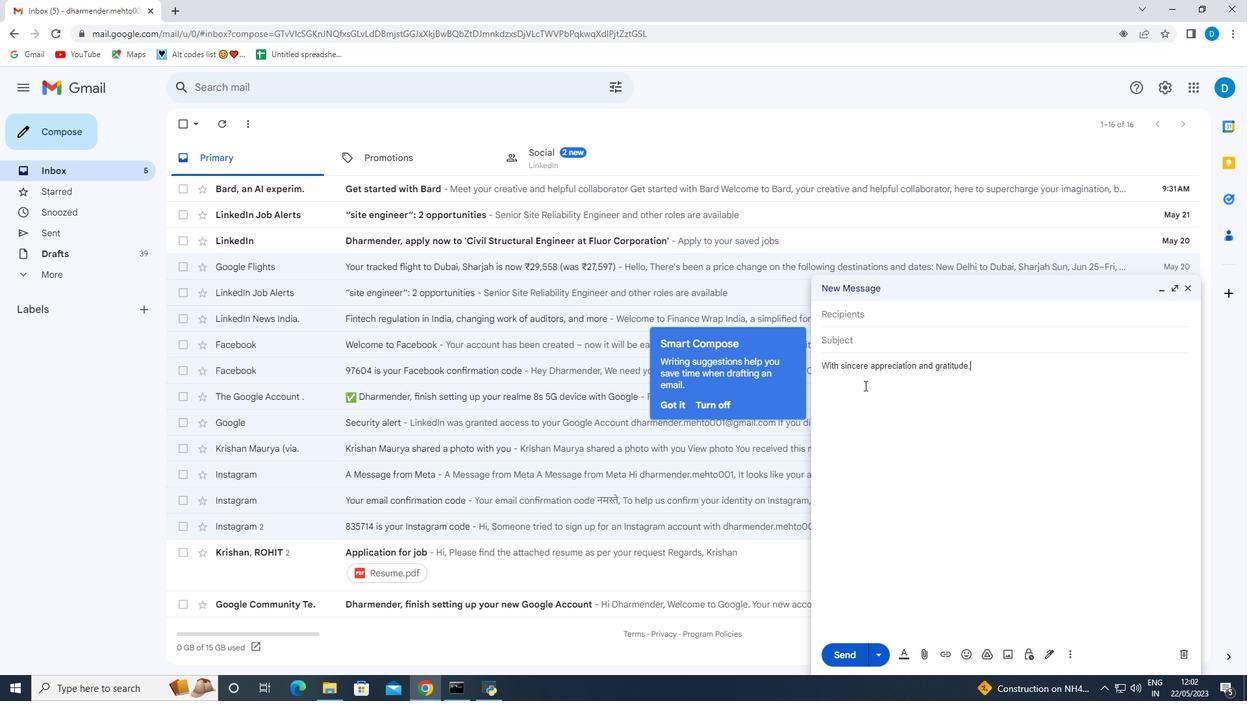 
Action: Key pressed <Key.enter><Key.enter>
Screenshot: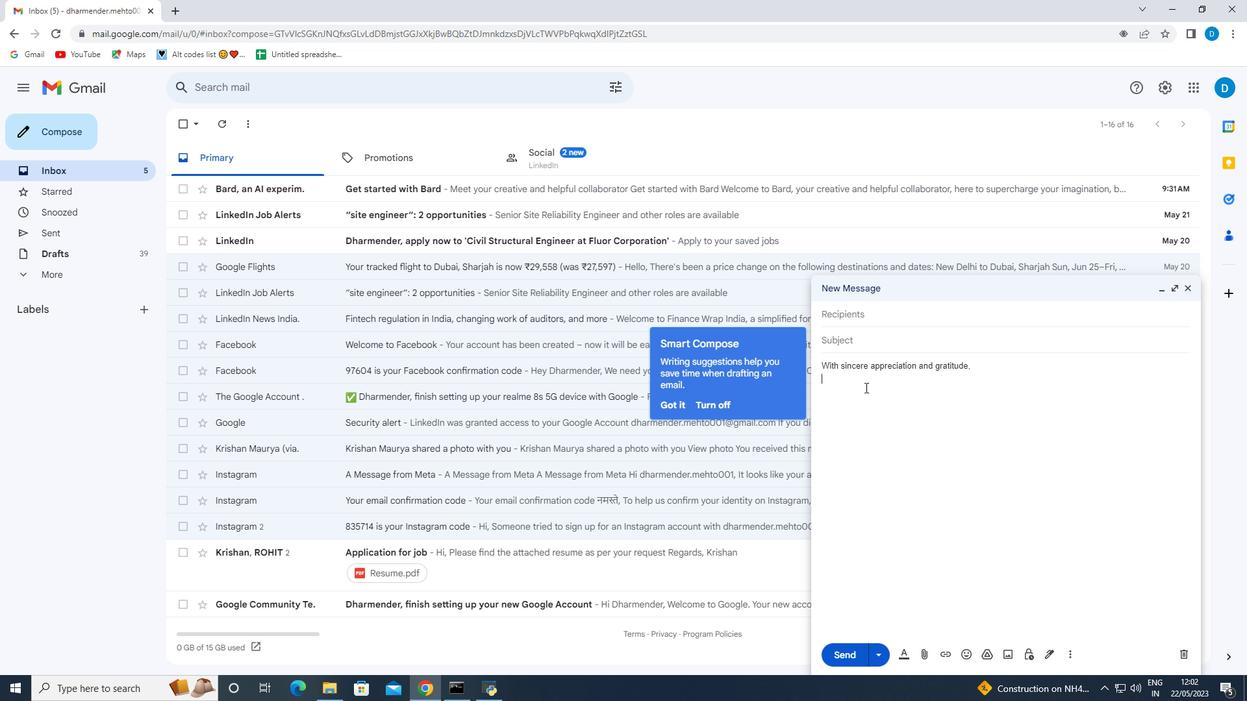 
Action: Mouse moved to (1054, 655)
Screenshot: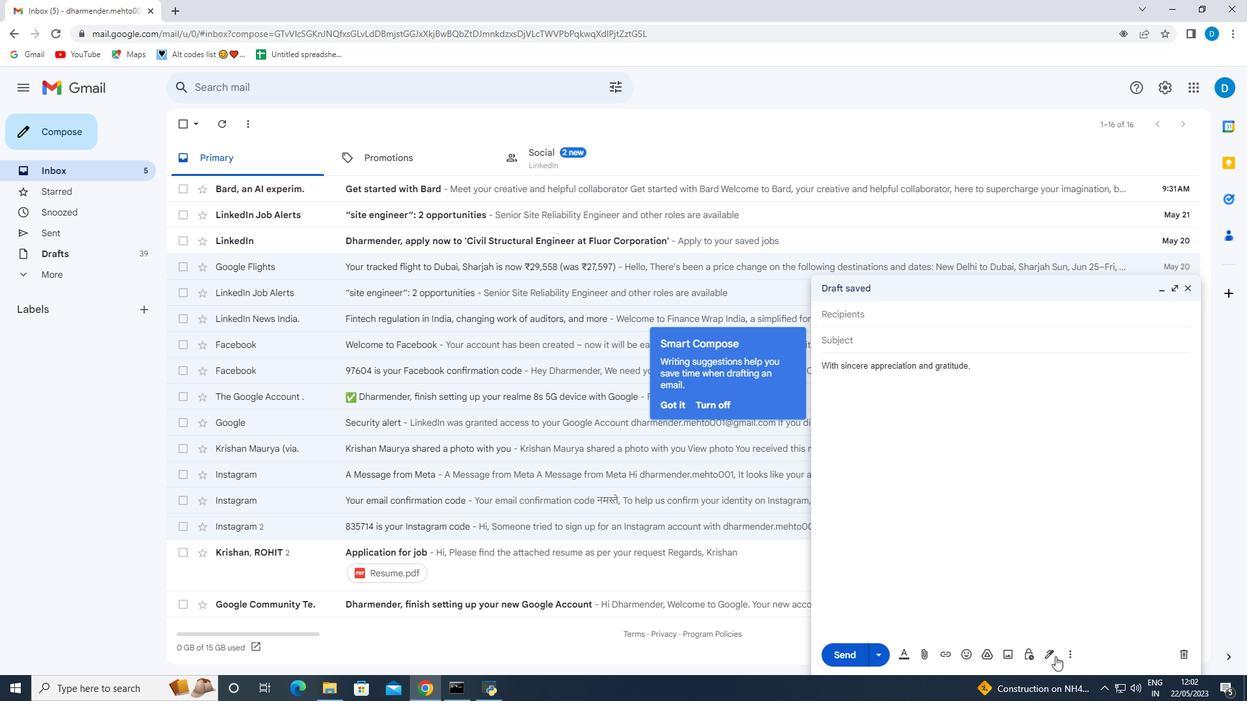 
Action: Mouse pressed left at (1054, 655)
Screenshot: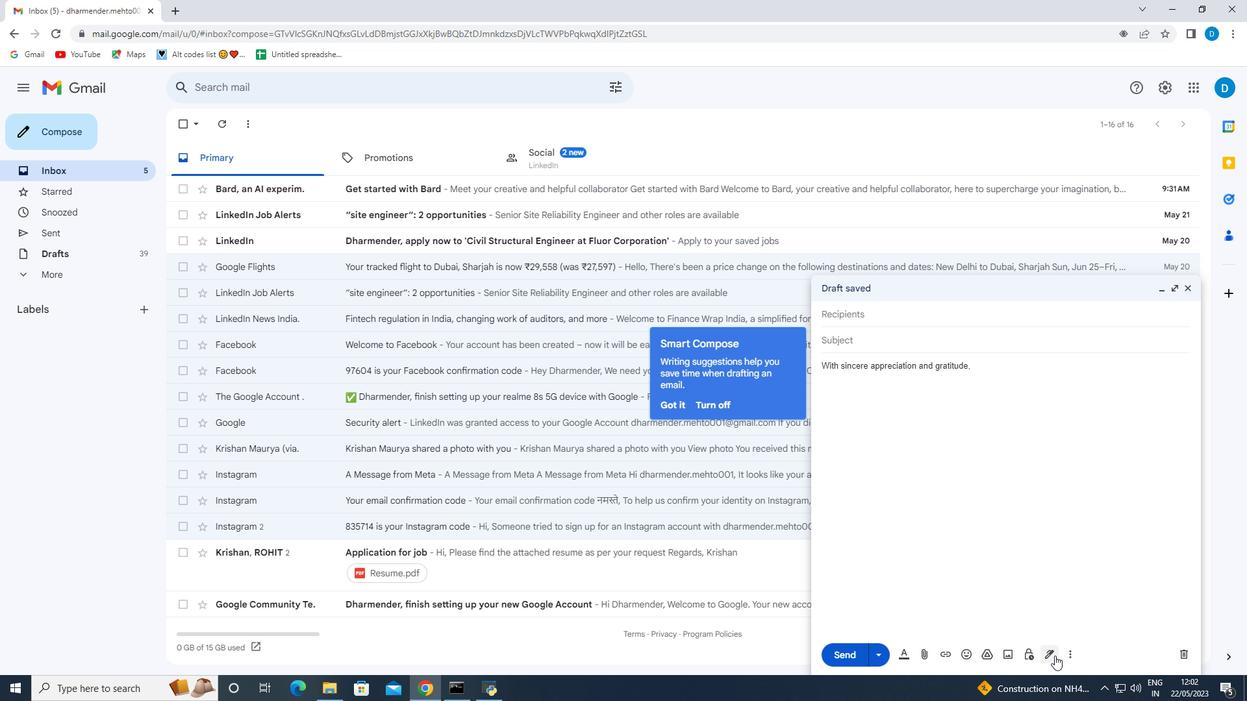 
Action: Mouse moved to (1091, 611)
Screenshot: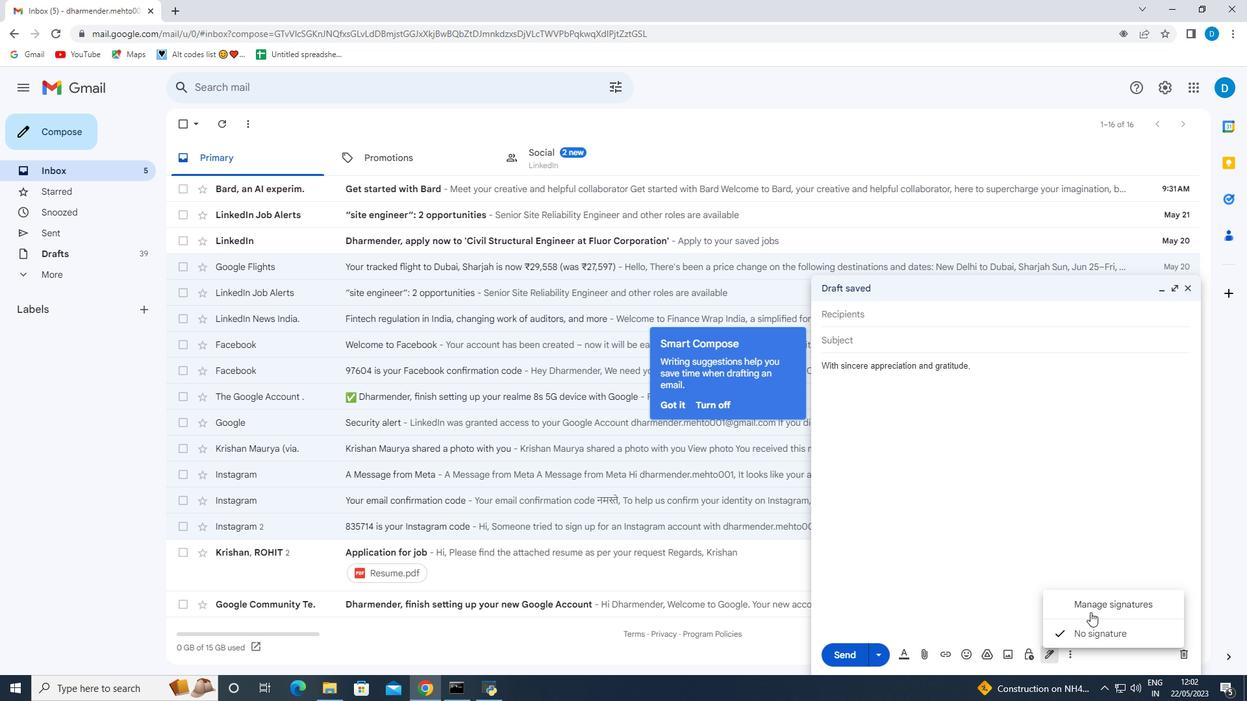 
Action: Mouse pressed left at (1091, 611)
Screenshot: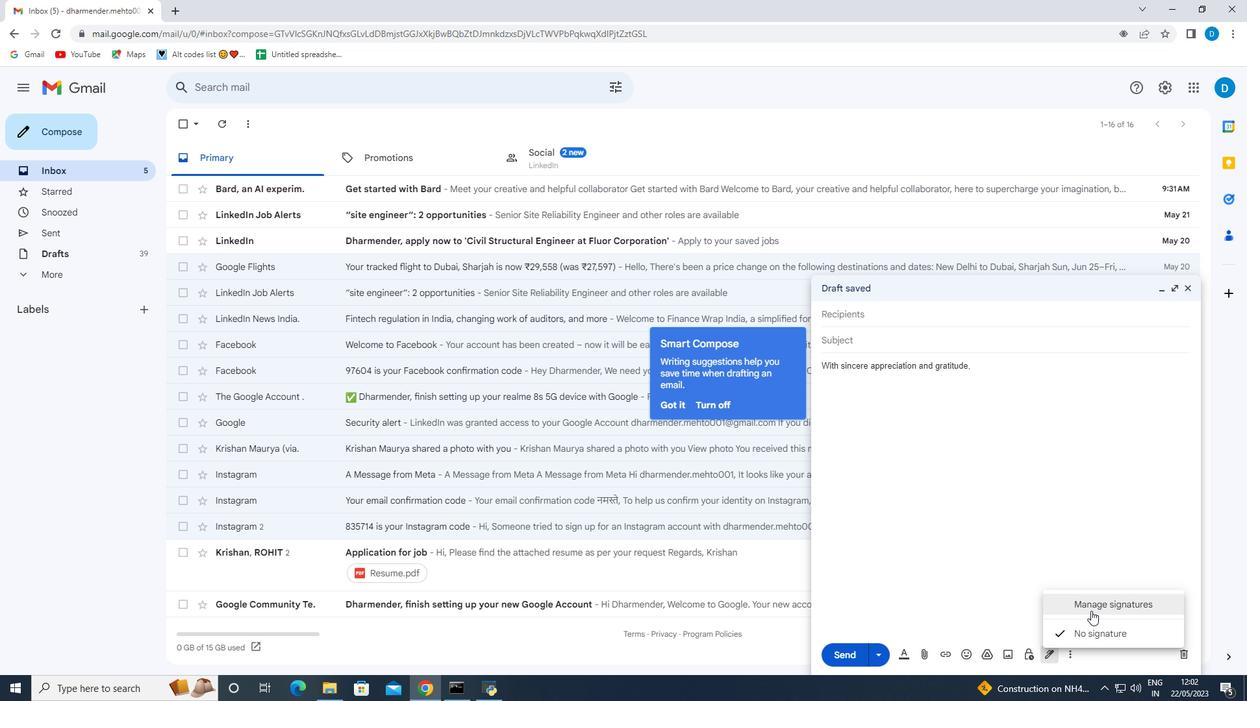 
Action: Mouse moved to (530, 483)
Screenshot: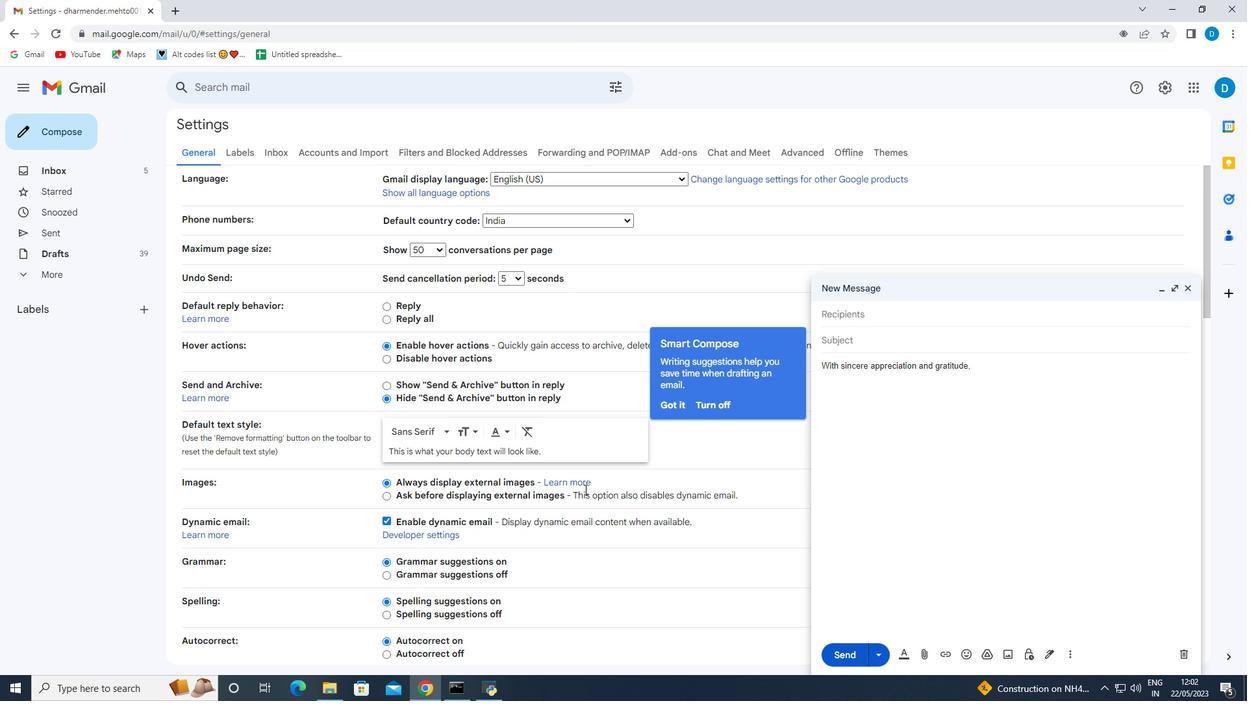 
Action: Mouse scrolled (530, 482) with delta (0, 0)
Screenshot: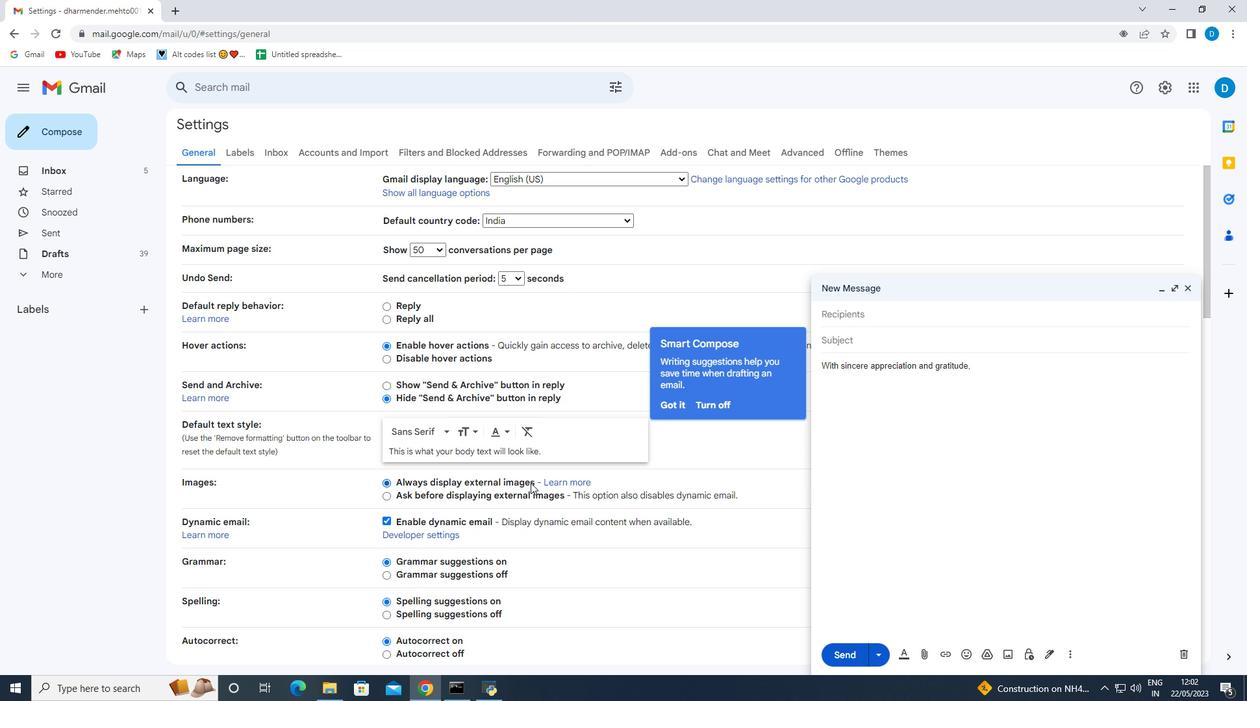 
Action: Mouse scrolled (530, 482) with delta (0, 0)
Screenshot: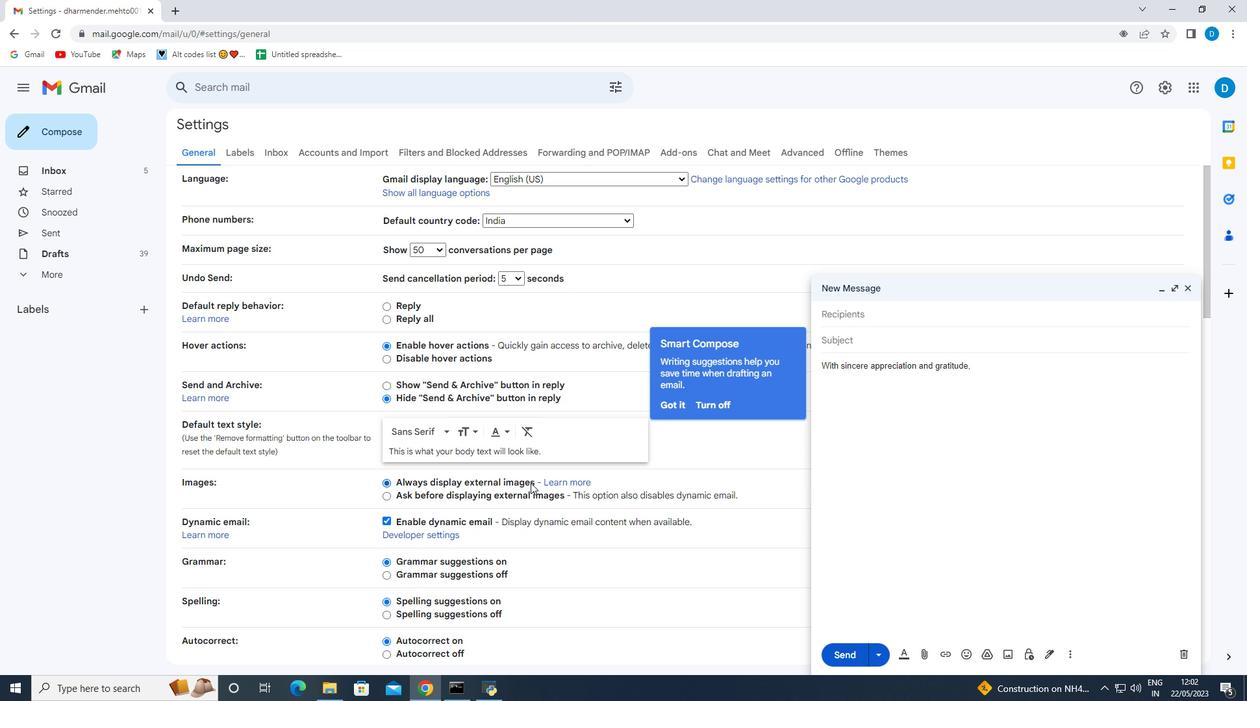 
Action: Mouse scrolled (530, 482) with delta (0, 0)
Screenshot: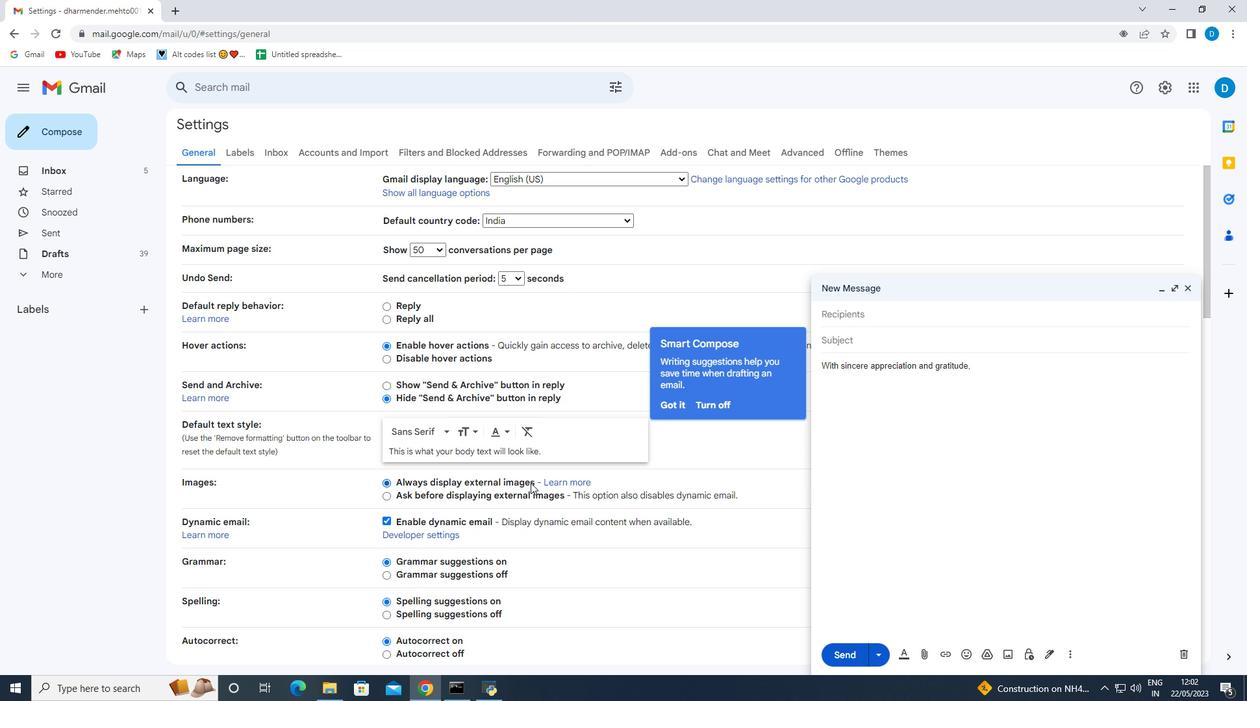 
Action: Mouse scrolled (530, 482) with delta (0, 0)
Screenshot: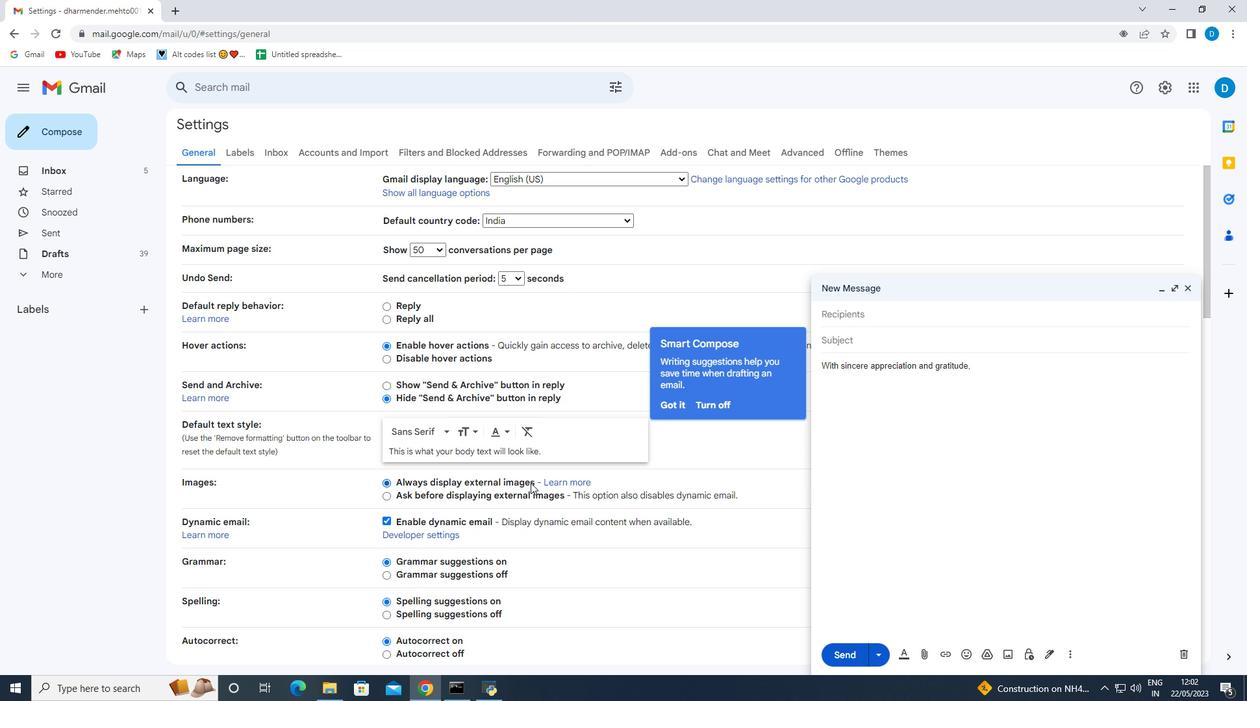 
Action: Mouse moved to (529, 488)
Screenshot: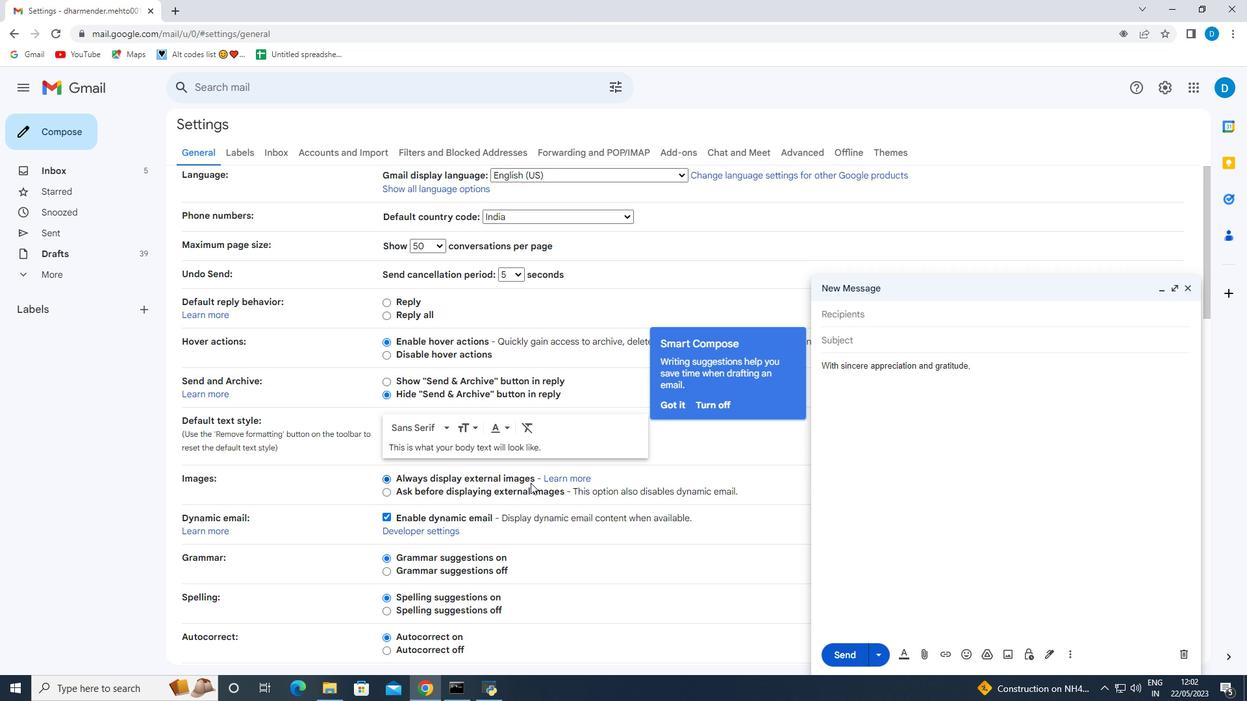 
Action: Mouse scrolled (529, 487) with delta (0, 0)
Screenshot: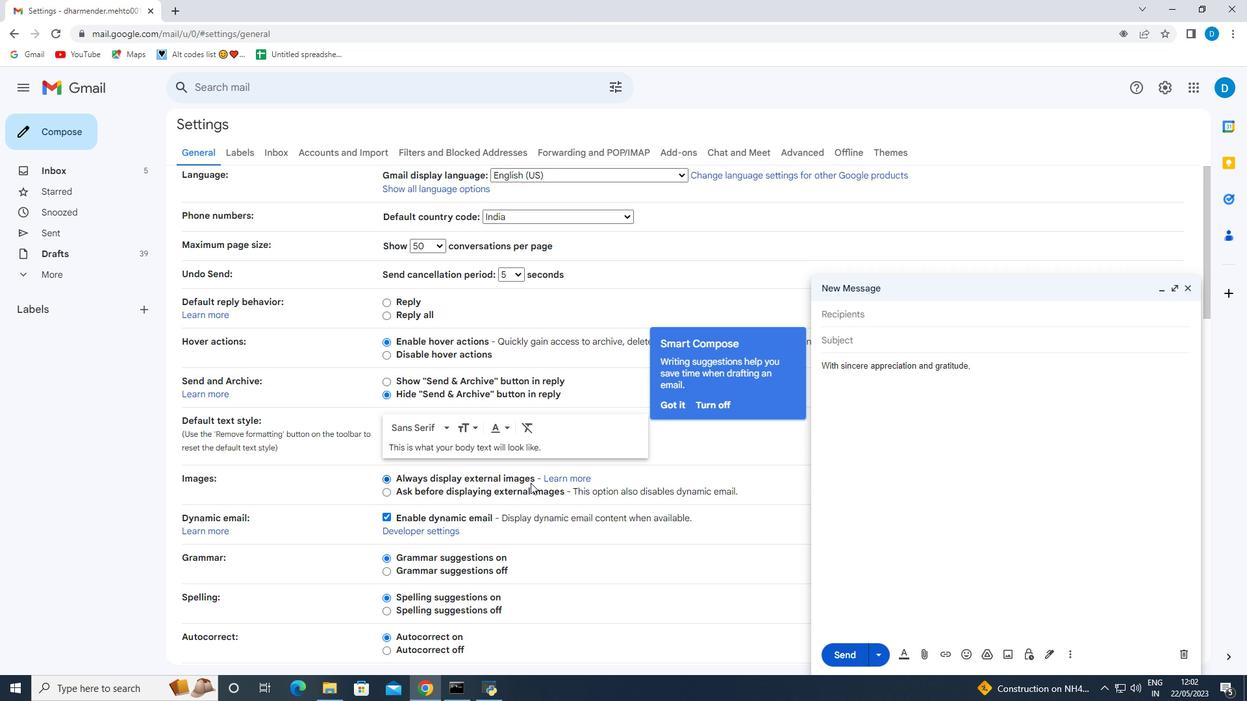 
Action: Mouse moved to (1064, 651)
Screenshot: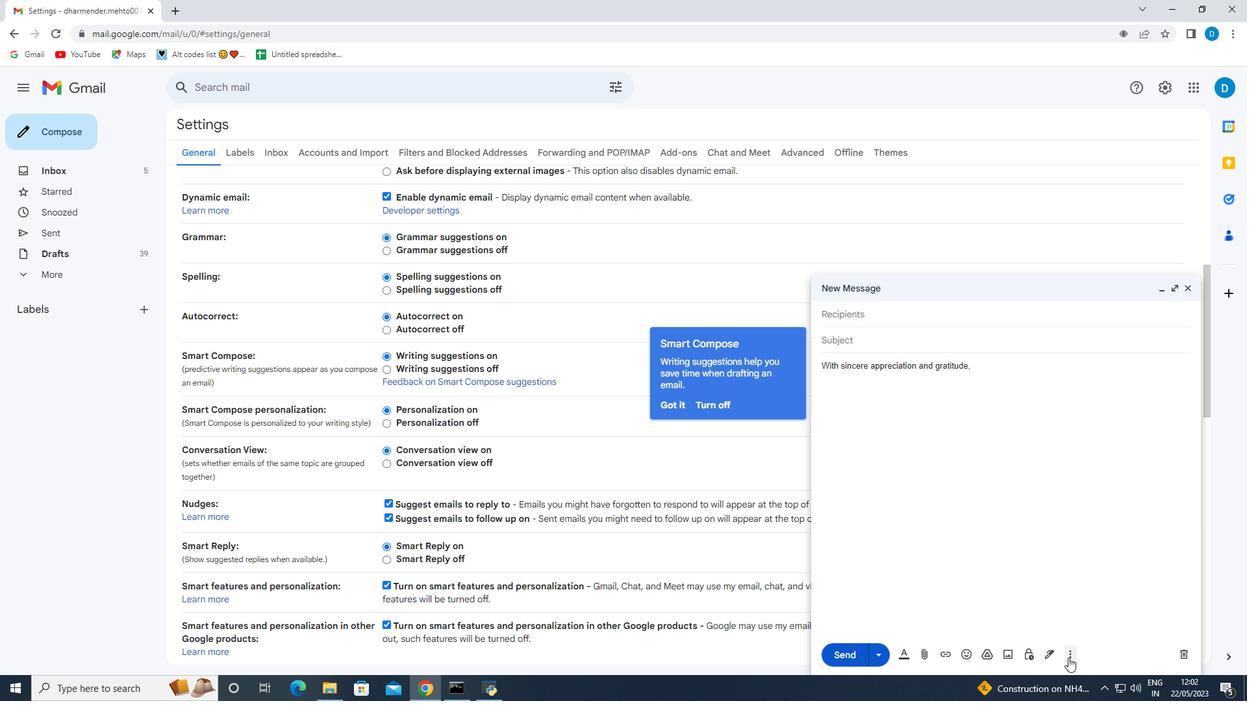 
Action: Mouse pressed left at (1064, 651)
Screenshot: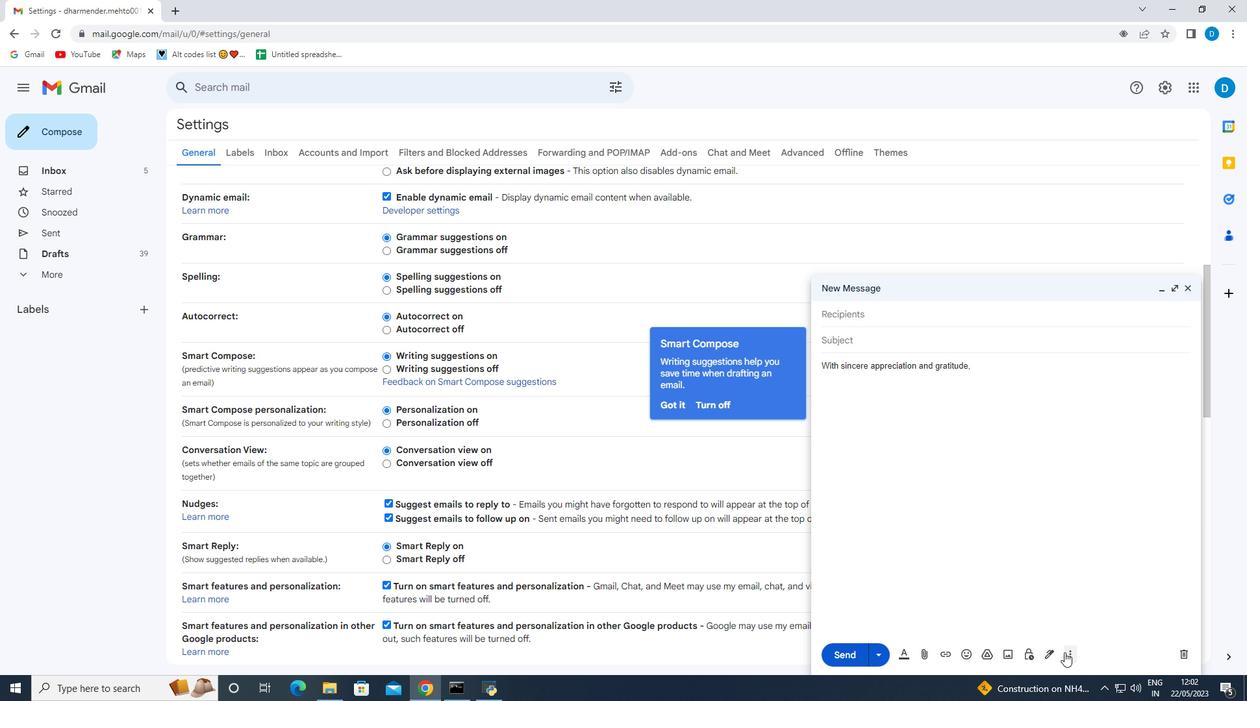
Action: Mouse moved to (954, 553)
Screenshot: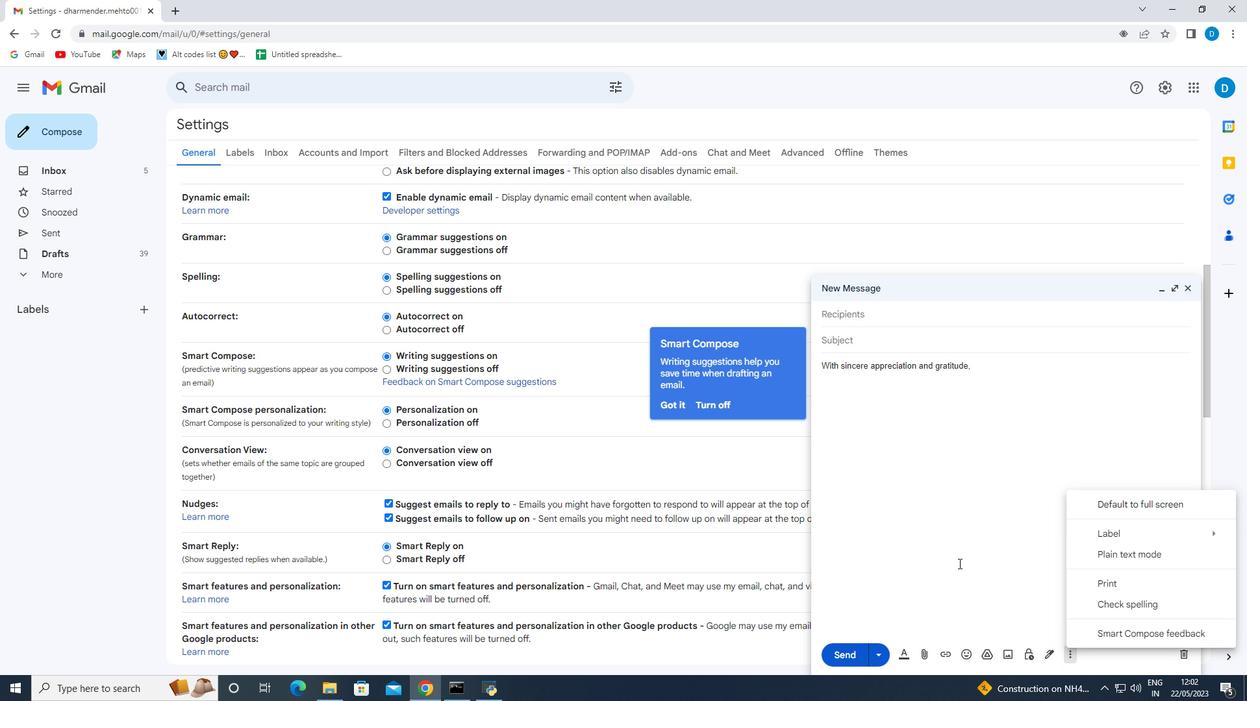 
Action: Mouse pressed left at (954, 553)
Screenshot: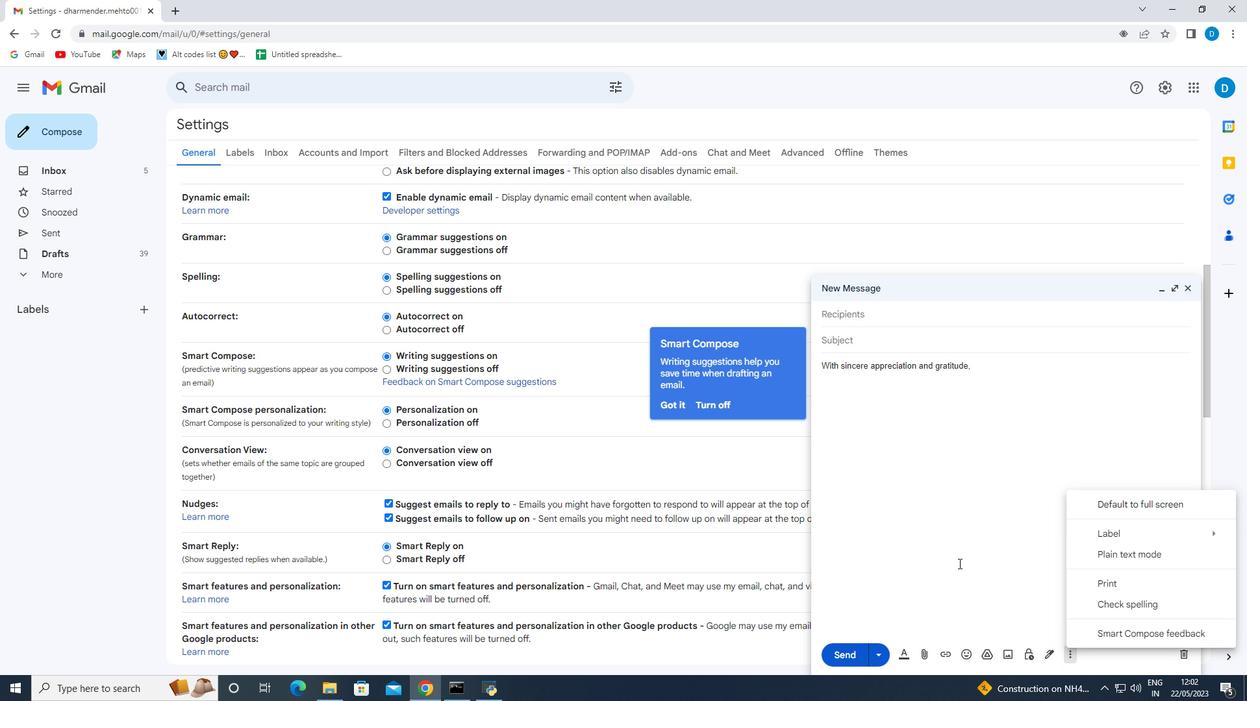 
Action: Mouse moved to (1067, 650)
Screenshot: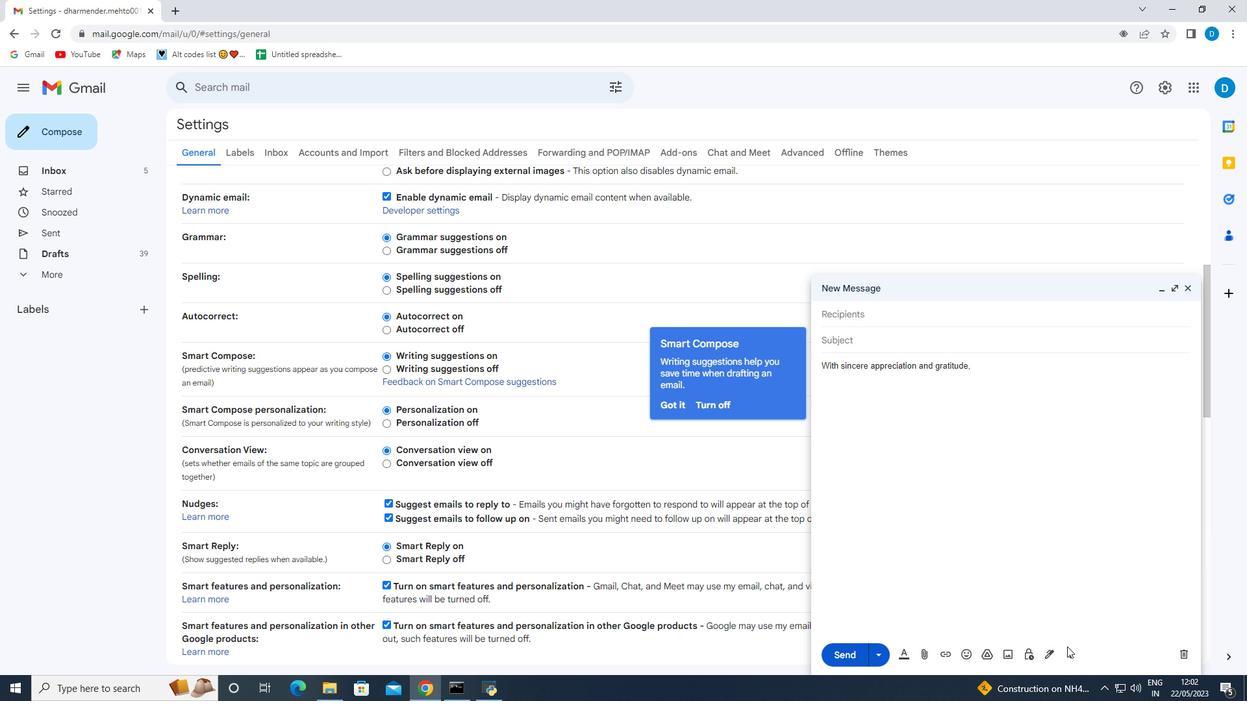 
Action: Mouse pressed left at (1067, 650)
Screenshot: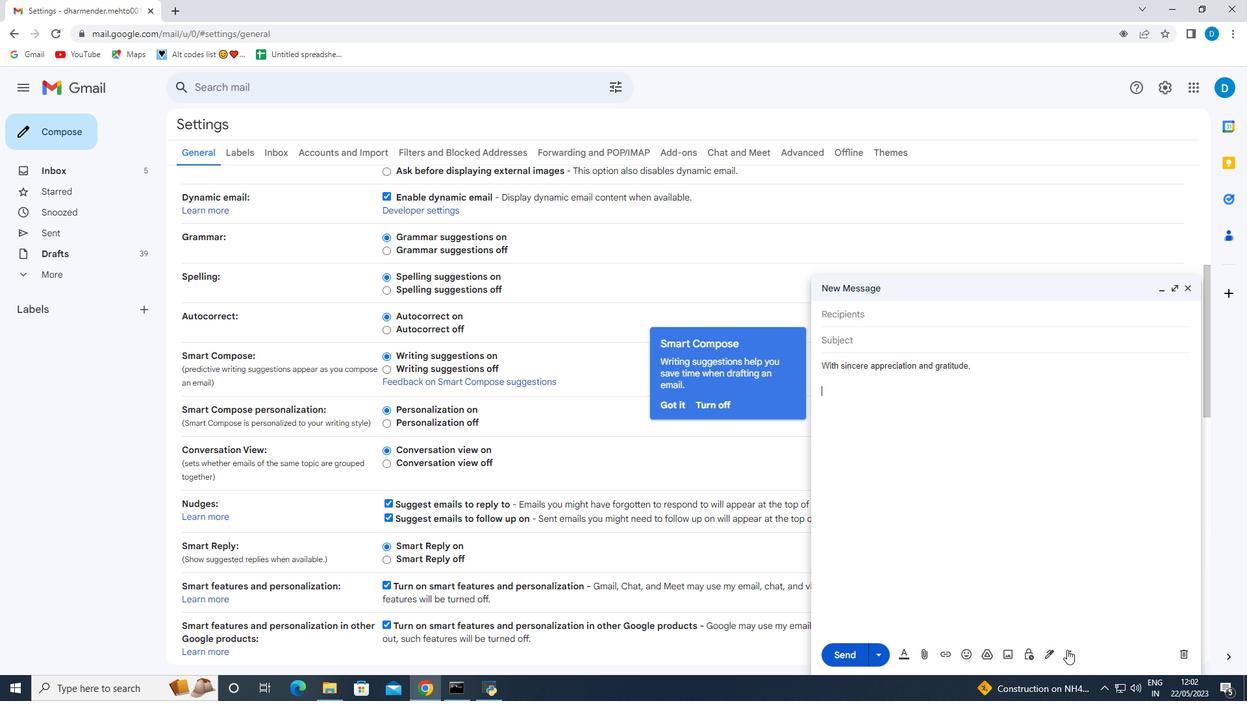 
Action: Mouse moved to (1039, 569)
Screenshot: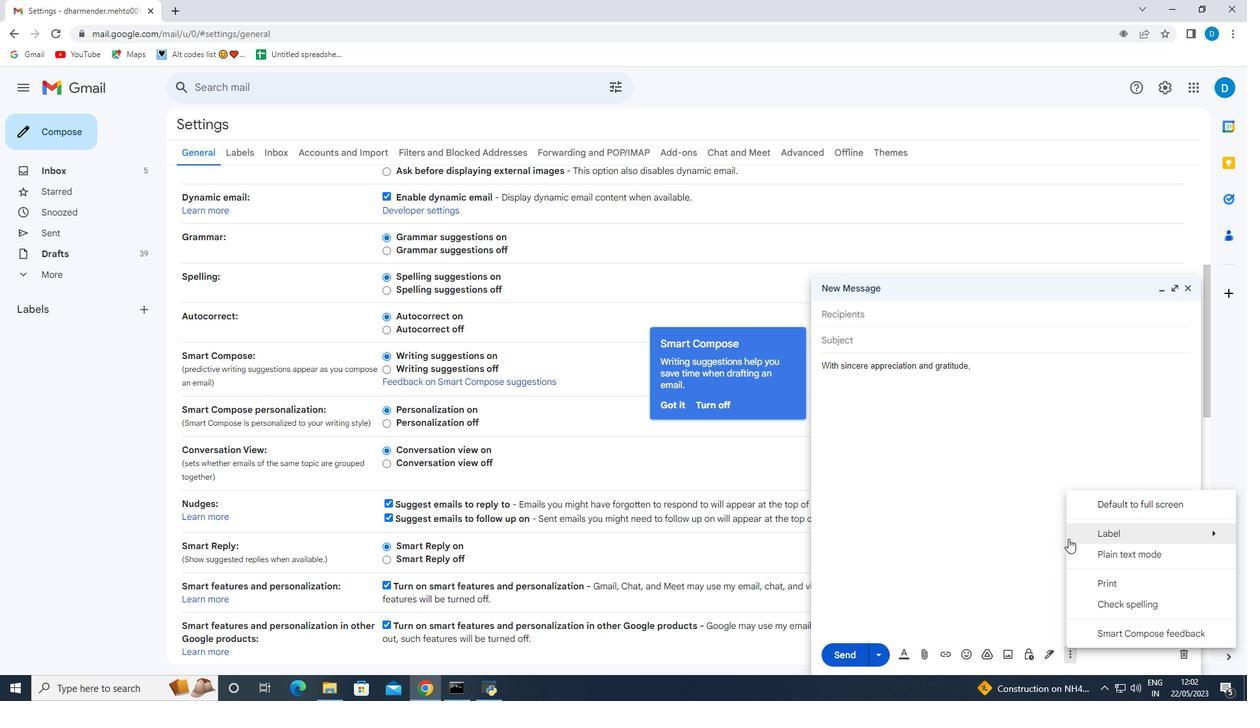 
Action: Mouse pressed left at (1039, 569)
Screenshot: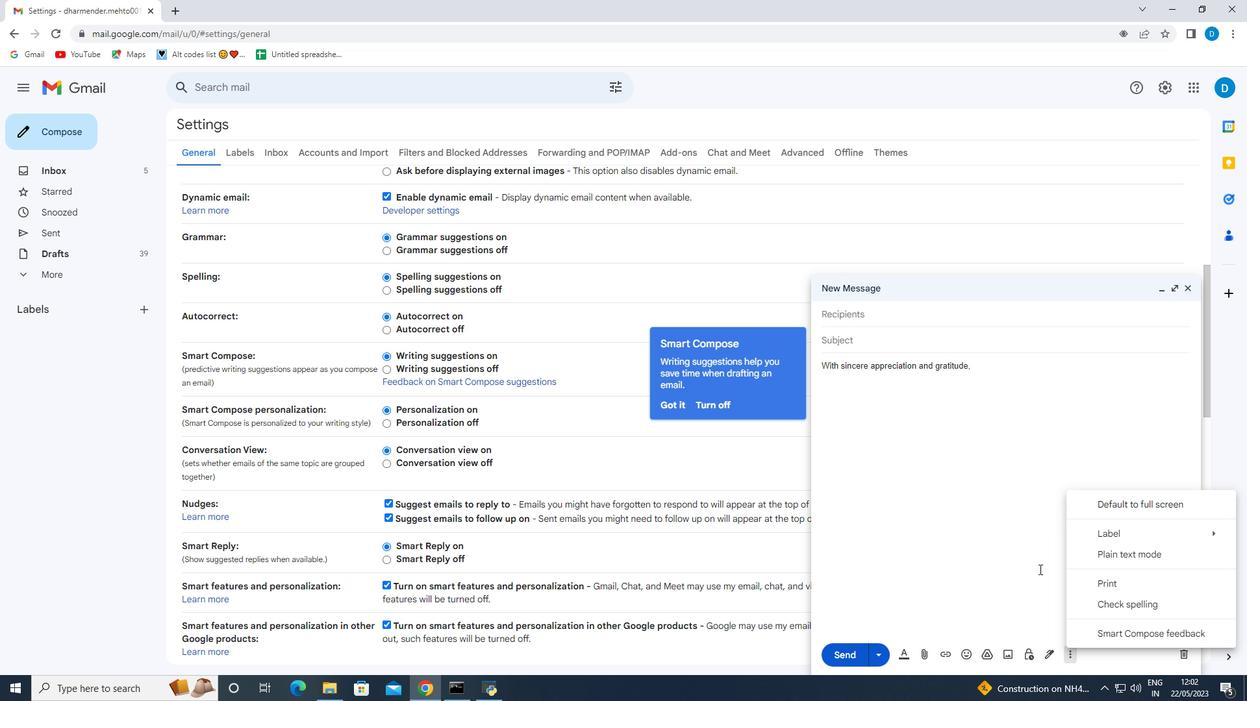 
Action: Mouse moved to (1050, 654)
Screenshot: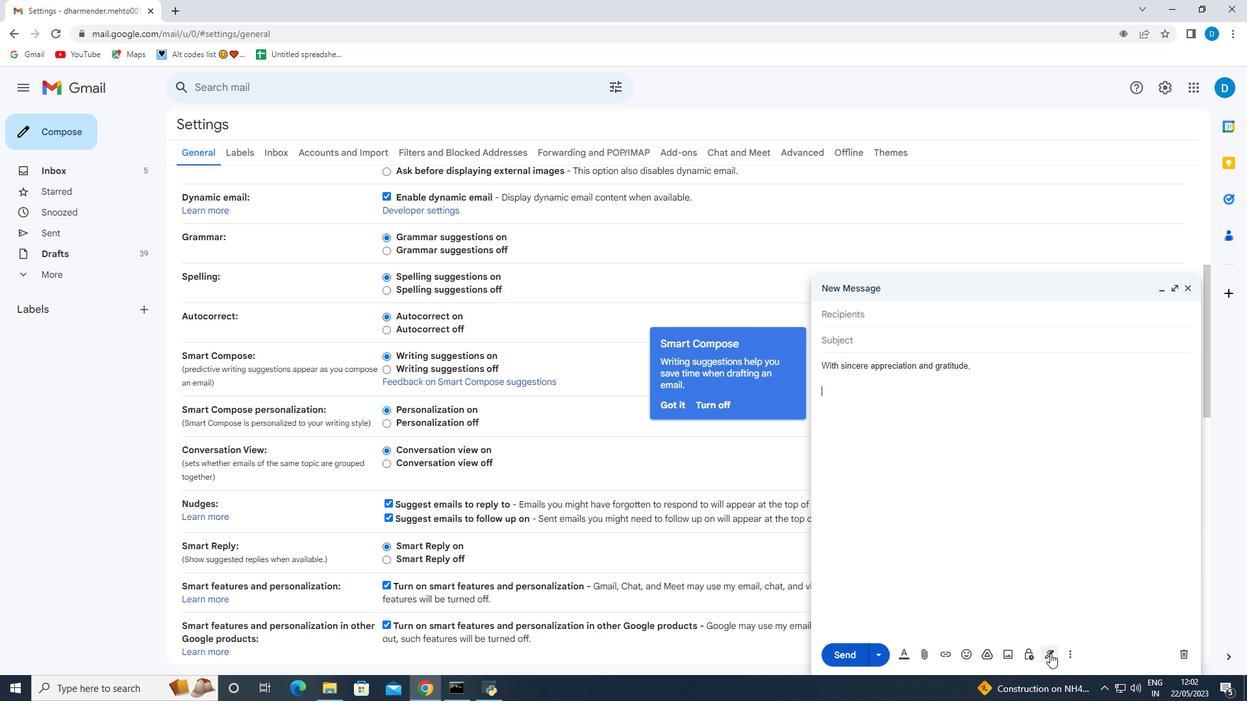 
Action: Mouse pressed left at (1050, 654)
Screenshot: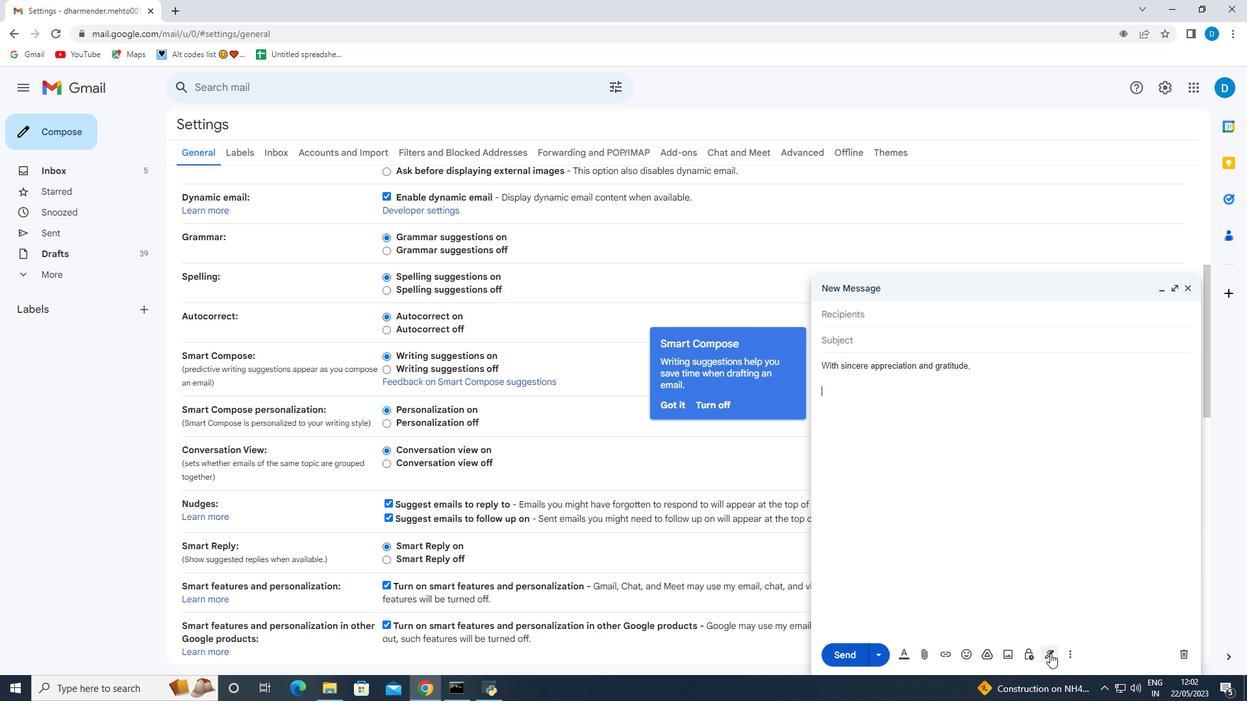 
Action: Mouse moved to (1080, 609)
Screenshot: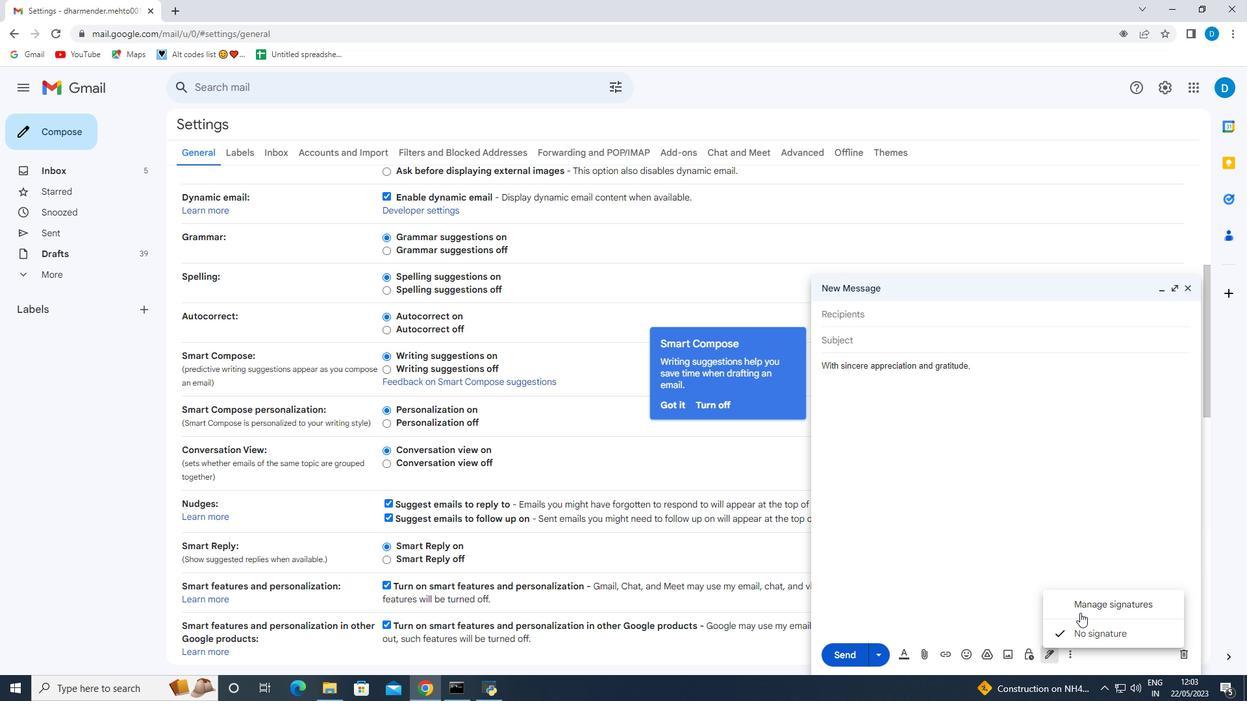 
Action: Mouse pressed left at (1080, 609)
Screenshot: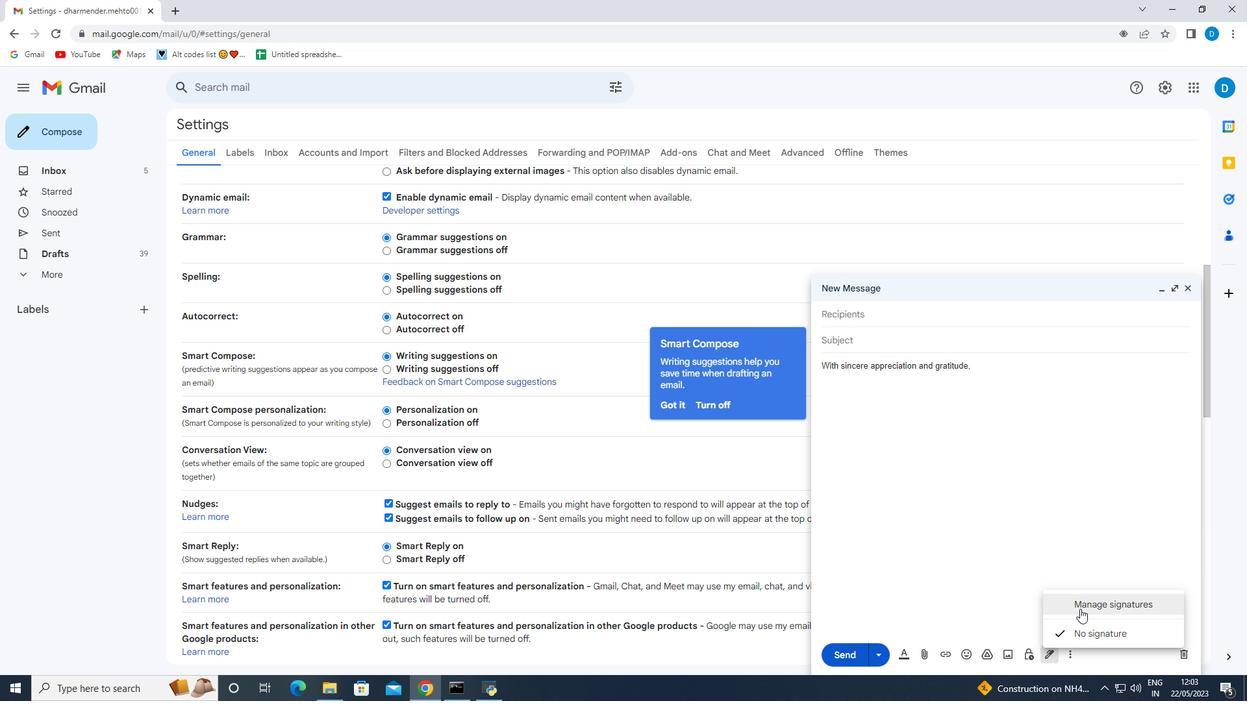 
Action: Mouse moved to (549, 491)
Screenshot: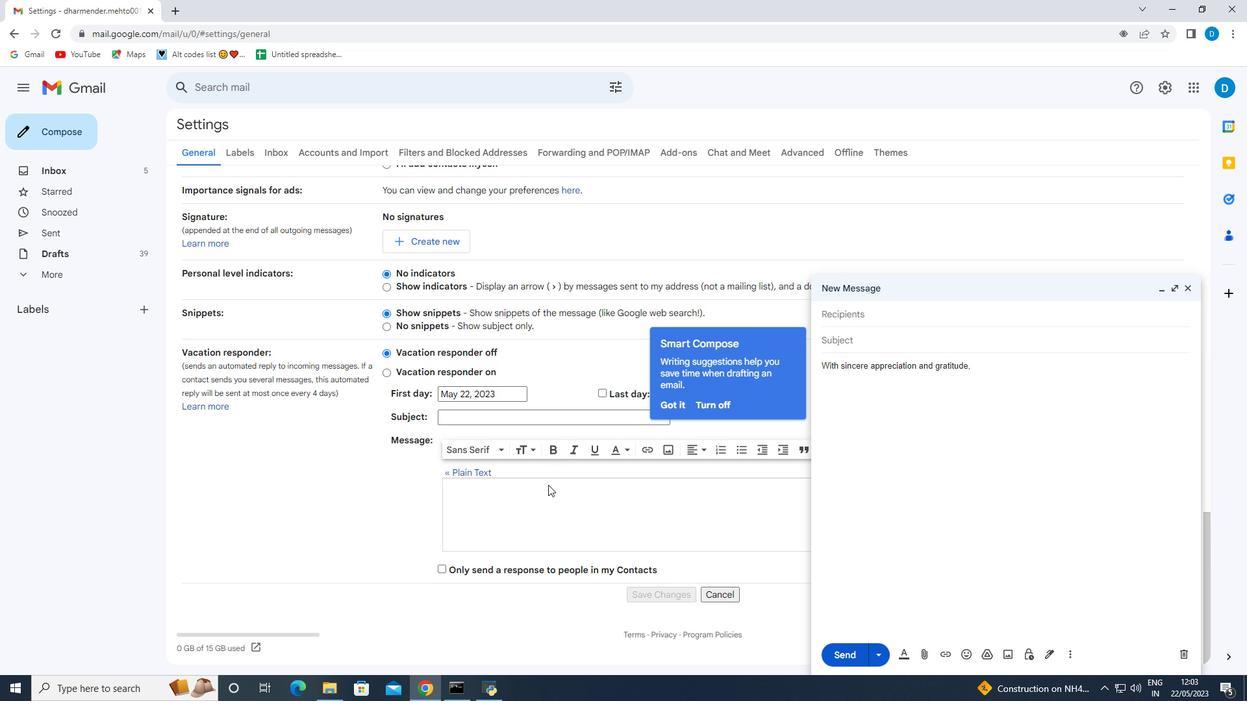 
Action: Mouse scrolled (549, 491) with delta (0, 0)
Screenshot: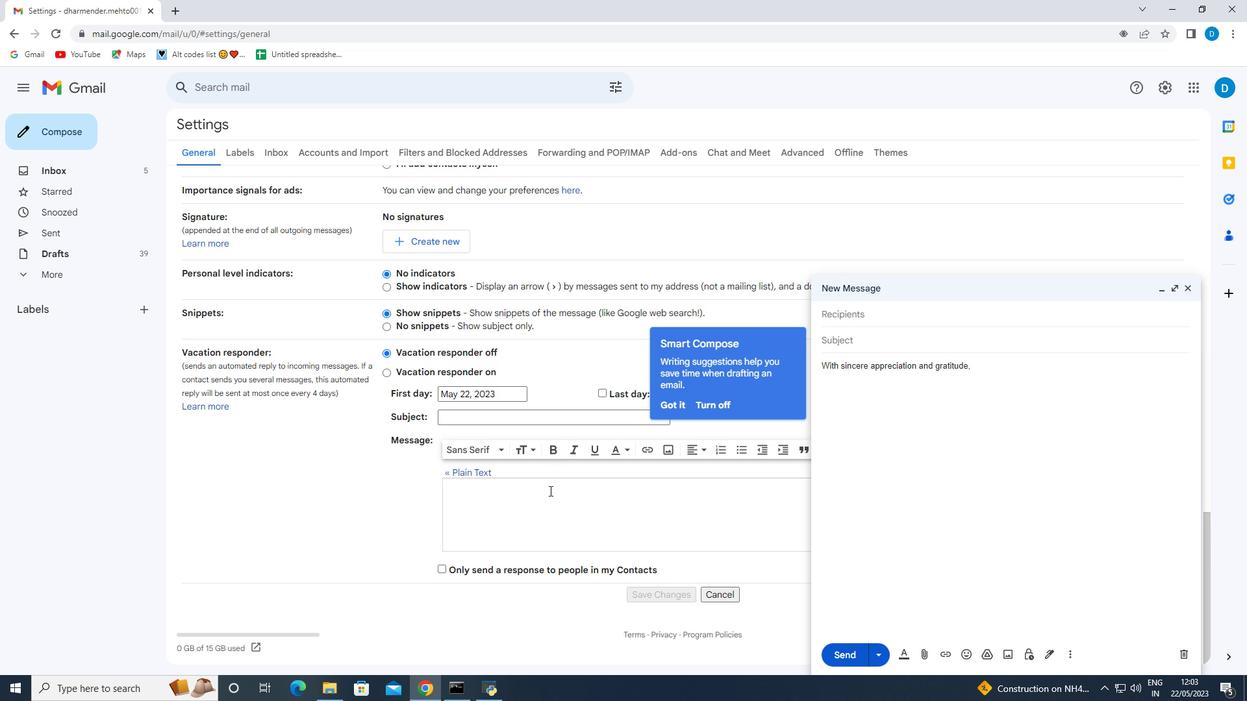 
Action: Mouse scrolled (549, 491) with delta (0, 0)
Screenshot: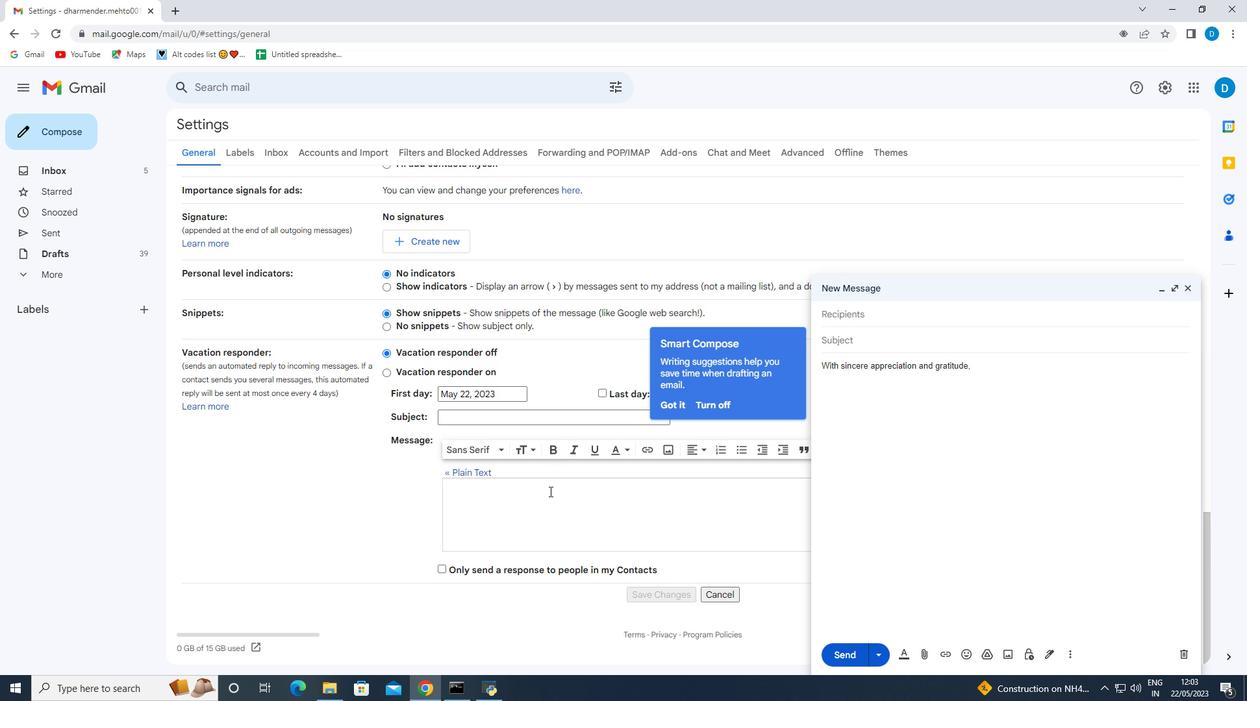 
Action: Mouse scrolled (549, 492) with delta (0, 0)
Screenshot: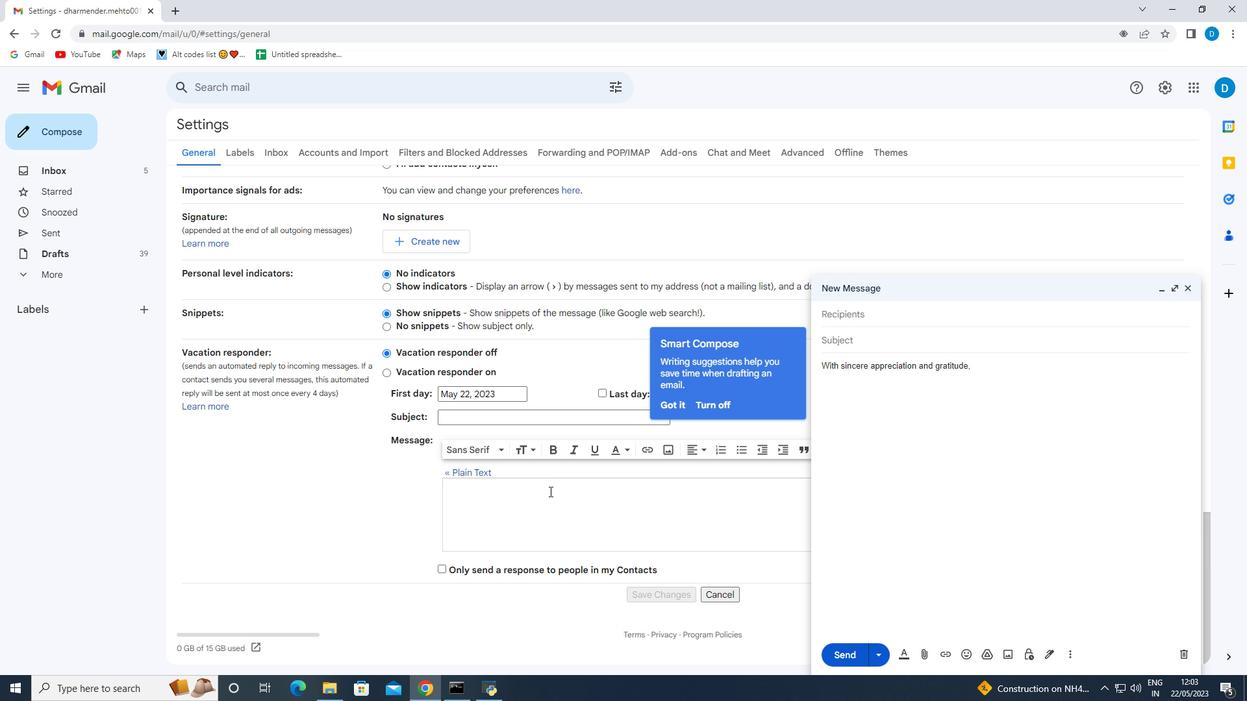 
Action: Mouse scrolled (549, 492) with delta (0, 0)
Screenshot: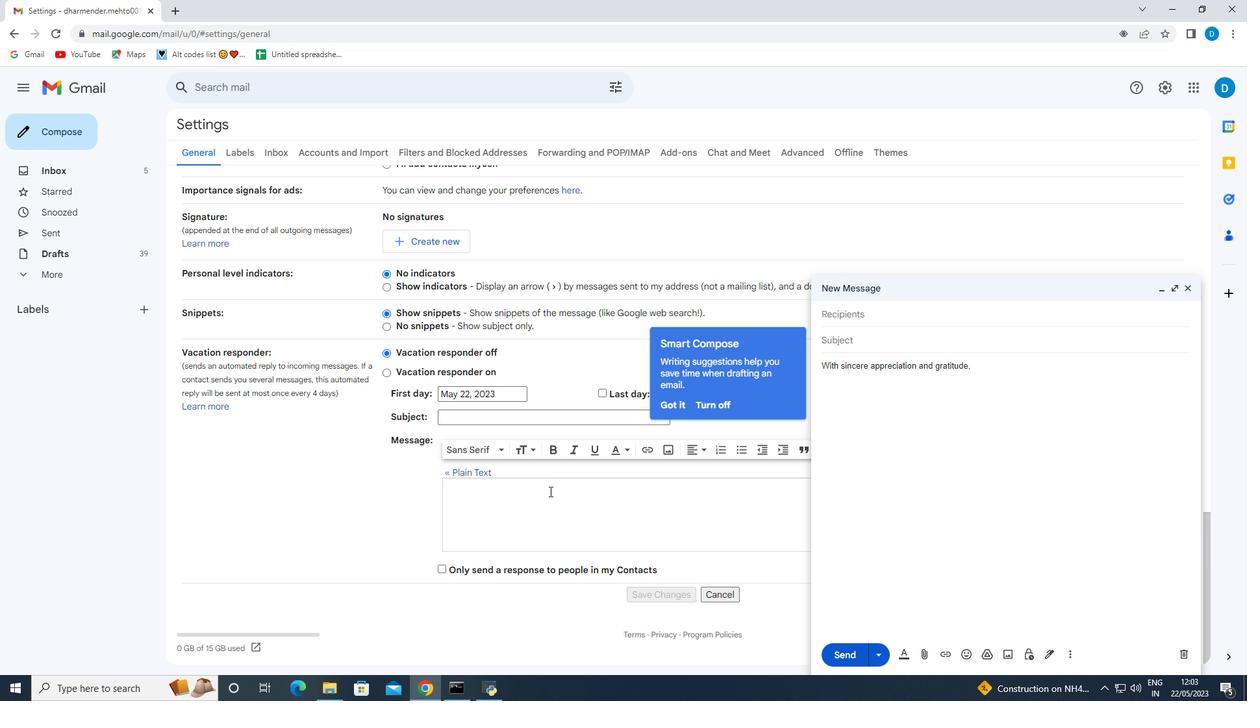 
Action: Mouse scrolled (549, 492) with delta (0, 0)
Screenshot: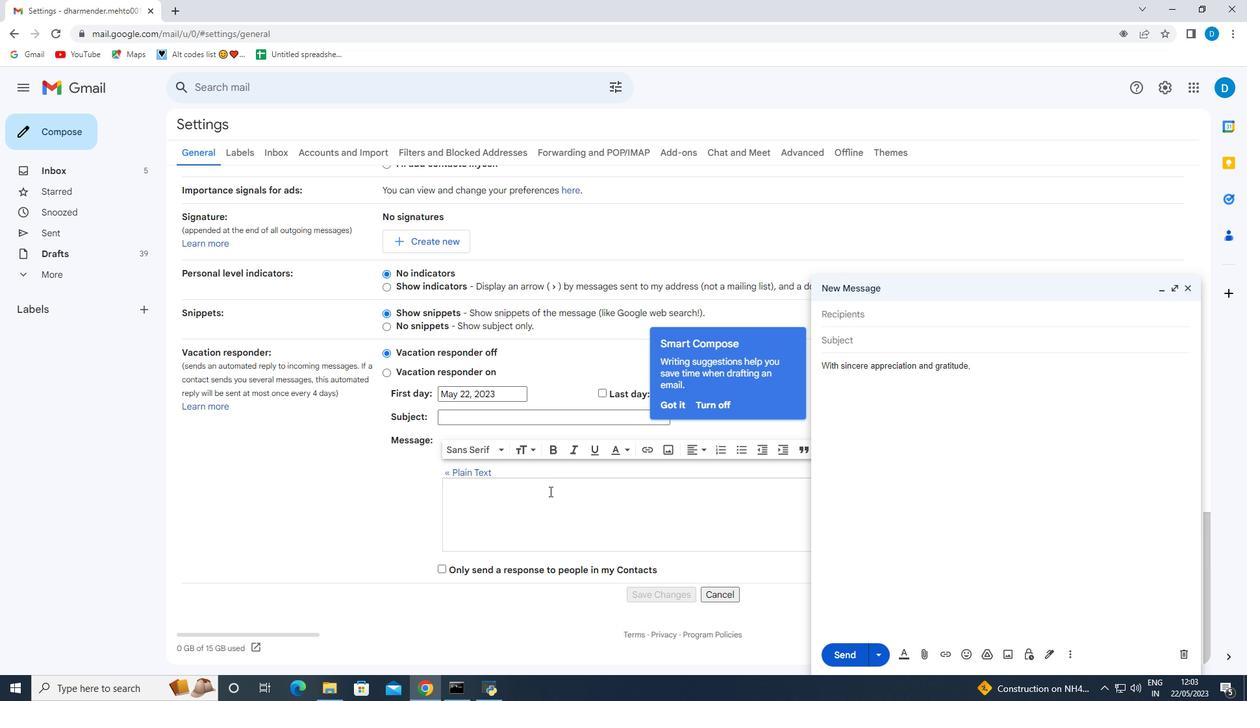 
Action: Mouse moved to (549, 491)
Screenshot: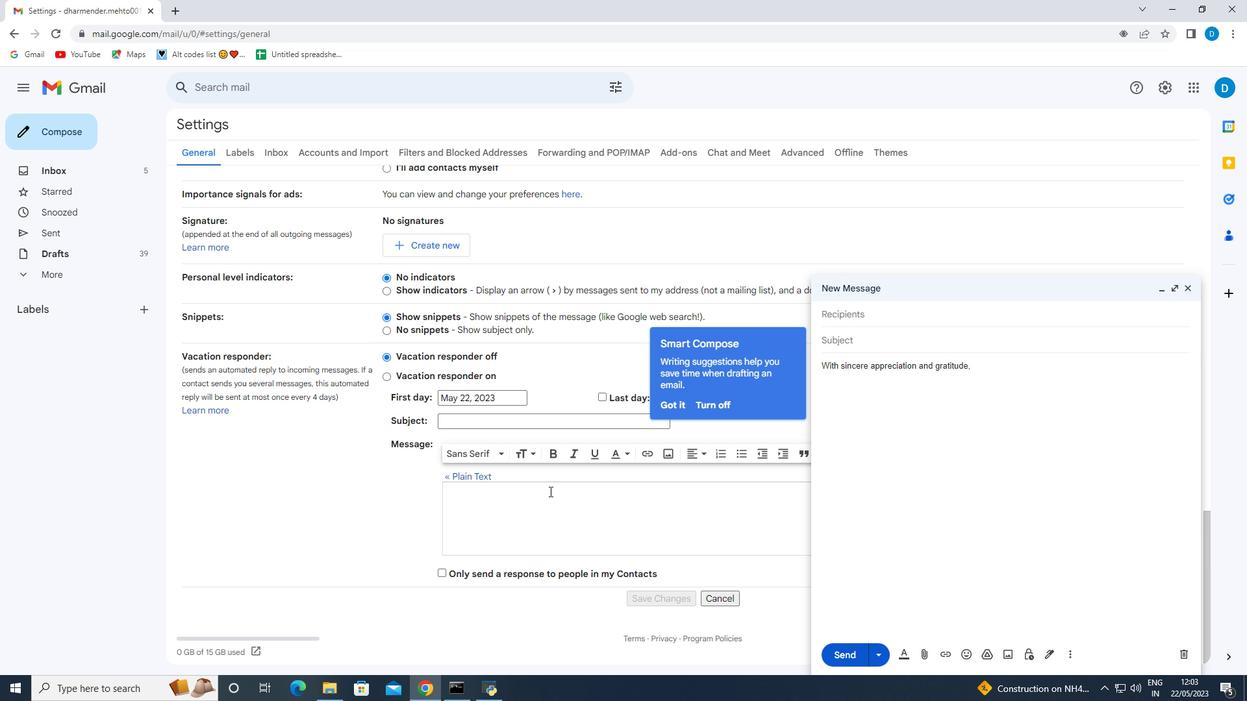 
Action: Mouse scrolled (549, 492) with delta (0, 0)
Screenshot: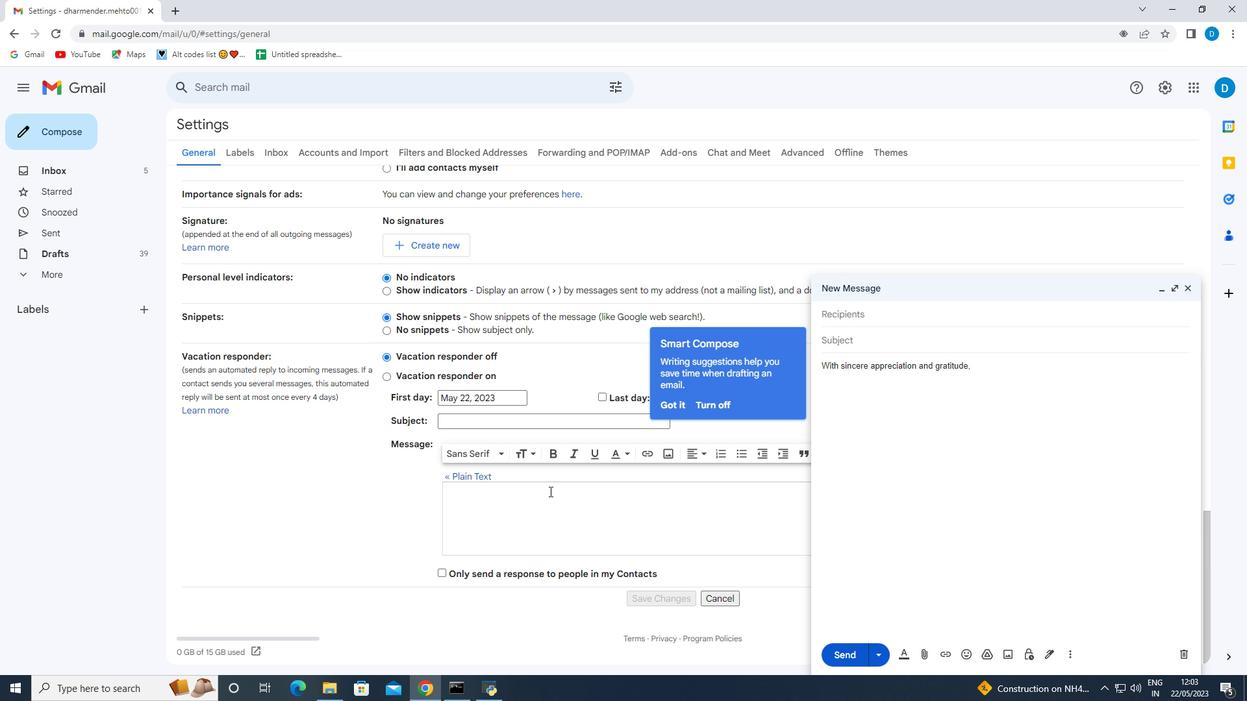 
Action: Mouse moved to (443, 499)
Screenshot: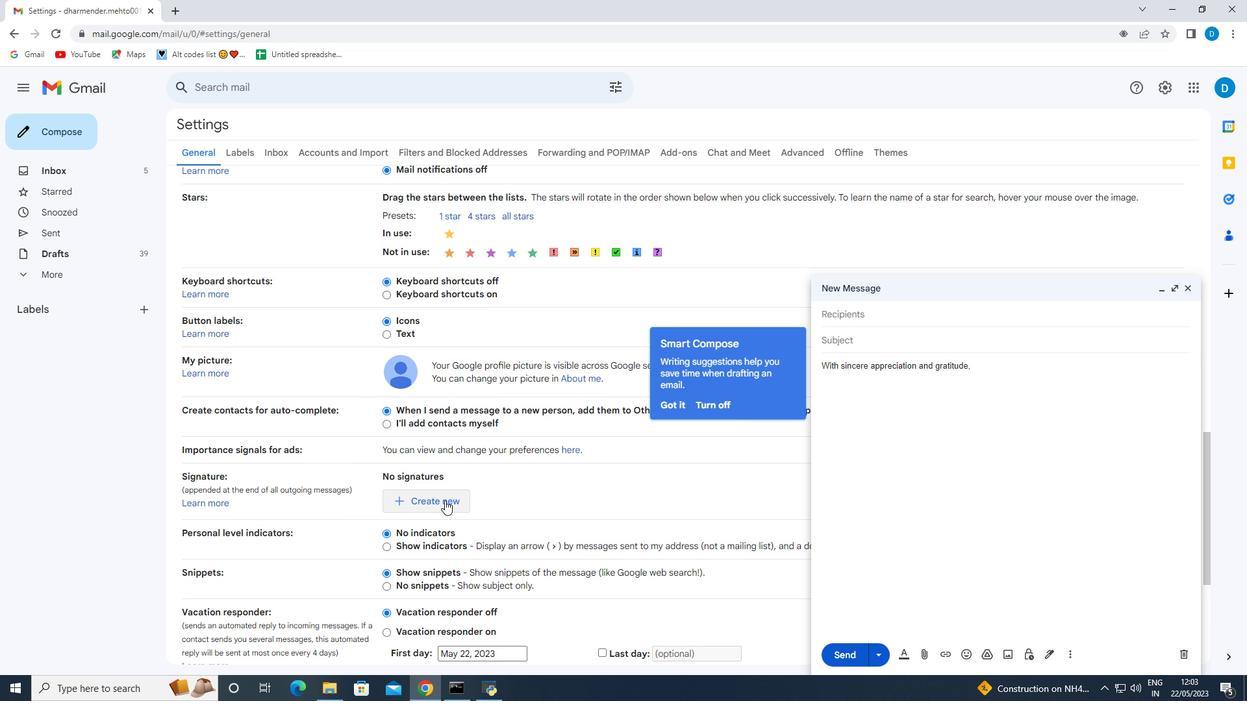 
Action: Mouse pressed left at (443, 499)
Screenshot: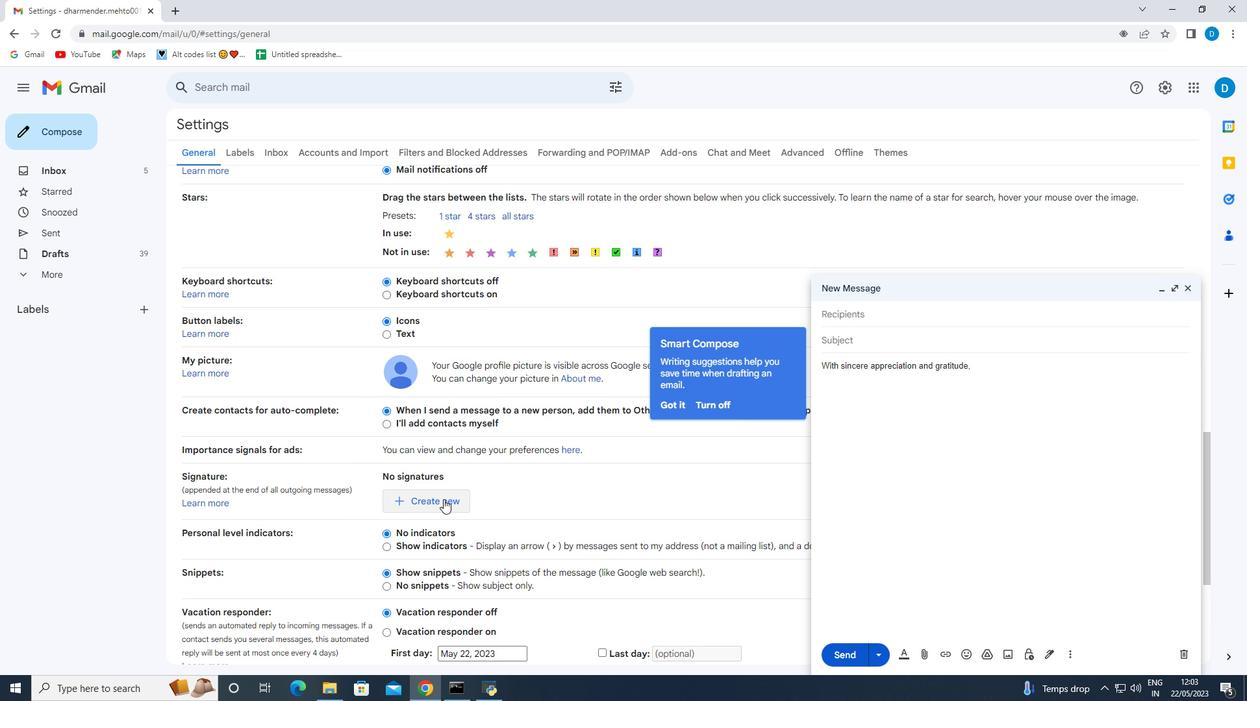 
Action: Mouse moved to (550, 359)
Screenshot: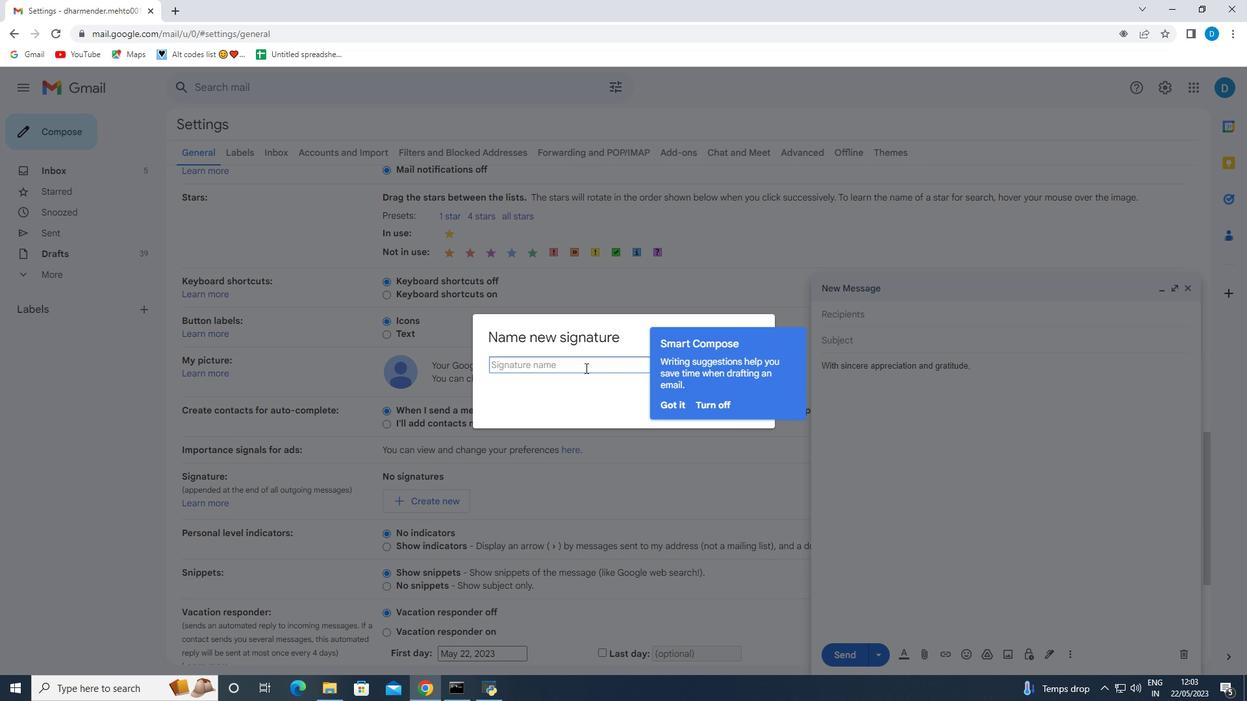 
Action: Mouse pressed left at (550, 359)
Screenshot: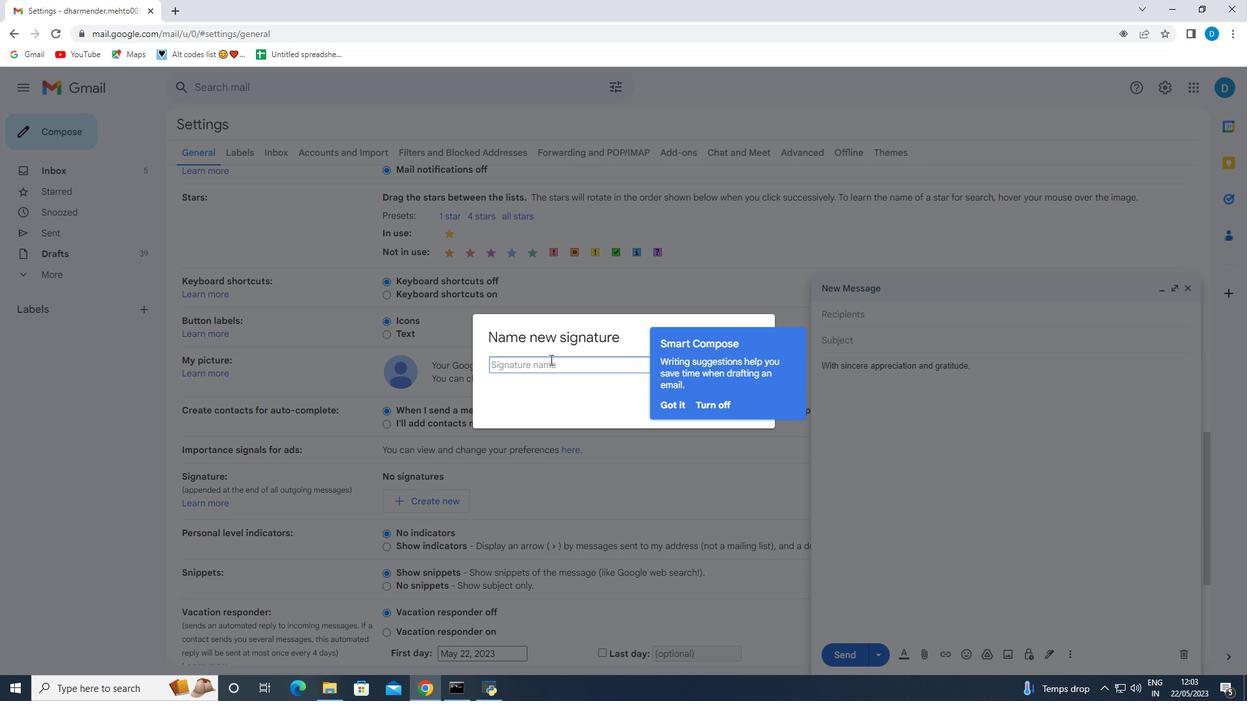 
Action: Mouse moved to (917, 481)
Screenshot: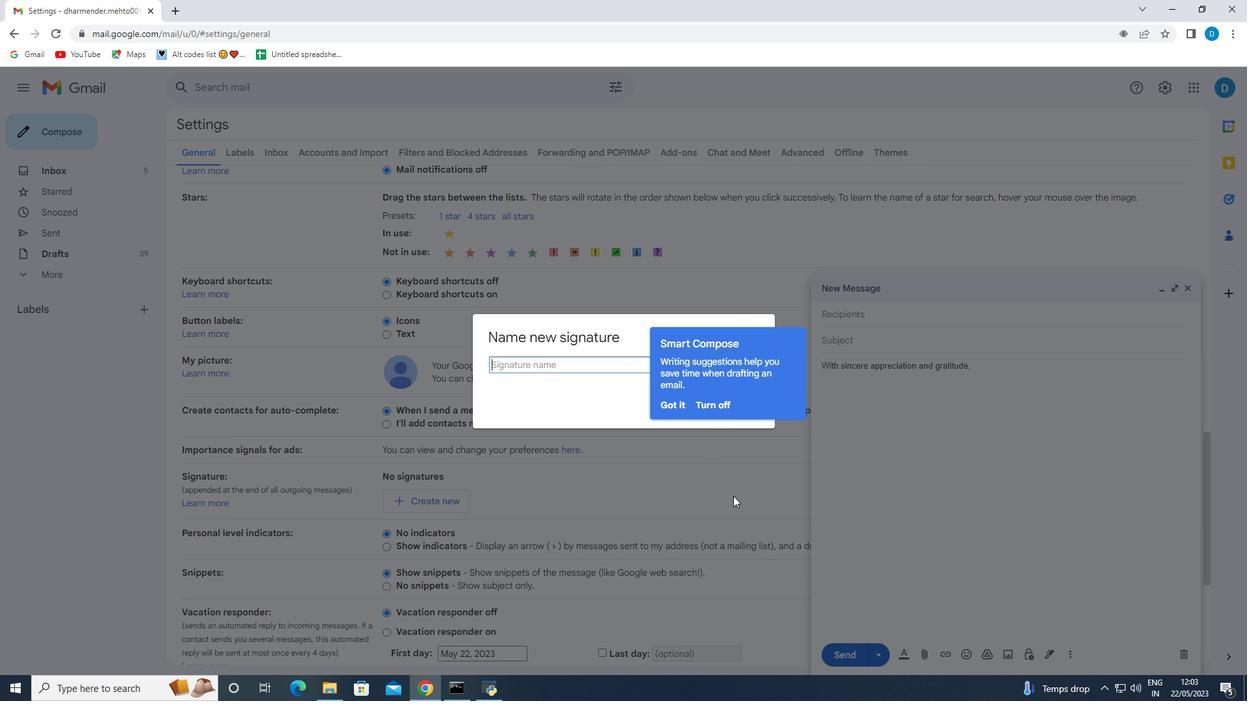 
Action: Mouse pressed left at (917, 481)
Screenshot: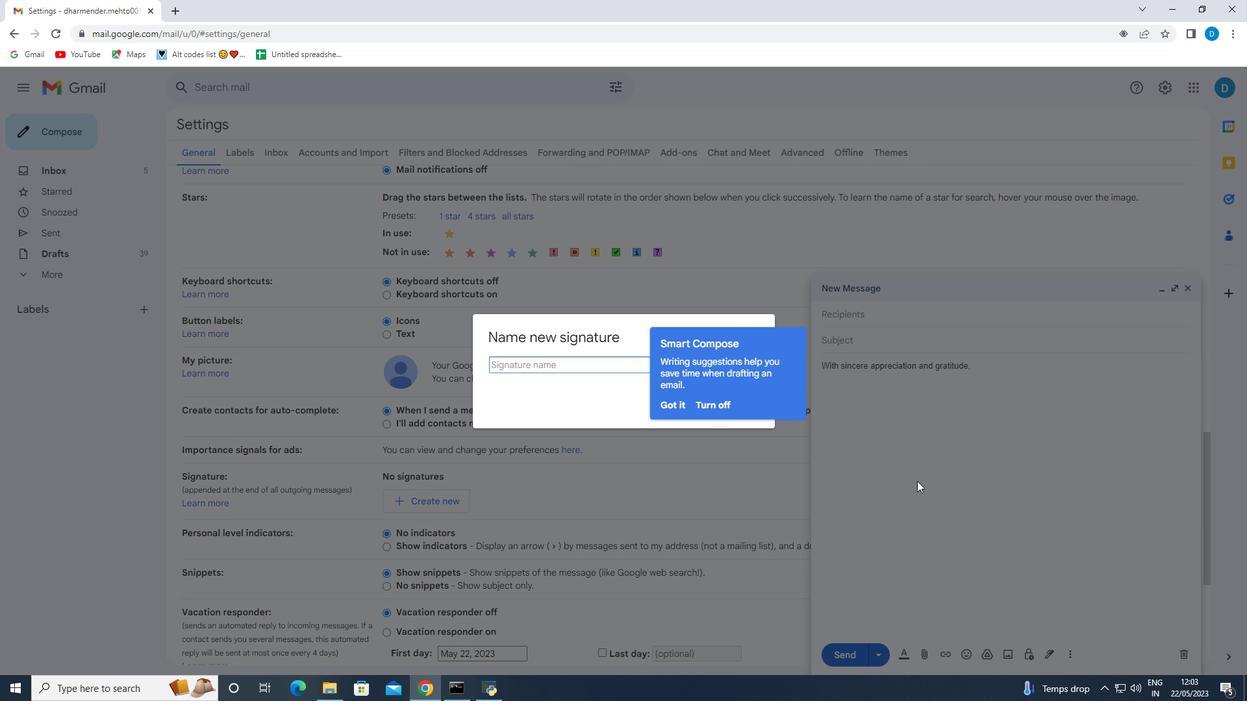 
Action: Mouse moved to (664, 407)
Screenshot: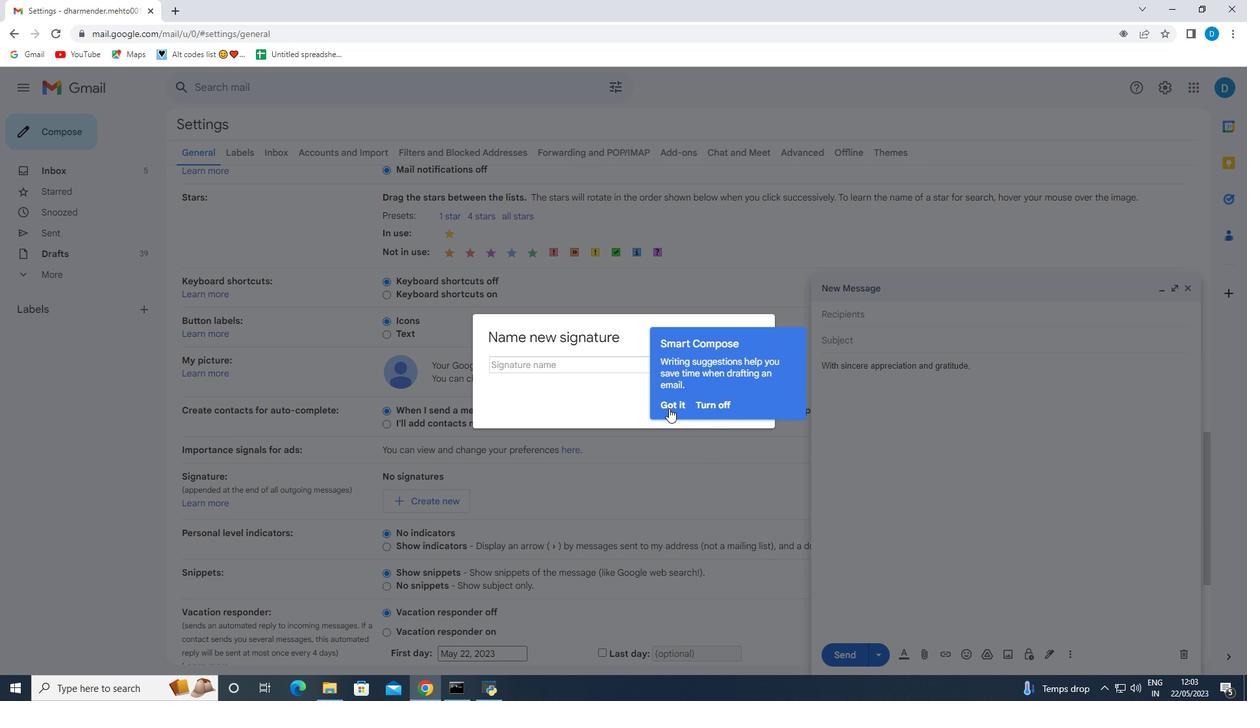 
Action: Mouse pressed left at (664, 407)
Screenshot: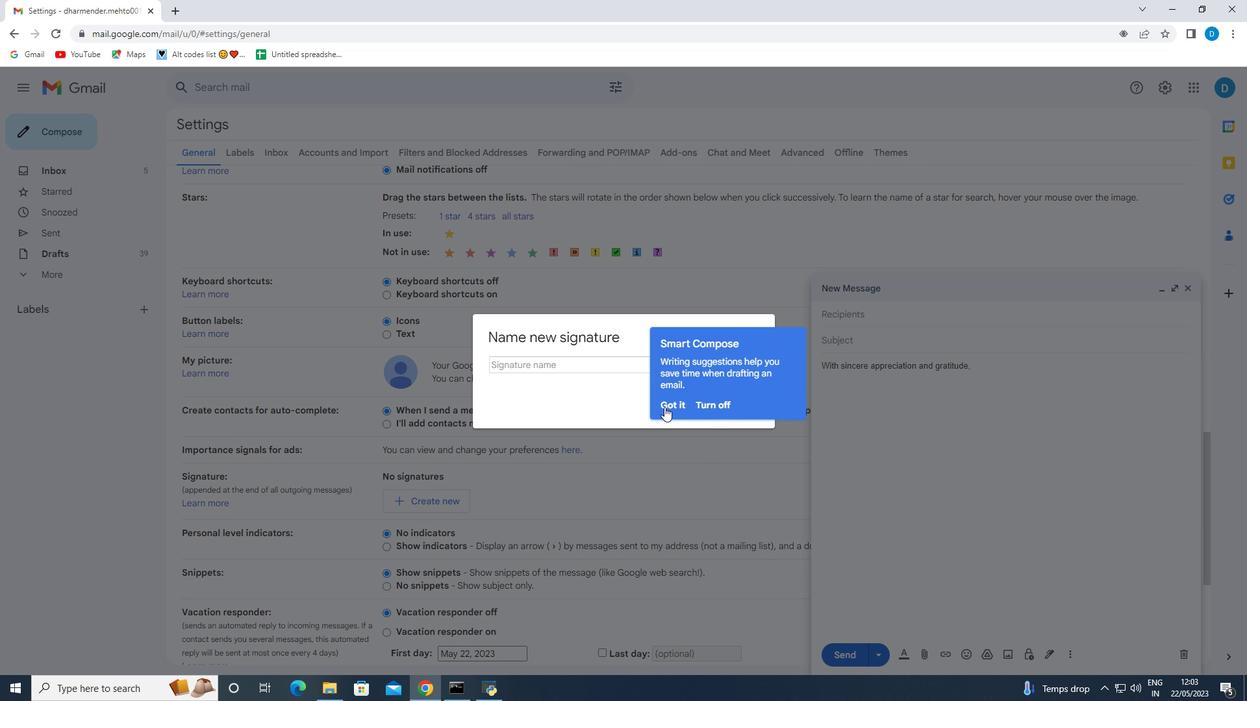 
Action: Mouse moved to (714, 458)
Screenshot: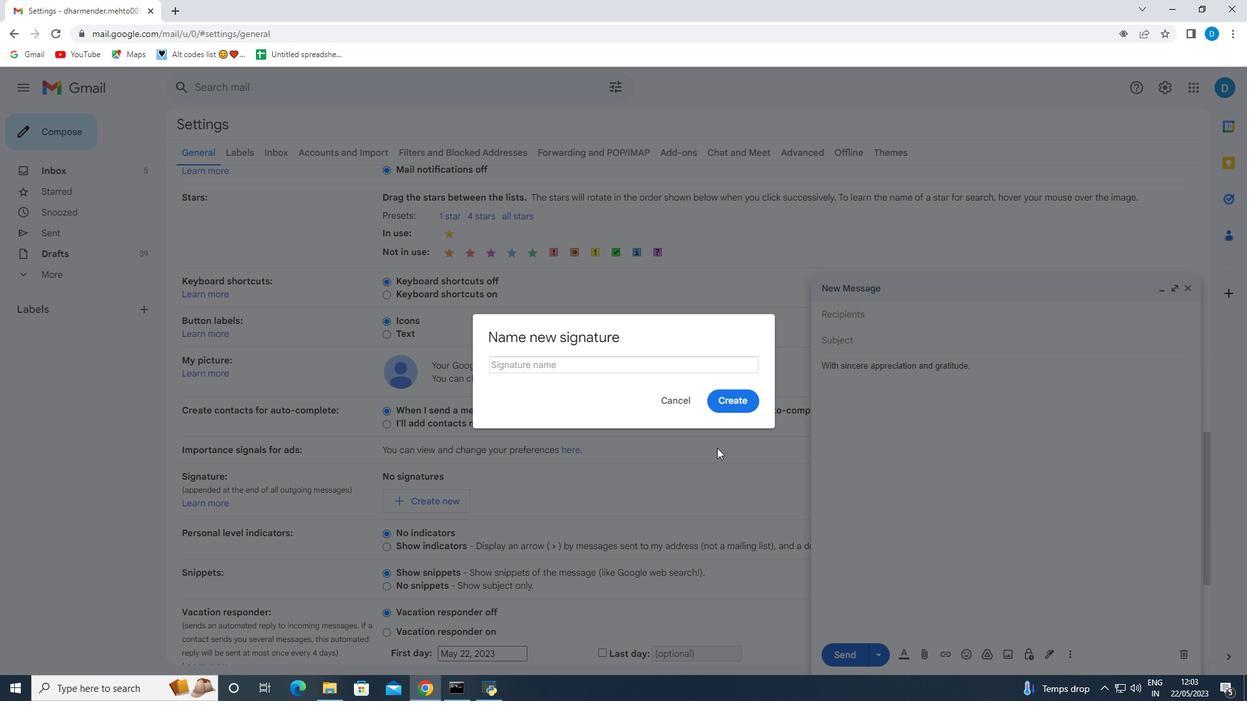 
Action: Mouse pressed left at (714, 458)
Screenshot: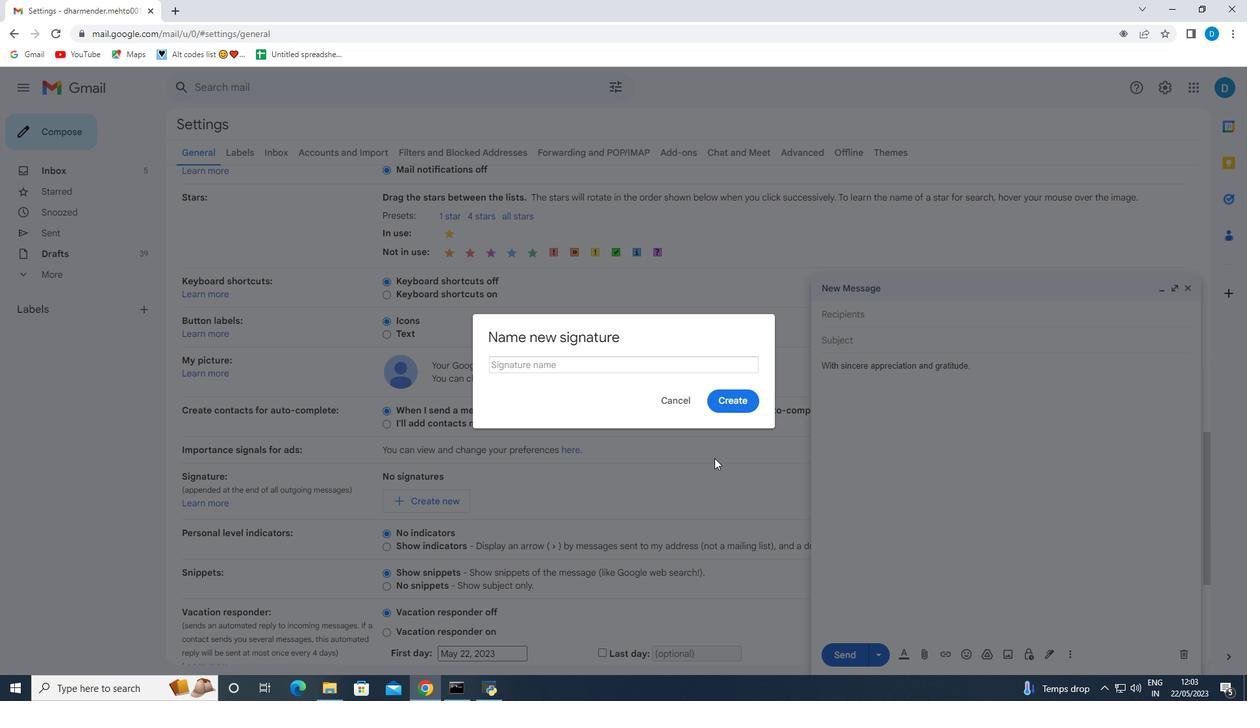 
Action: Mouse moved to (668, 370)
Screenshot: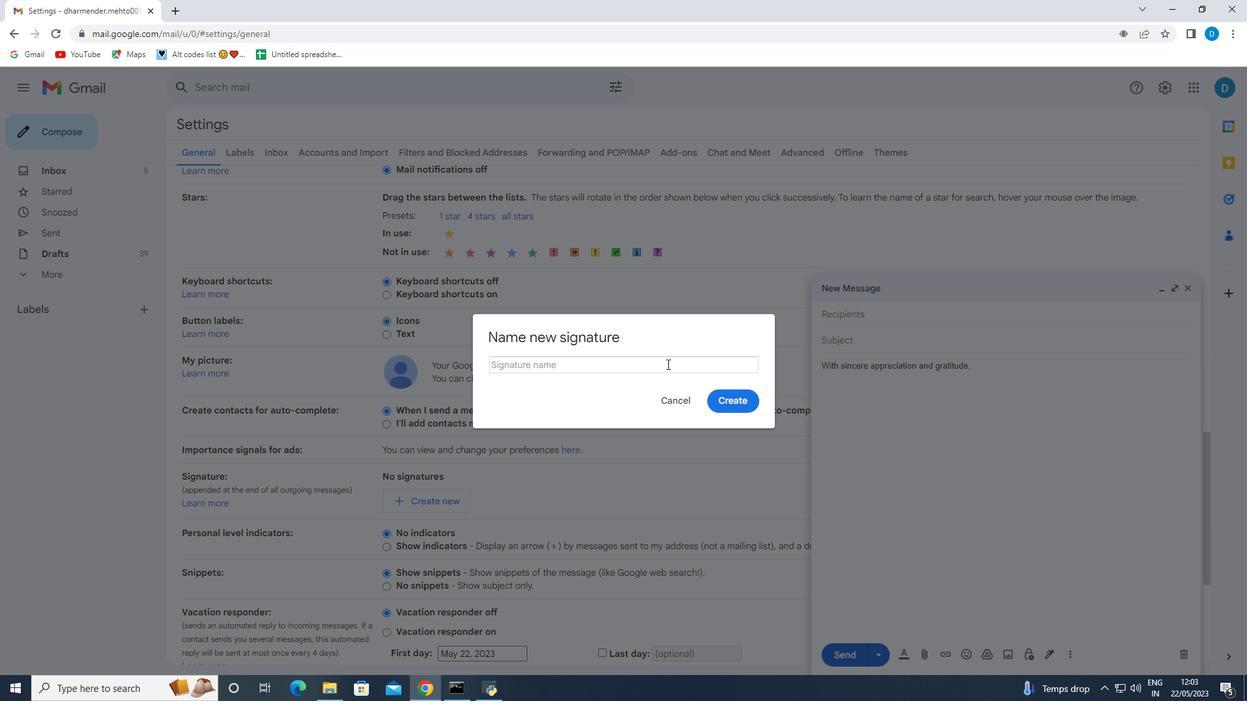 
Action: Mouse pressed left at (668, 370)
Screenshot: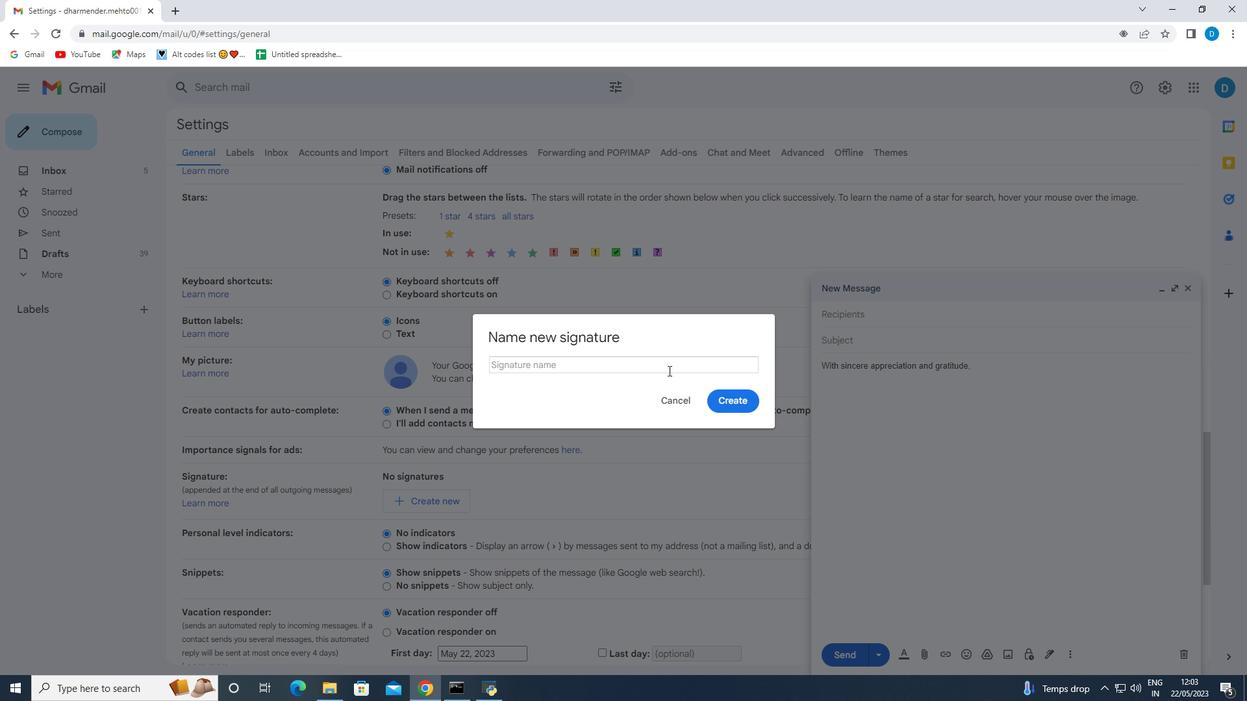 
Action: Mouse moved to (709, 466)
Screenshot: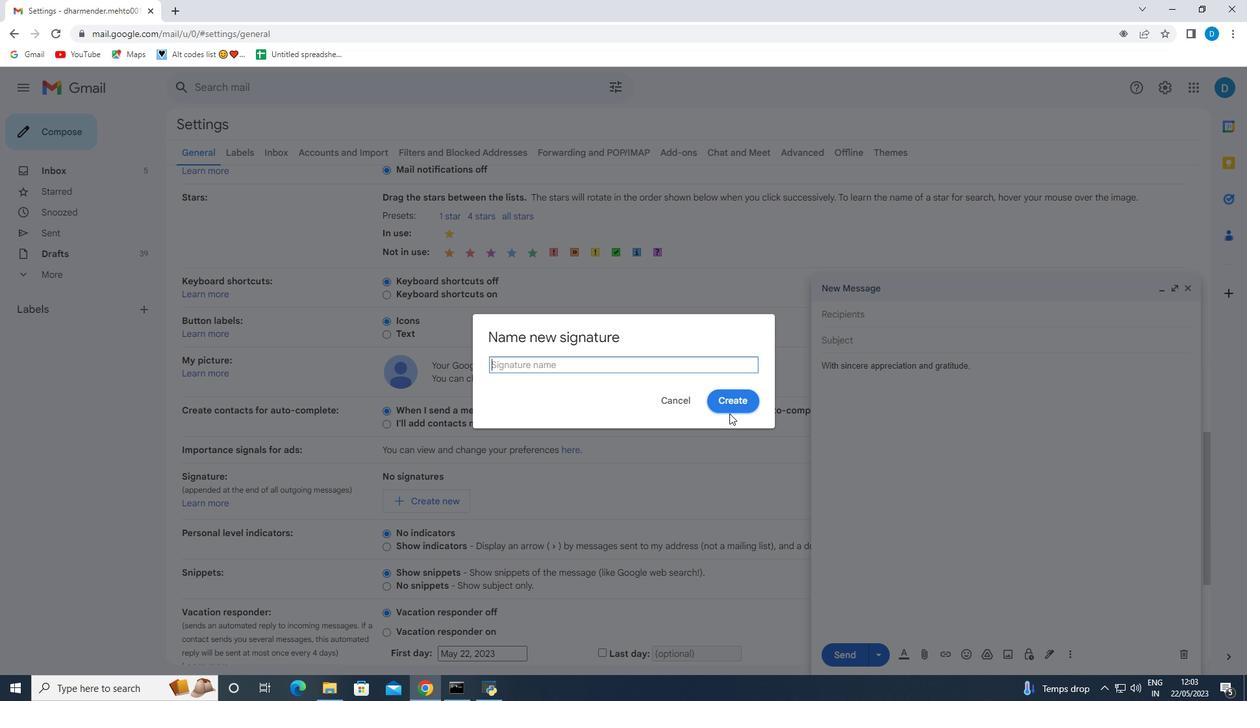 
Action: Mouse pressed left at (709, 466)
Screenshot: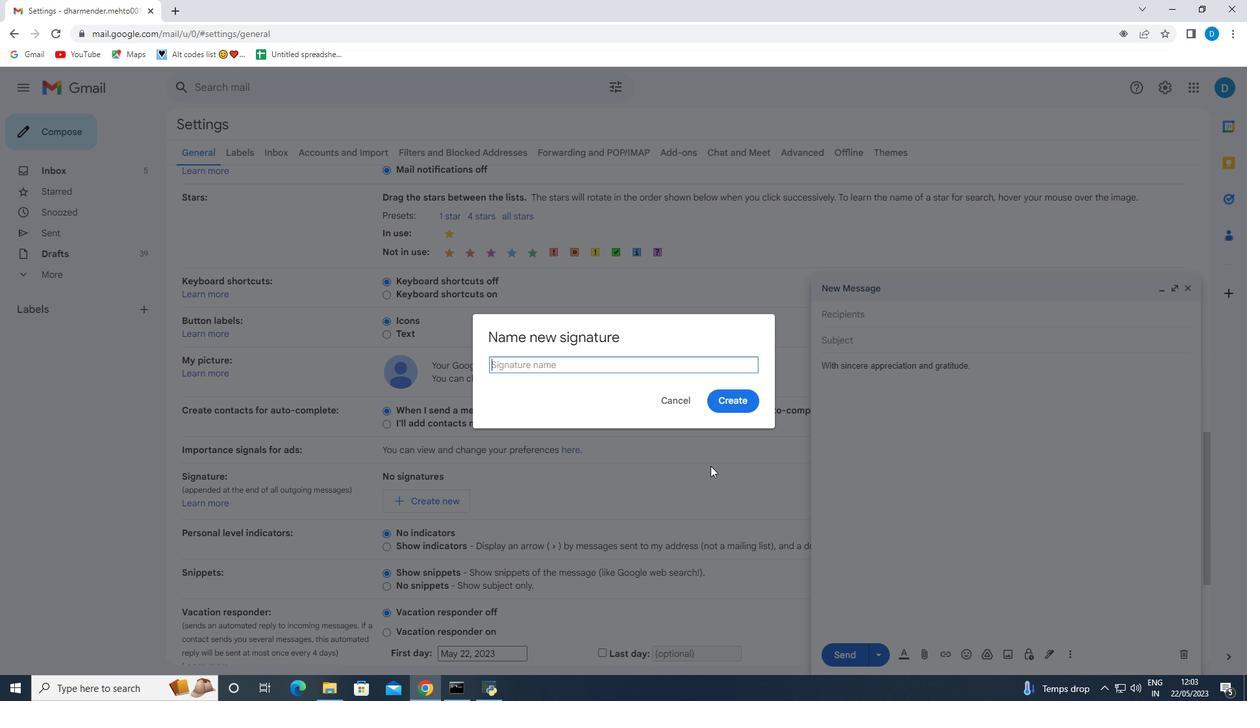 
Action: Mouse moved to (681, 407)
Screenshot: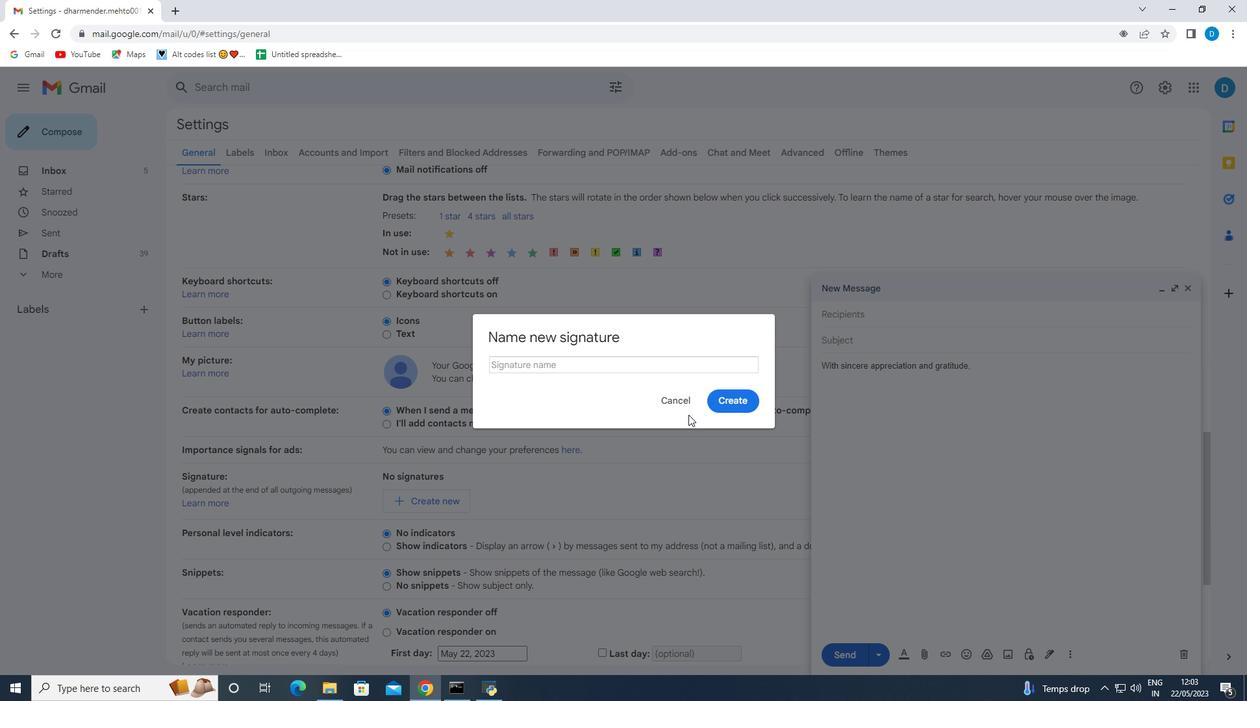 
Action: Mouse pressed left at (681, 407)
Screenshot: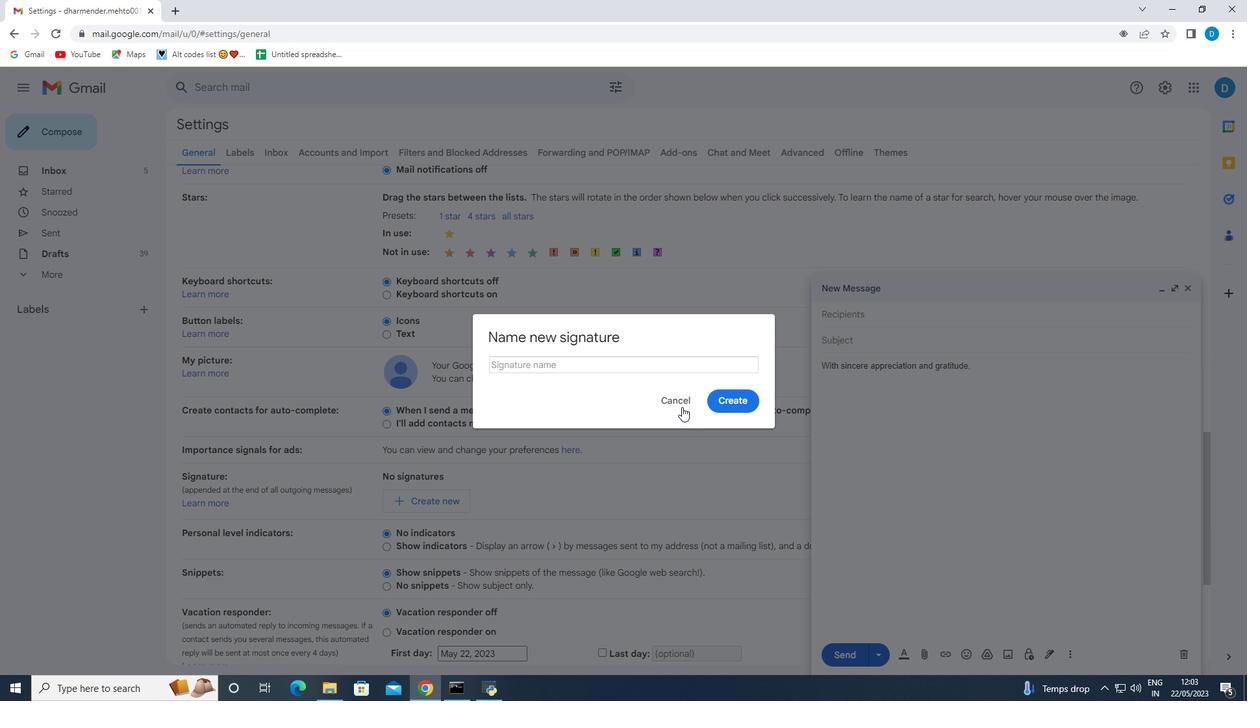 
Action: Mouse moved to (448, 509)
Screenshot: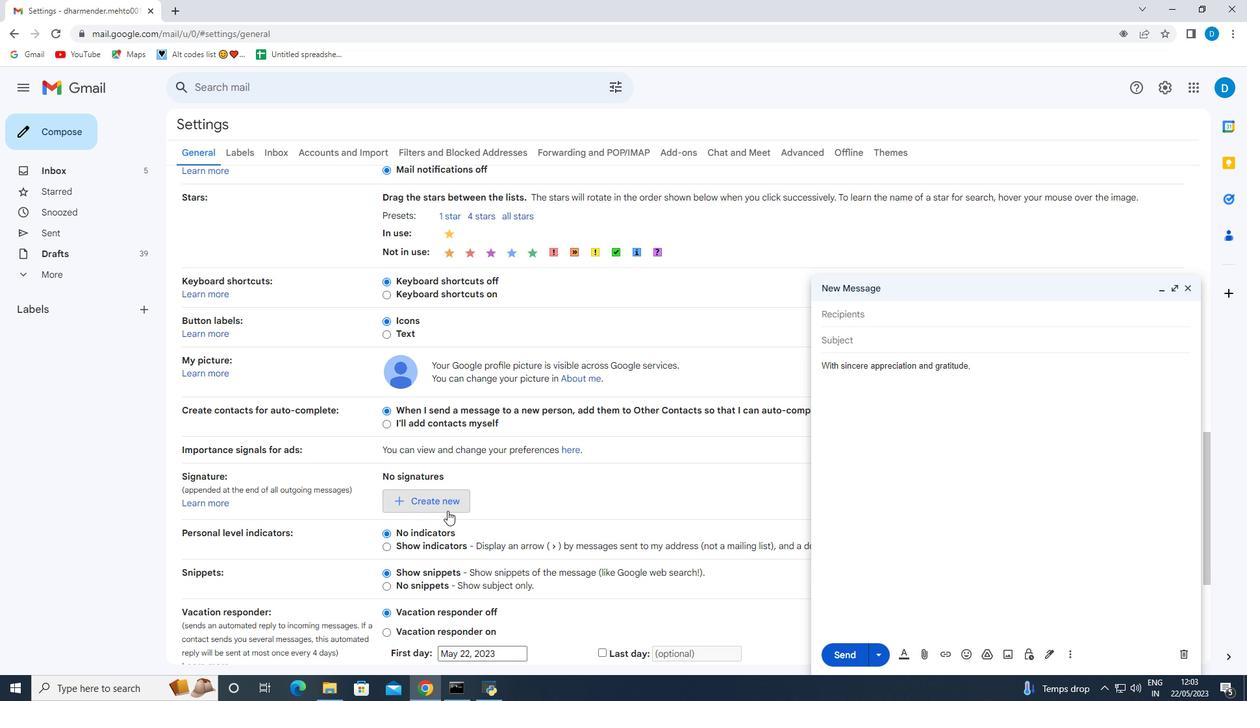 
Action: Mouse scrolled (448, 508) with delta (0, 0)
Screenshot: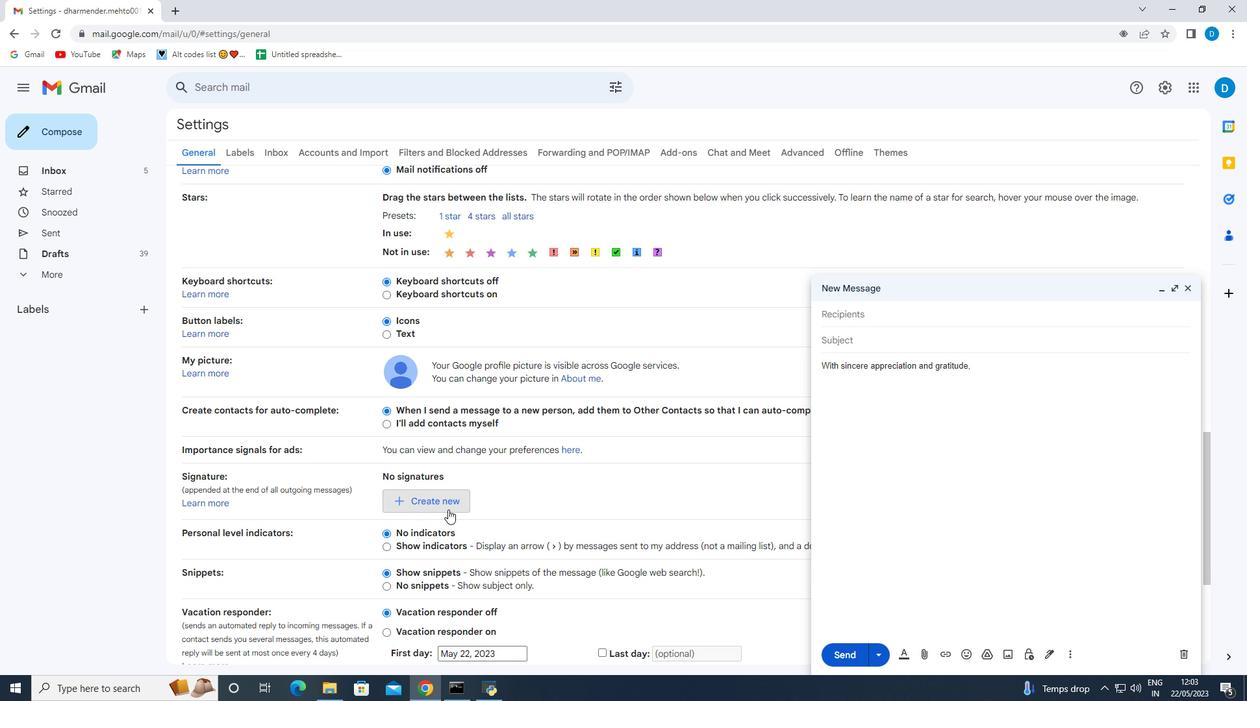 
Action: Mouse scrolled (448, 508) with delta (0, 0)
Screenshot: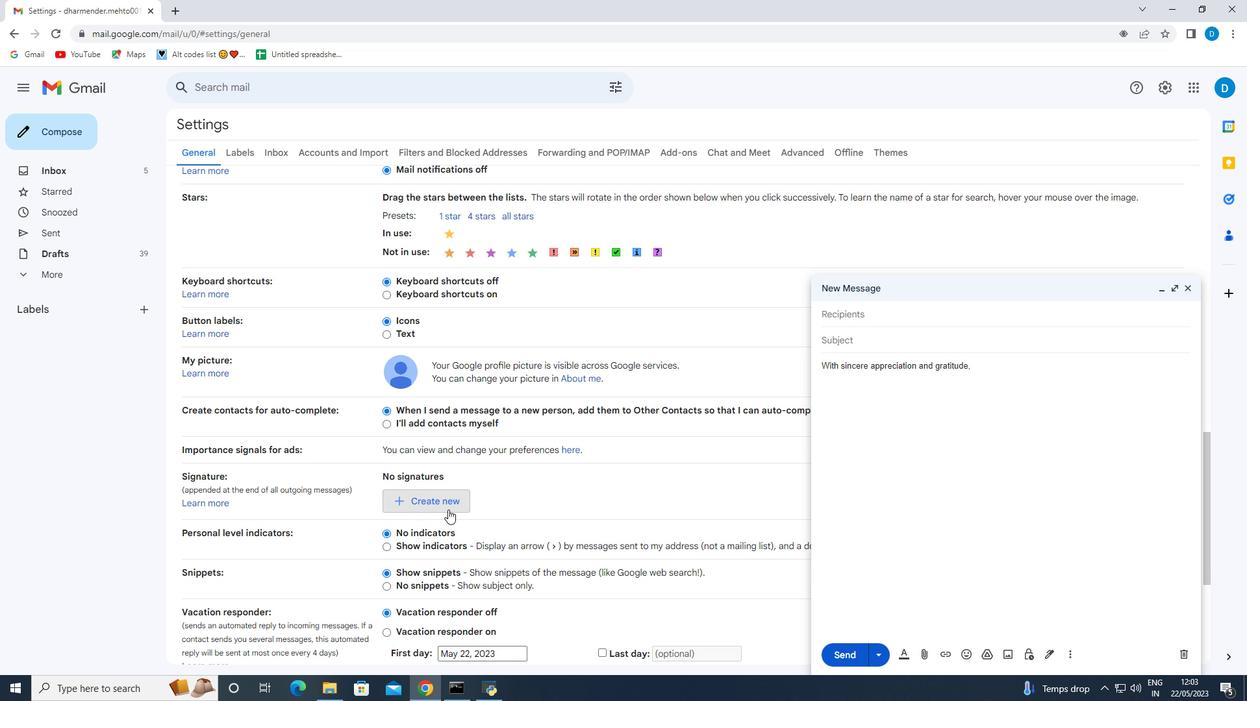 
Action: Mouse moved to (448, 509)
Screenshot: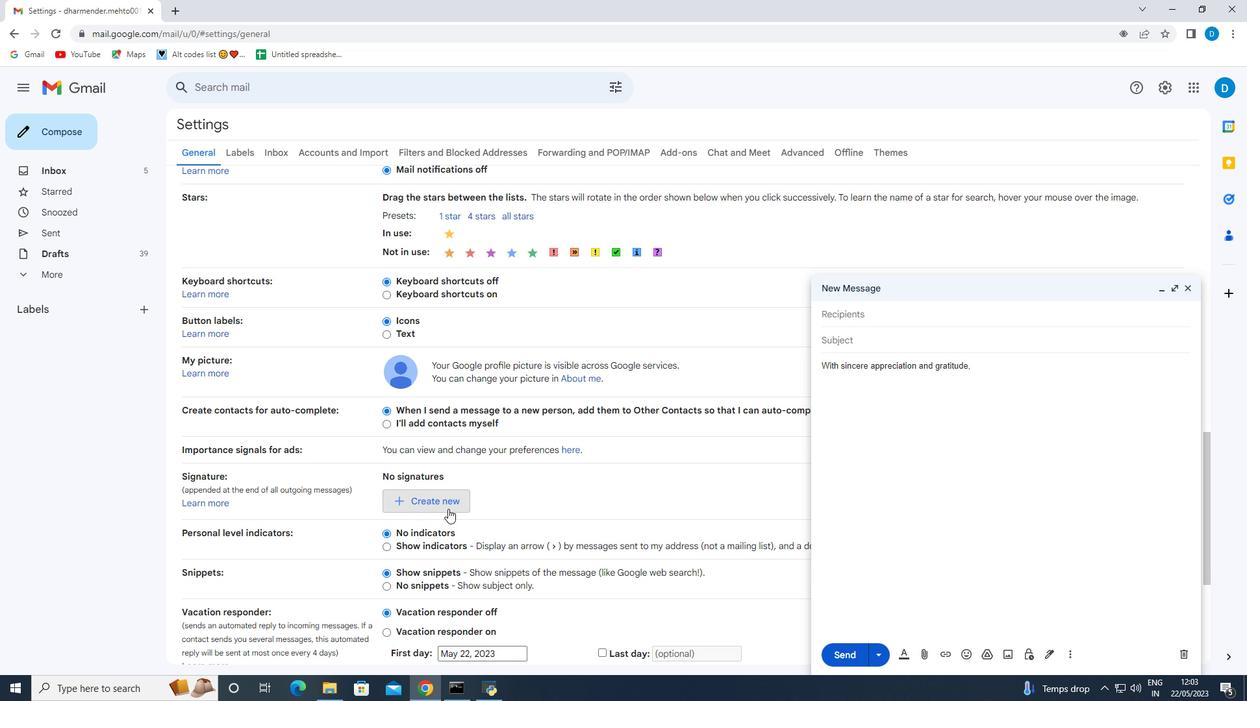
Action: Mouse scrolled (448, 508) with delta (0, 0)
Screenshot: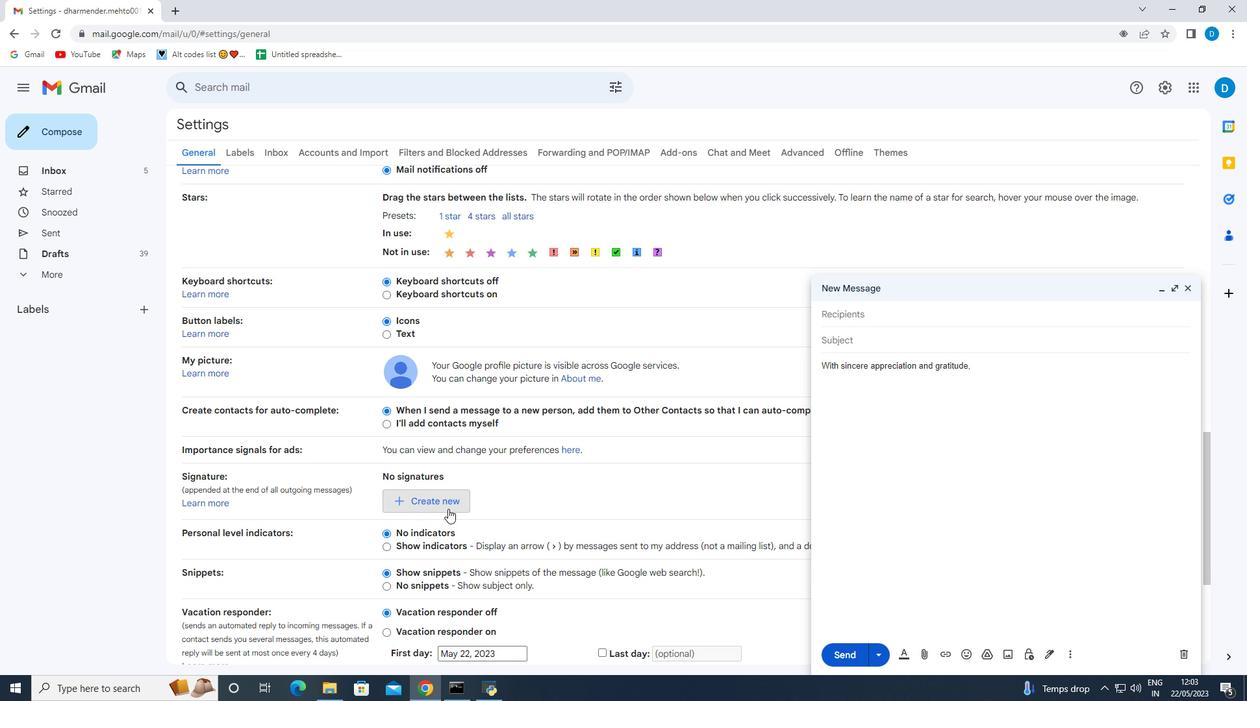 
Action: Mouse moved to (434, 298)
Screenshot: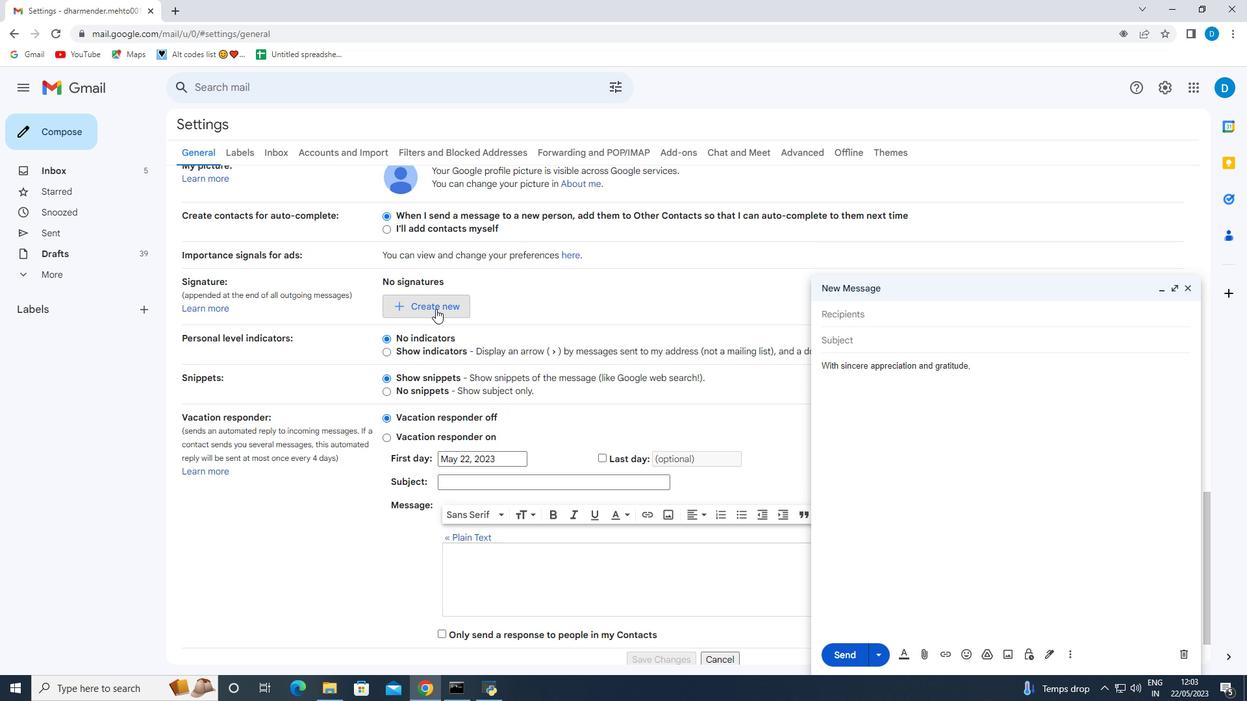 
Action: Mouse pressed left at (434, 298)
Screenshot: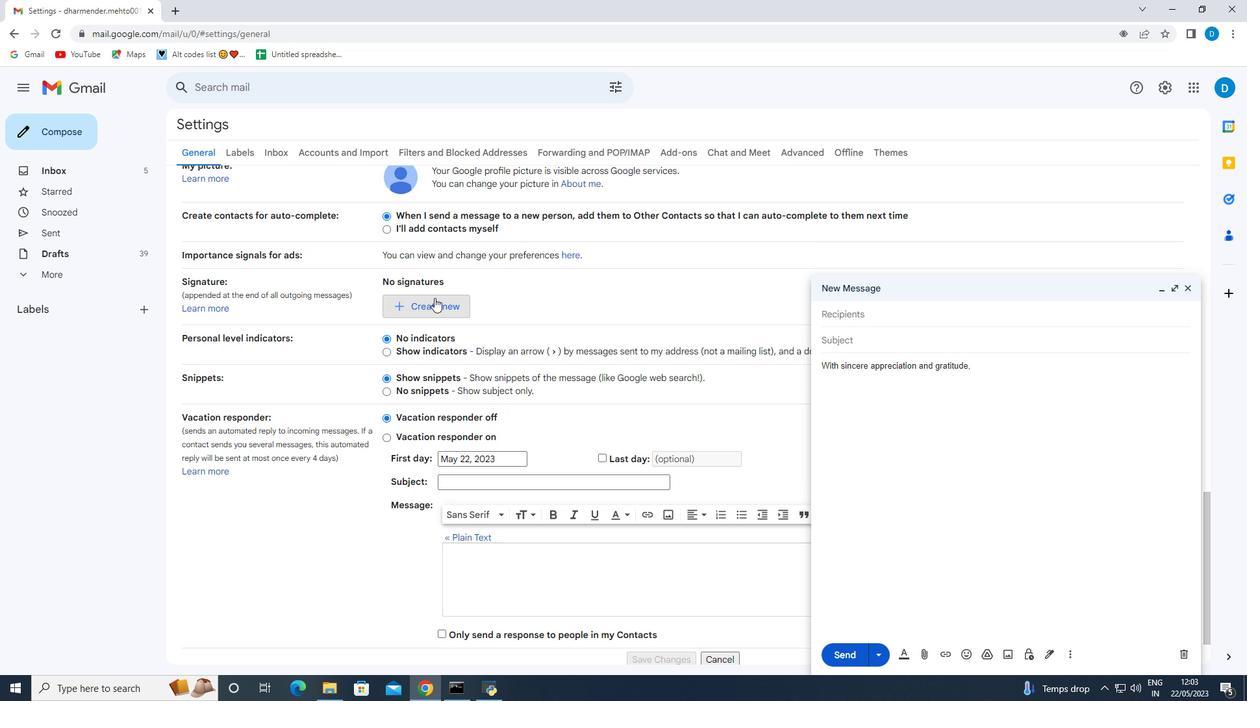 
Action: Mouse moved to (565, 370)
Screenshot: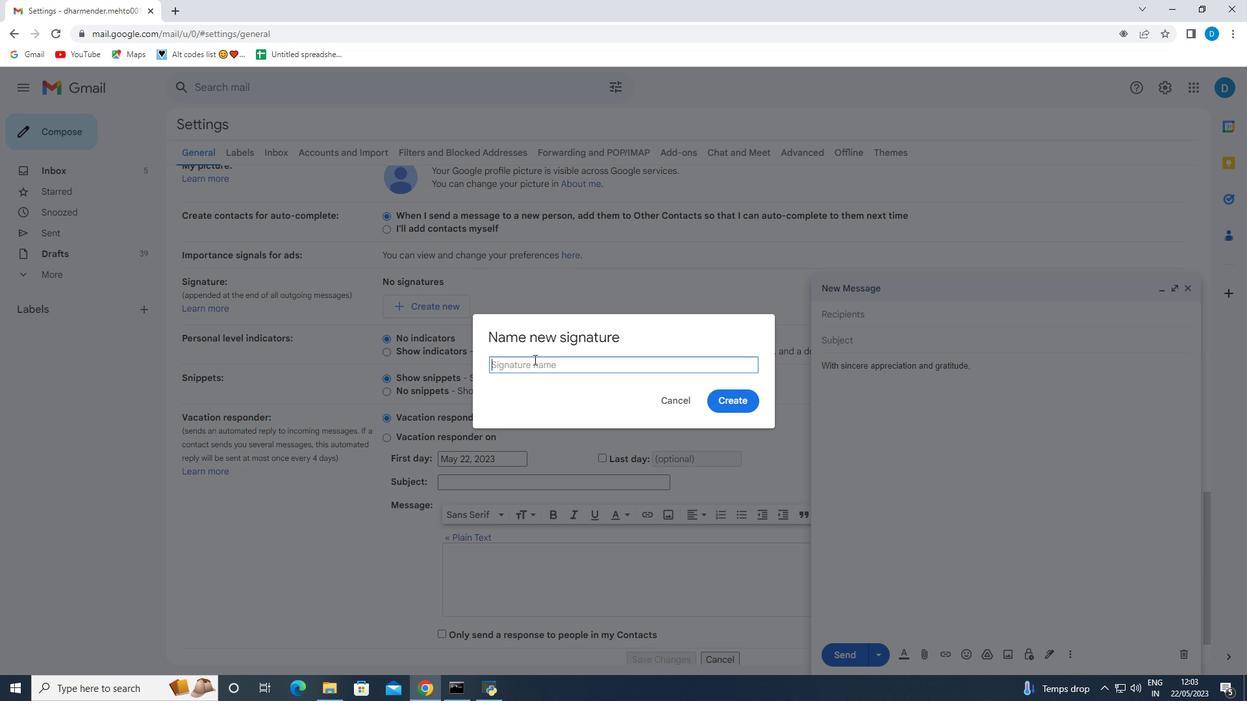 
Action: Mouse pressed left at (565, 370)
Screenshot: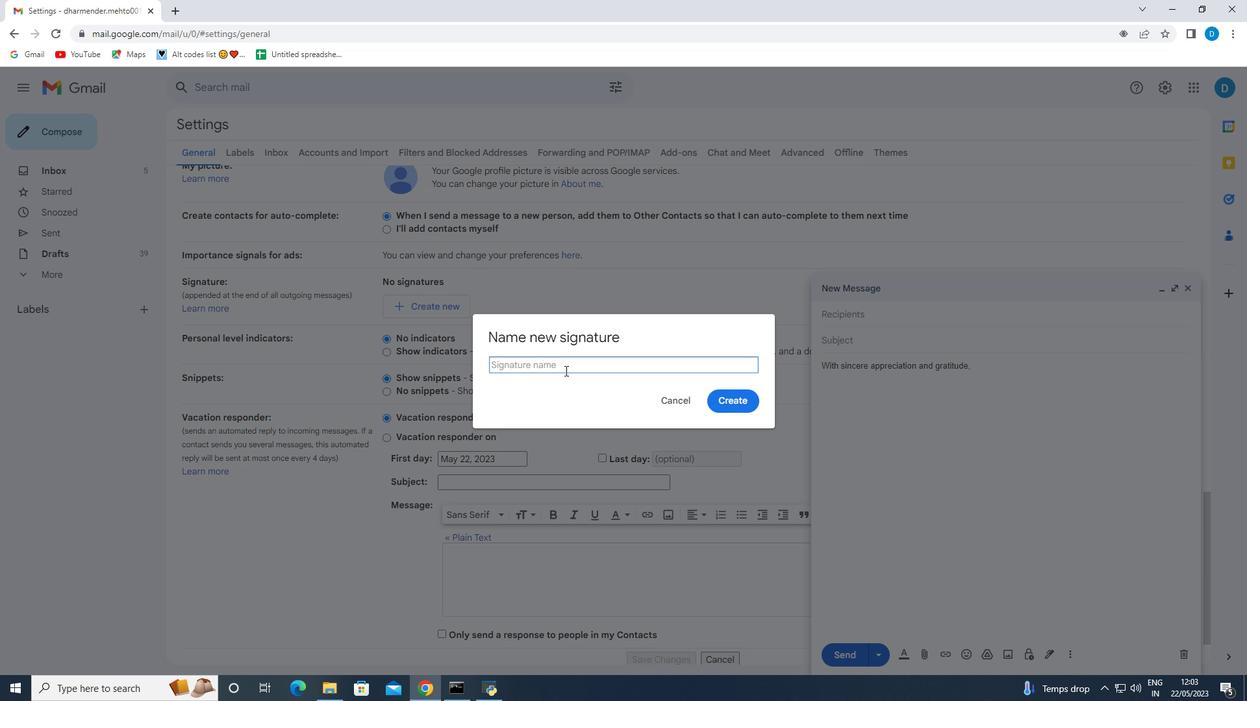 
Action: Key pressed <Key.shift>Landon<Key.space><Key.shift>Baker
Screenshot: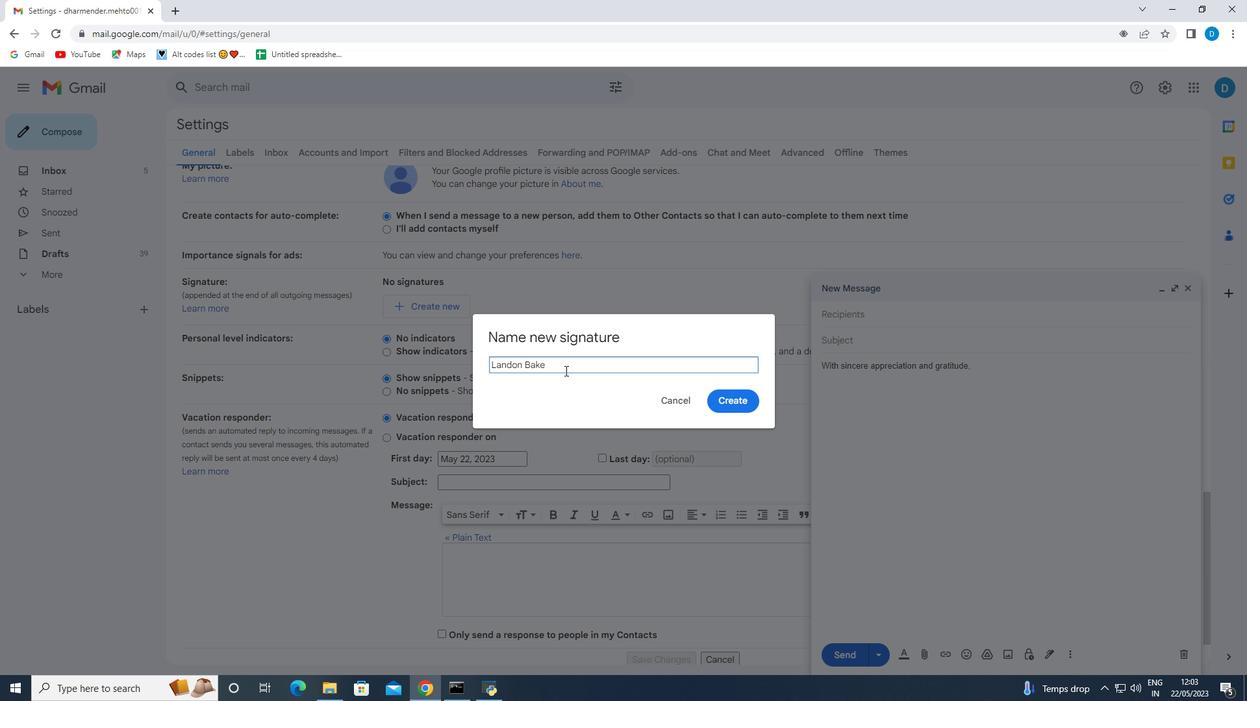 
Action: Mouse moved to (713, 402)
Screenshot: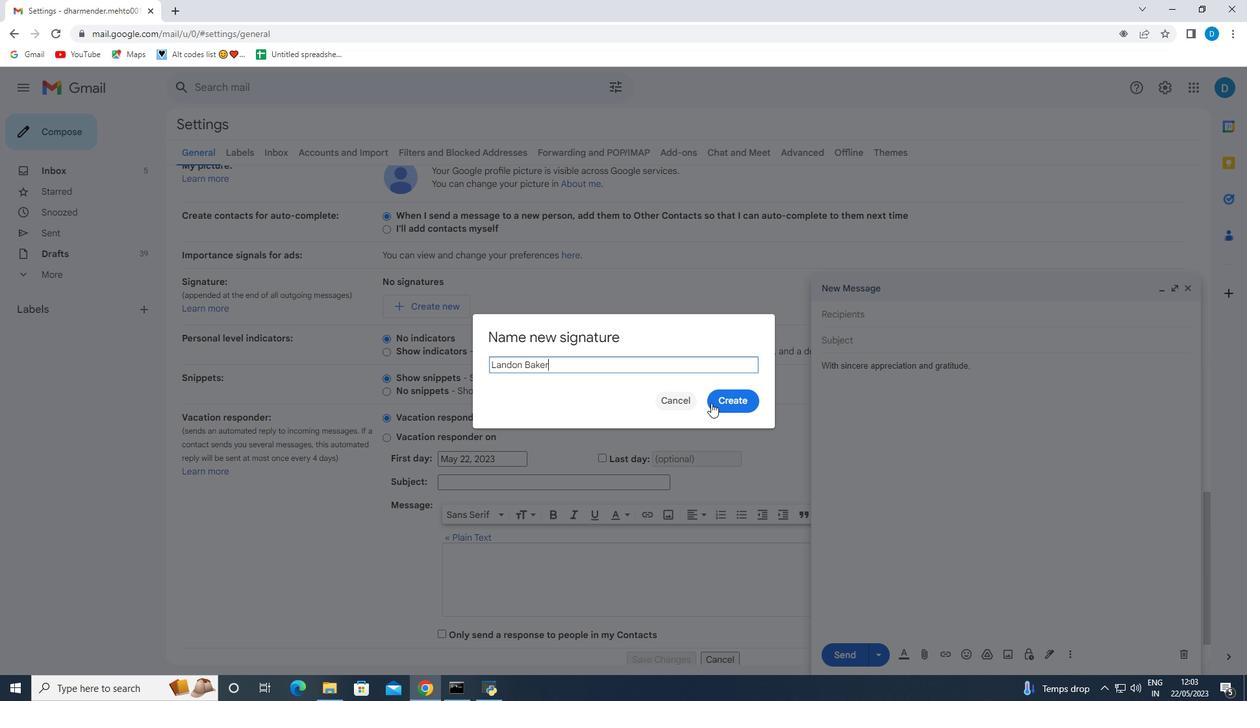 
Action: Mouse pressed left at (713, 402)
Screenshot: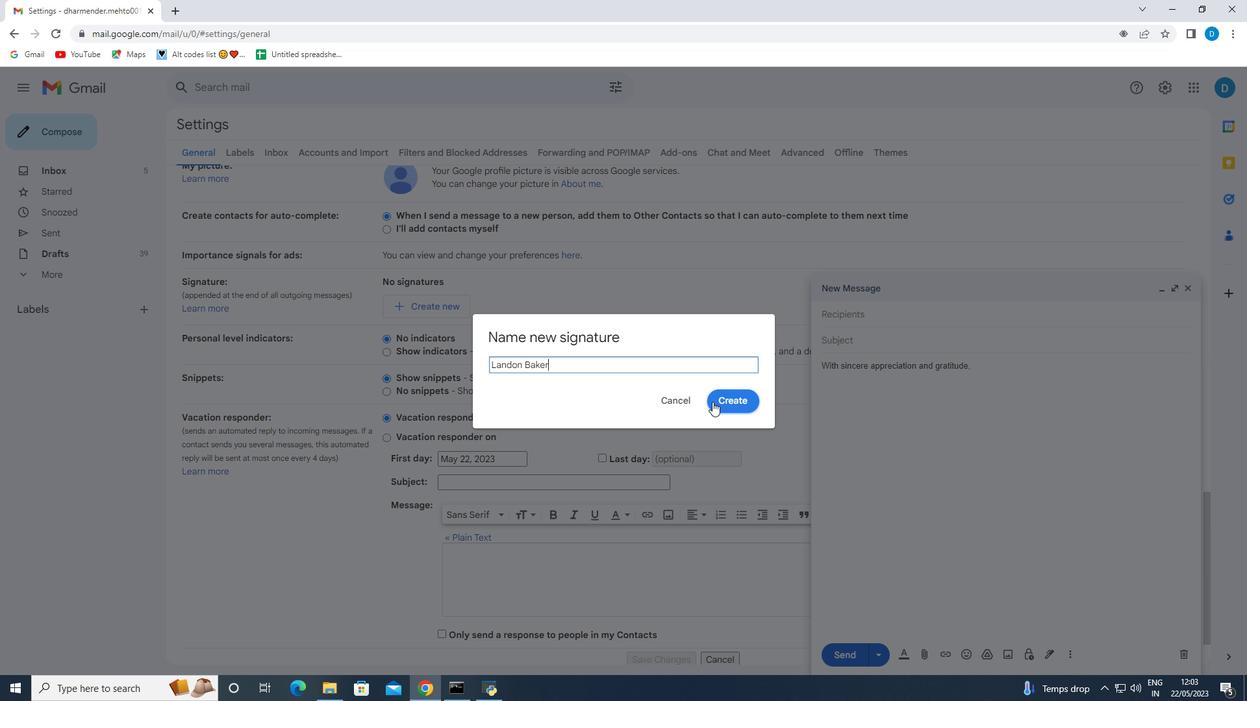 
Action: Mouse moved to (610, 460)
Screenshot: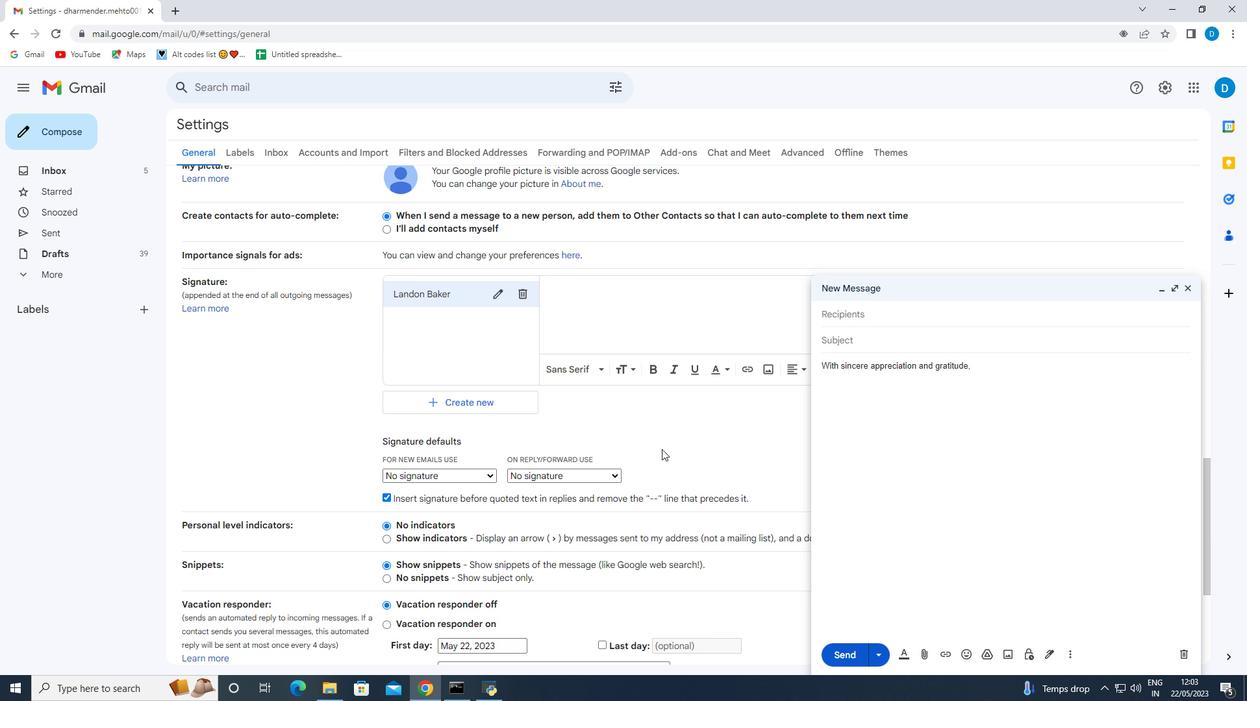 
Action: Mouse scrolled (610, 459) with delta (0, 0)
Screenshot: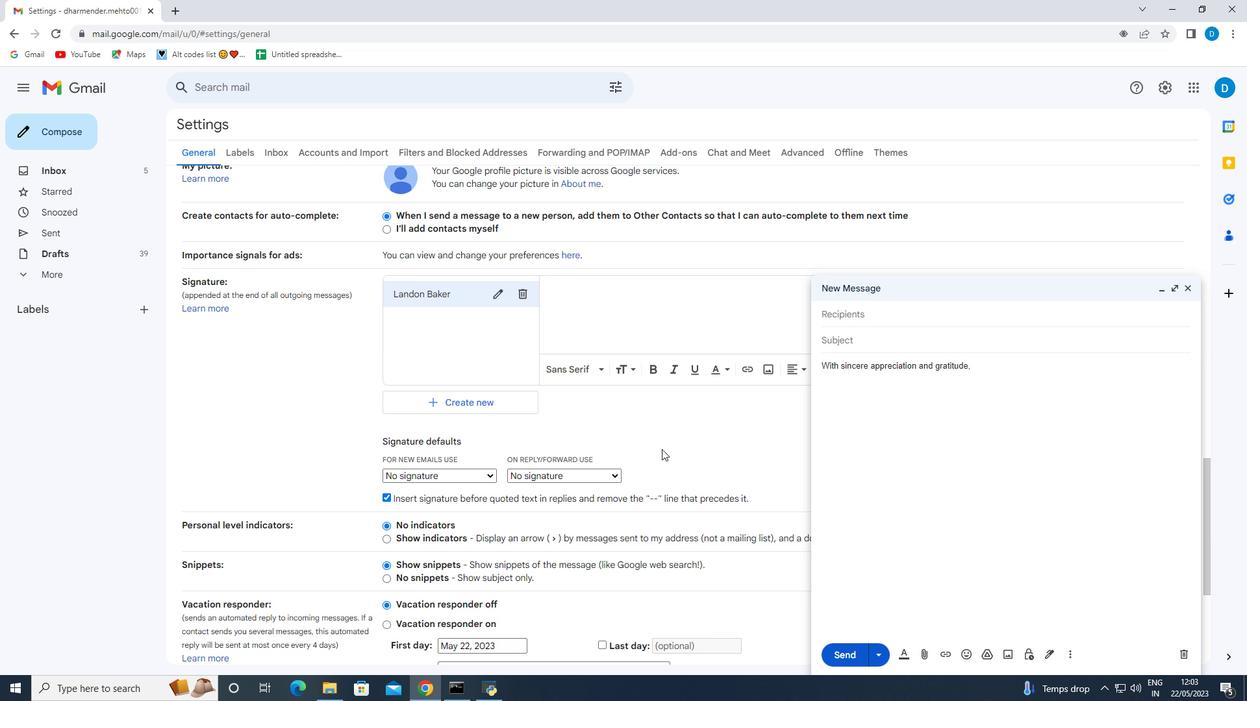 
Action: Mouse moved to (609, 461)
Screenshot: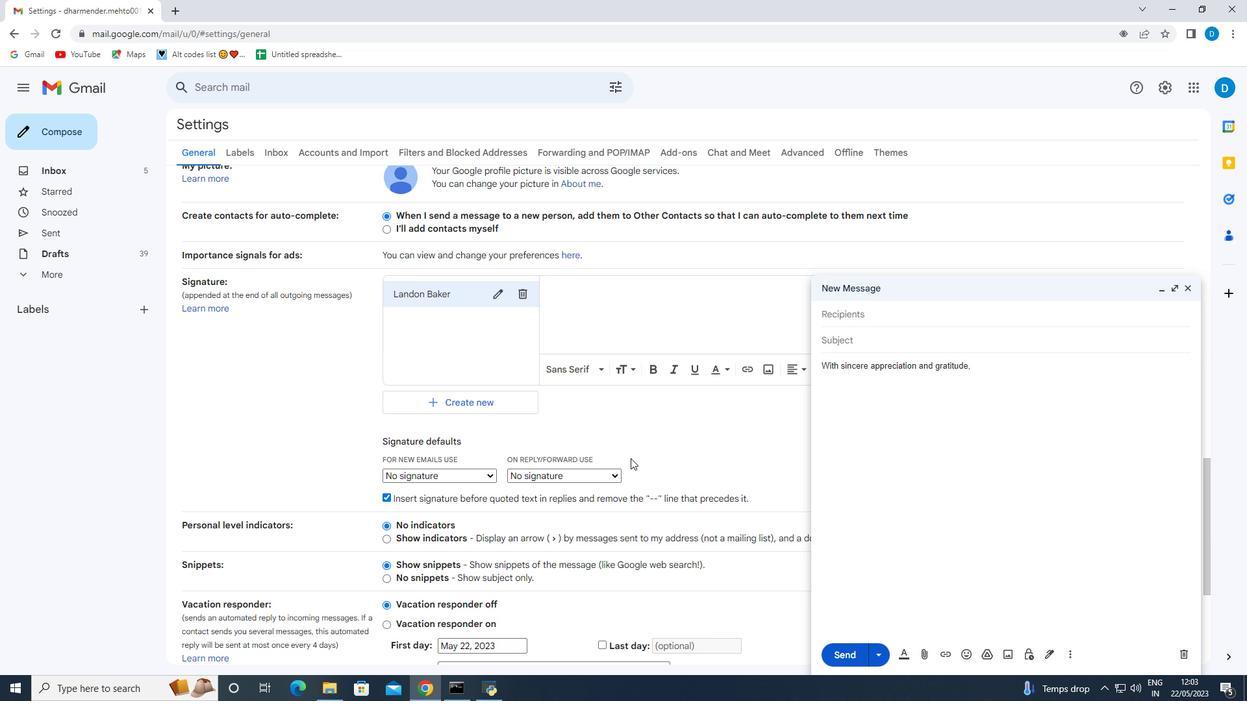 
Action: Mouse scrolled (609, 460) with delta (0, 0)
Screenshot: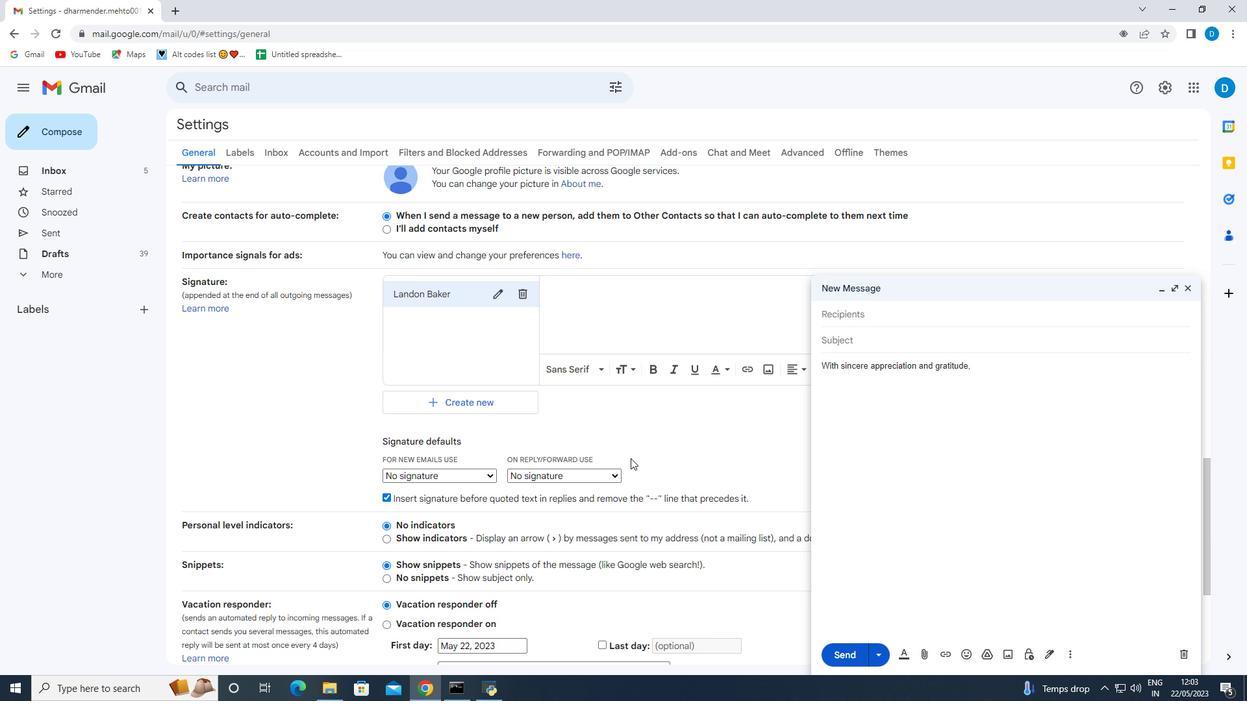
Action: Mouse moved to (605, 463)
Screenshot: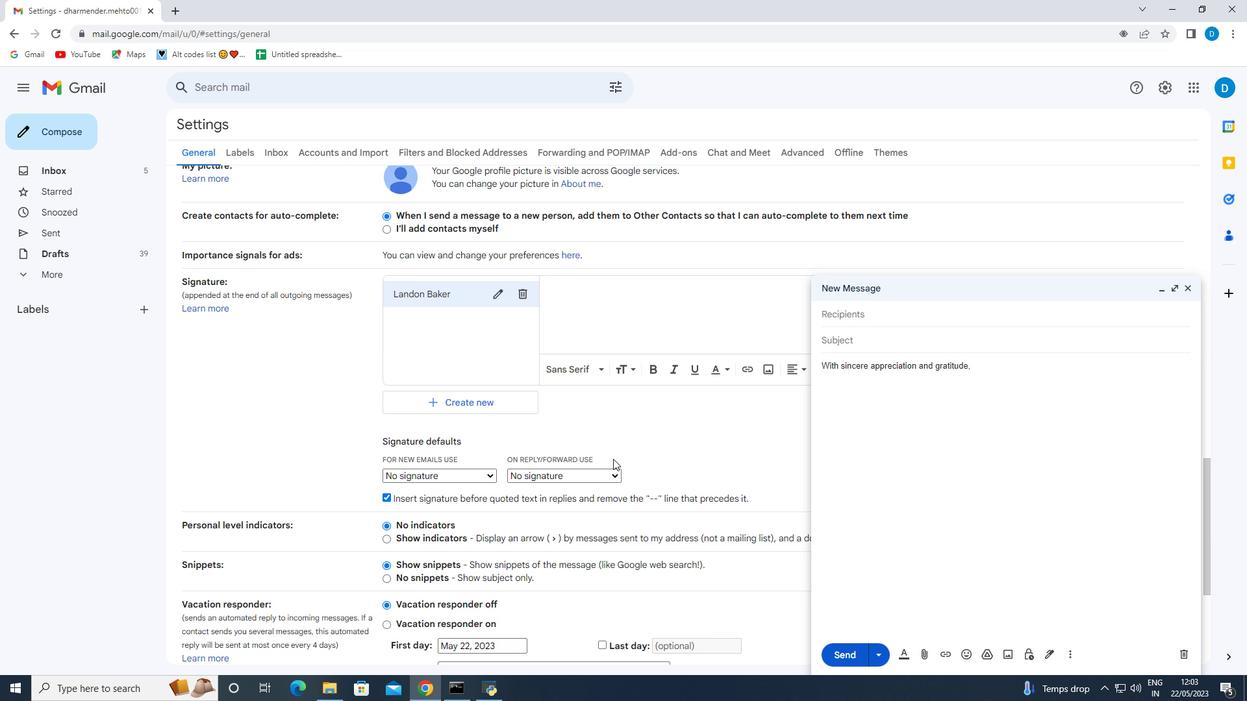 
Action: Mouse scrolled (605, 462) with delta (0, 0)
Screenshot: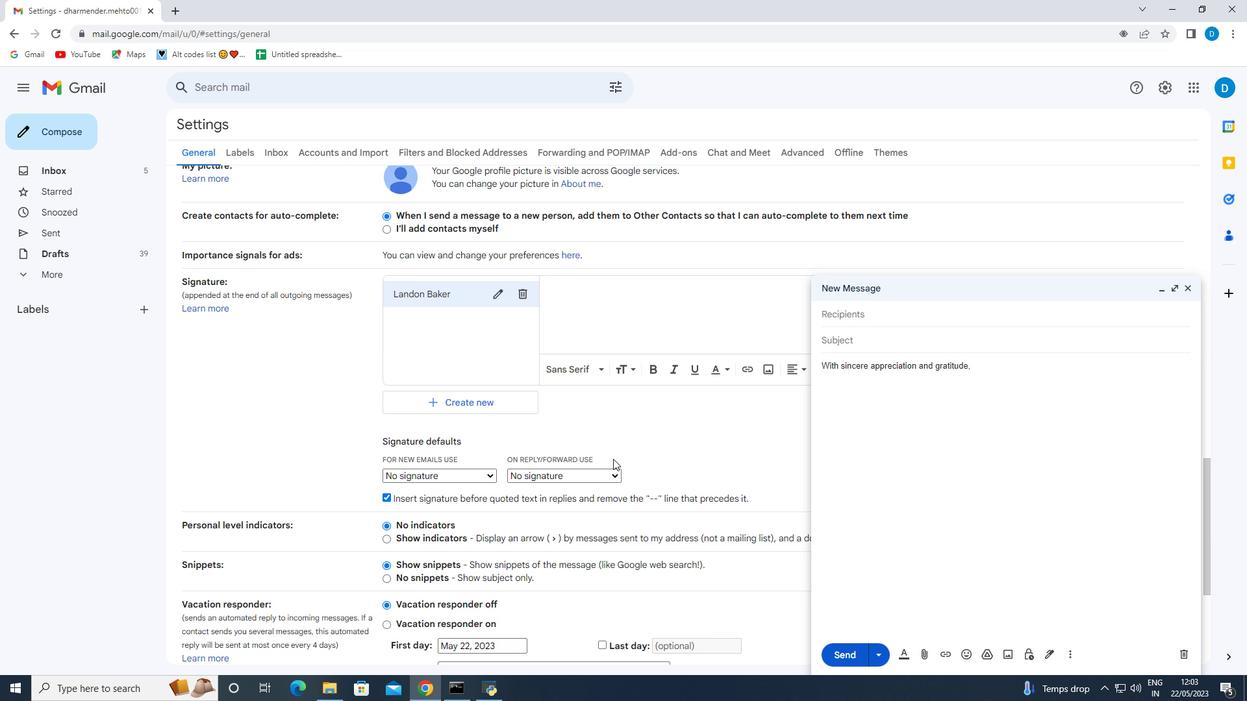 
Action: Mouse moved to (598, 465)
Screenshot: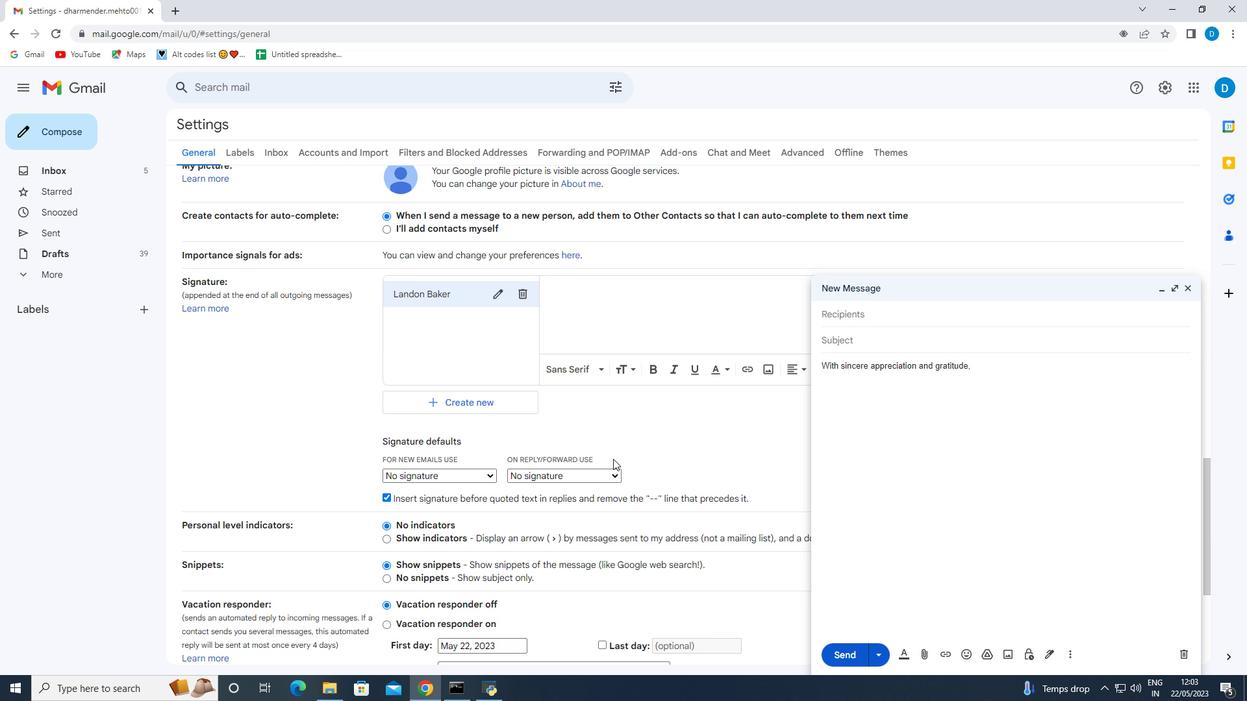 
Action: Mouse scrolled (598, 465) with delta (0, 0)
Screenshot: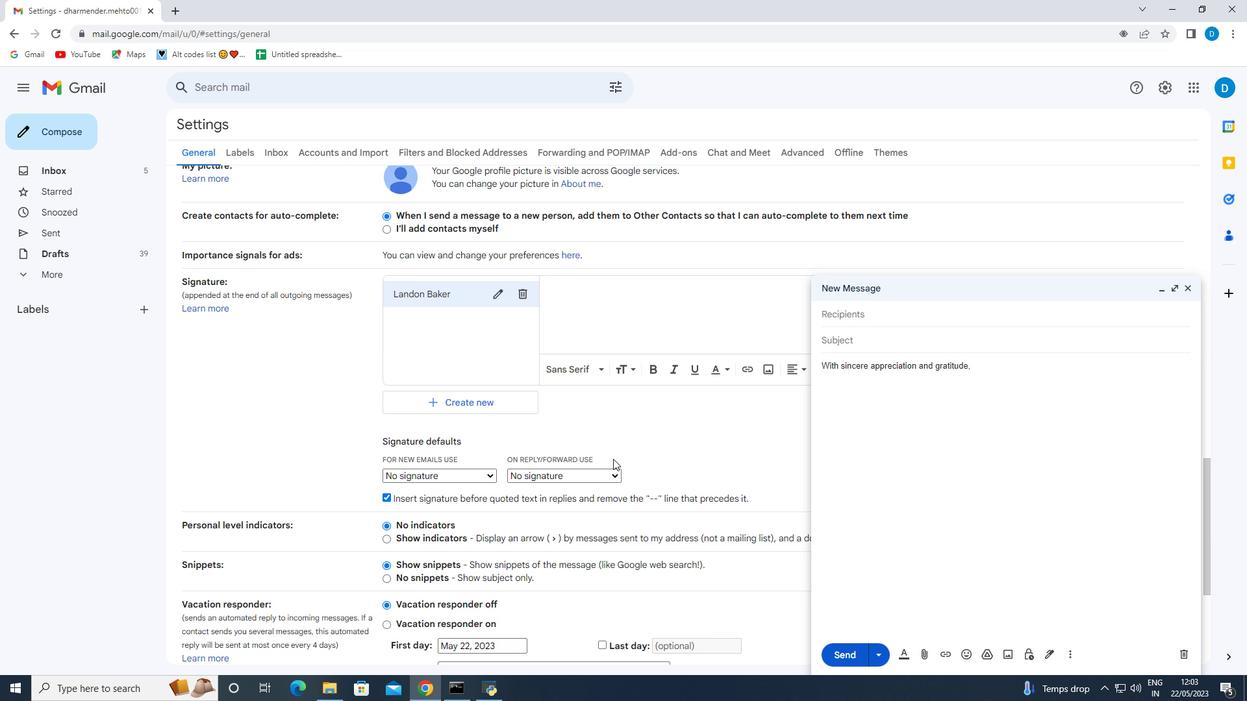 
Action: Mouse moved to (593, 467)
Screenshot: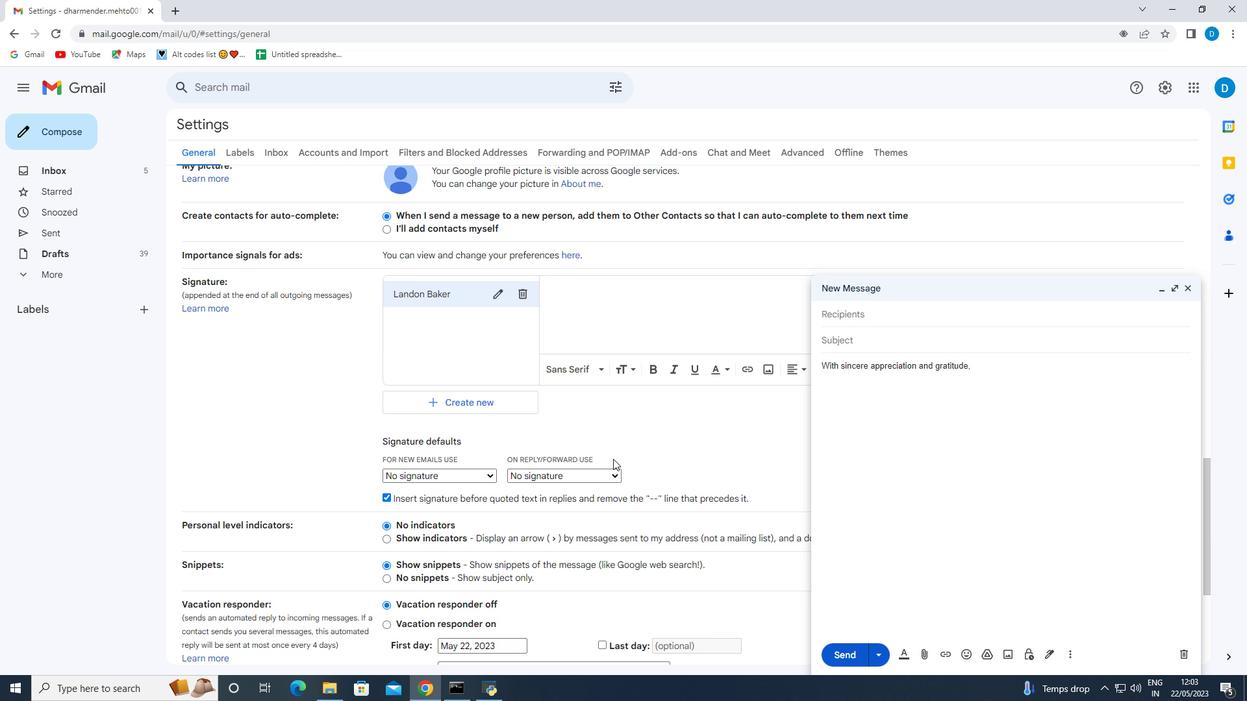 
Action: Mouse scrolled (593, 466) with delta (0, 0)
Screenshot: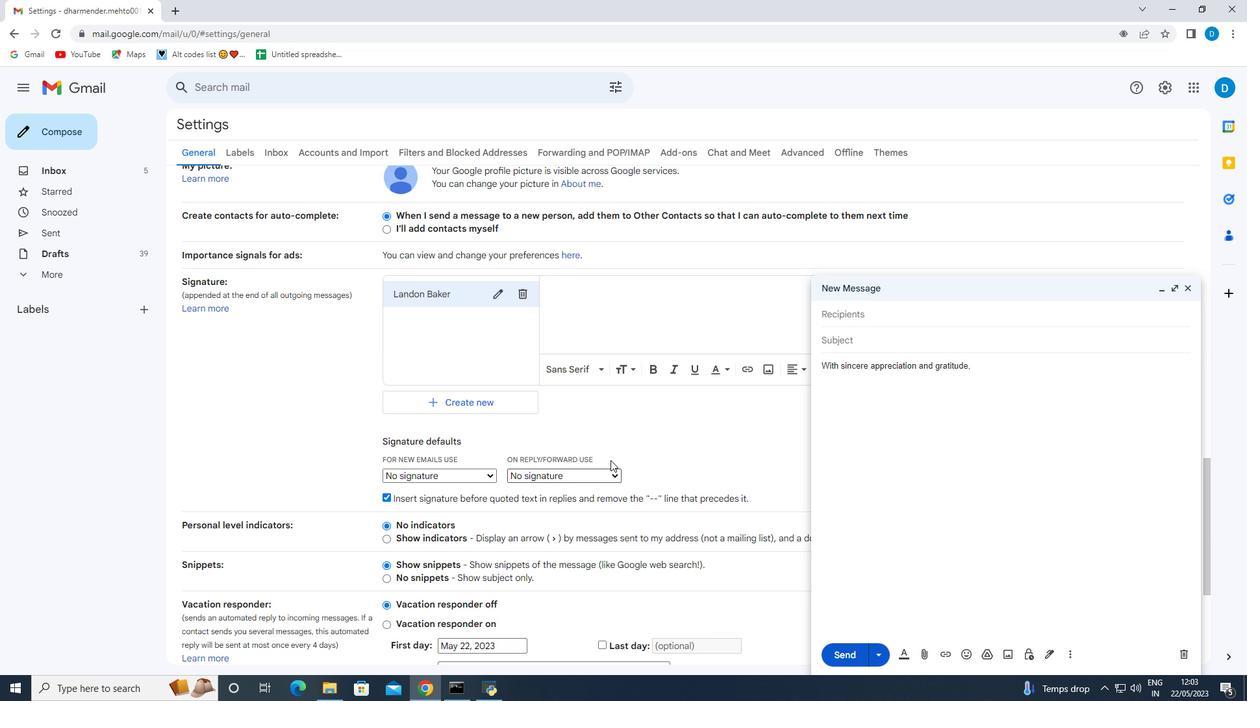 
Action: Mouse moved to (594, 510)
Screenshot: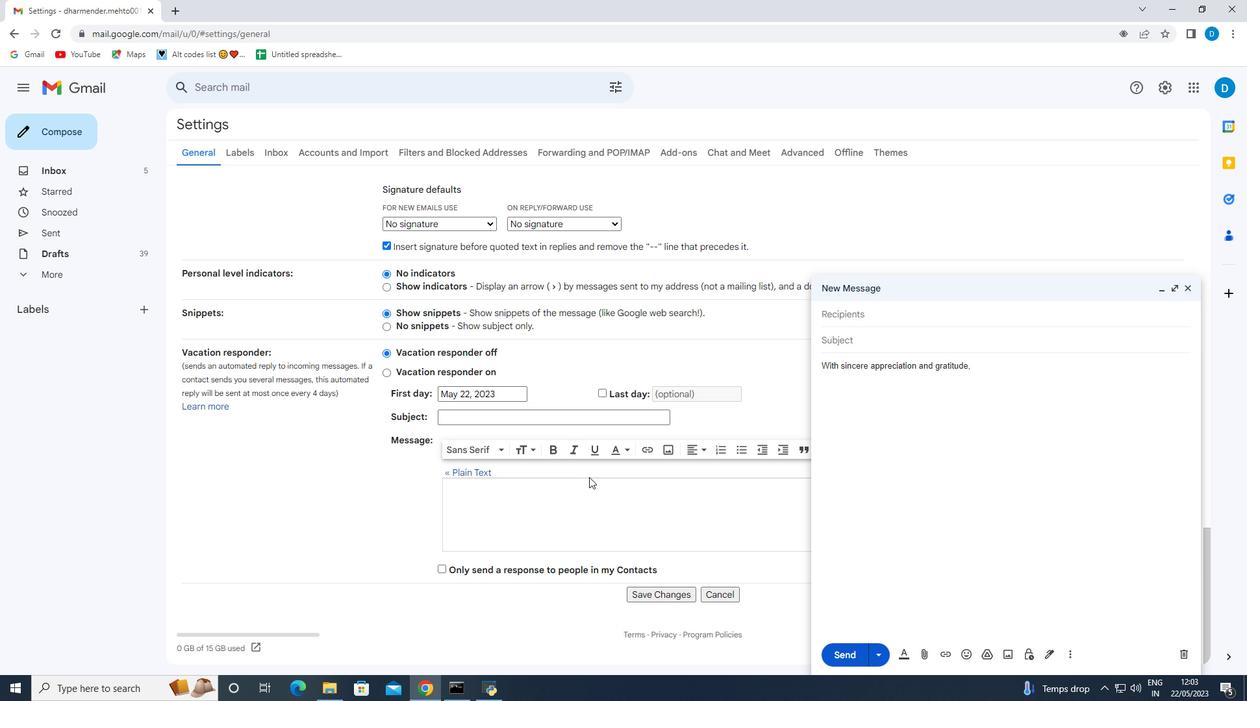 
Action: Mouse scrolled (592, 500) with delta (0, 0)
Screenshot: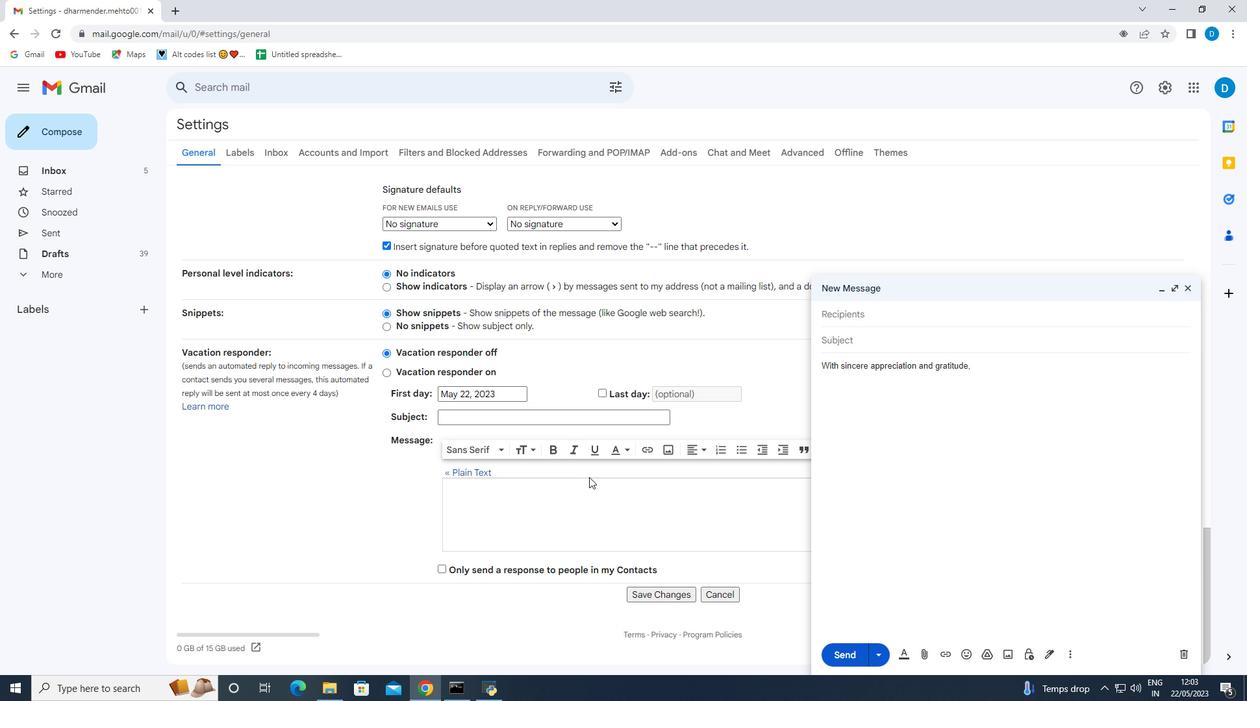 
Action: Mouse moved to (594, 512)
Screenshot: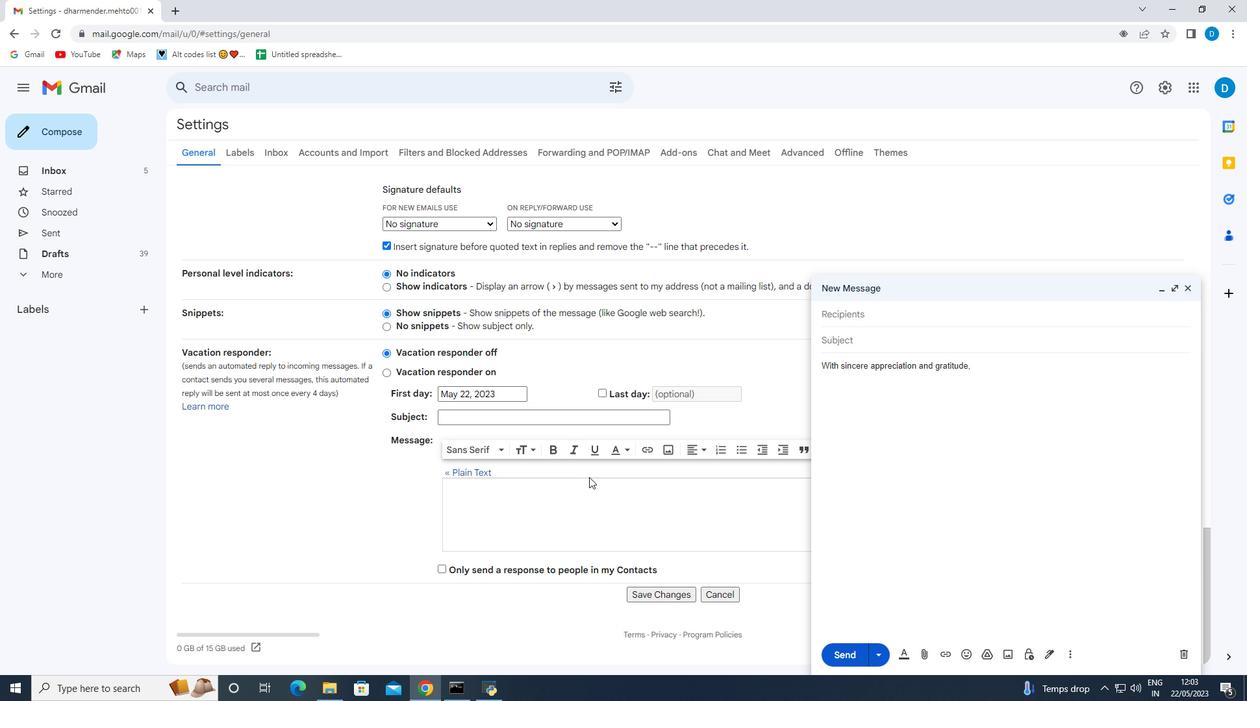 
Action: Mouse scrolled (593, 506) with delta (0, 0)
Screenshot: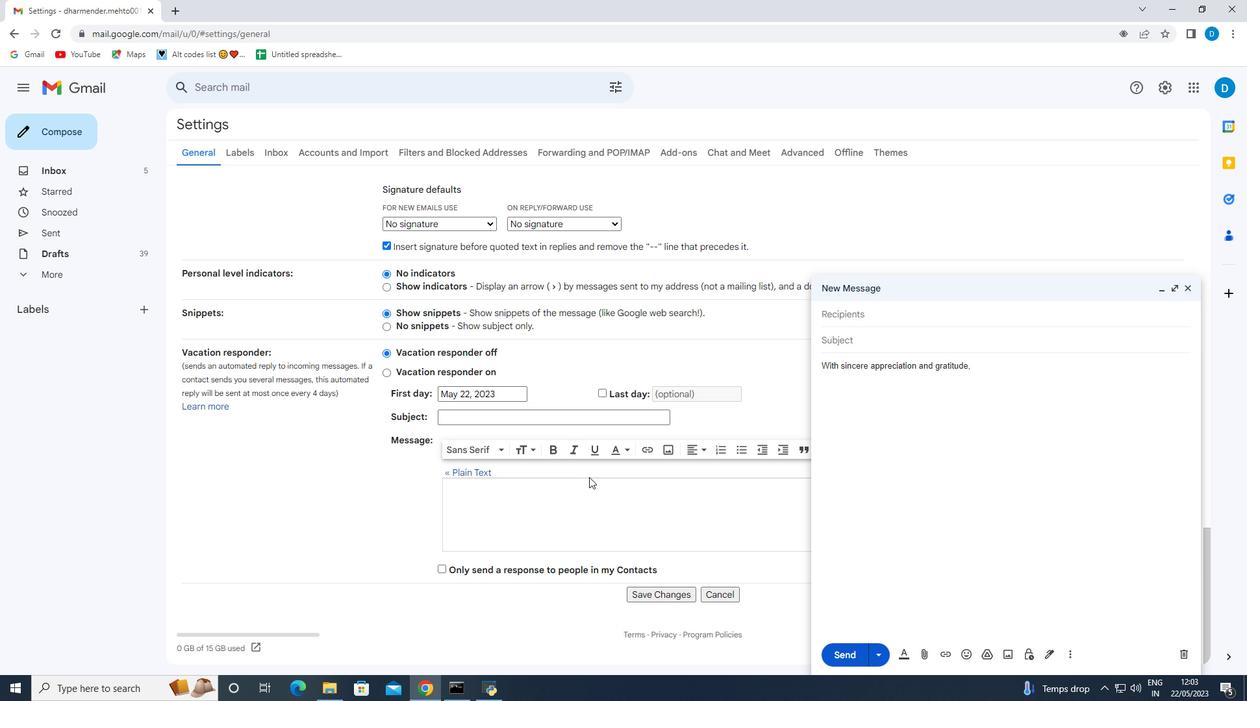
Action: Mouse moved to (595, 514)
Screenshot: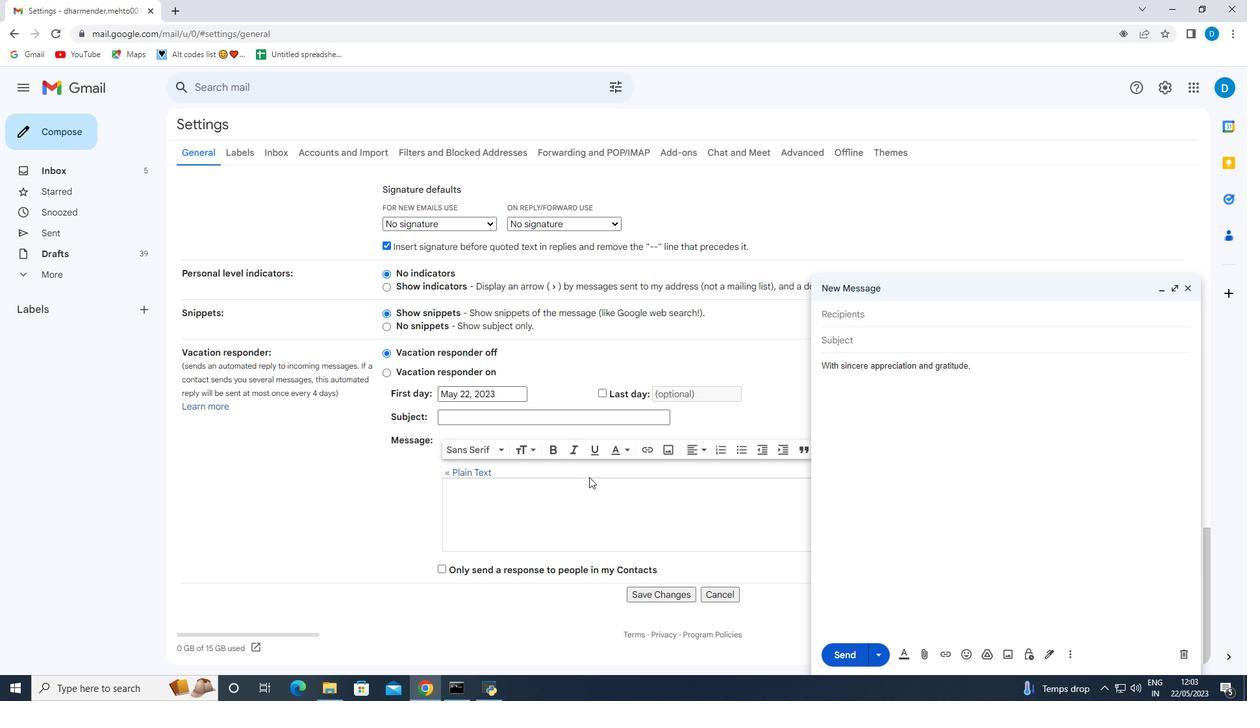 
Action: Mouse scrolled (594, 511) with delta (0, 0)
Screenshot: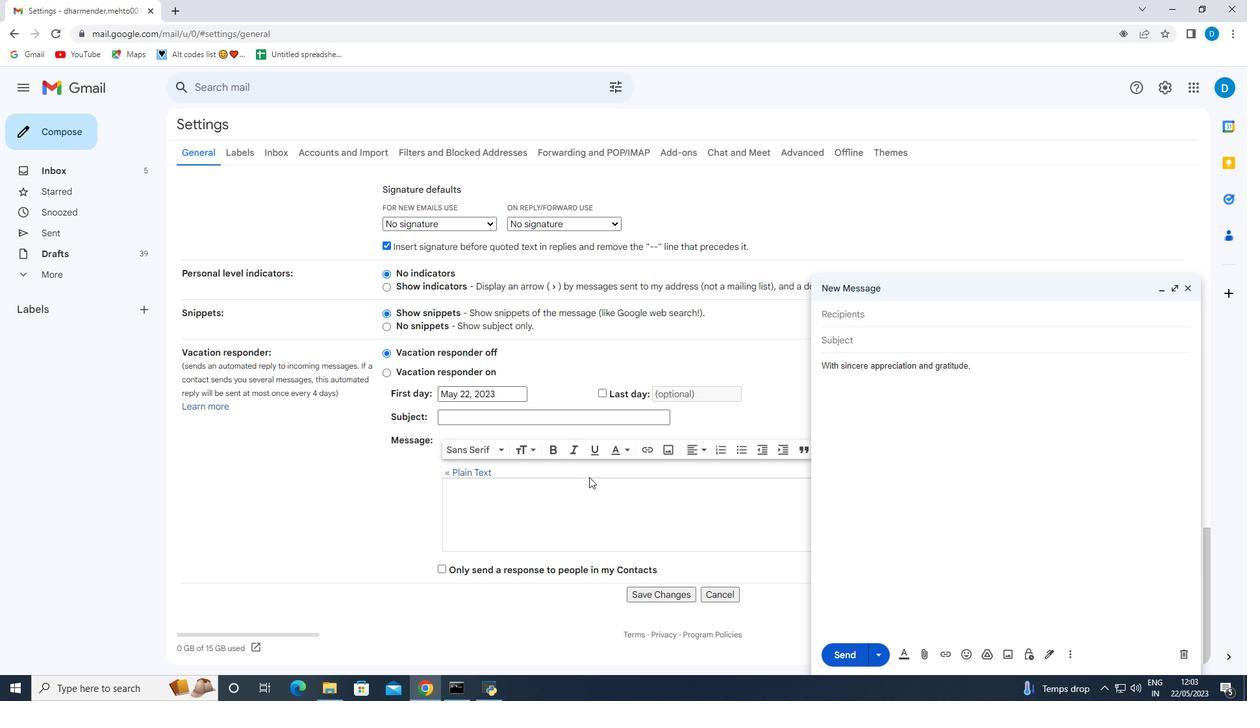 
Action: Mouse moved to (611, 542)
Screenshot: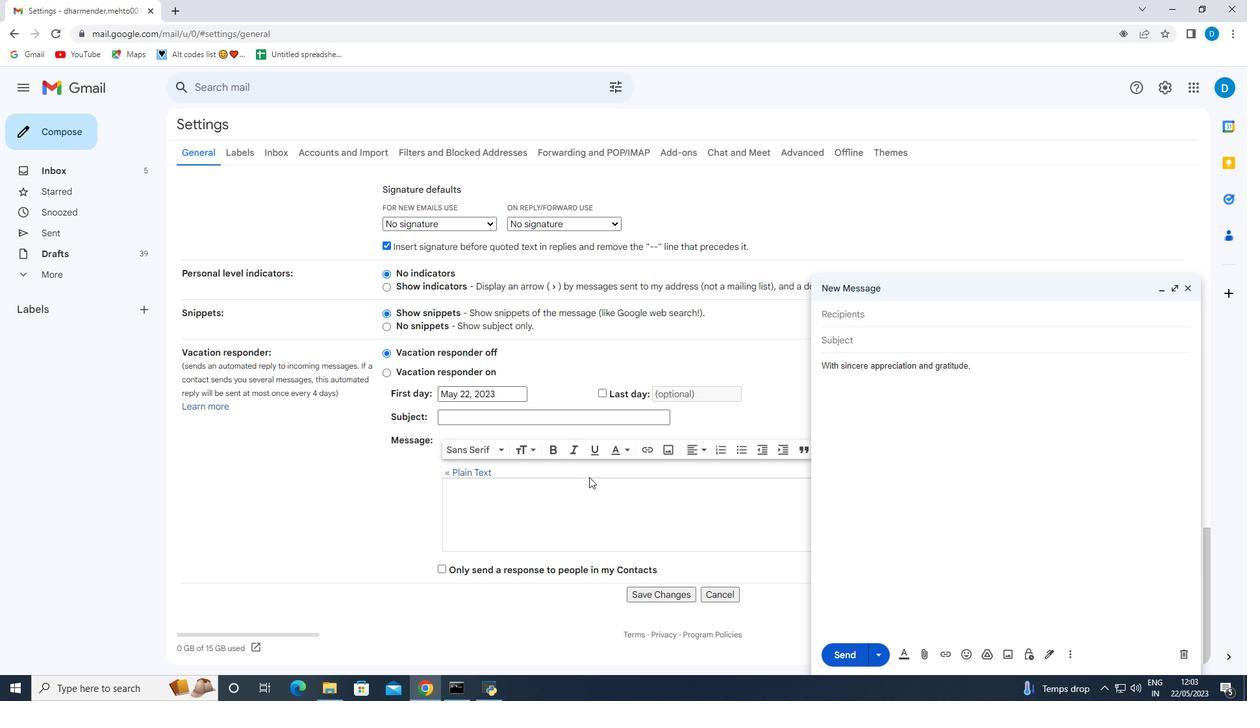 
Action: Mouse scrolled (595, 514) with delta (0, 0)
Screenshot: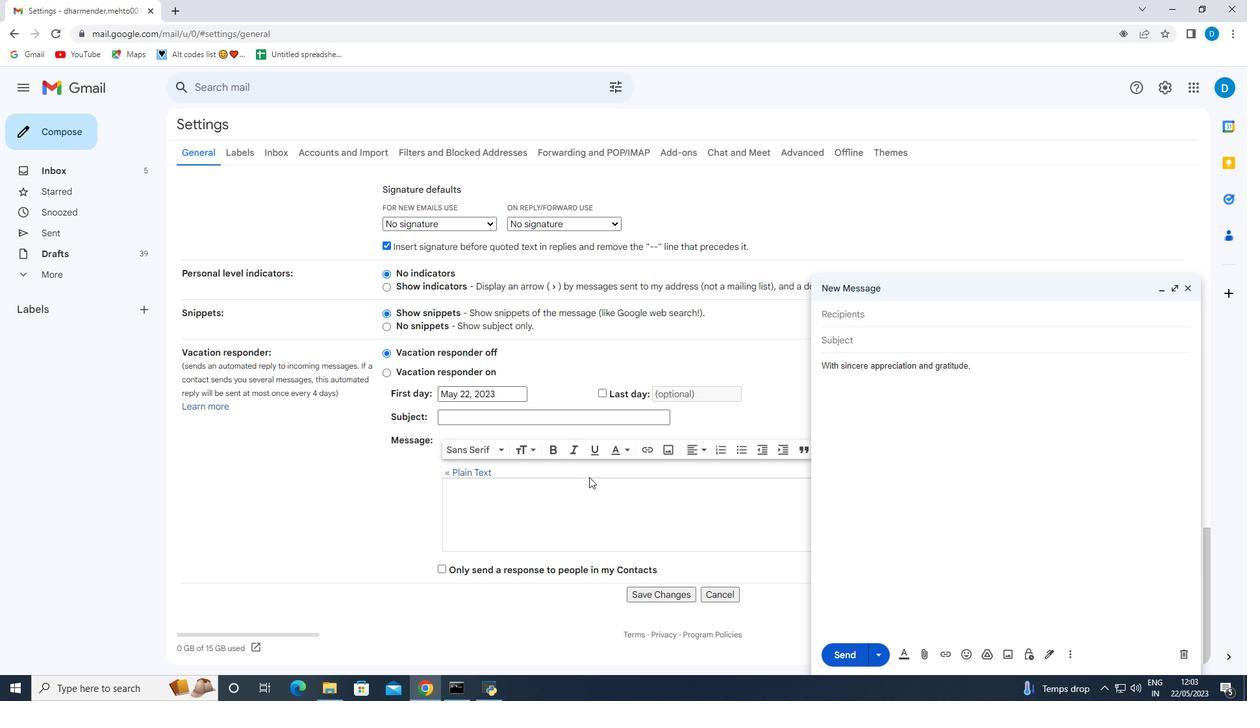 
Action: Mouse moved to (613, 543)
Screenshot: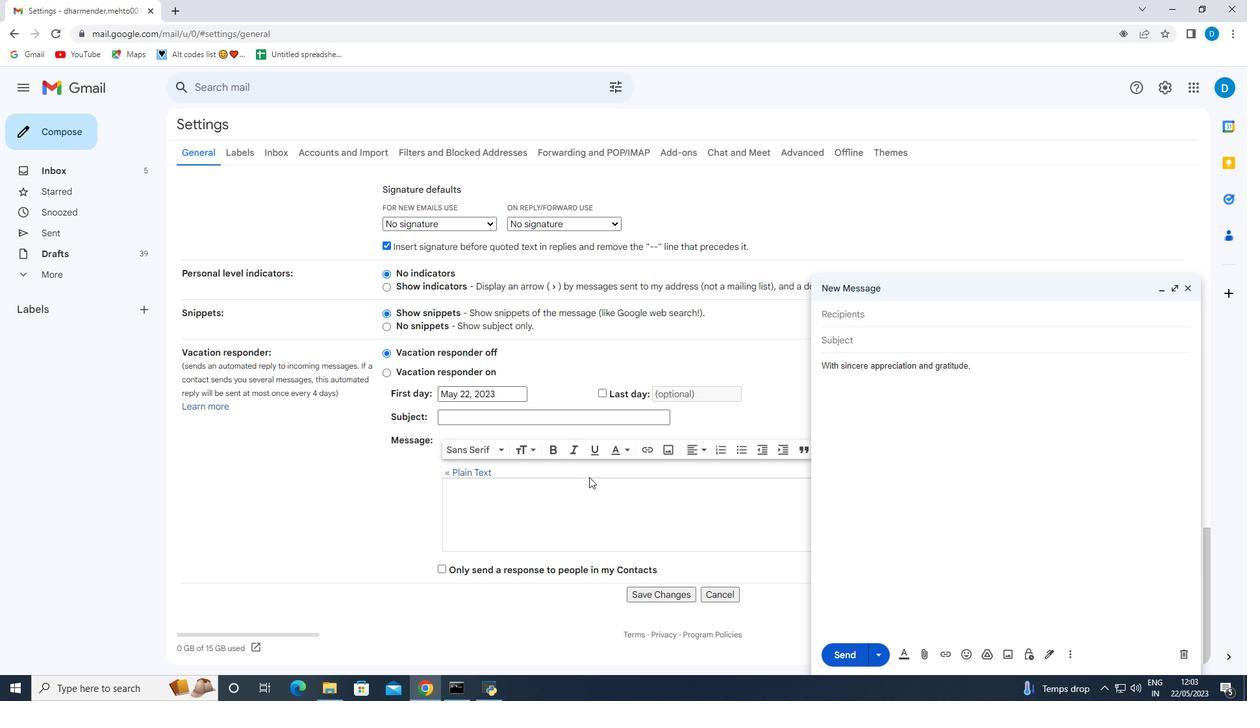 
Action: Mouse scrolled (595, 518) with delta (0, 0)
Screenshot: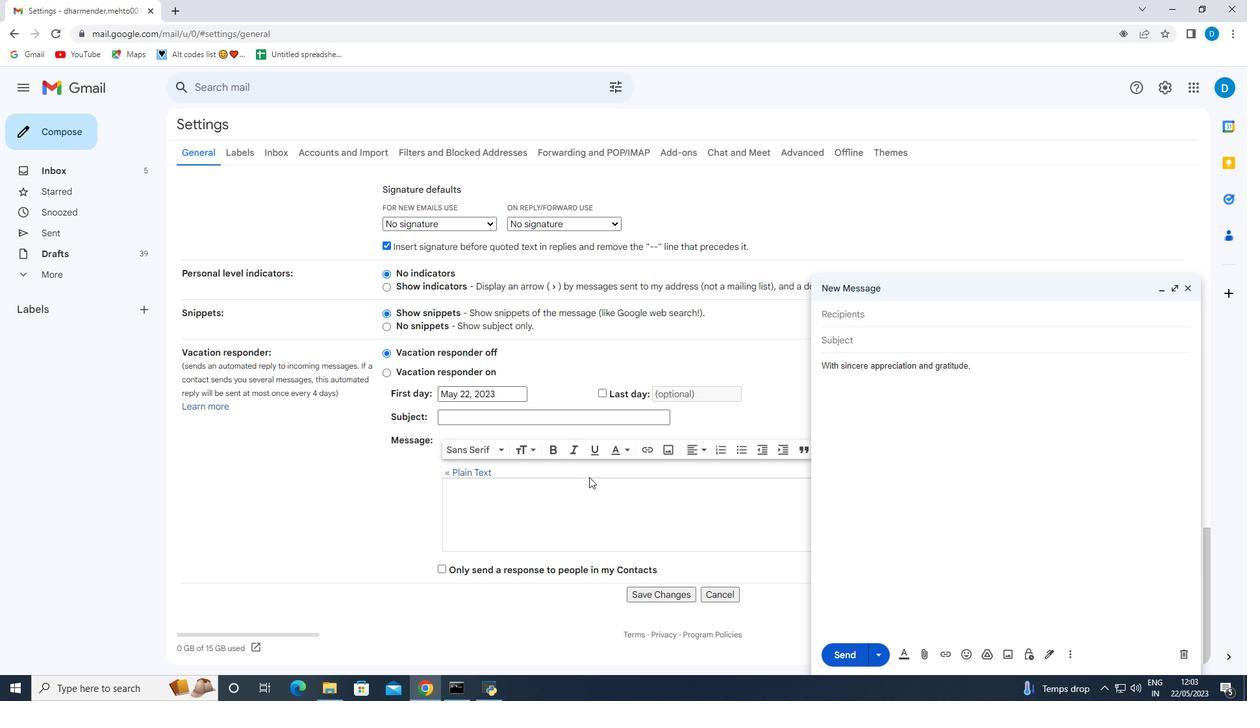 
Action: Mouse moved to (665, 599)
Screenshot: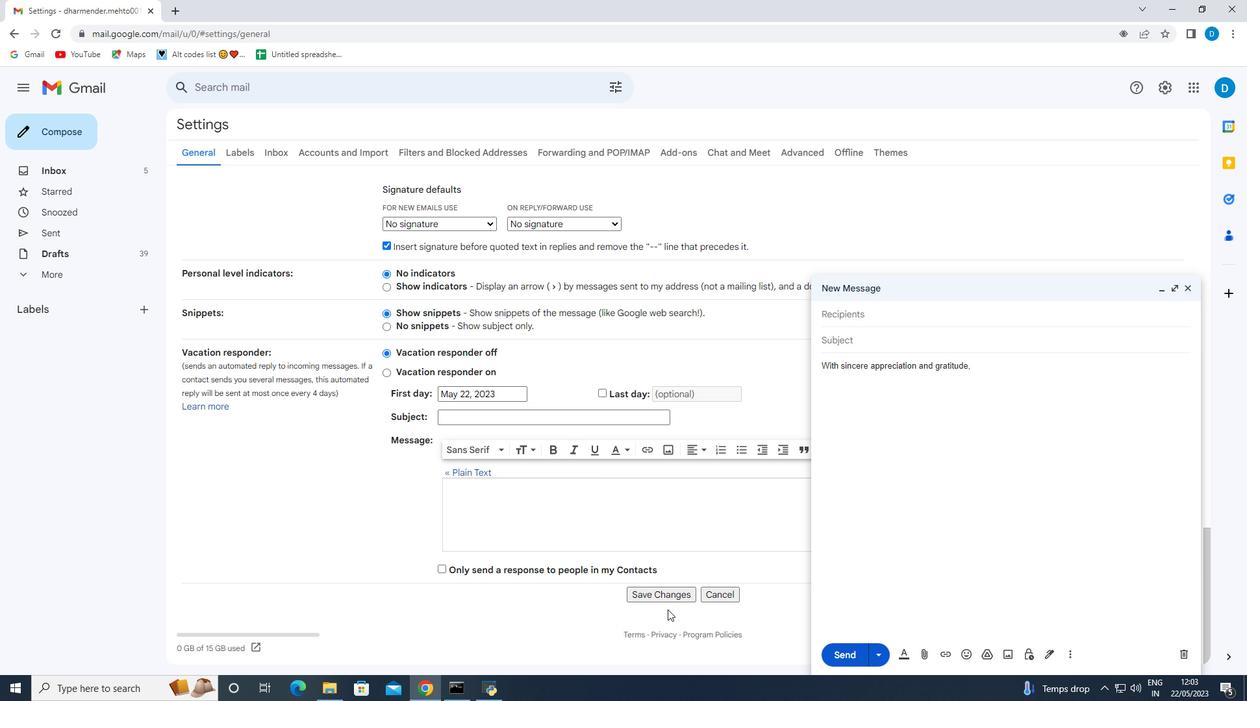 
Action: Mouse pressed left at (665, 599)
Screenshot: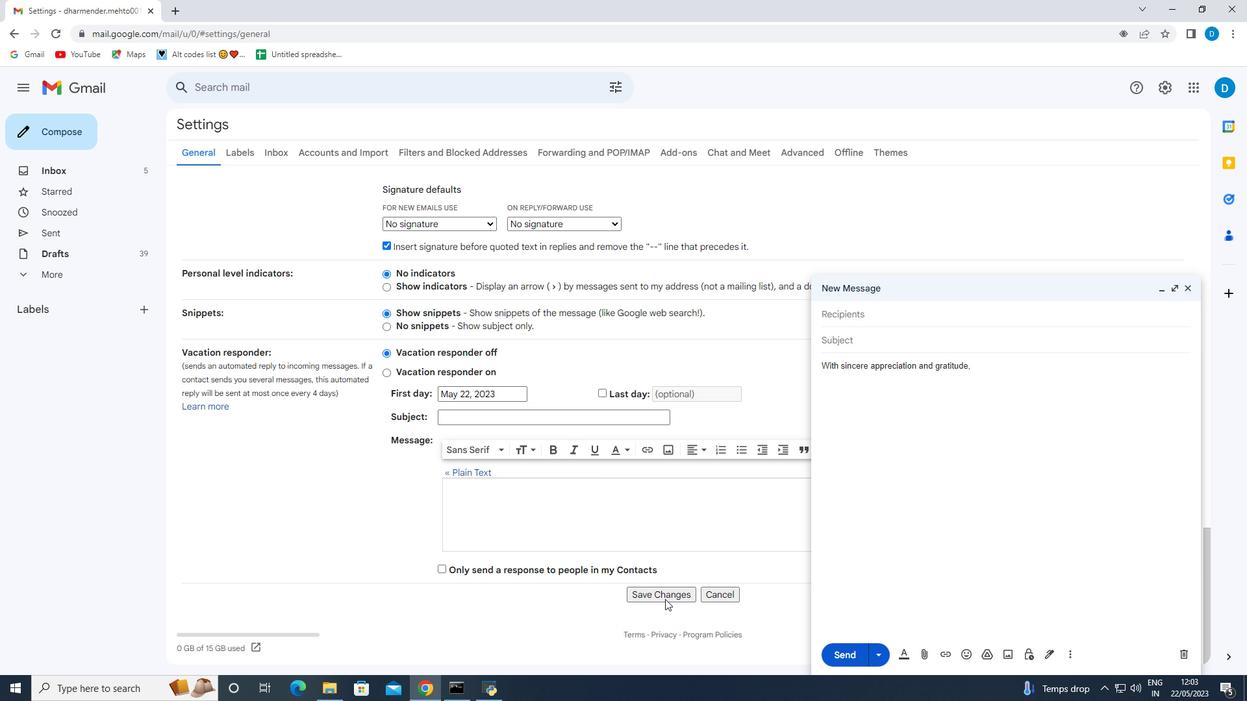 
Action: Mouse moved to (1050, 647)
Screenshot: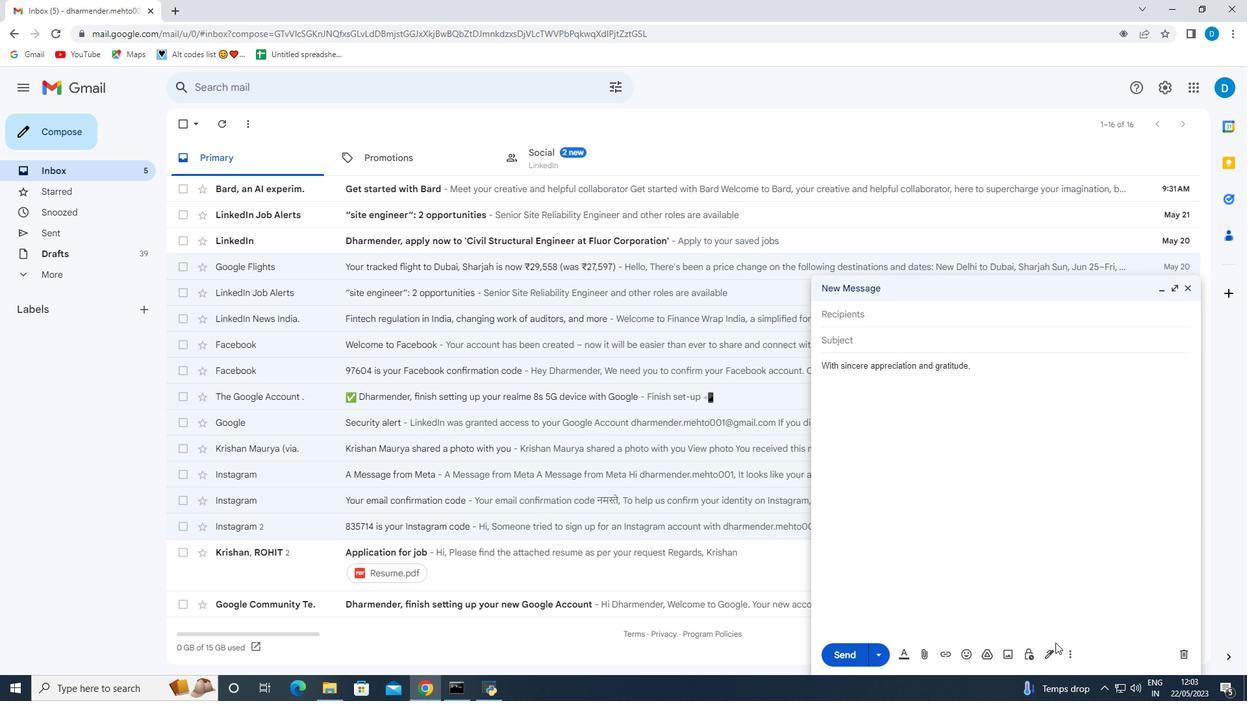 
Action: Mouse pressed left at (1050, 647)
Screenshot: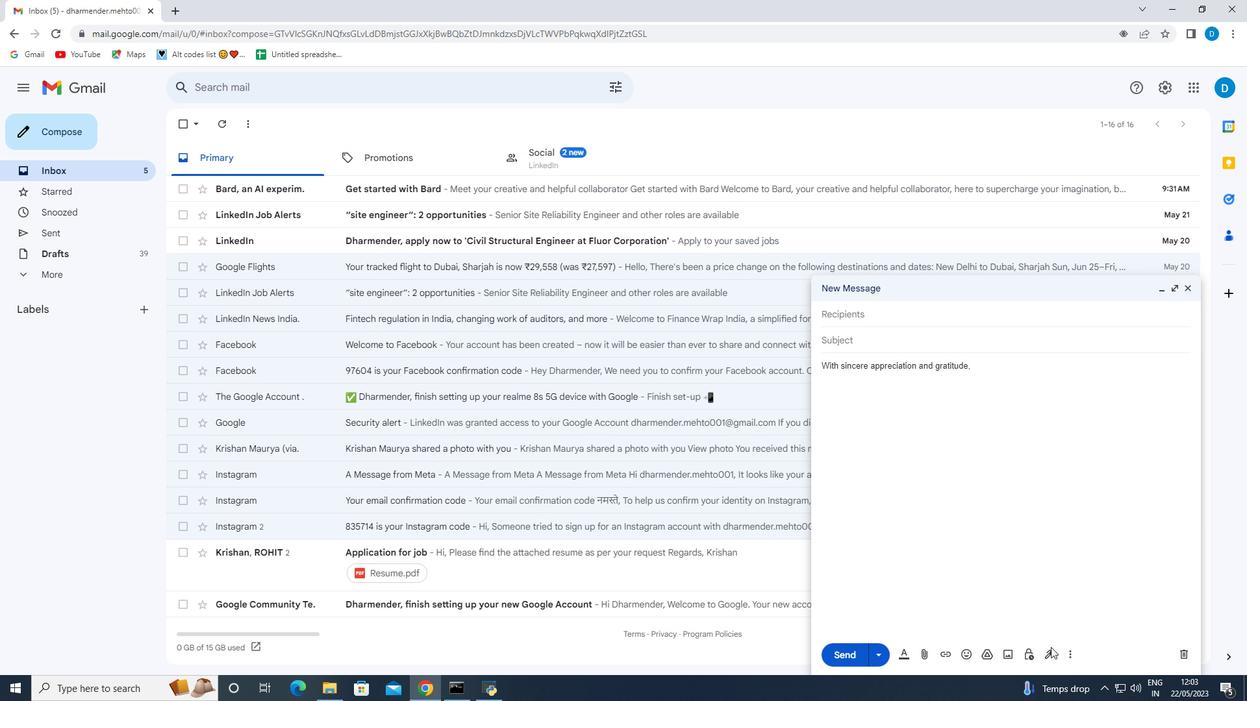 
Action: Mouse moved to (1047, 652)
Screenshot: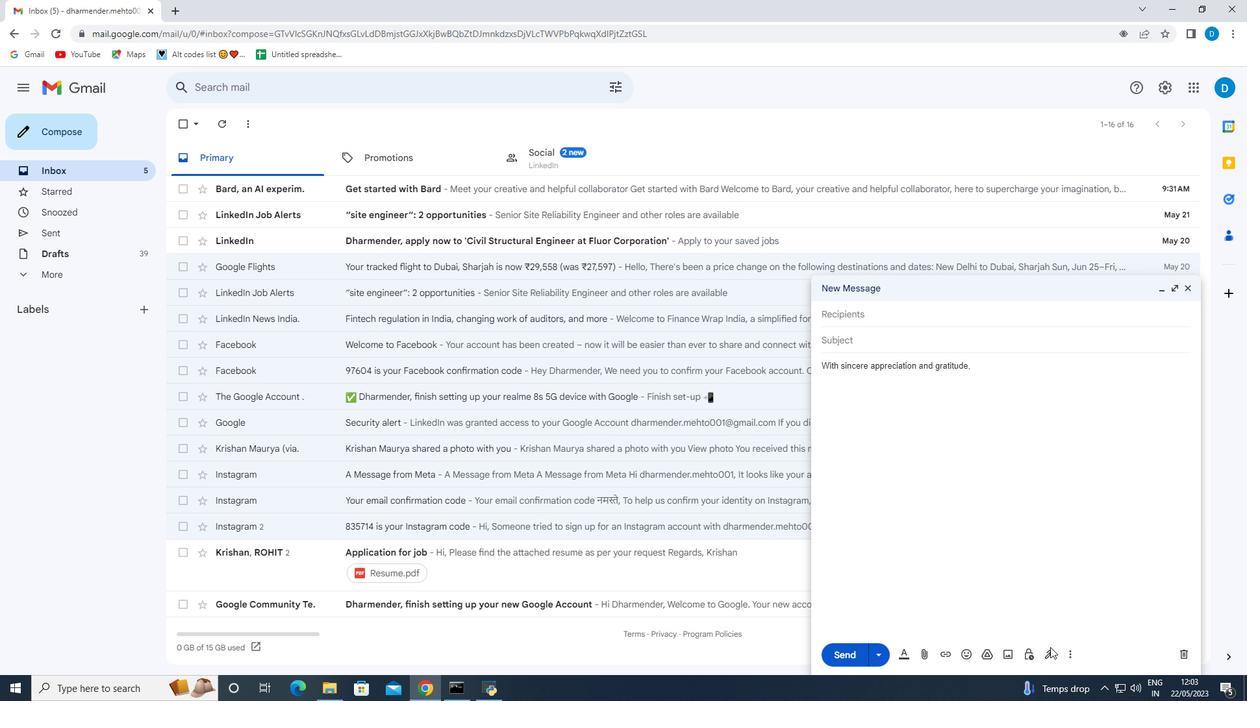 
Action: Mouse pressed left at (1047, 652)
Screenshot: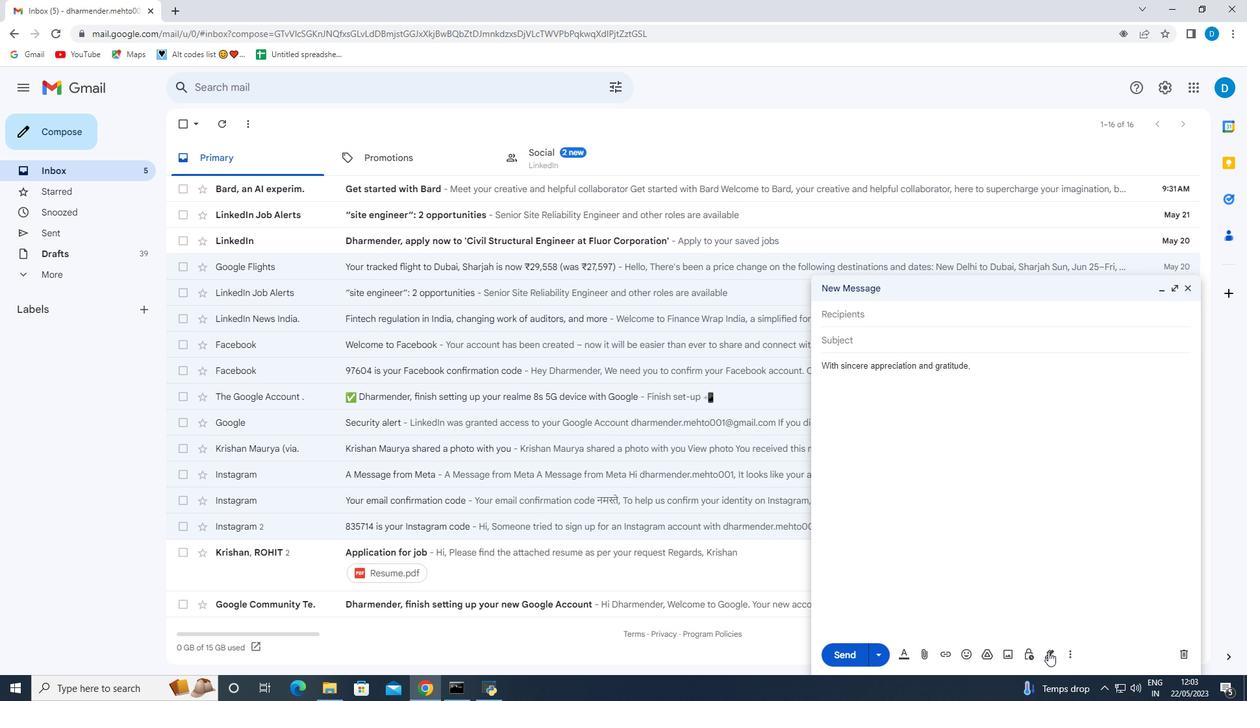 
Action: Mouse moved to (1100, 630)
Screenshot: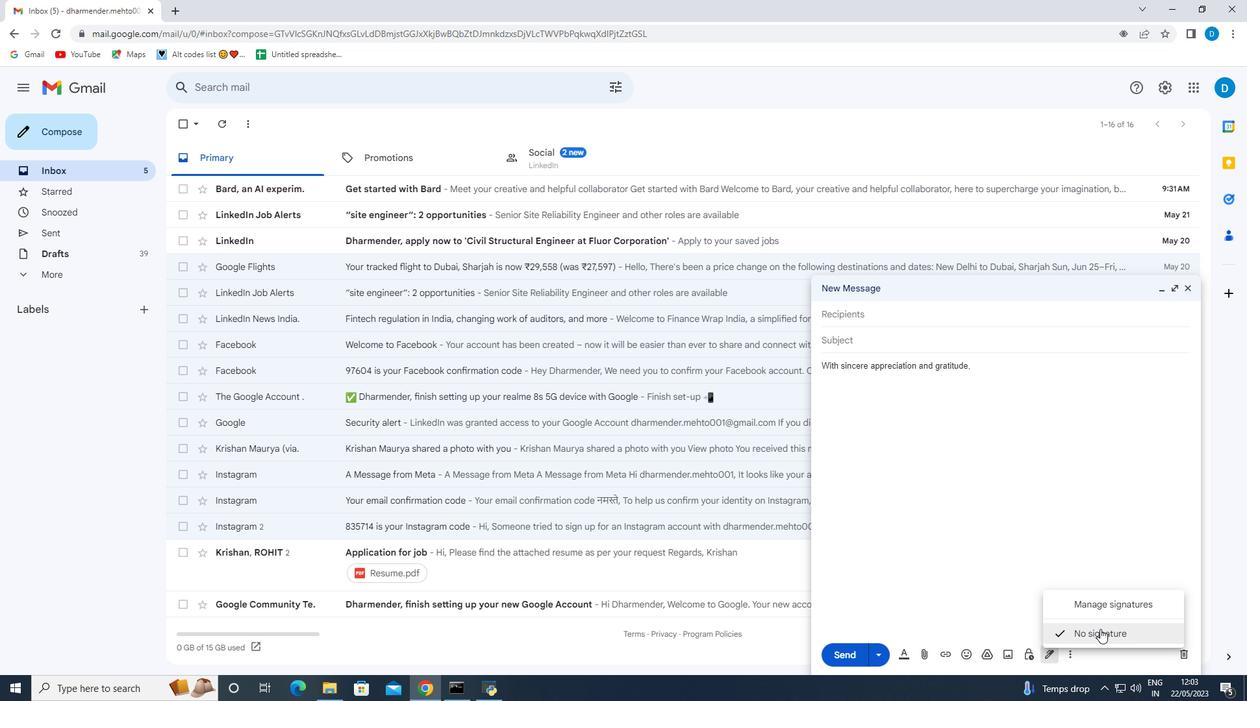
Action: Mouse pressed left at (1100, 630)
Screenshot: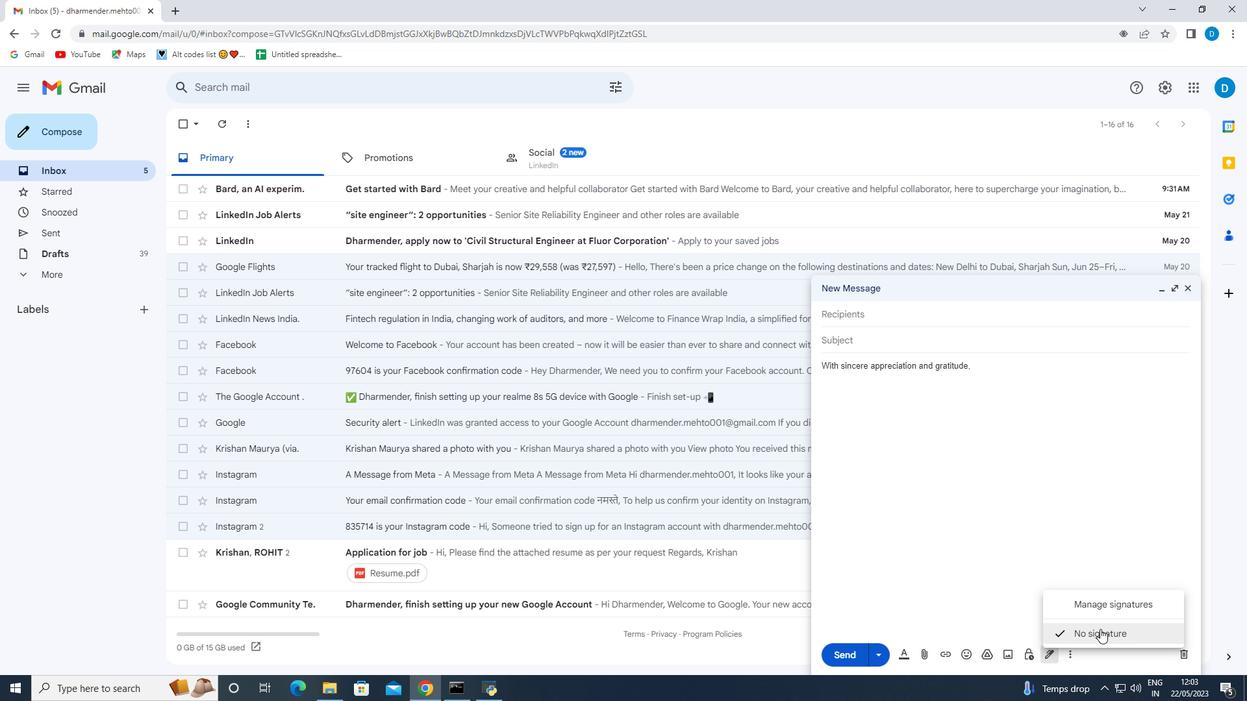 
Action: Mouse moved to (1044, 654)
Screenshot: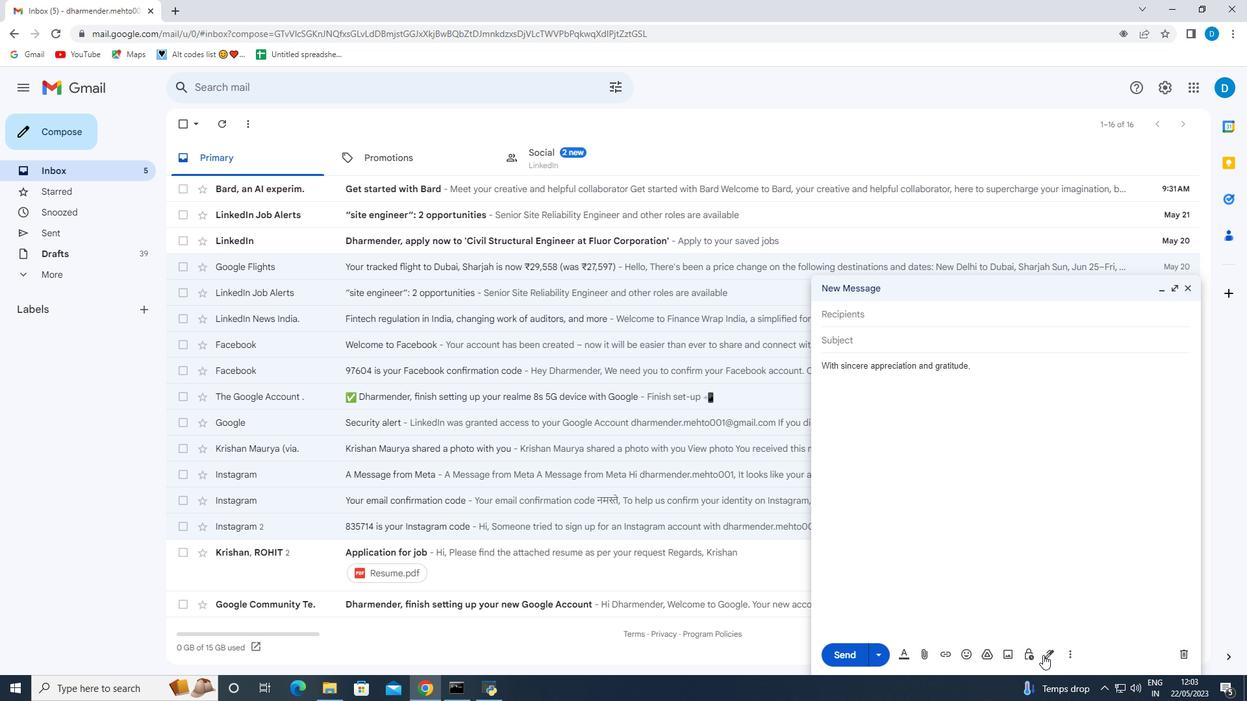 
Action: Mouse pressed left at (1044, 654)
Screenshot: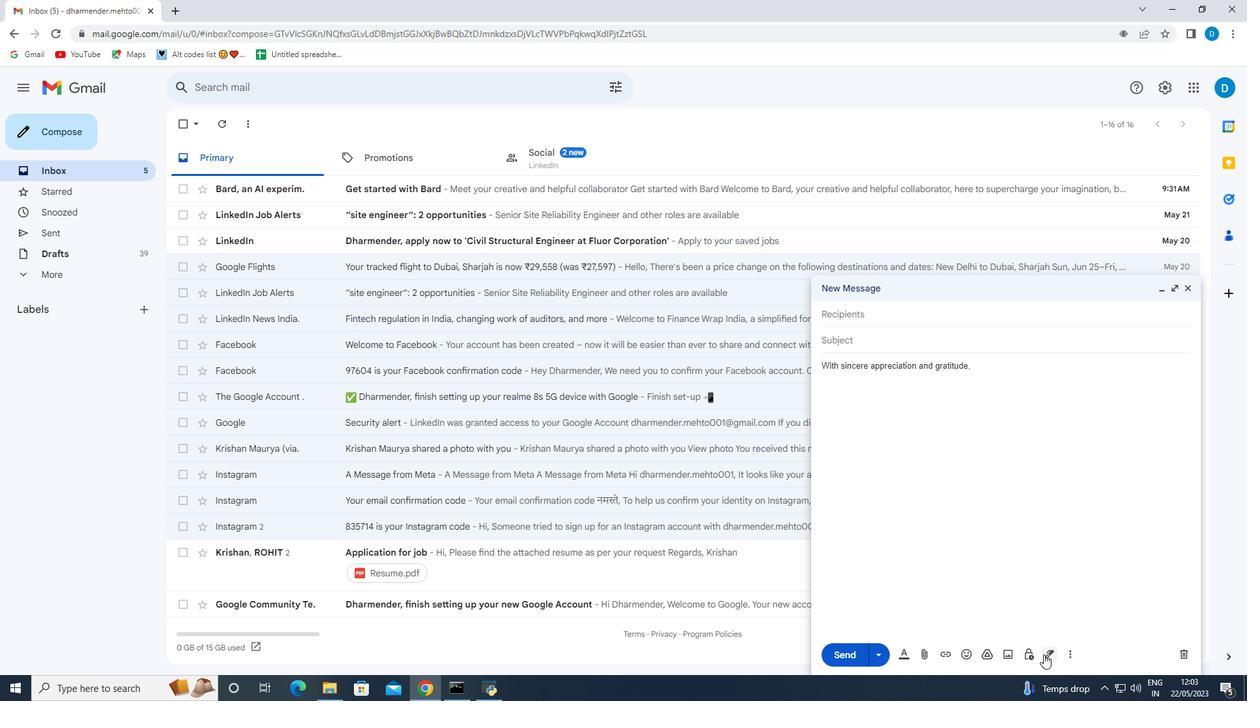 
Action: Mouse moved to (835, 397)
